 Task: Open Card Joint Ventures Review in Board Product Feature Testing to Workspace Brand Management and add a team member Softage.2@softage.net, a label Orange, a checklist Productivity, an attachment from your computer, a color Orange and finally, add a card description 'Develop and launch new customer loyalty program for social media engagement.' and a comment 'Given the complexity of this task, let us break it down into smaller, more manageable tasks to make progress.'. Add a start date 'Jan 04, 1900' with a due date 'Jan 11, 1900'. Open Card Event Promotion in Board Market Share Growth Strategy to Workspace Brand Management and add a team member Softage.3@softage.net, a label Purple, a checklist Nutrition, an attachment from your google drive, a color Purple and finally, add a card description 'Plan and execute company team-building activity' and a comment 'We should approach this task with a sense of community and teamwork'. Add a start date 'Jan 05, 1900' with a due date 'Jan 12, 1900'. Open Card Social Media Campaign Planning in Board Brand Style Guide Development and Implementation to Workspace Brand Management and add a team member Softage.3@softage.net, a label Blue, a checklist Data Visualization, an attachment from your computer, a color Blue and finally, add a card description 'Conduct customer research for new customer segmentation opportunities' and a comment 'Given the potential risks associated with this task, let us ensure that we have a solid risk management plan in place.'. Add a start date 'Jan 06, 1900' with a due date 'Jan 13, 1900'
Action: Mouse moved to (550, 305)
Screenshot: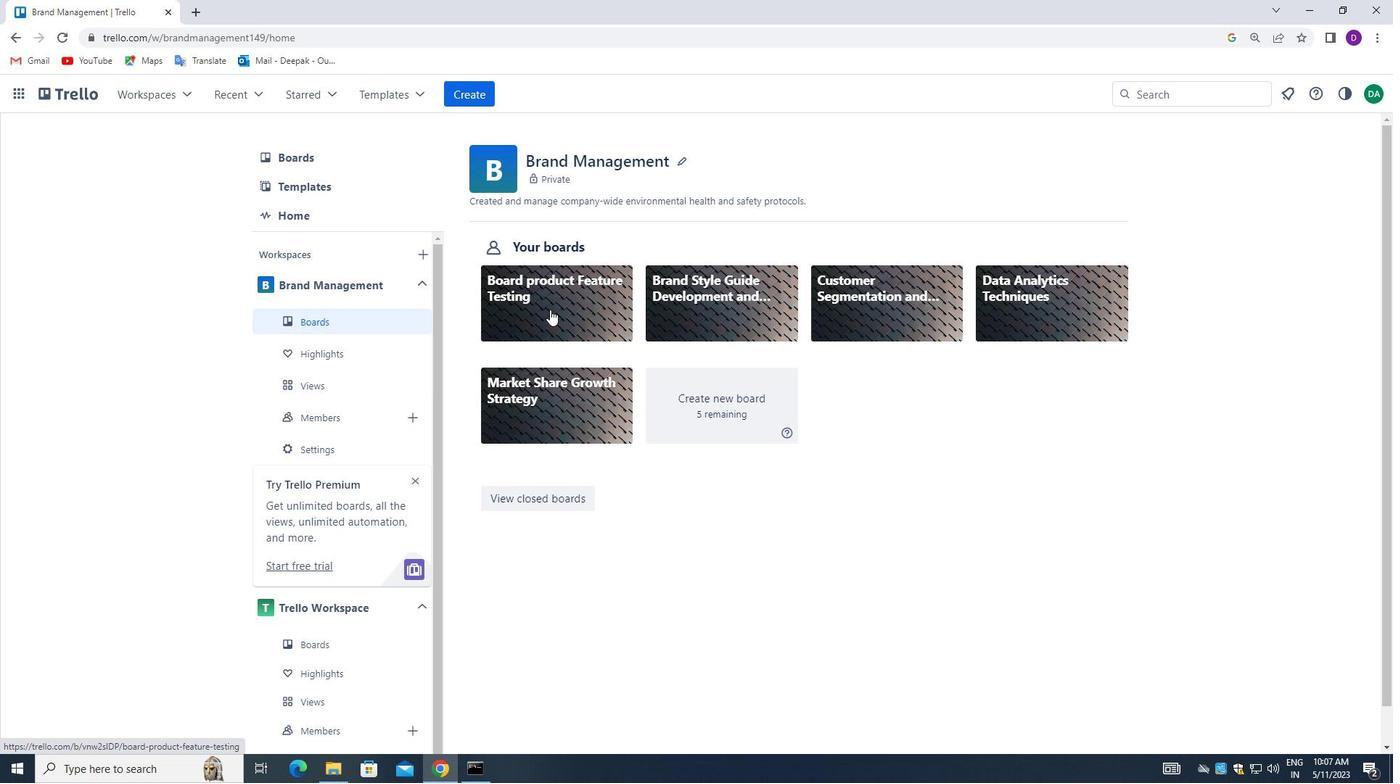 
Action: Mouse pressed left at (550, 305)
Screenshot: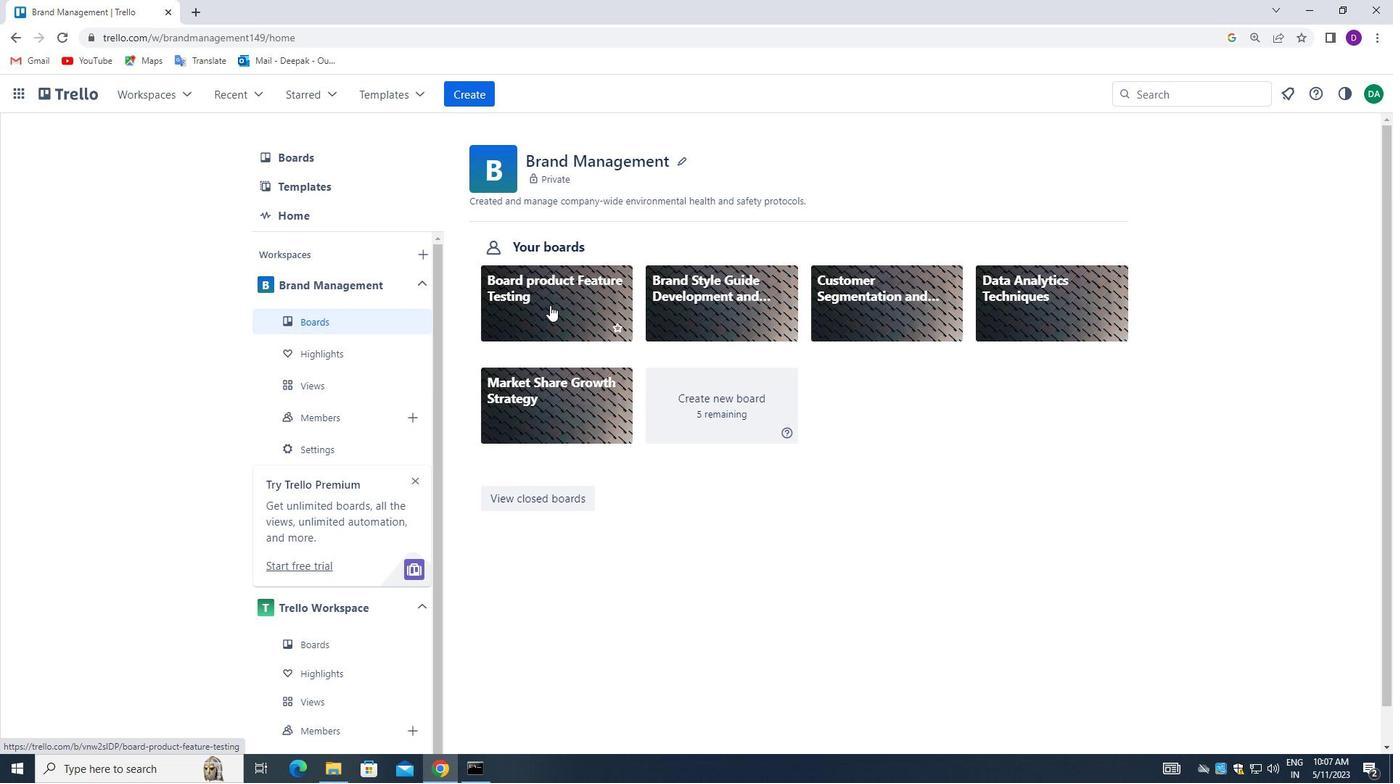 
Action: Mouse moved to (296, 216)
Screenshot: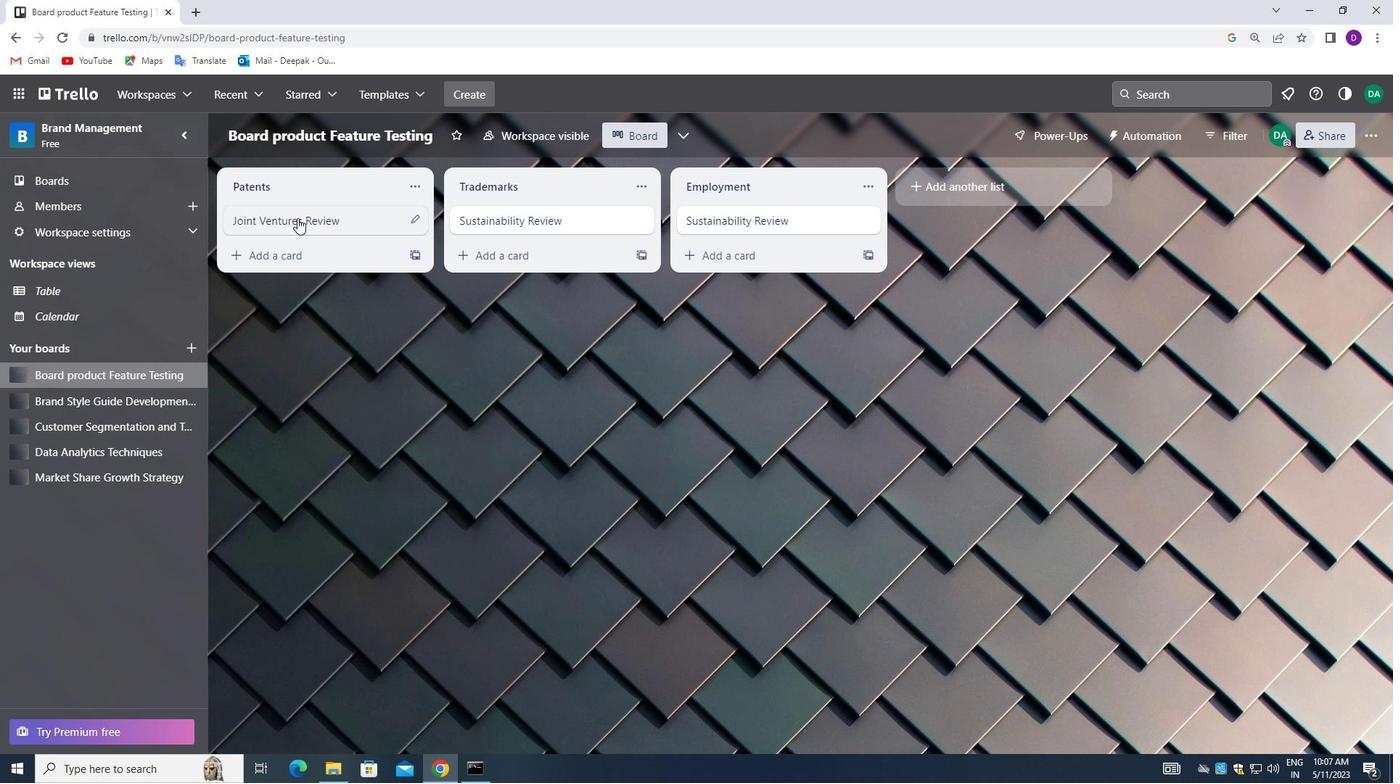 
Action: Mouse pressed left at (296, 216)
Screenshot: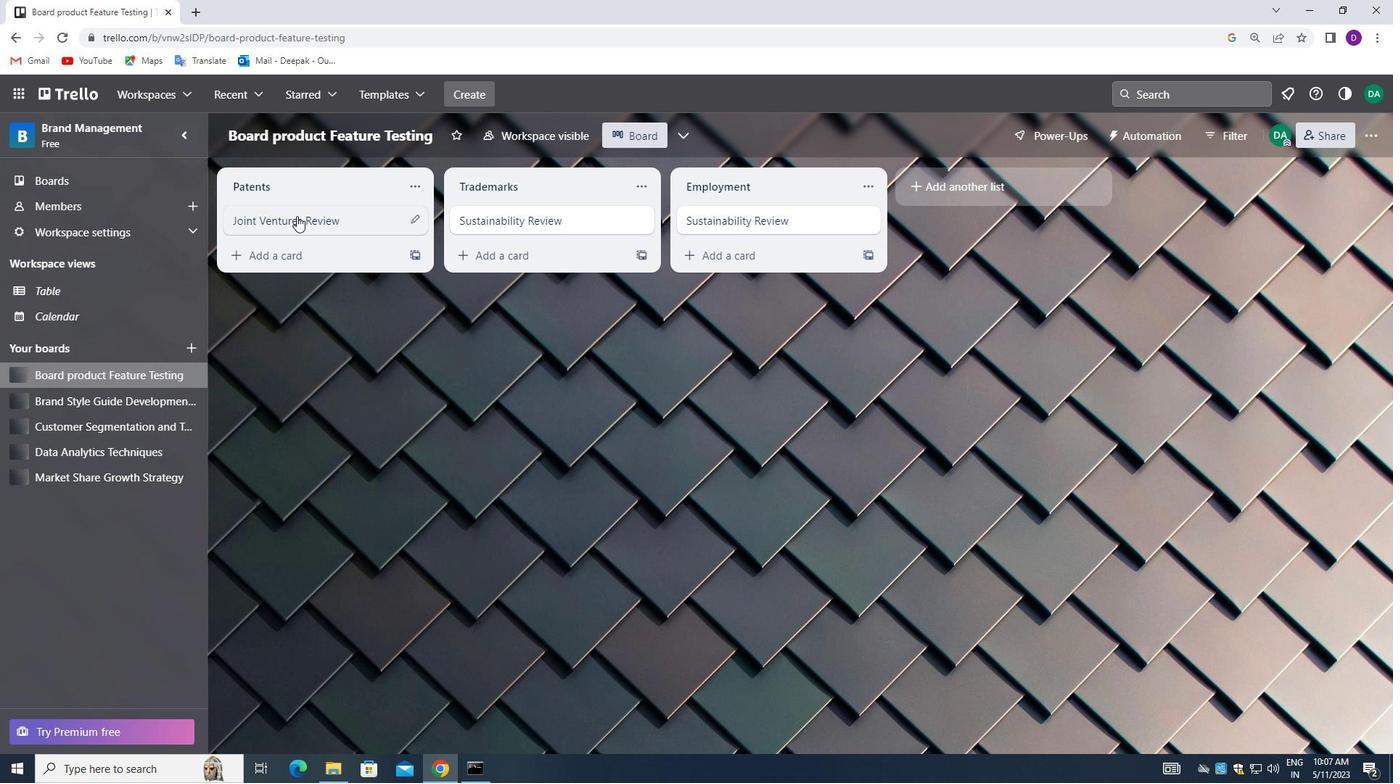 
Action: Mouse moved to (907, 213)
Screenshot: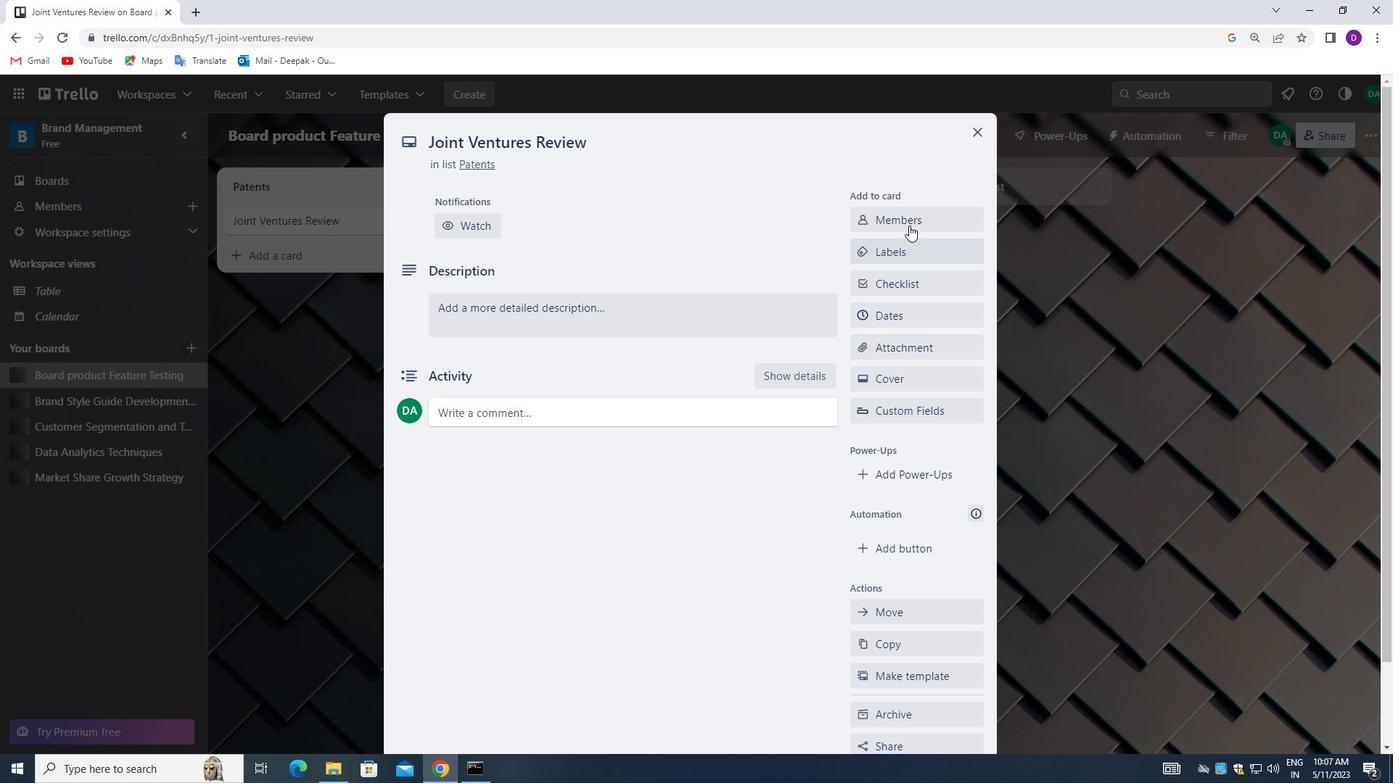
Action: Mouse pressed left at (907, 213)
Screenshot: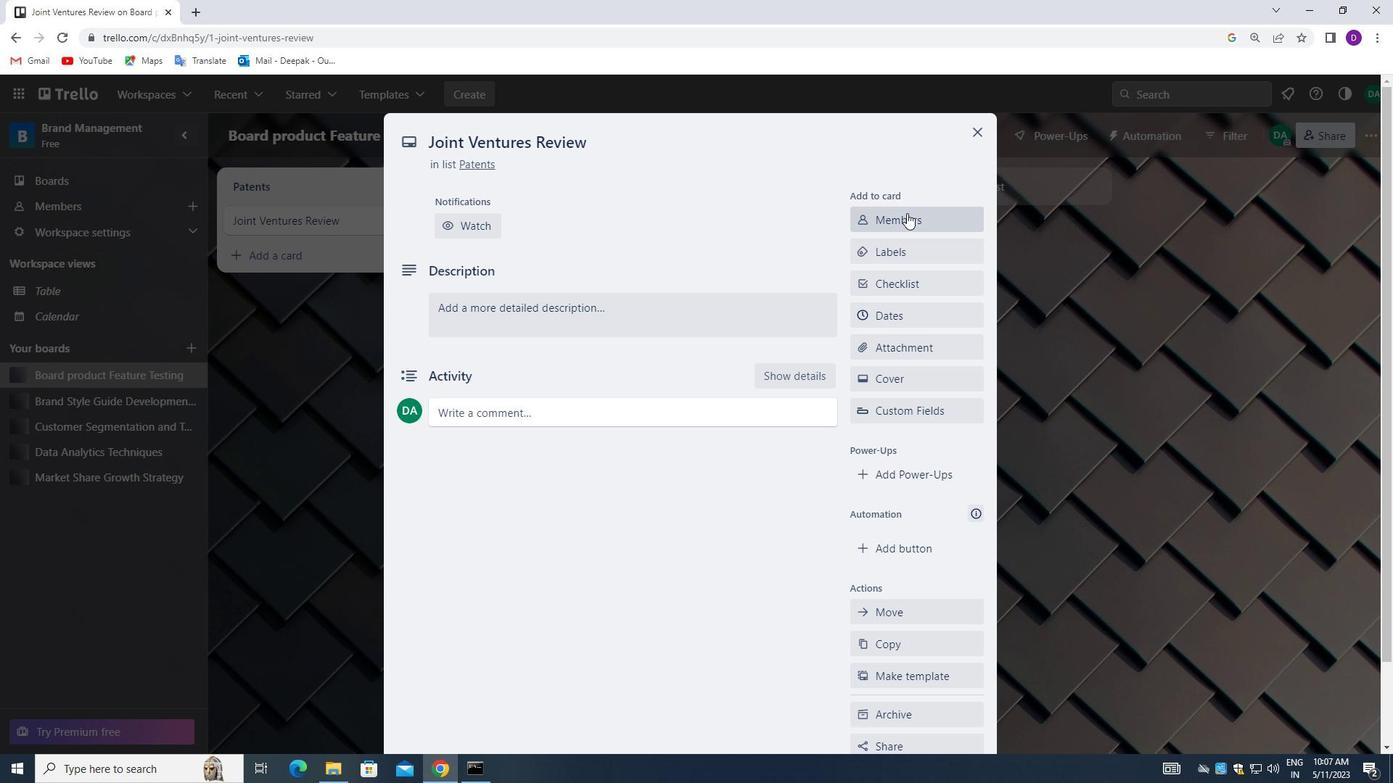 
Action: Mouse moved to (922, 296)
Screenshot: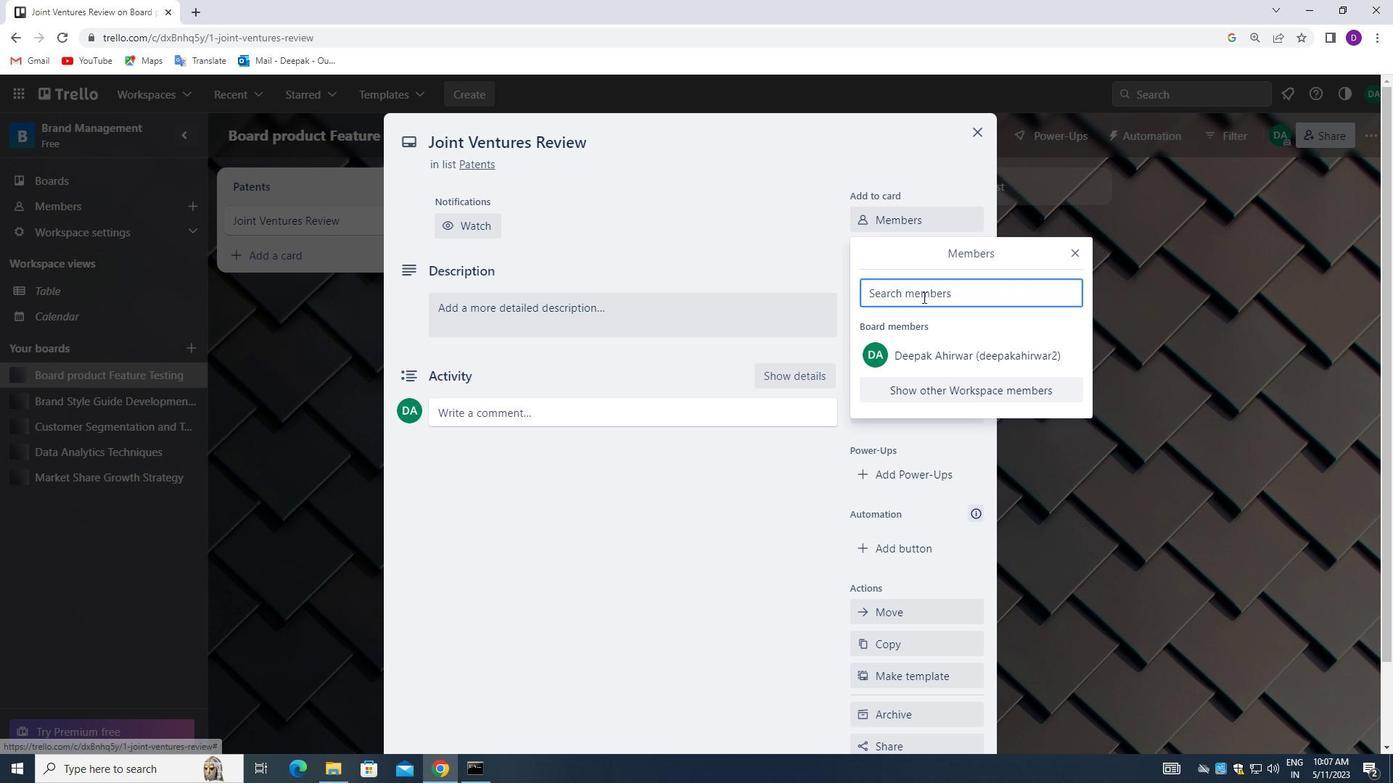 
Action: Mouse pressed left at (922, 296)
Screenshot: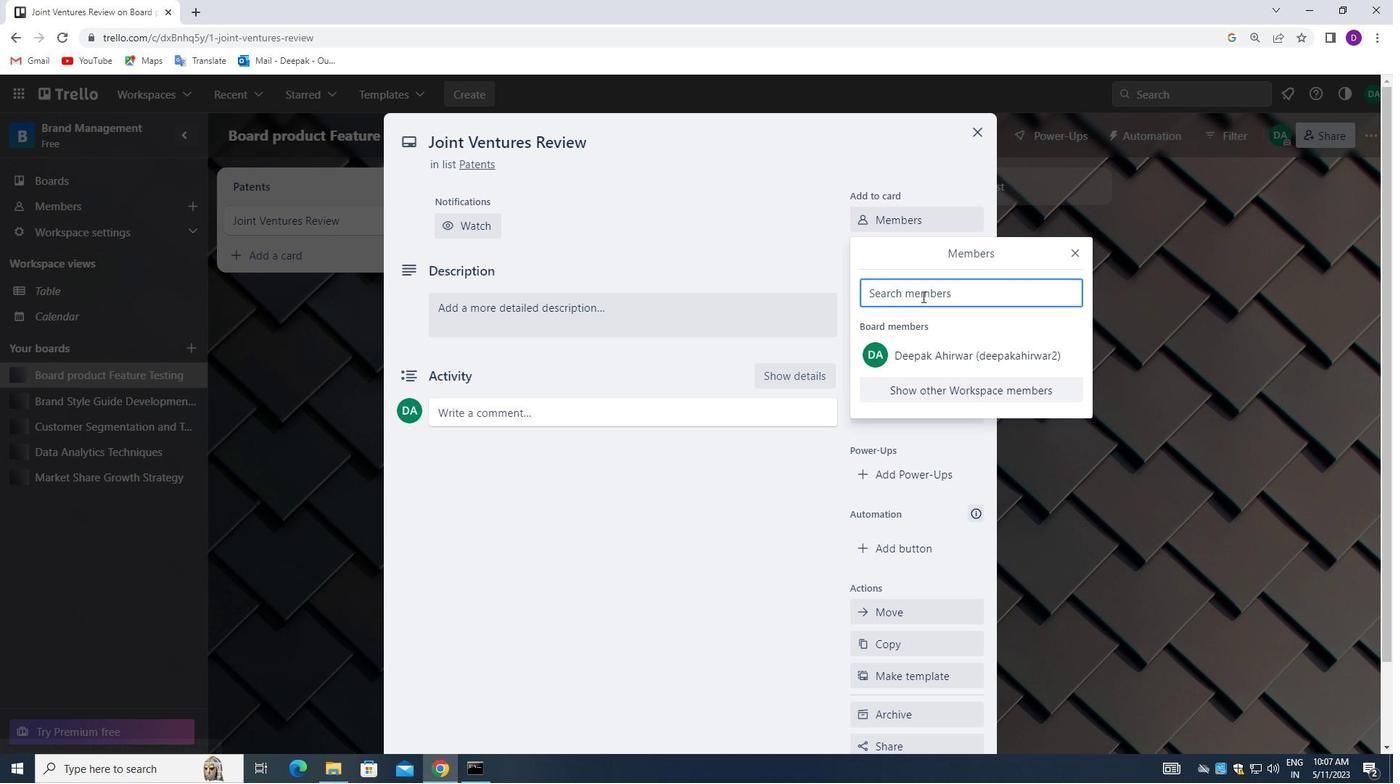 
Action: Key pressed softage.2<Key.shift>@SOFTAGE.NET
Screenshot: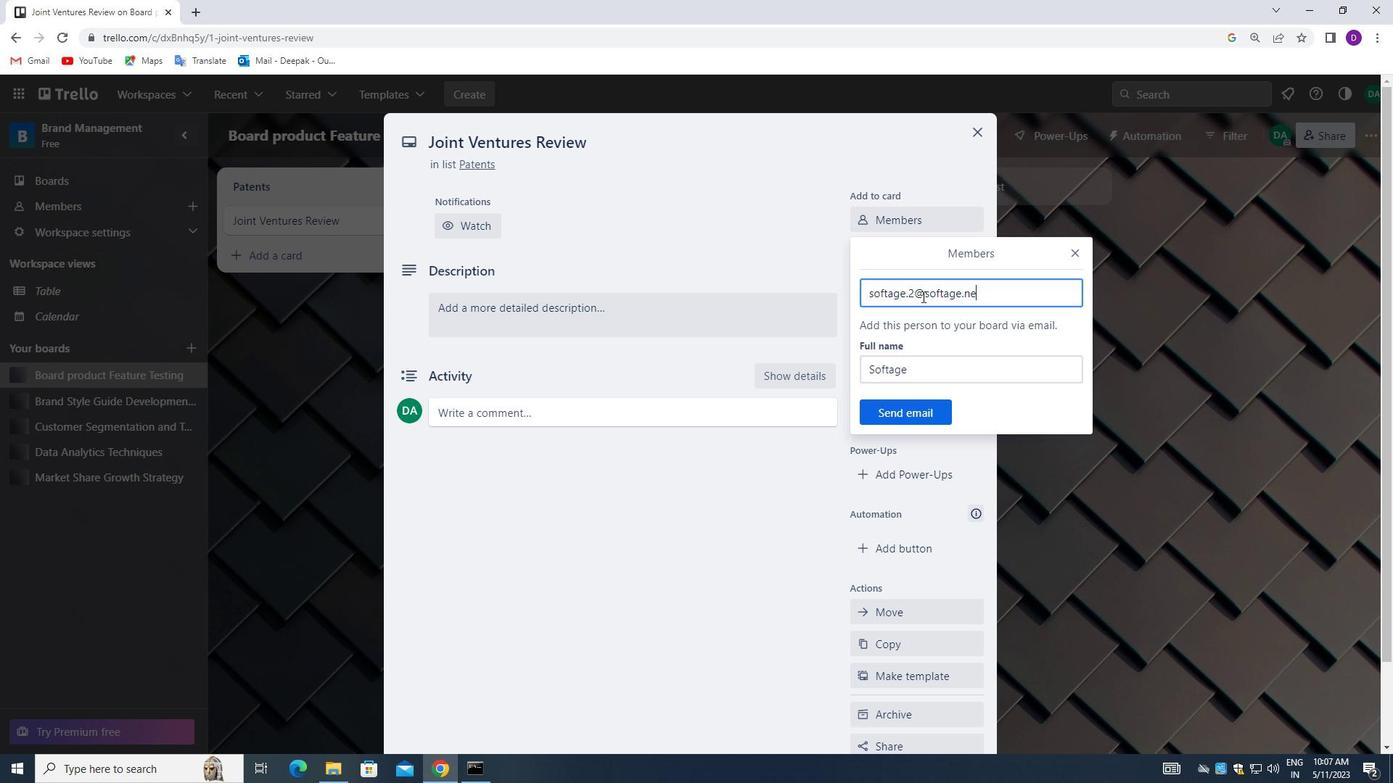 
Action: Mouse moved to (896, 412)
Screenshot: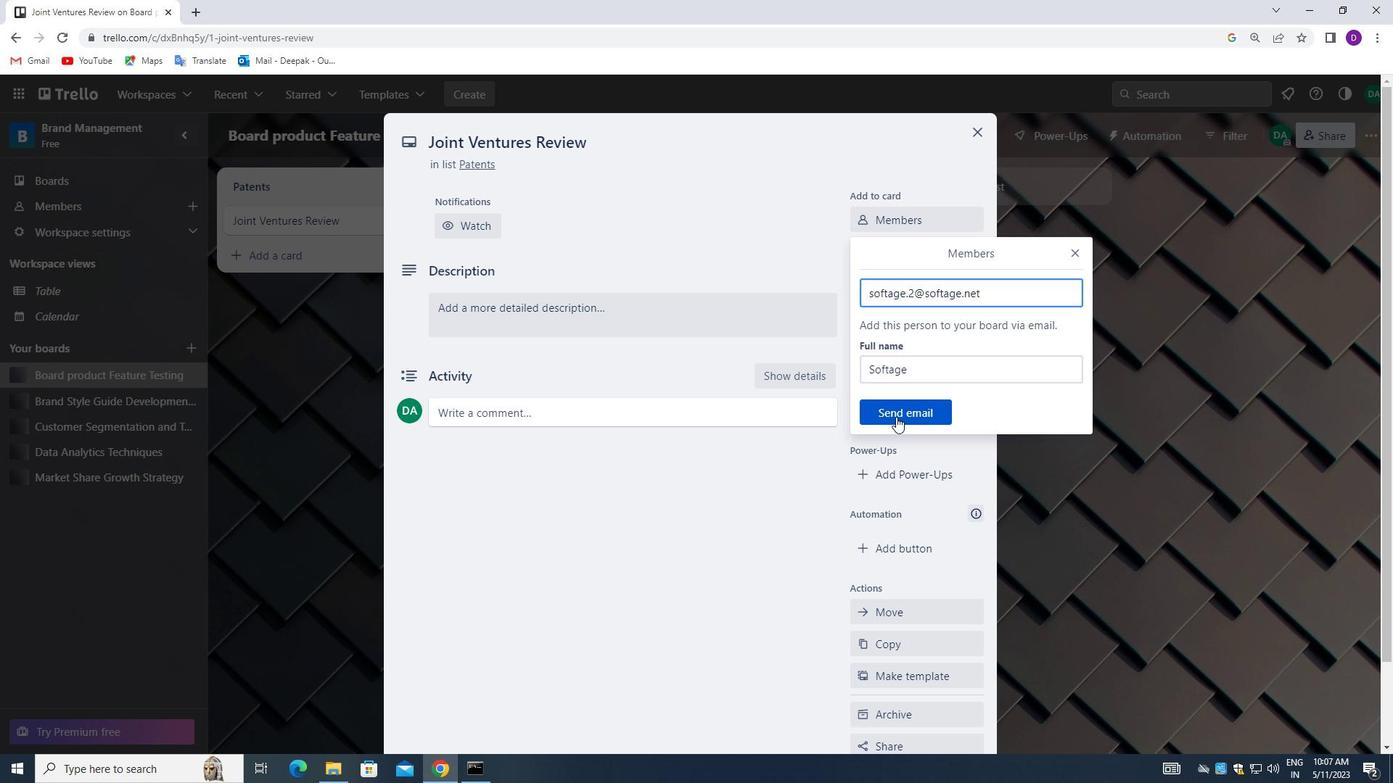 
Action: Mouse pressed left at (896, 412)
Screenshot: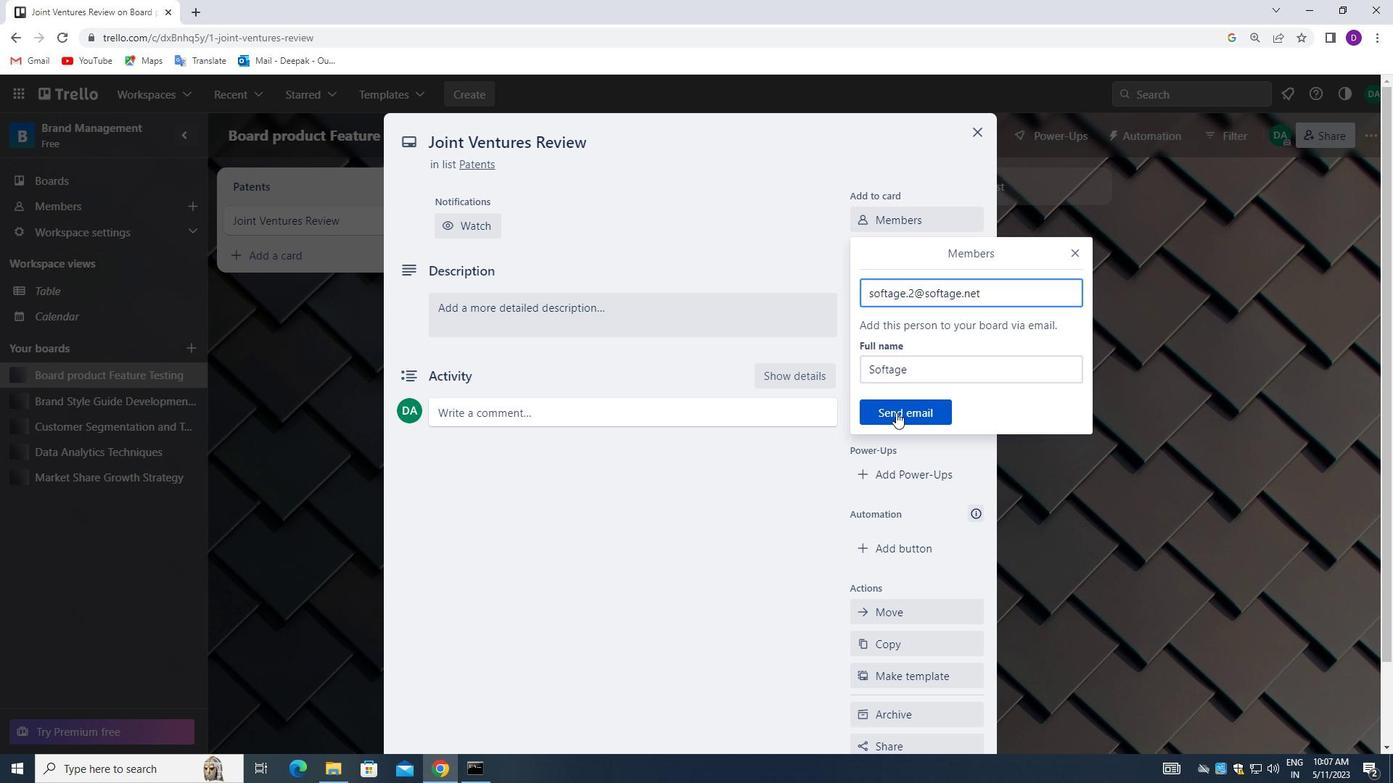 
Action: Mouse moved to (913, 304)
Screenshot: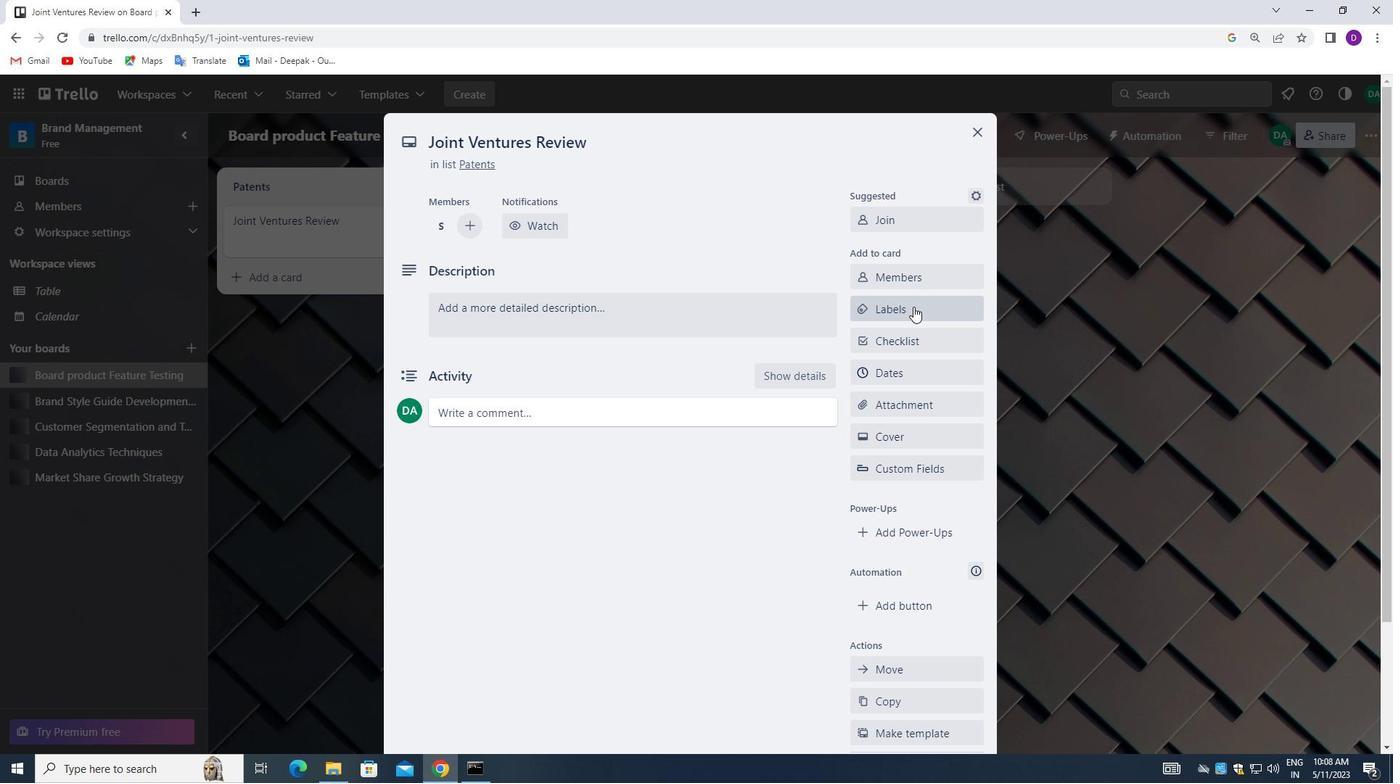 
Action: Mouse pressed left at (913, 304)
Screenshot: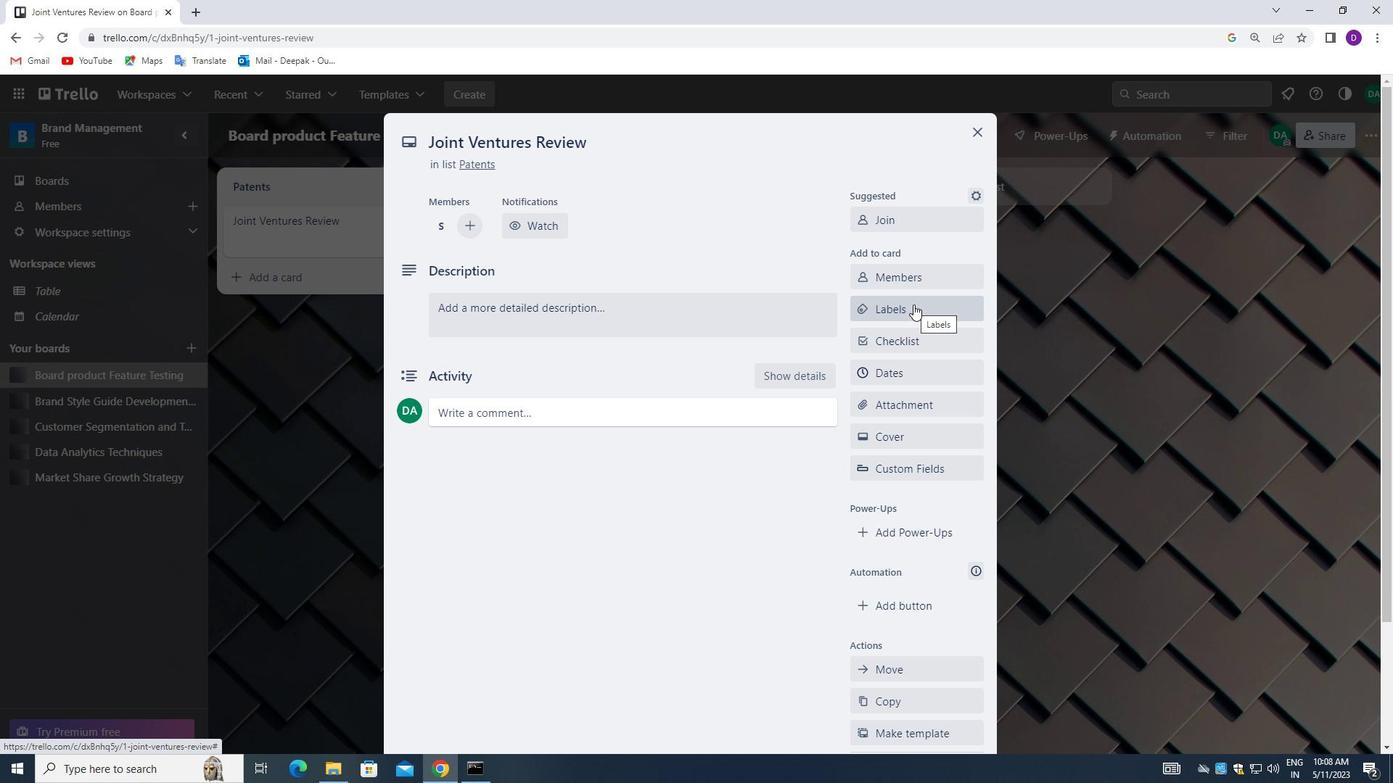
Action: Mouse moved to (949, 491)
Screenshot: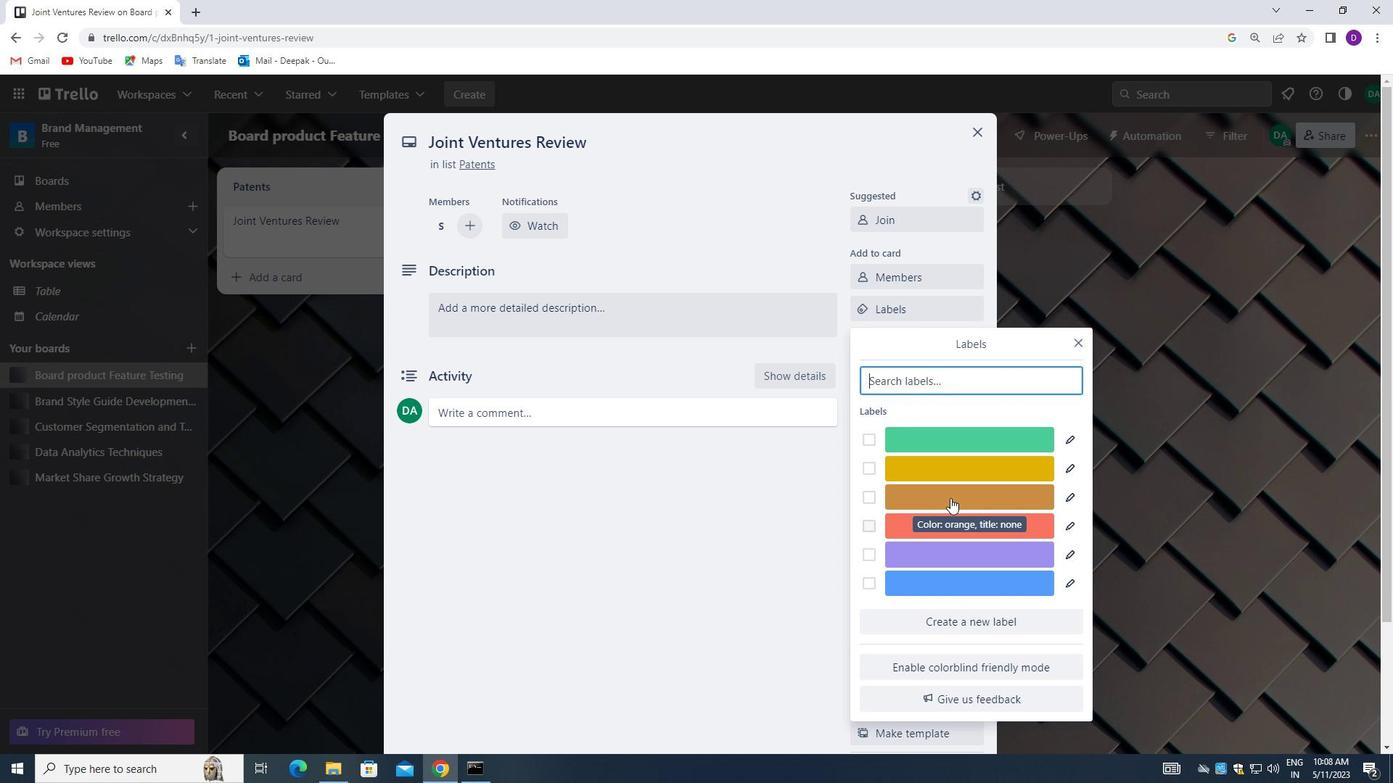 
Action: Mouse pressed left at (949, 491)
Screenshot: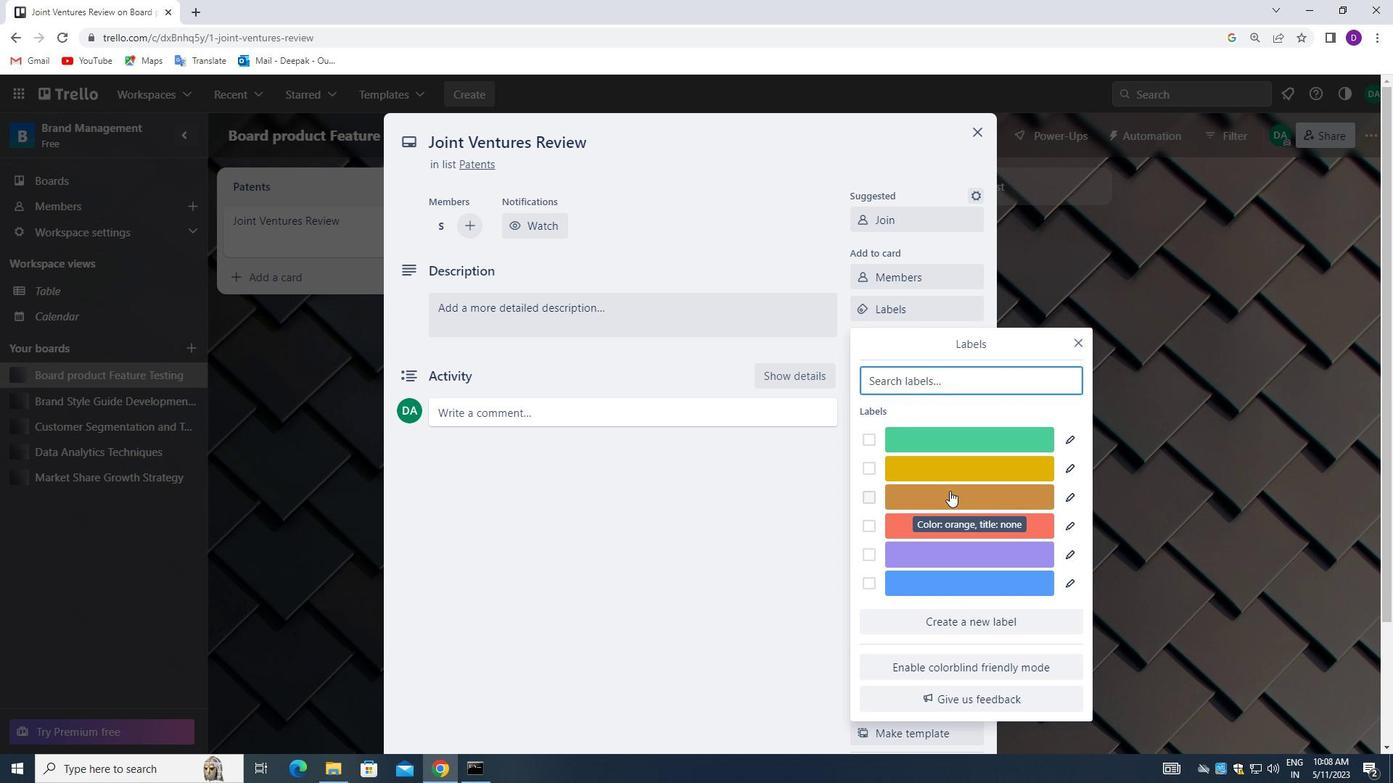 
Action: Mouse moved to (1079, 341)
Screenshot: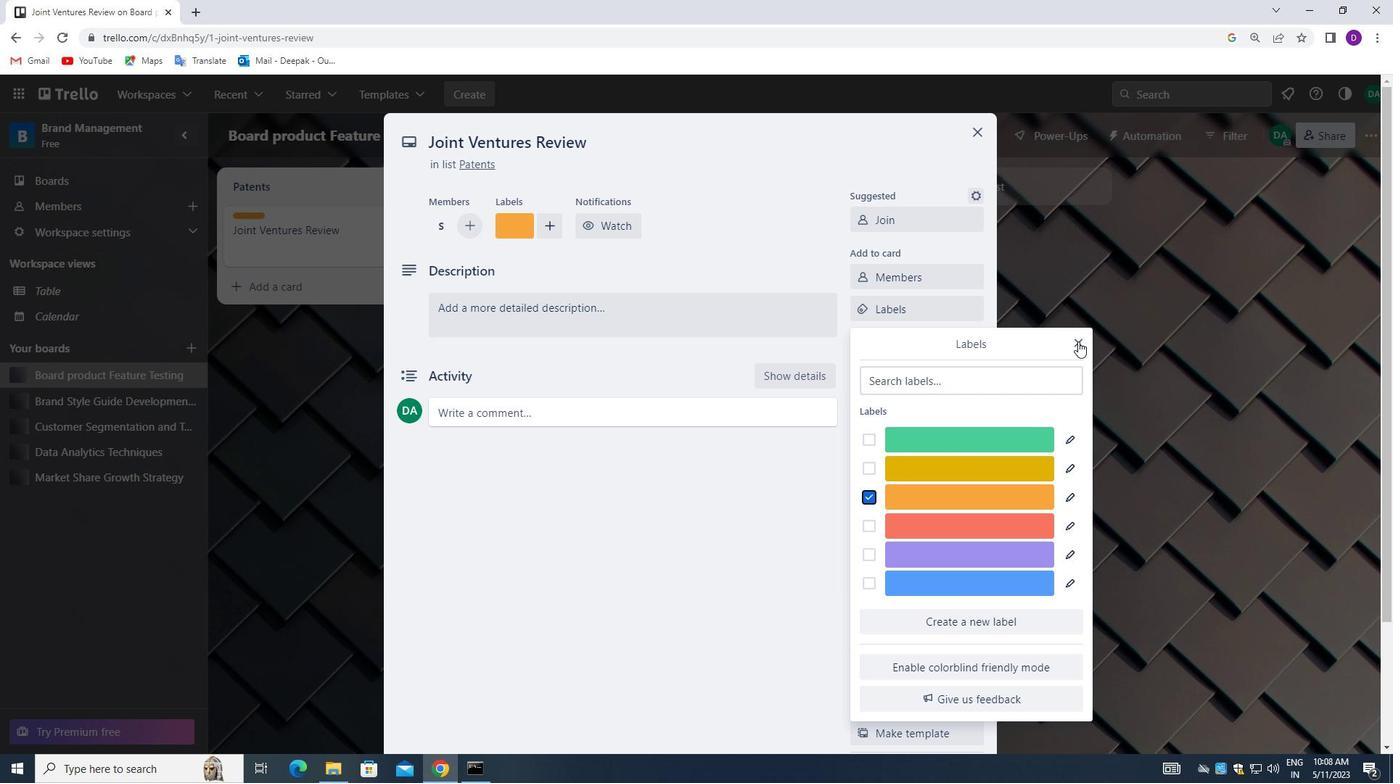
Action: Mouse pressed left at (1079, 341)
Screenshot: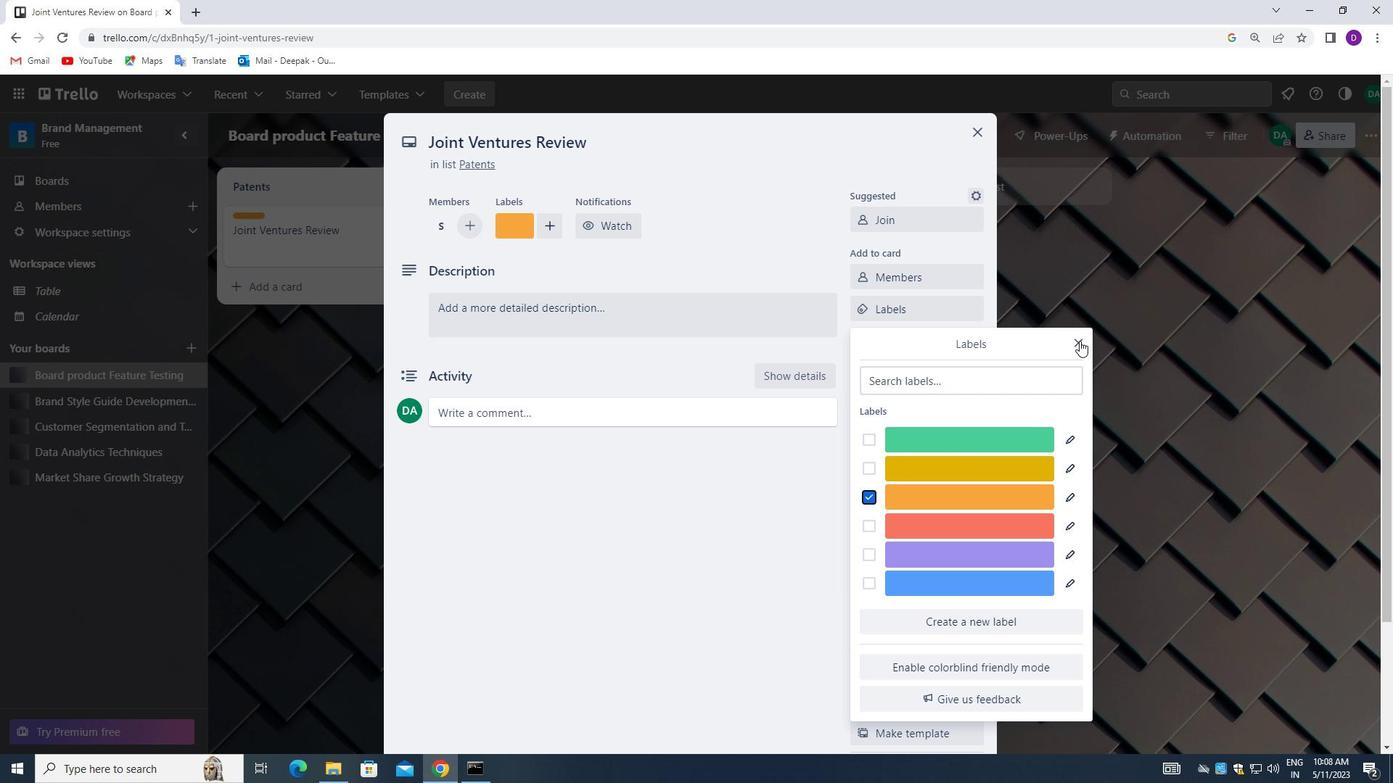 
Action: Mouse moved to (914, 349)
Screenshot: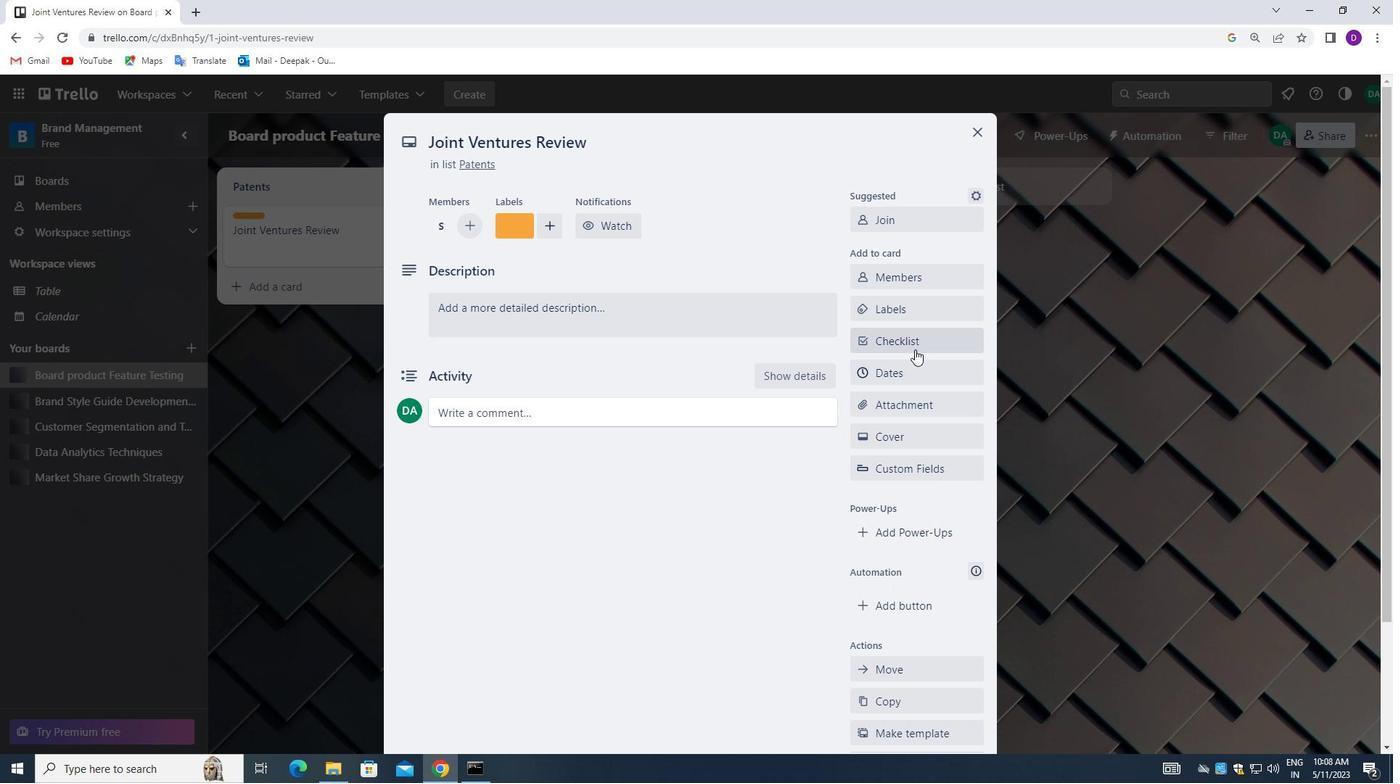 
Action: Mouse pressed left at (914, 349)
Screenshot: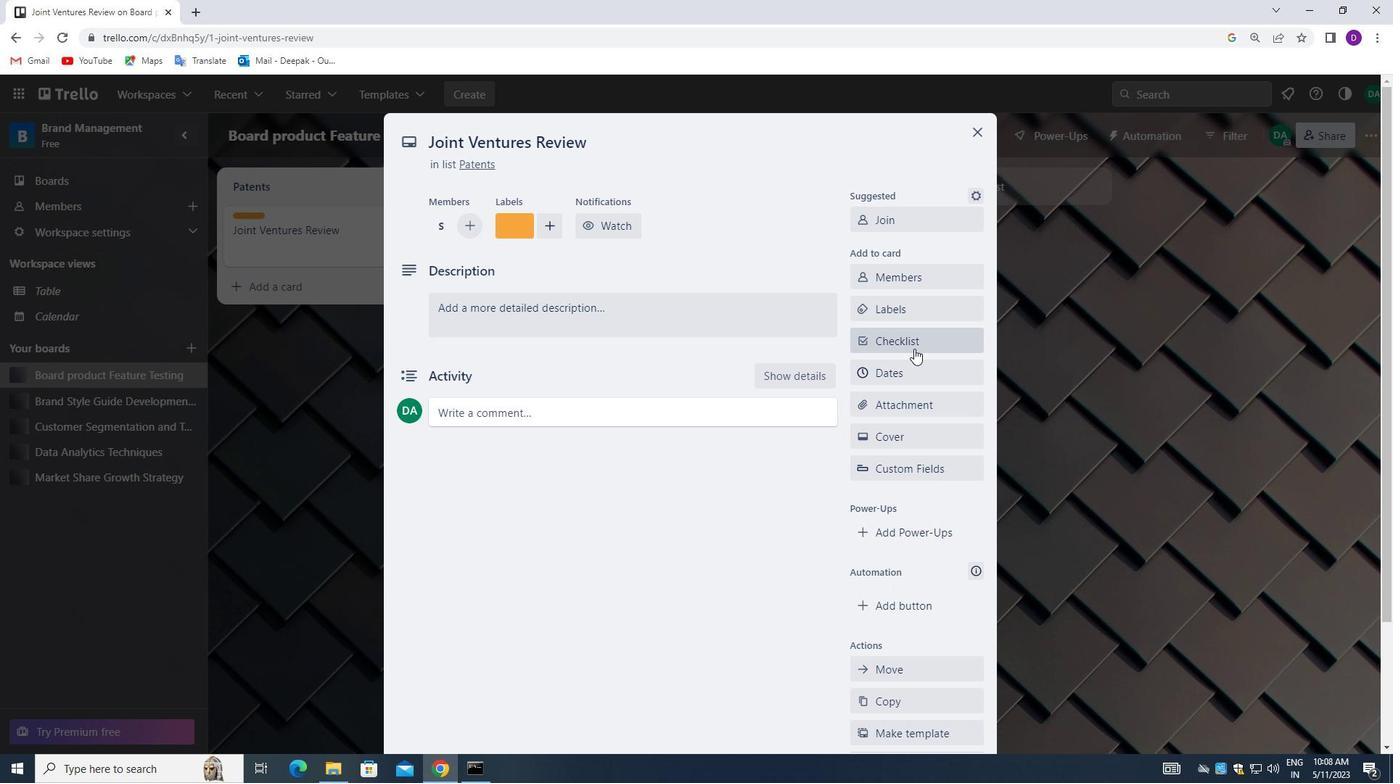 
Action: Mouse moved to (915, 435)
Screenshot: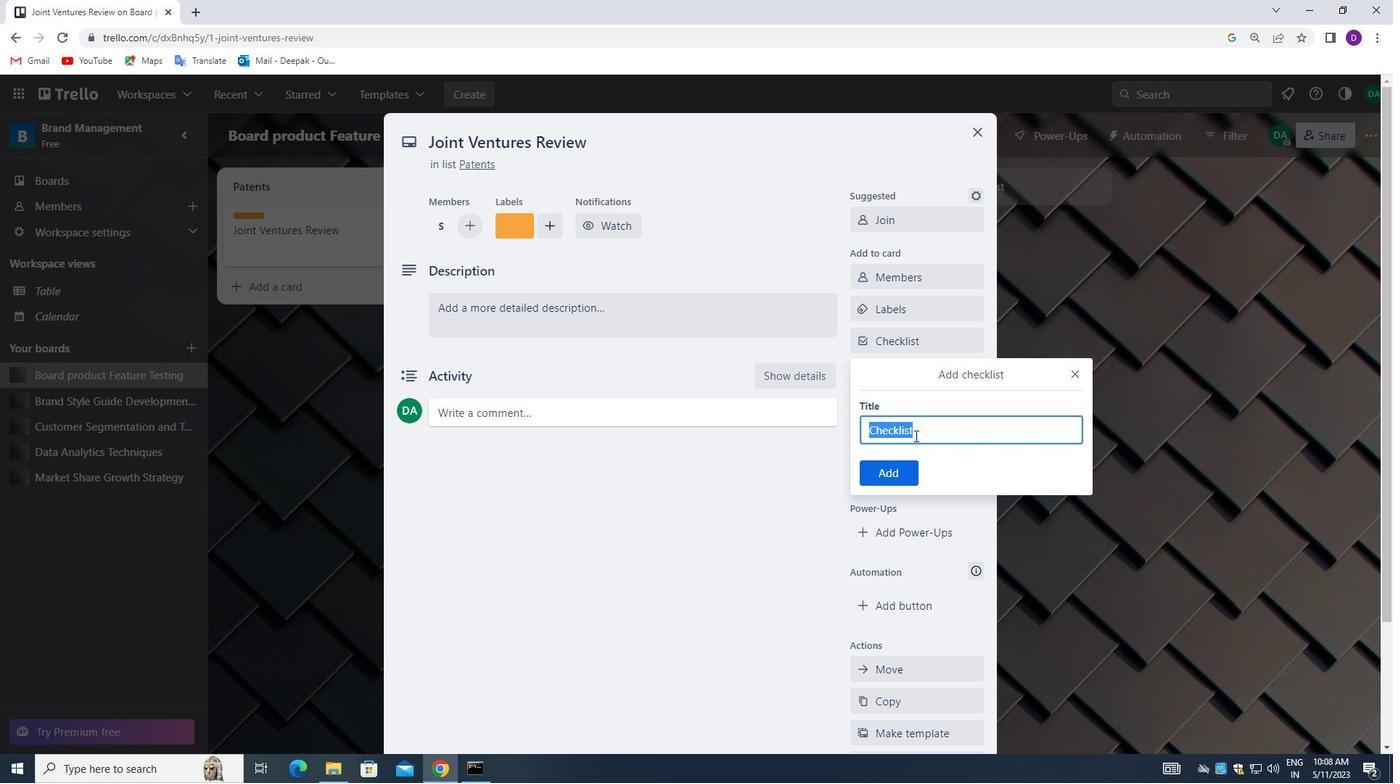 
Action: Key pressed <Key.backspace>PRODUCTIVITY
Screenshot: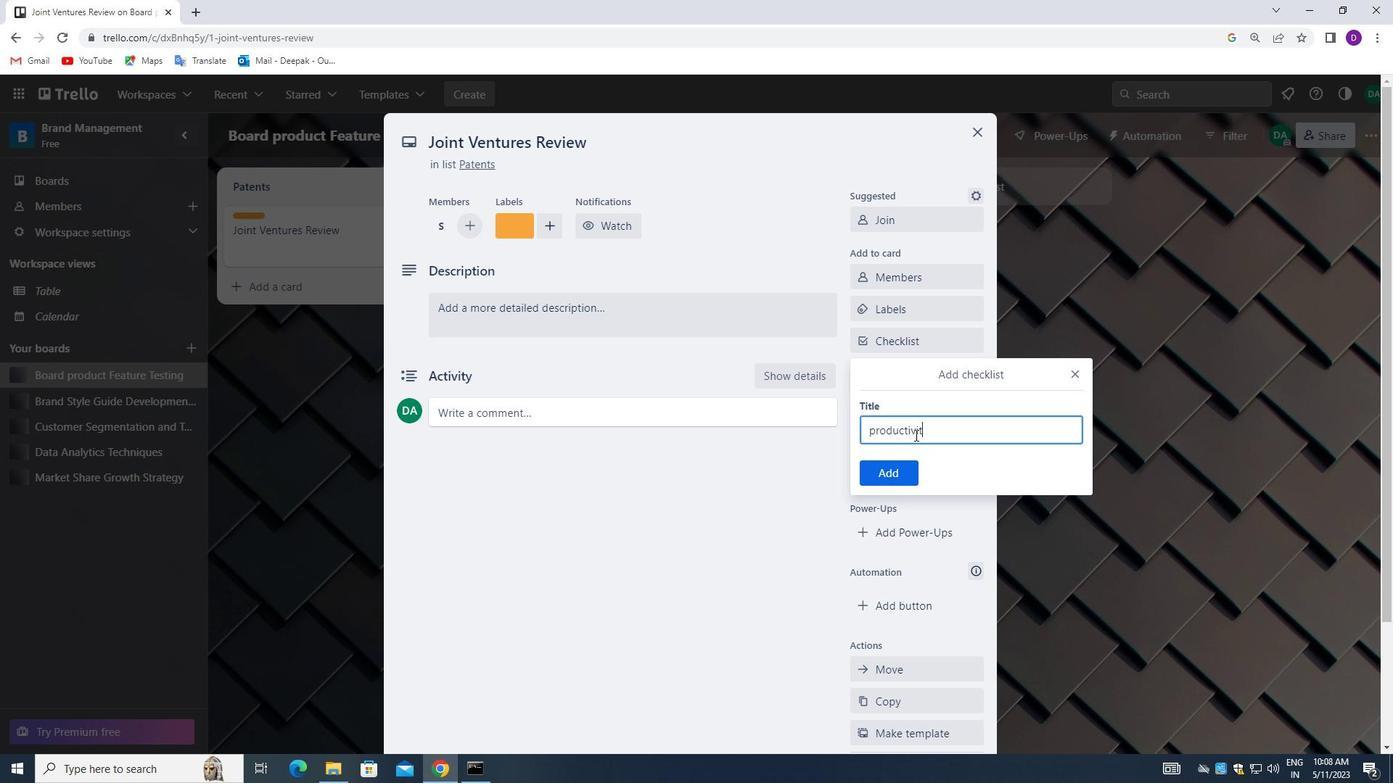 
Action: Mouse moved to (886, 473)
Screenshot: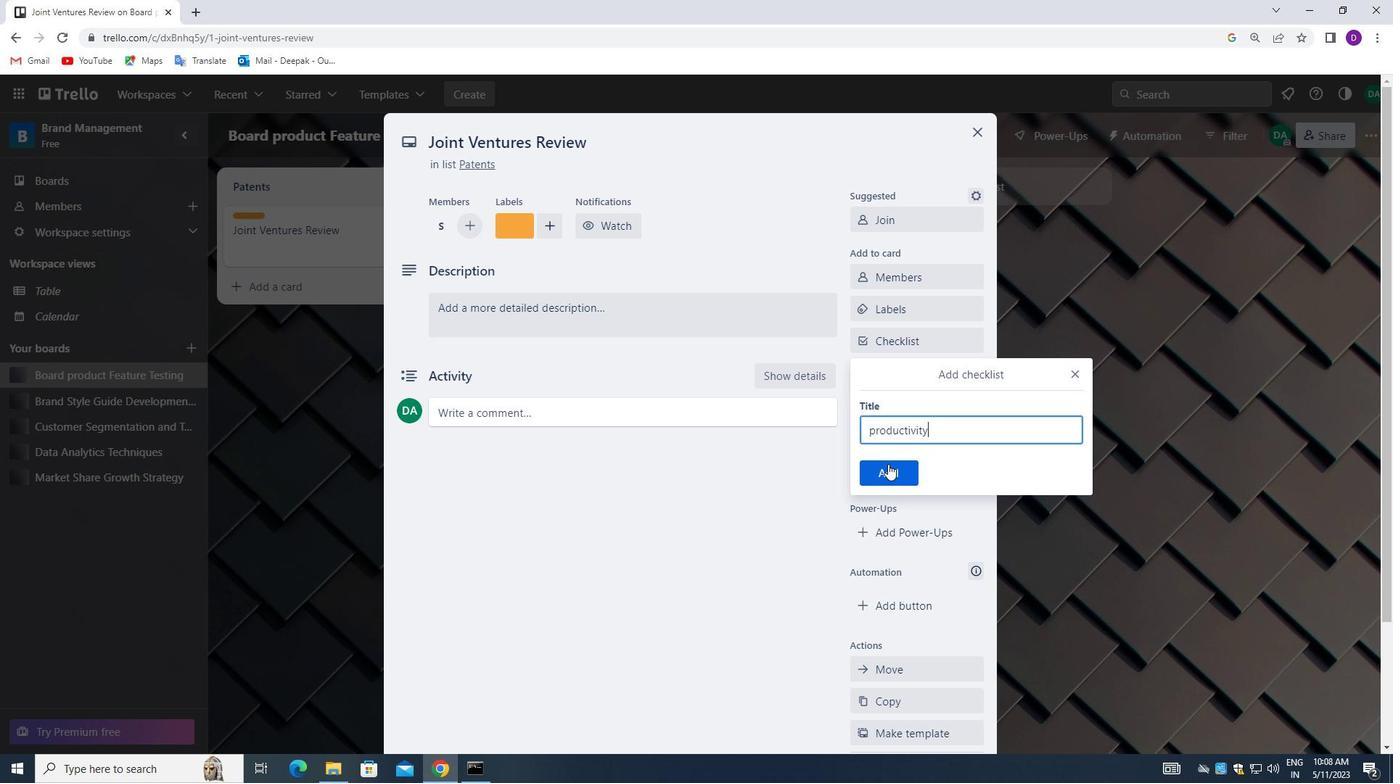 
Action: Mouse pressed left at (886, 473)
Screenshot: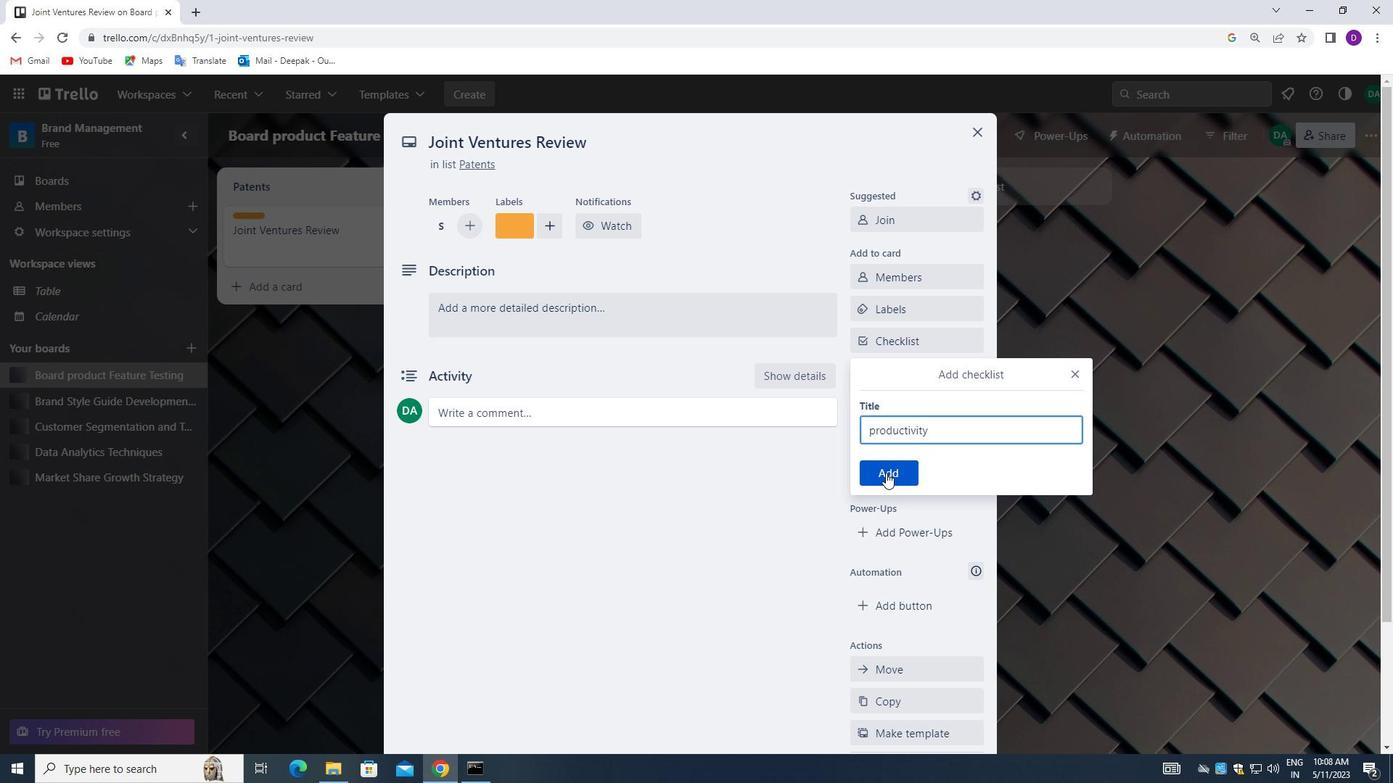 
Action: Mouse moved to (919, 408)
Screenshot: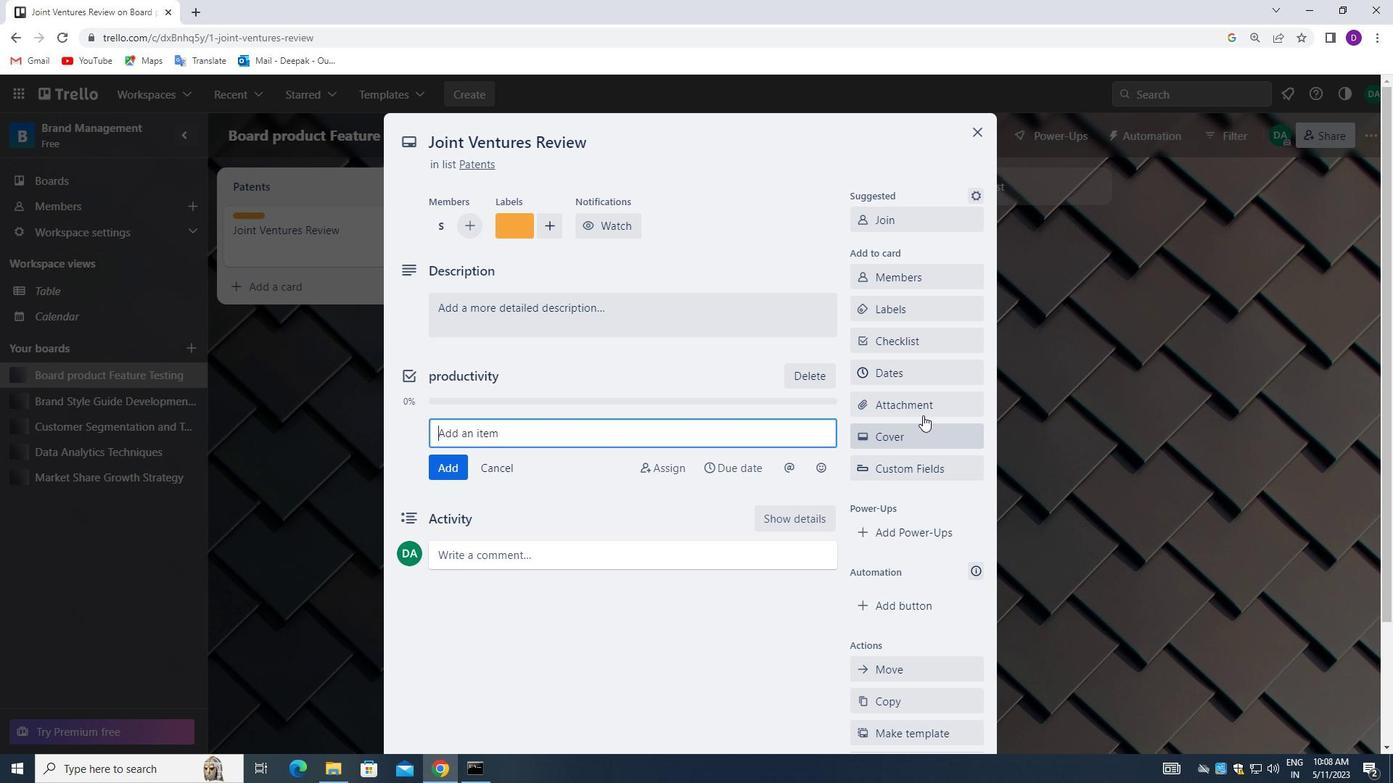 
Action: Mouse pressed left at (919, 408)
Screenshot: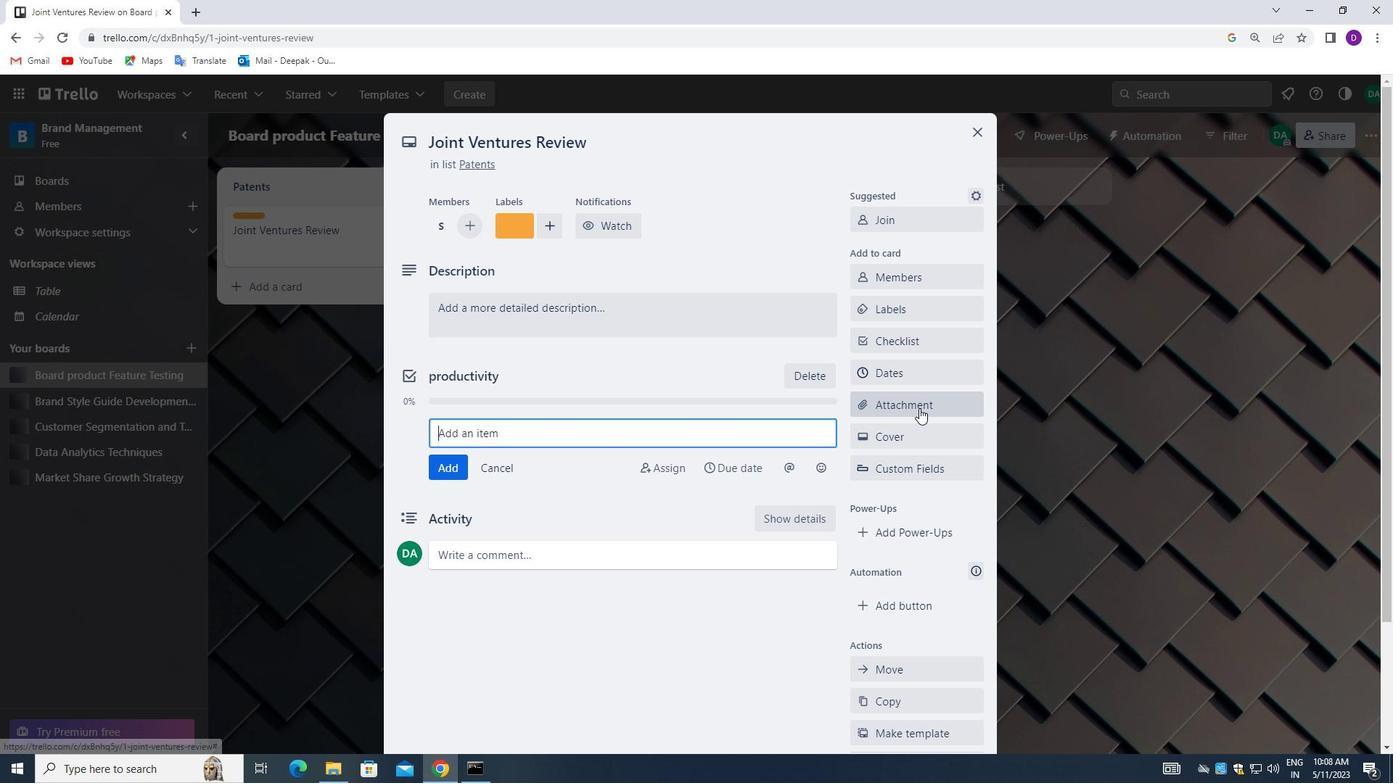 
Action: Mouse moved to (913, 161)
Screenshot: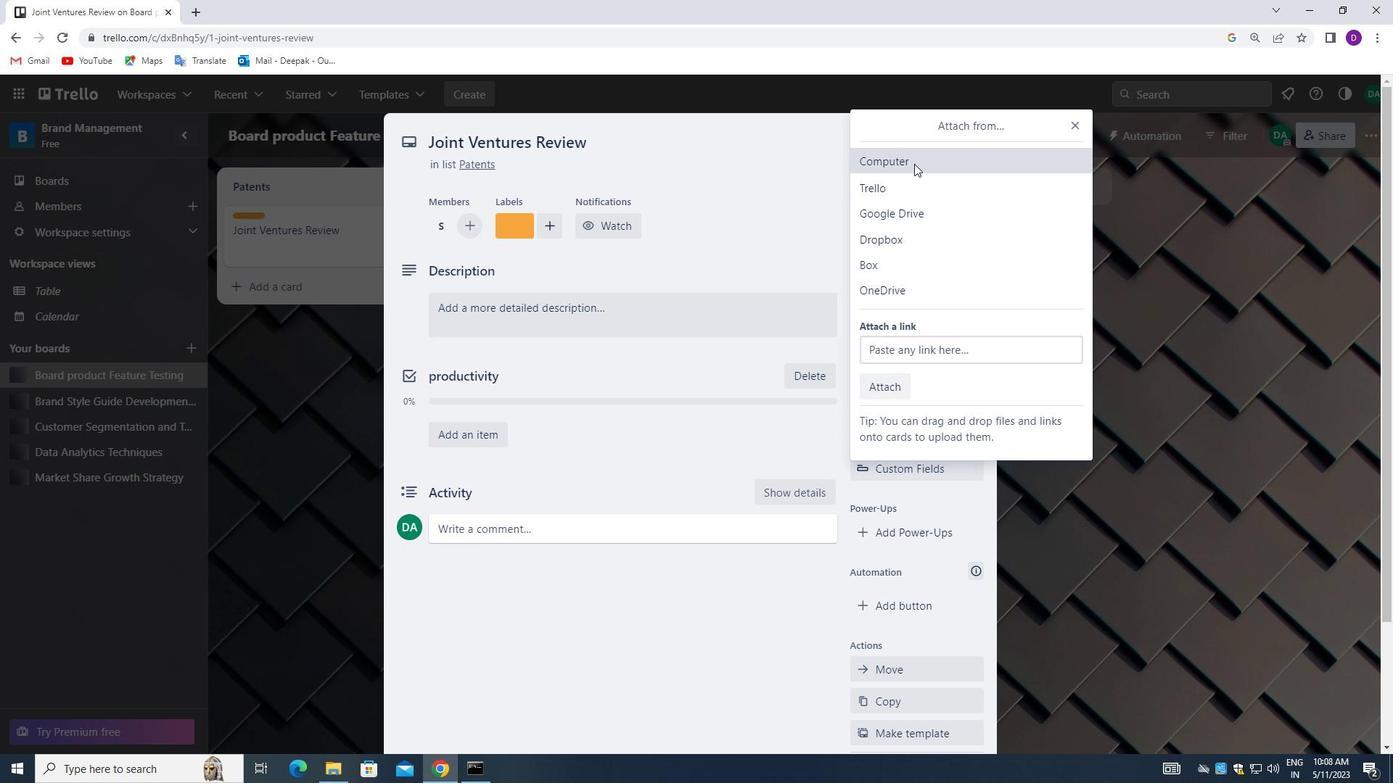 
Action: Mouse pressed left at (913, 161)
Screenshot: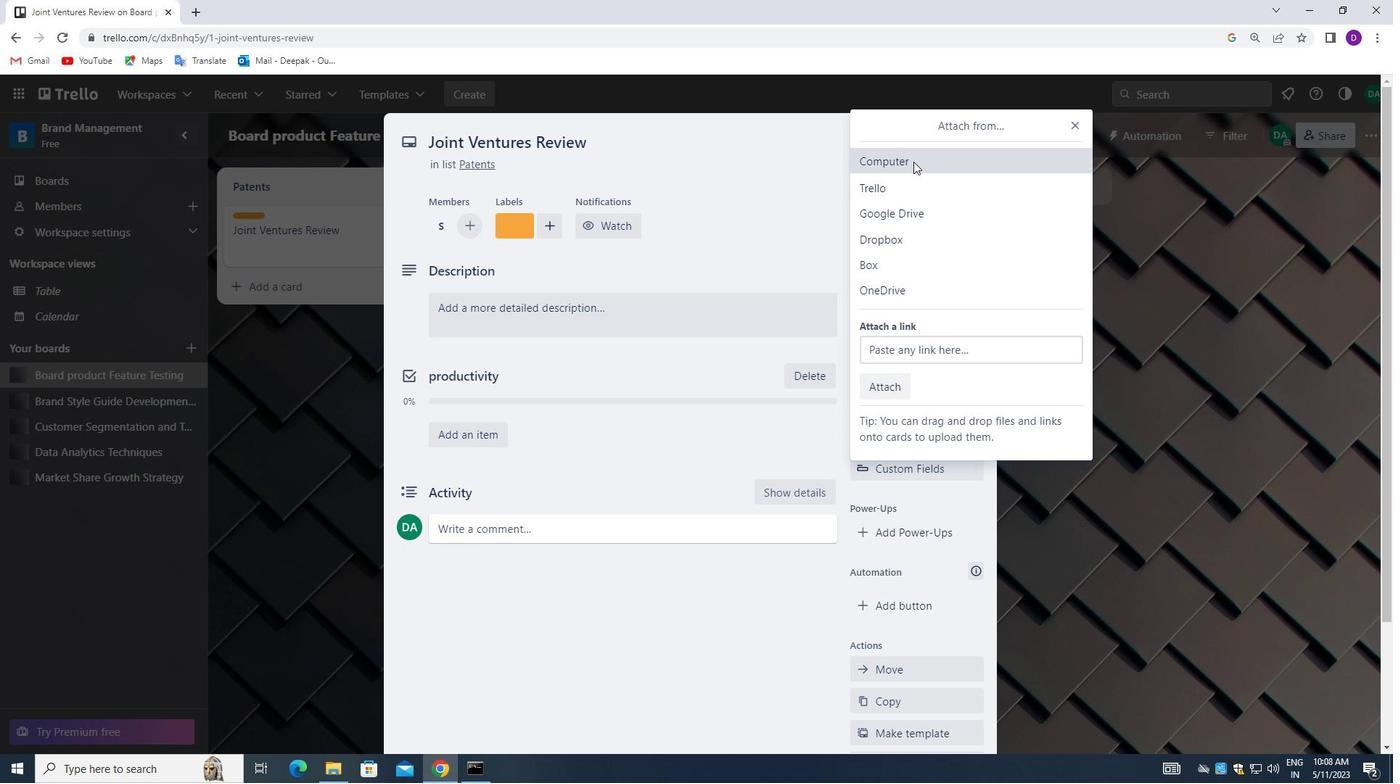 
Action: Mouse moved to (314, 216)
Screenshot: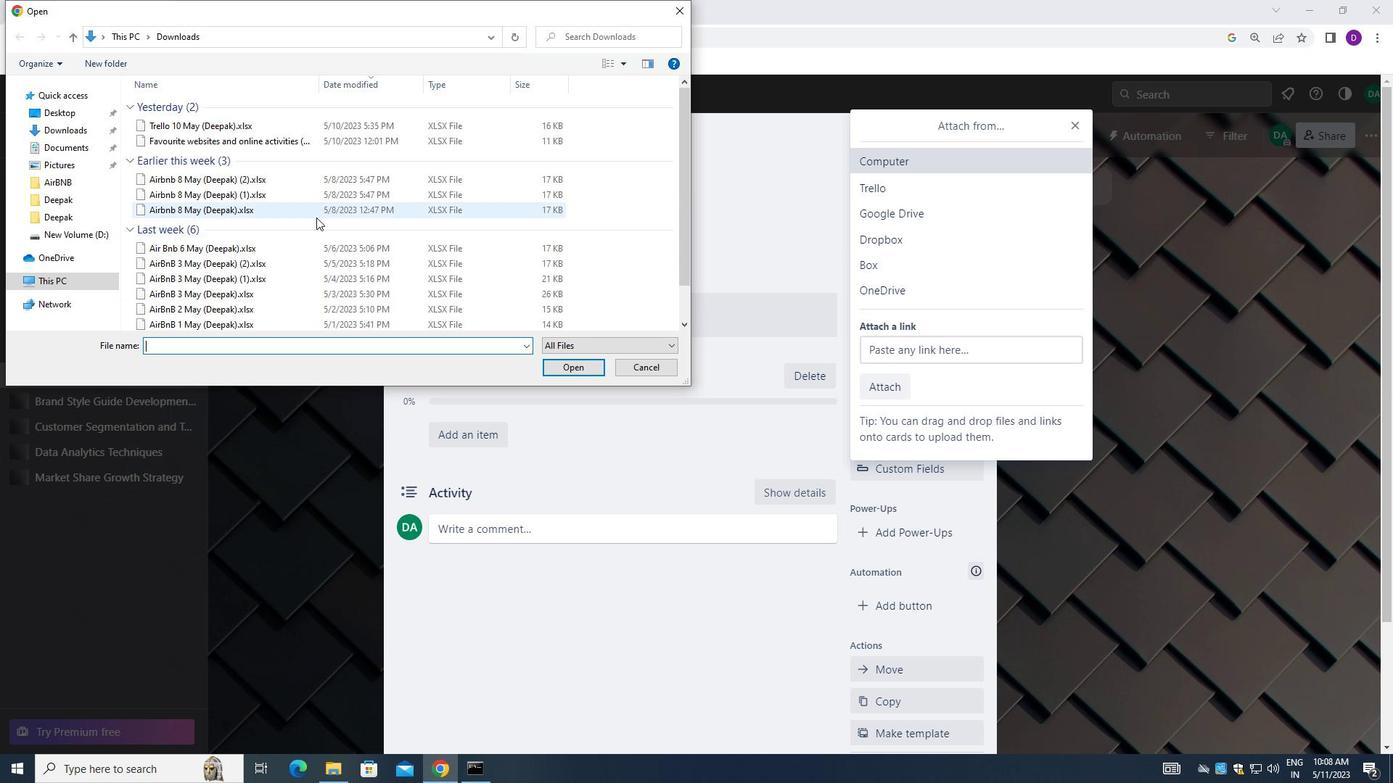 
Action: Mouse scrolled (314, 216) with delta (0, 0)
Screenshot: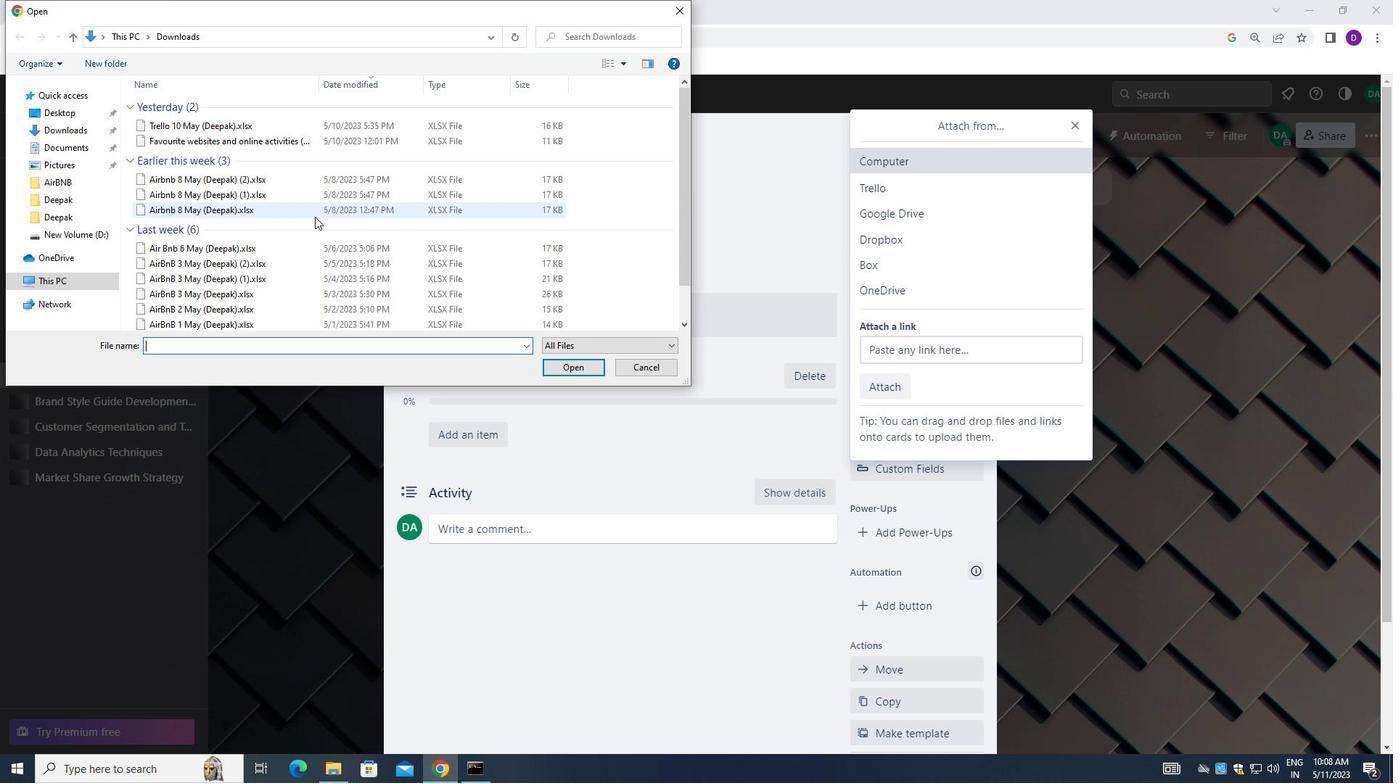 
Action: Mouse scrolled (314, 216) with delta (0, 0)
Screenshot: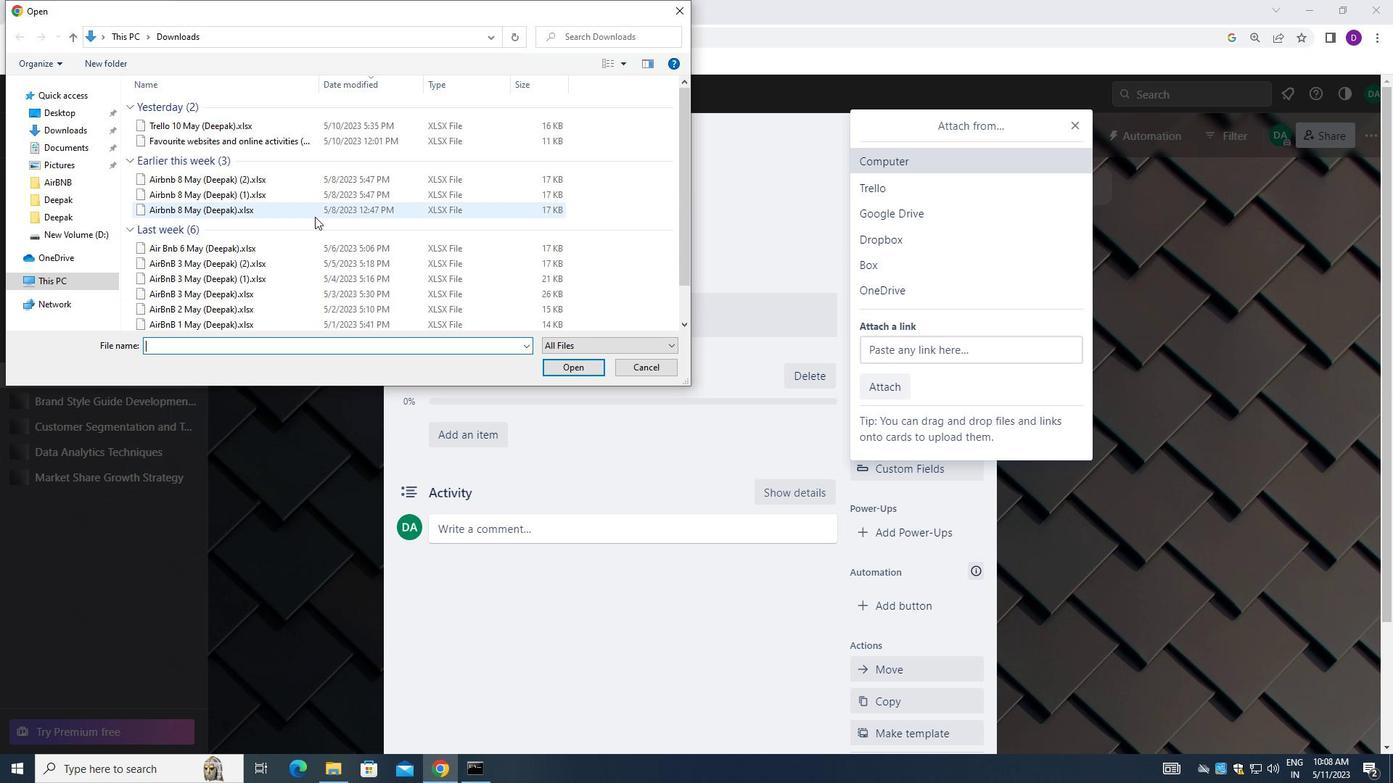 
Action: Mouse scrolled (314, 216) with delta (0, 0)
Screenshot: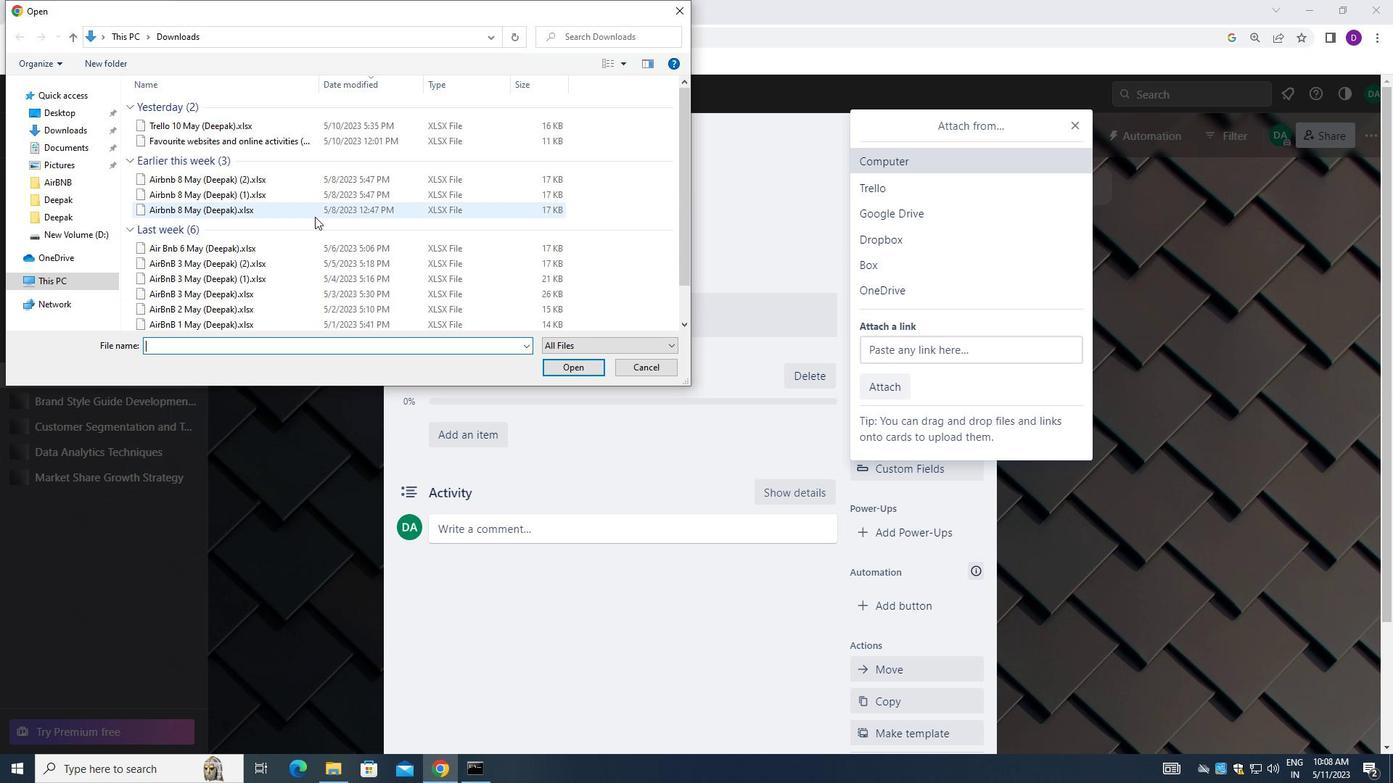 
Action: Mouse moved to (314, 214)
Screenshot: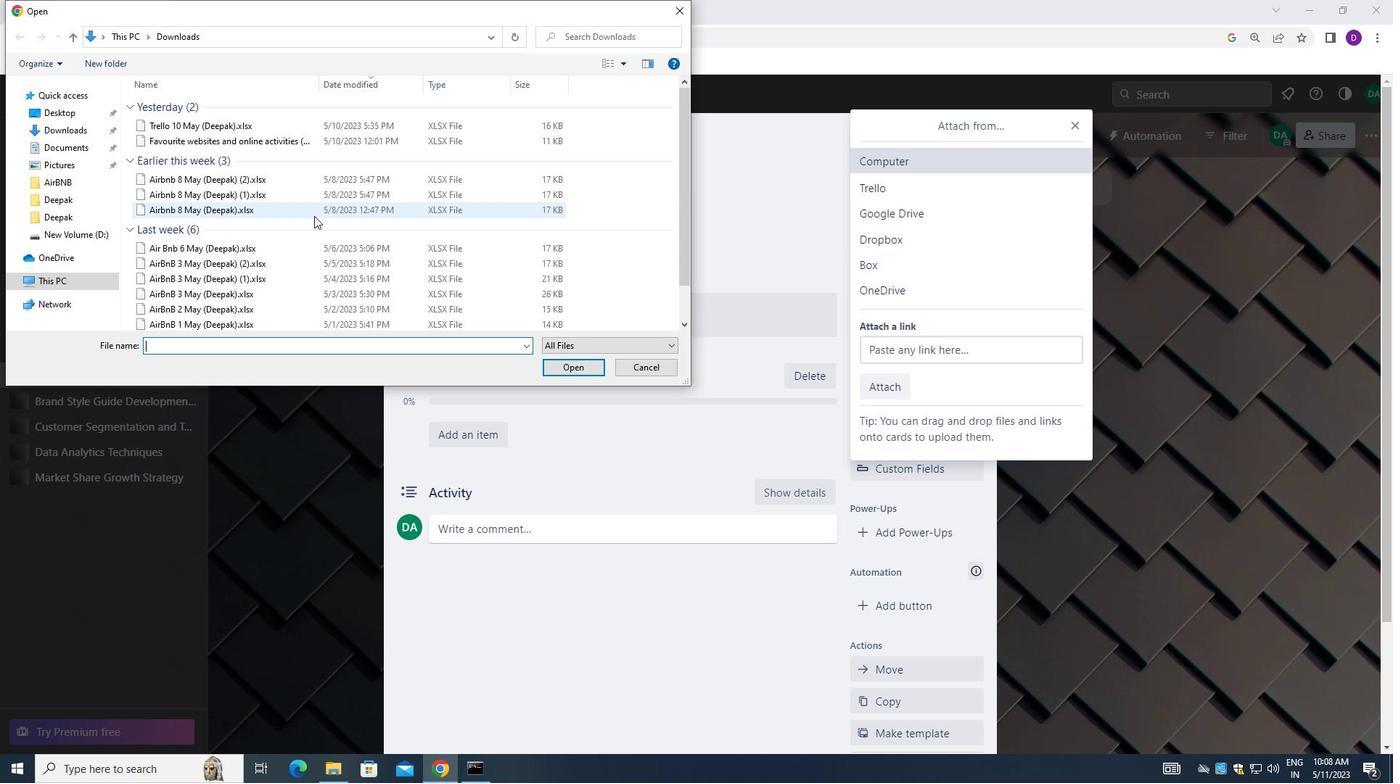 
Action: Mouse scrolled (314, 215) with delta (0, 0)
Screenshot: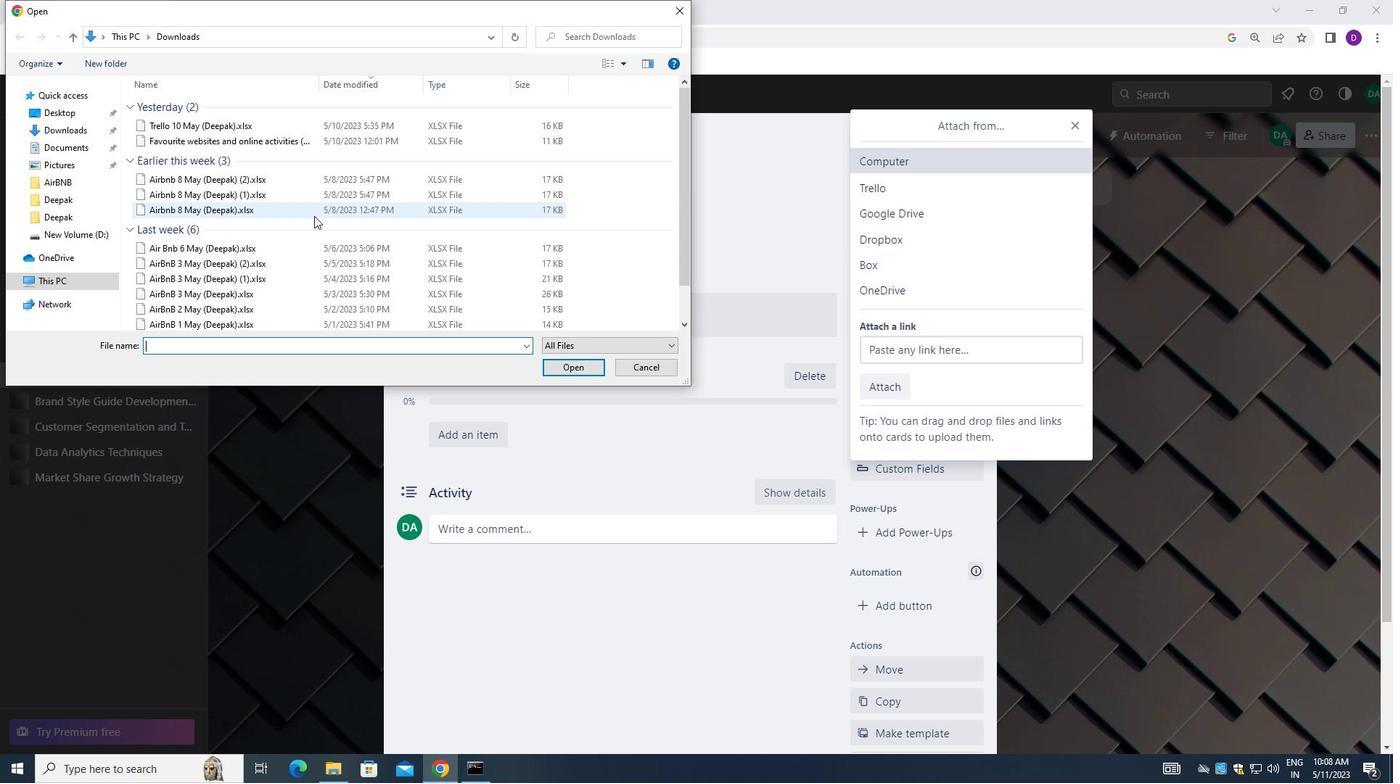 
Action: Mouse moved to (313, 212)
Screenshot: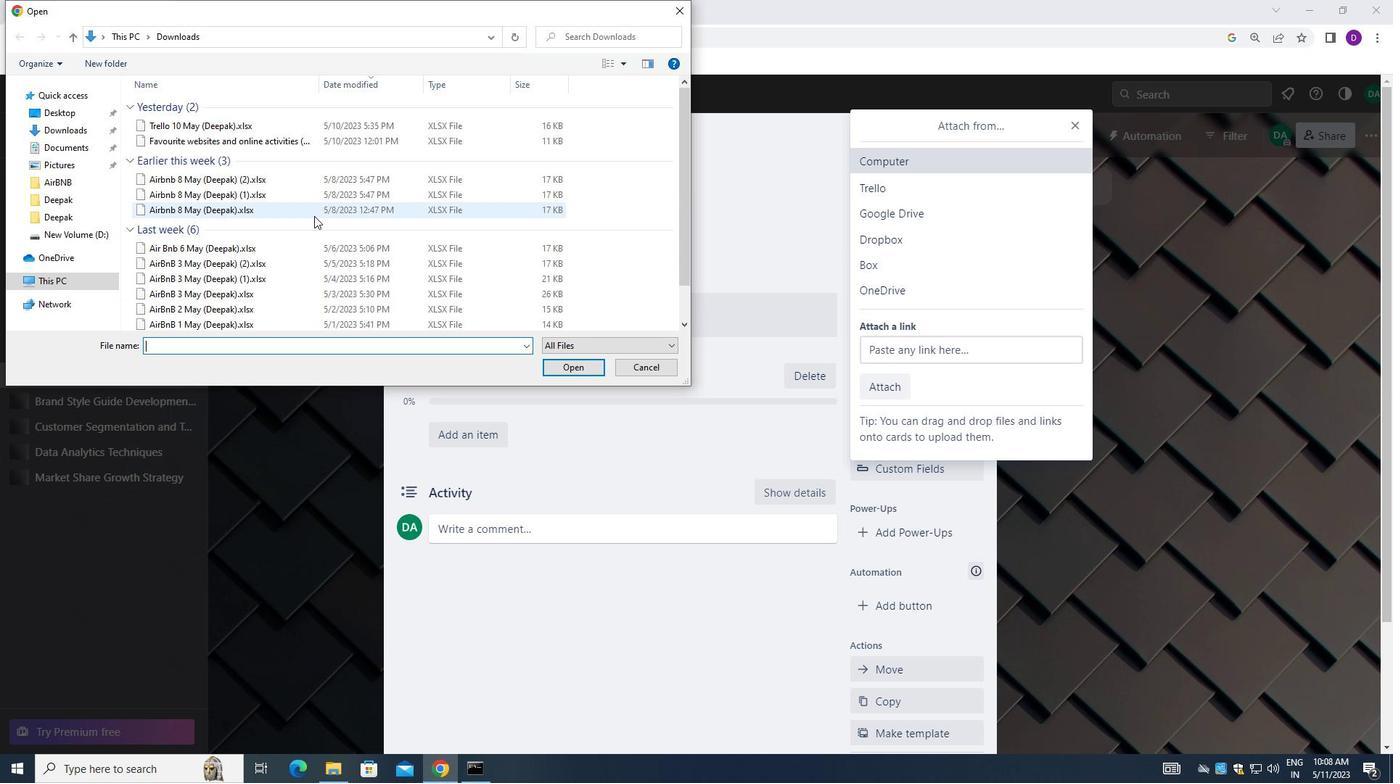 
Action: Mouse scrolled (313, 213) with delta (0, 0)
Screenshot: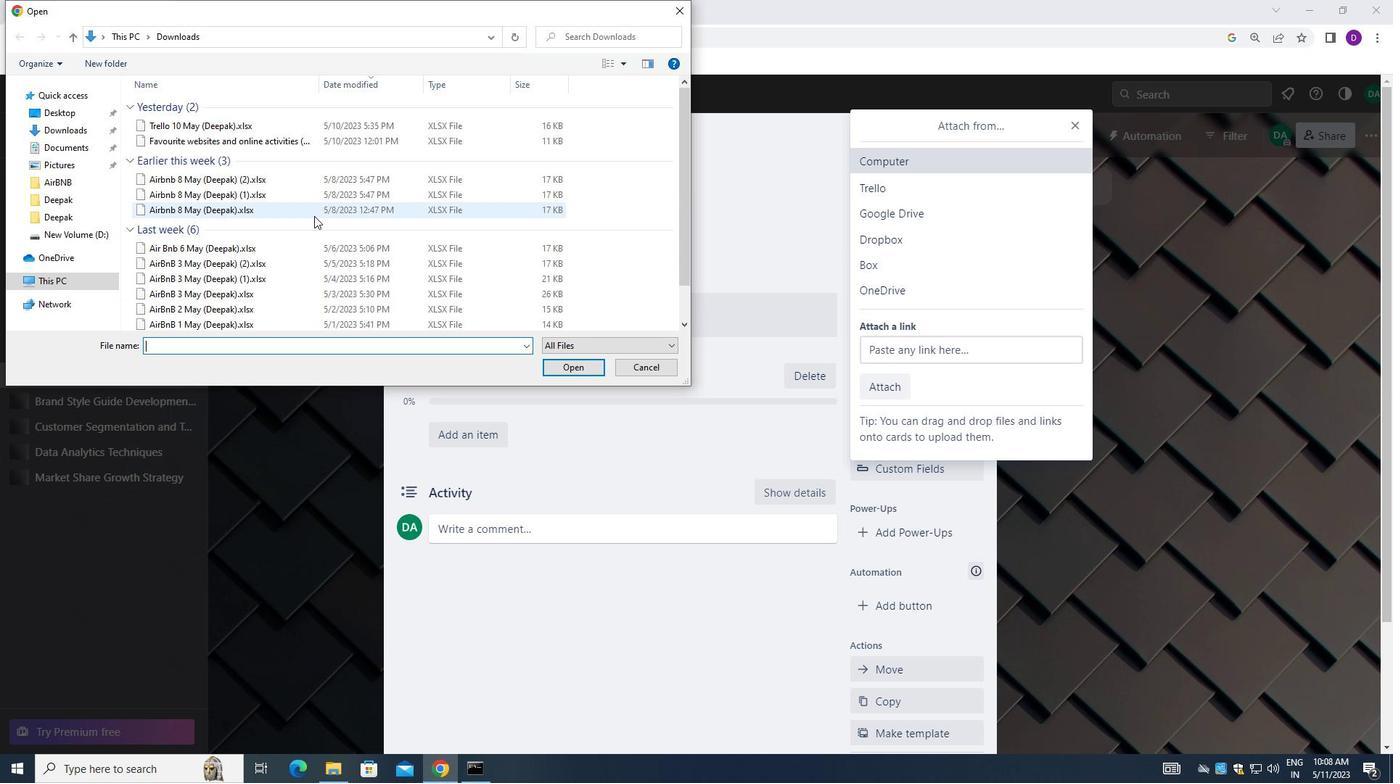 
Action: Mouse moved to (304, 217)
Screenshot: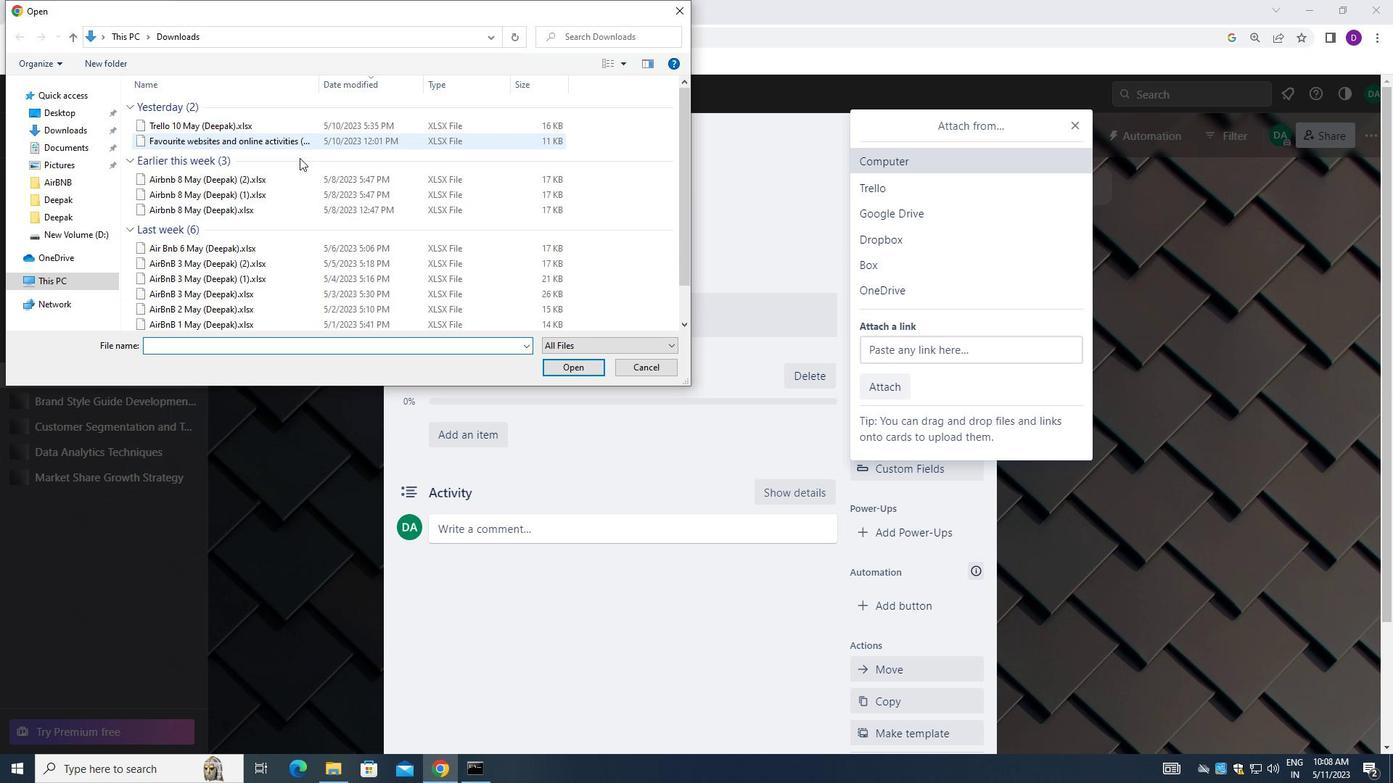 
Action: Mouse scrolled (304, 216) with delta (0, 0)
Screenshot: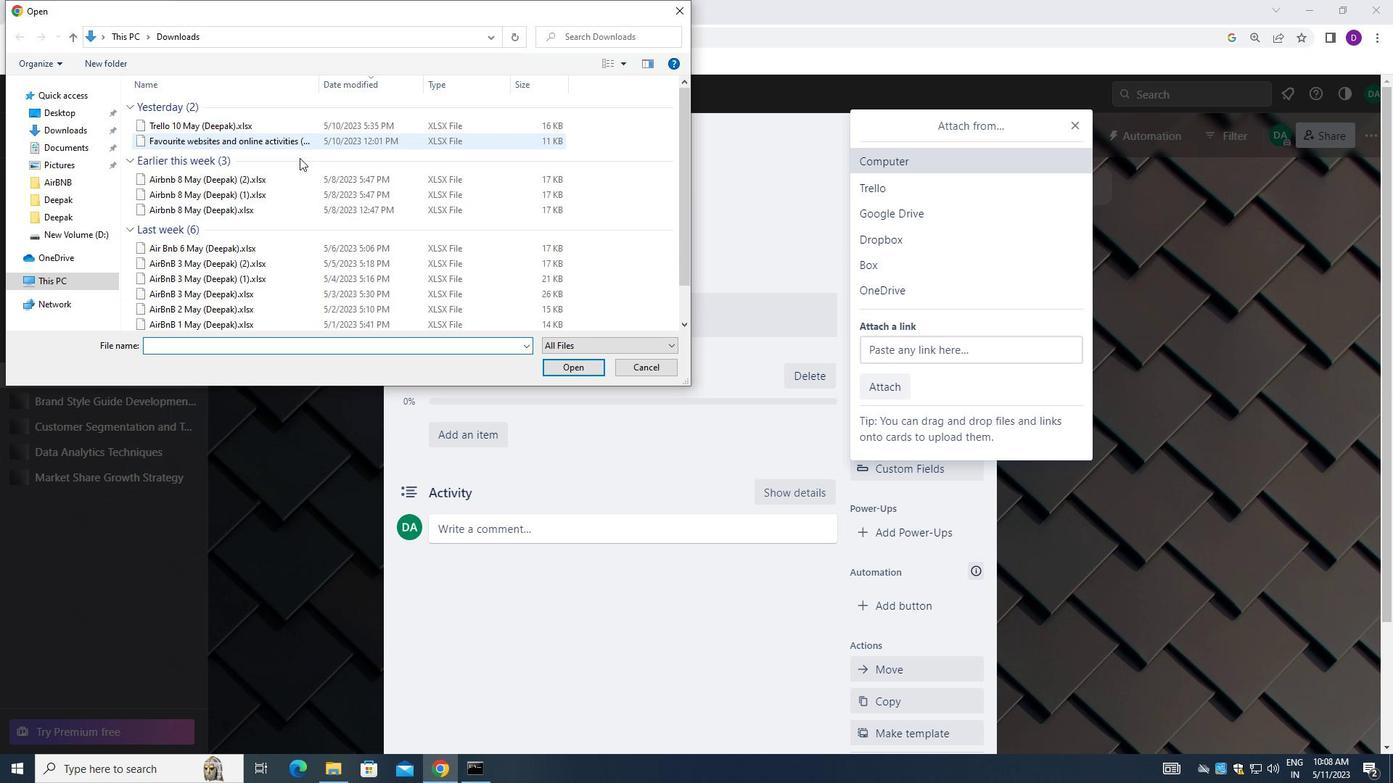 
Action: Mouse moved to (305, 245)
Screenshot: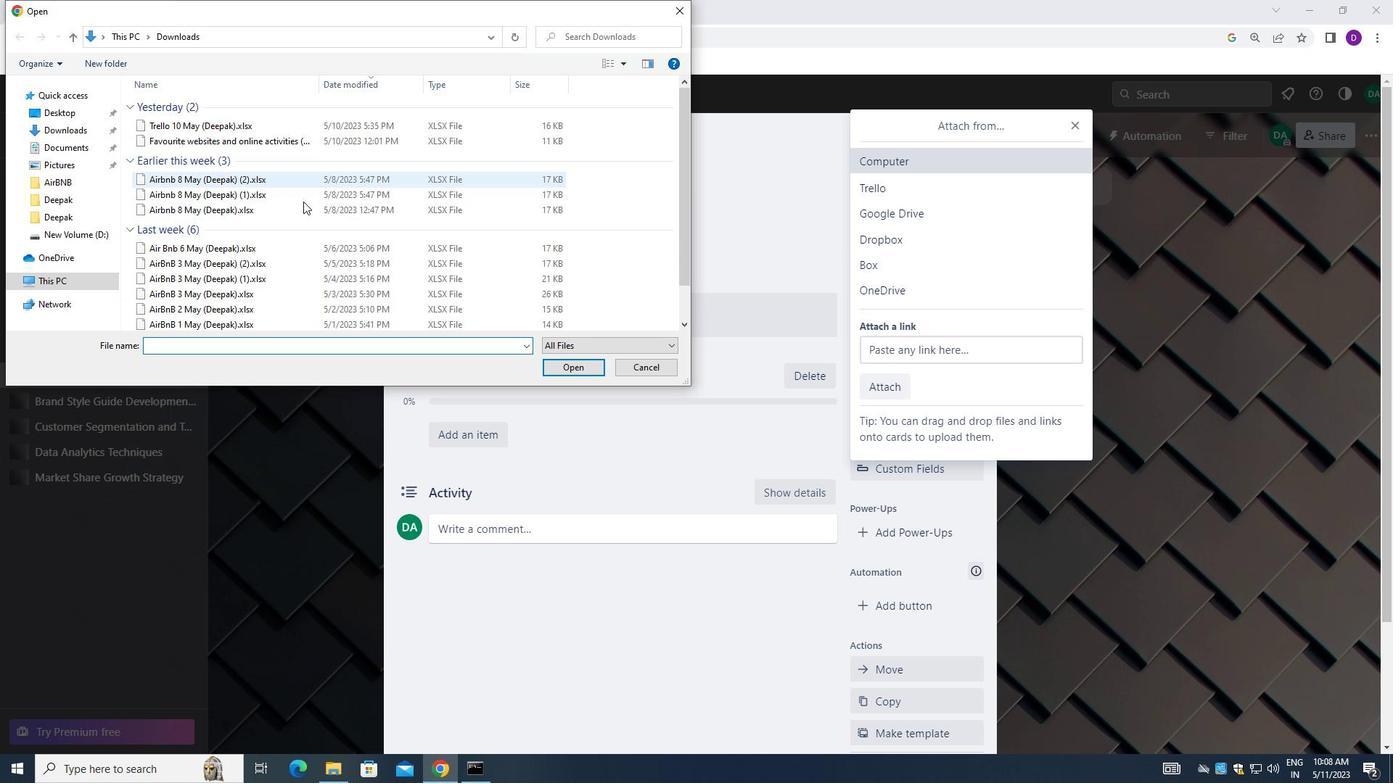 
Action: Mouse scrolled (305, 244) with delta (0, 0)
Screenshot: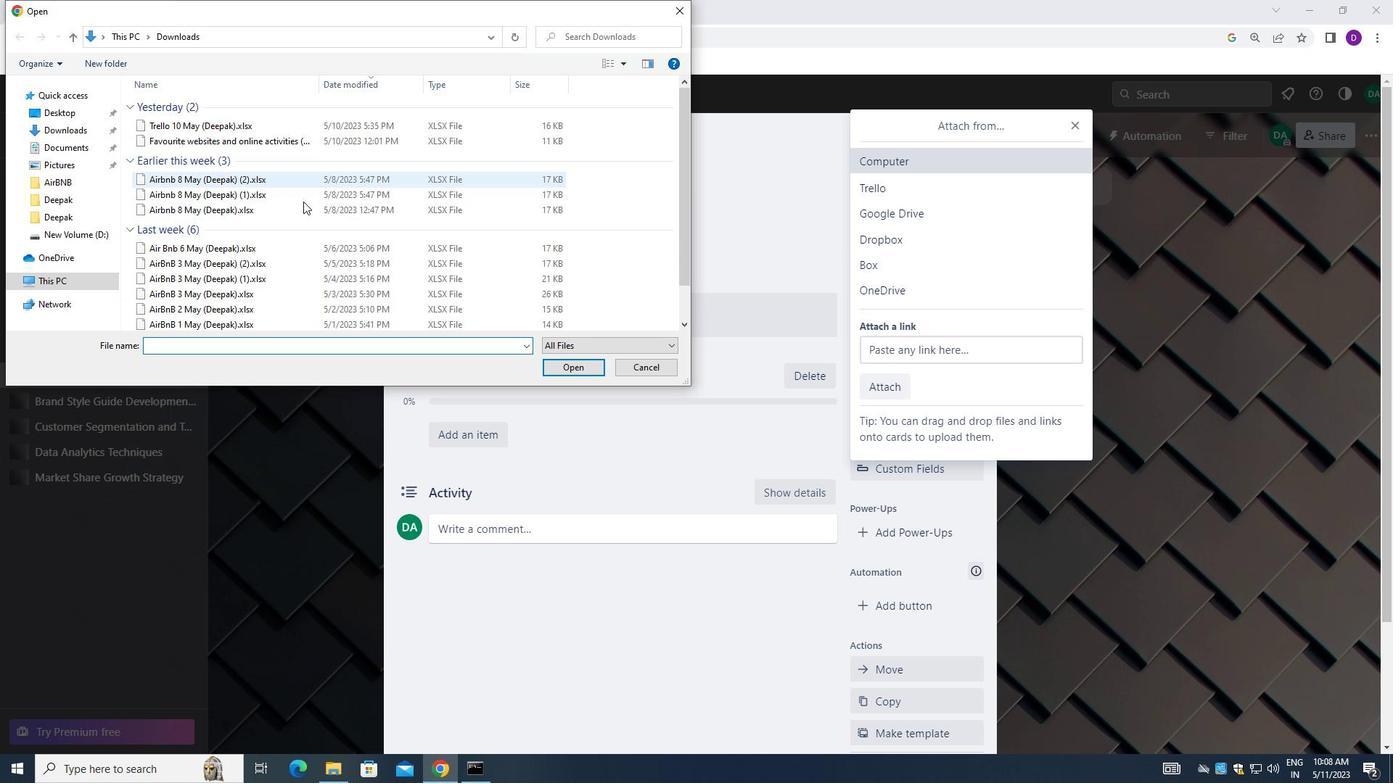 
Action: Mouse moved to (306, 256)
Screenshot: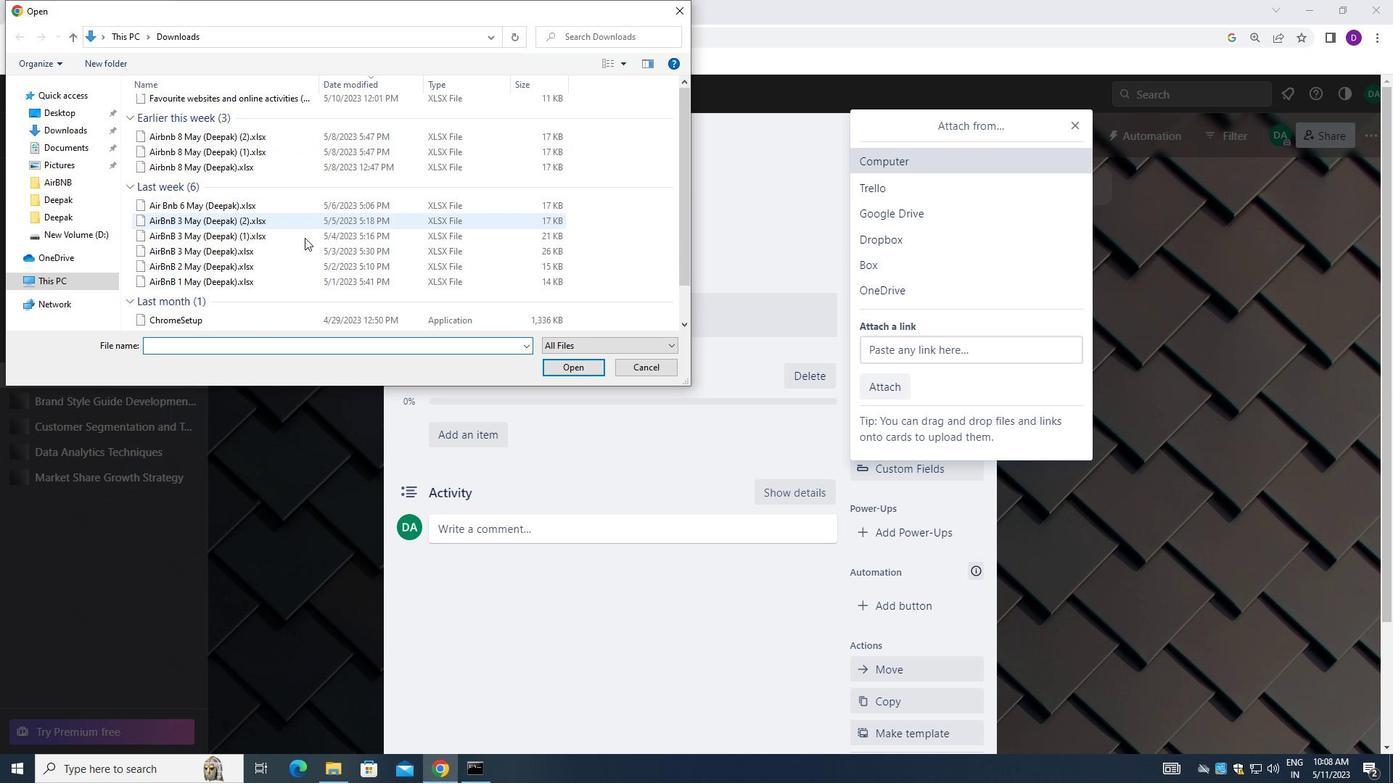 
Action: Mouse scrolled (306, 255) with delta (0, 0)
Screenshot: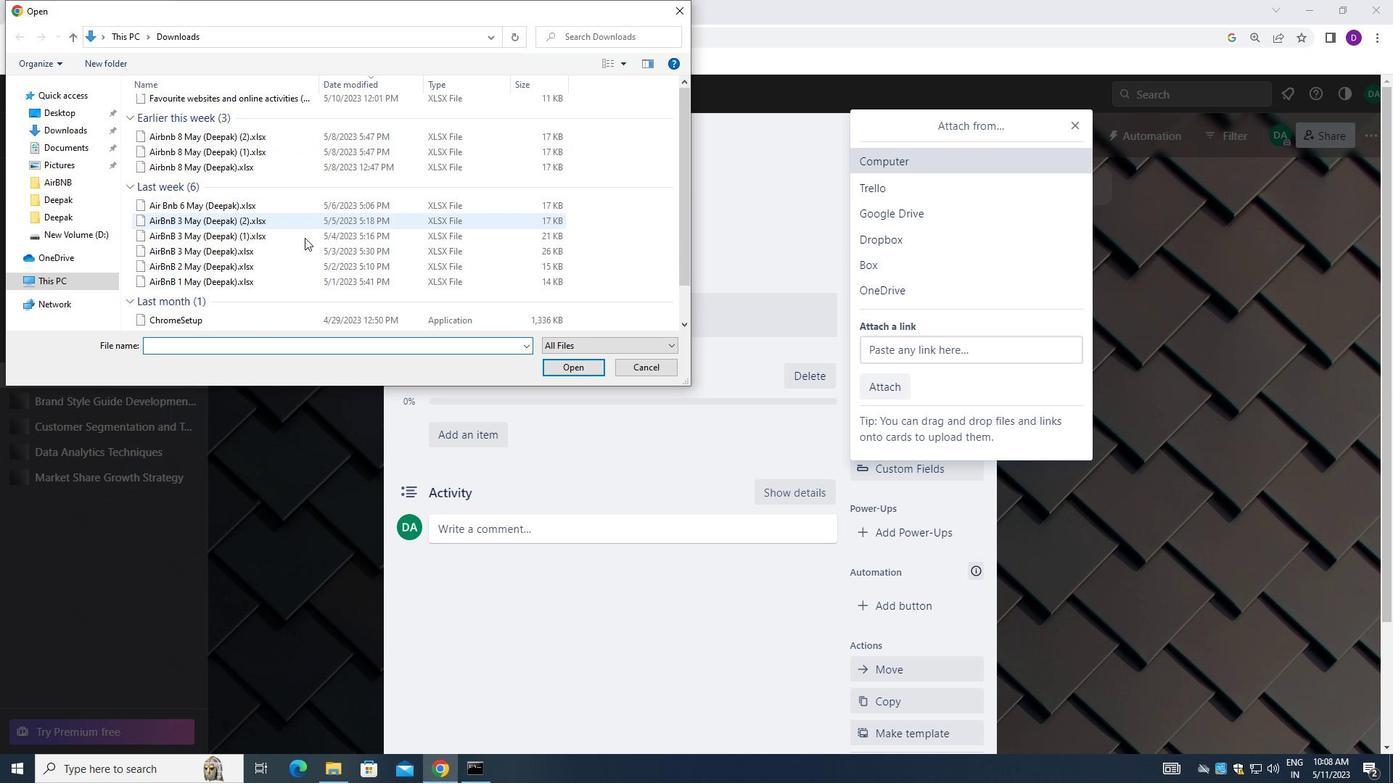 
Action: Mouse moved to (306, 259)
Screenshot: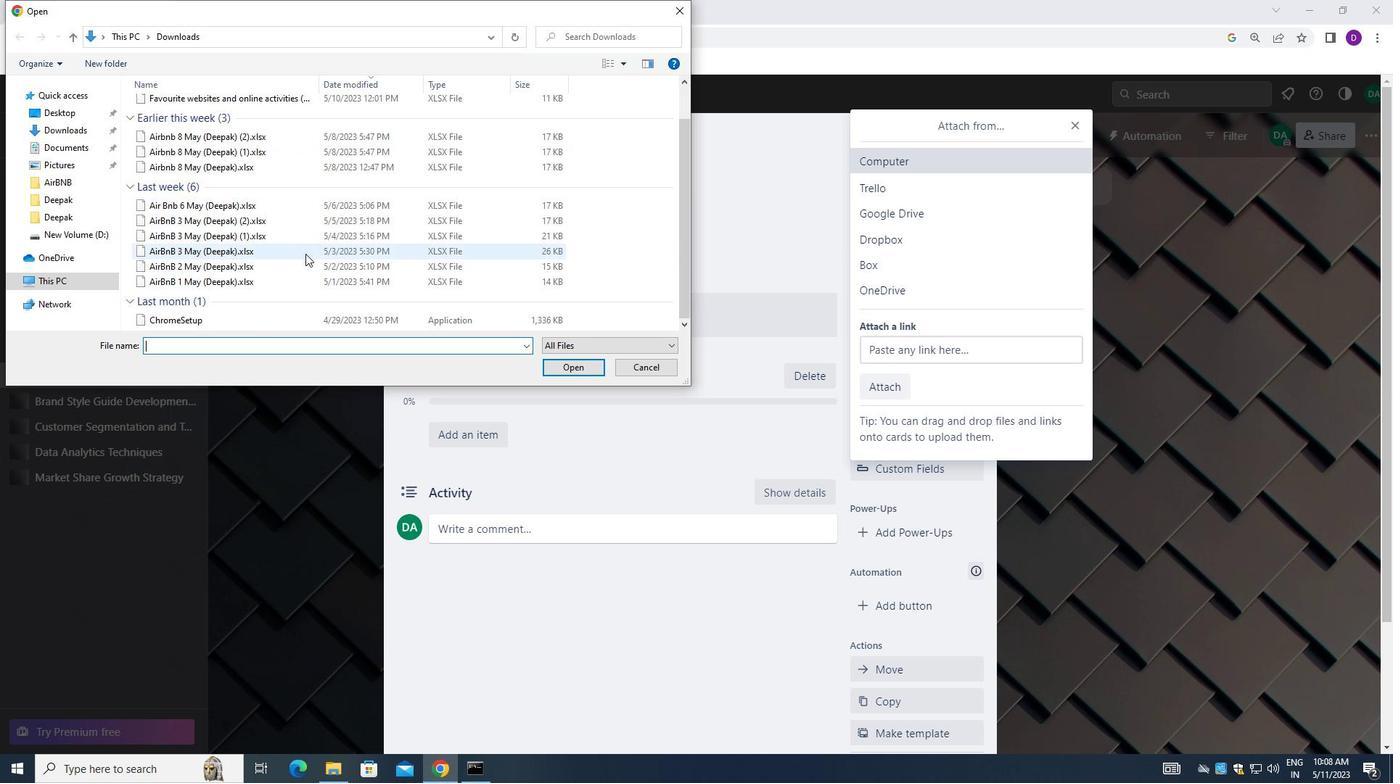 
Action: Mouse scrolled (306, 259) with delta (0, 0)
Screenshot: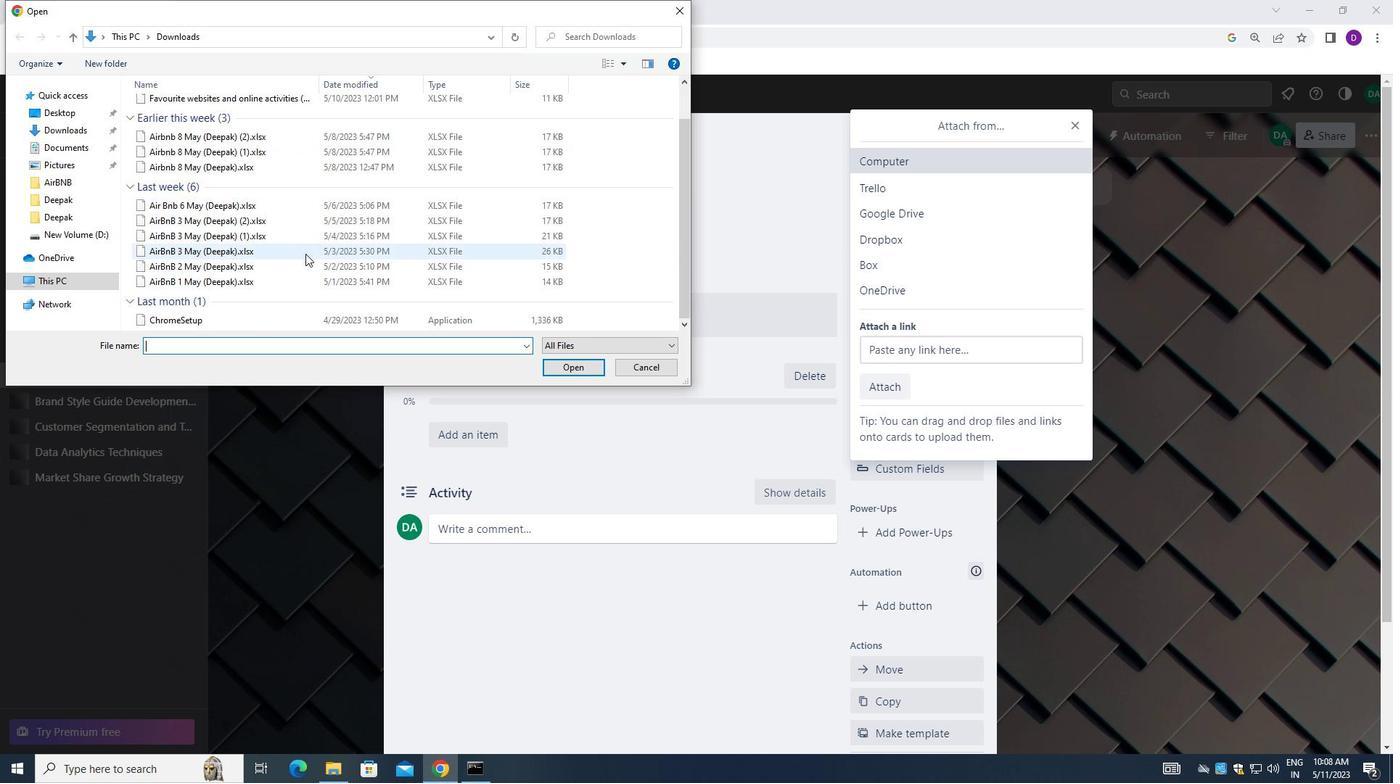 
Action: Mouse moved to (306, 261)
Screenshot: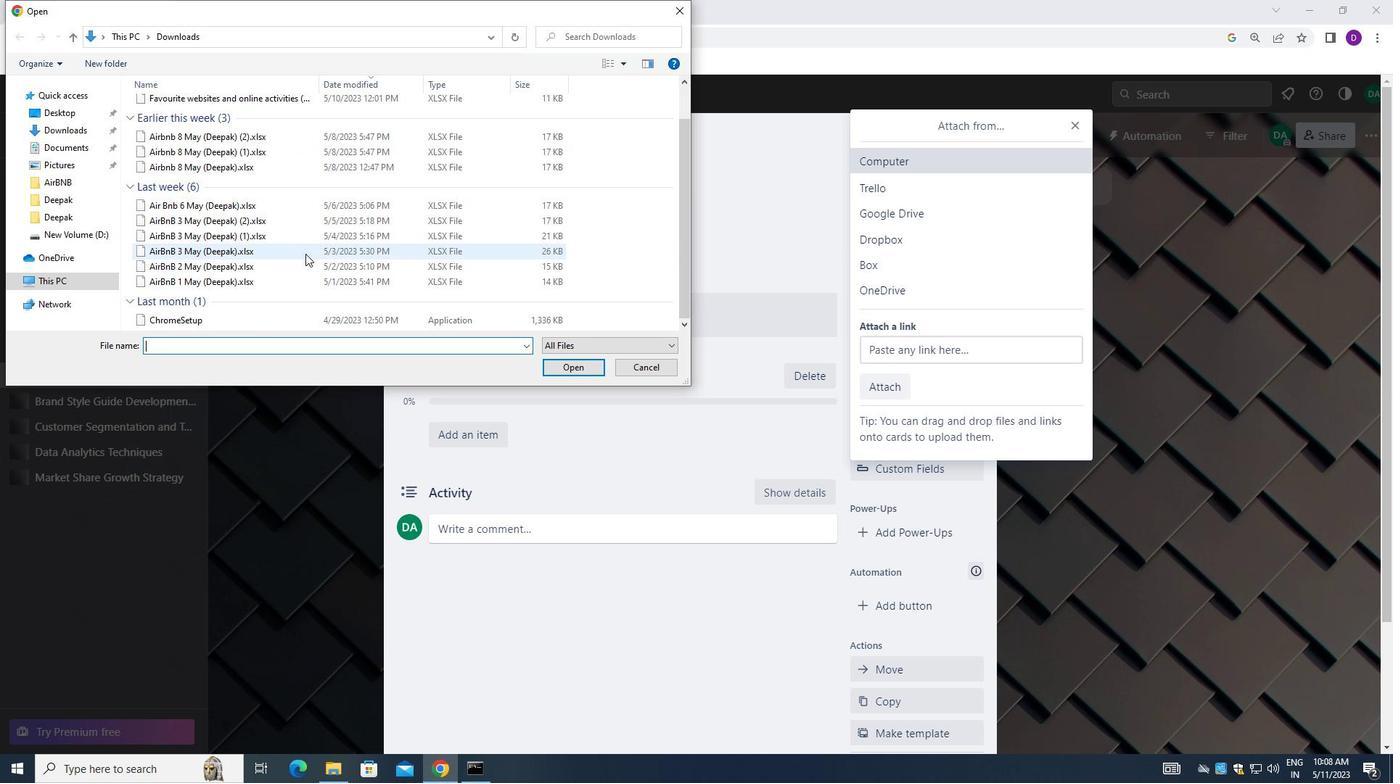 
Action: Mouse scrolled (306, 261) with delta (0, 0)
Screenshot: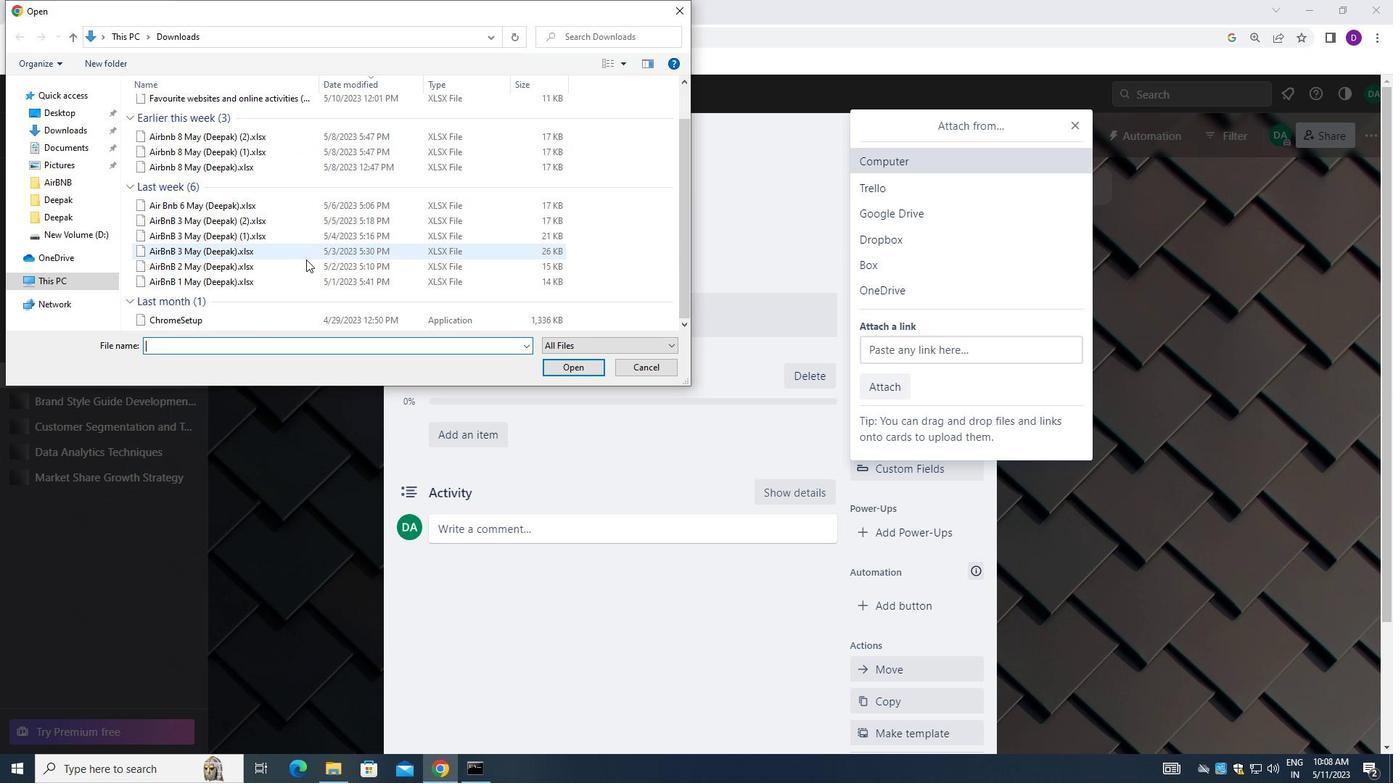 
Action: Mouse moved to (307, 273)
Screenshot: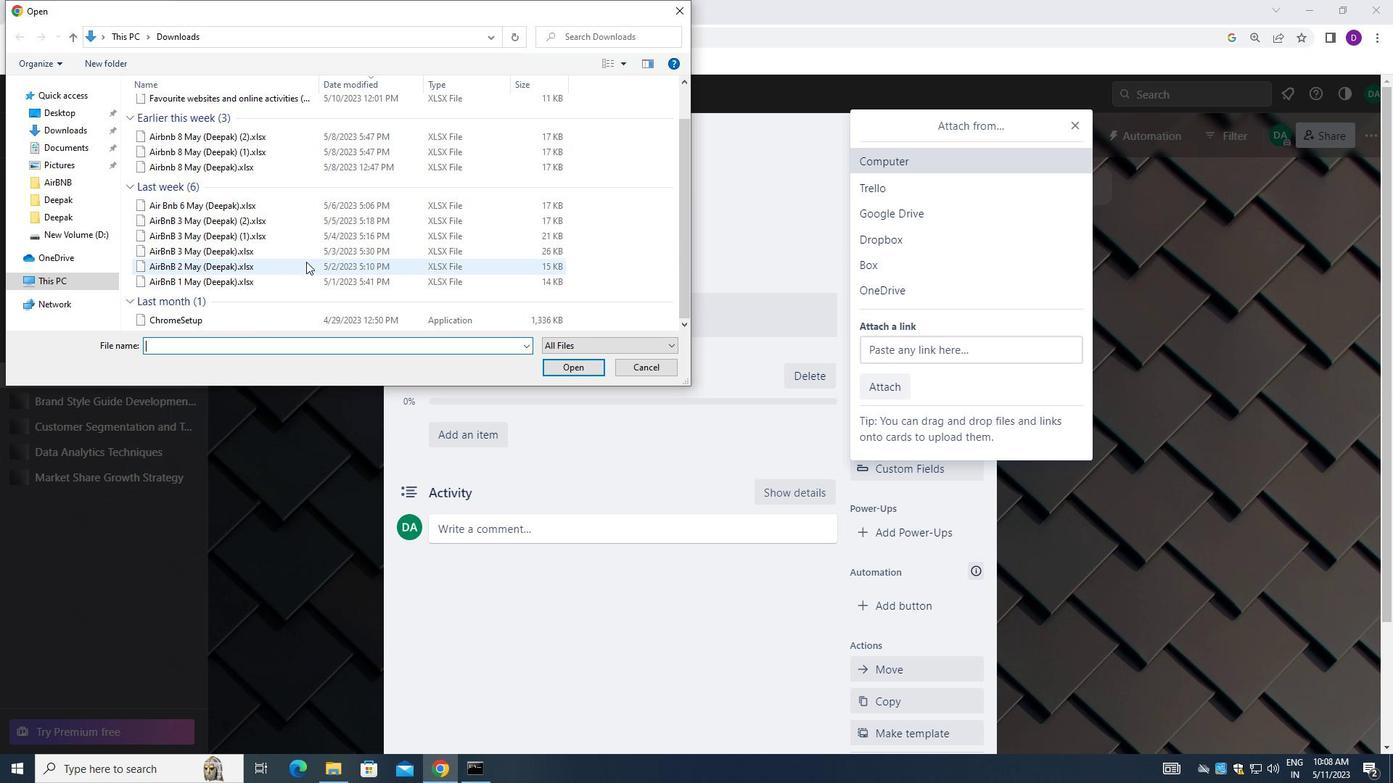
Action: Mouse scrolled (307, 272) with delta (0, 0)
Screenshot: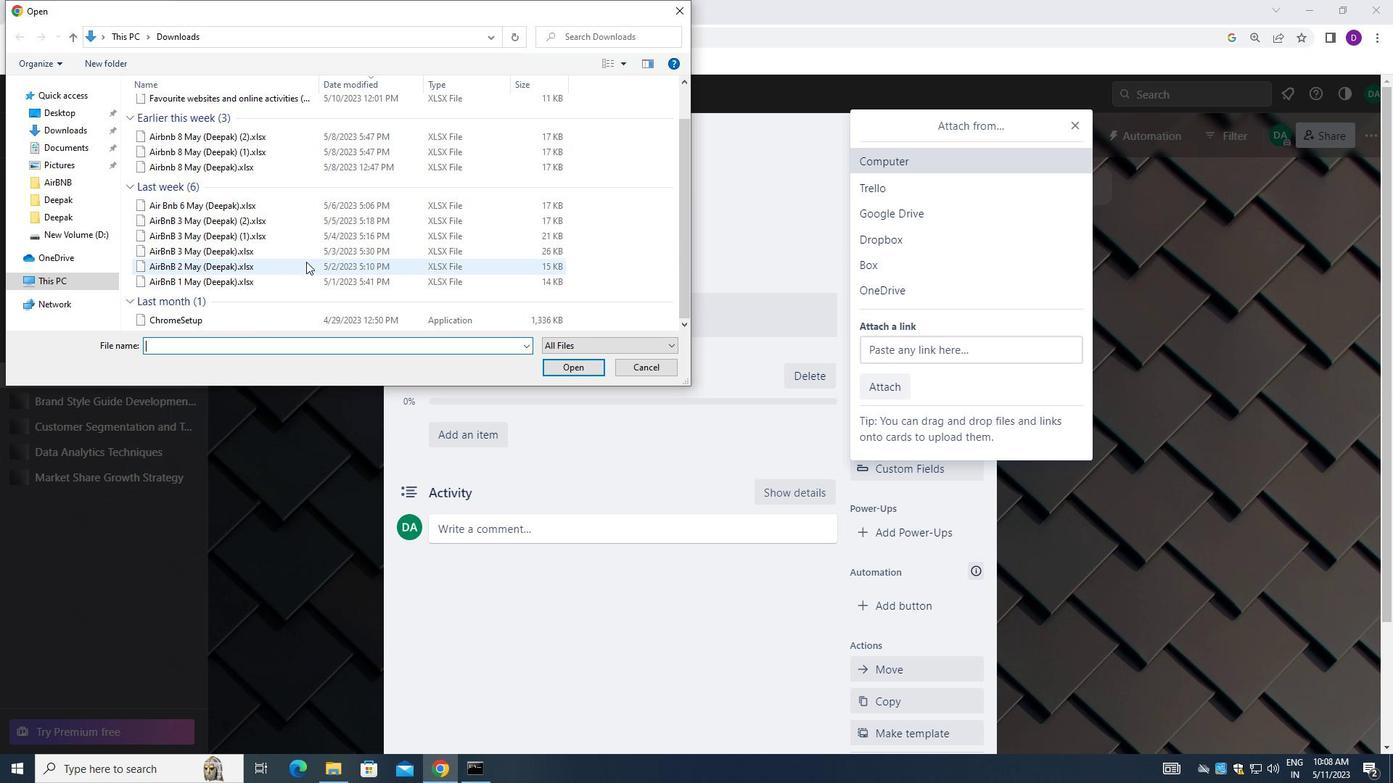 
Action: Mouse moved to (309, 277)
Screenshot: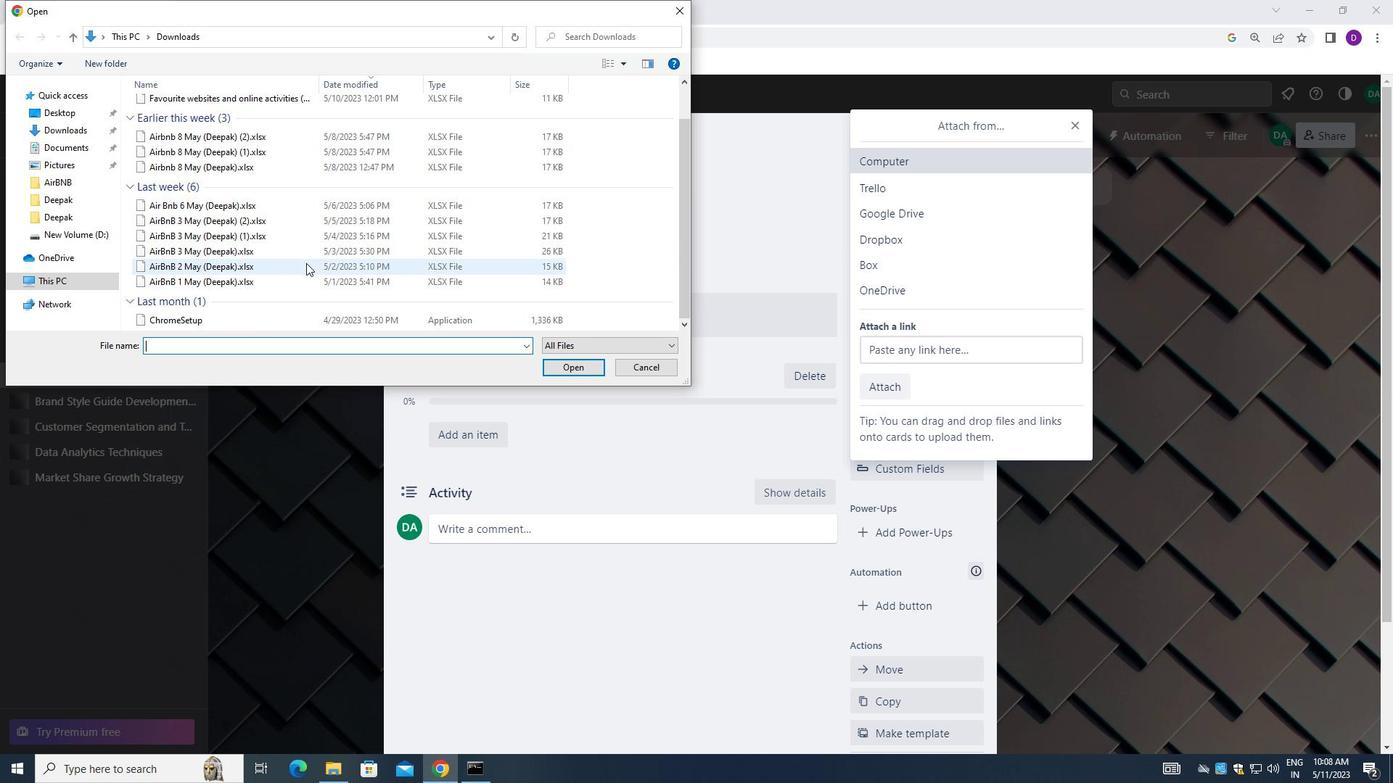 
Action: Mouse scrolled (309, 277) with delta (0, 0)
Screenshot: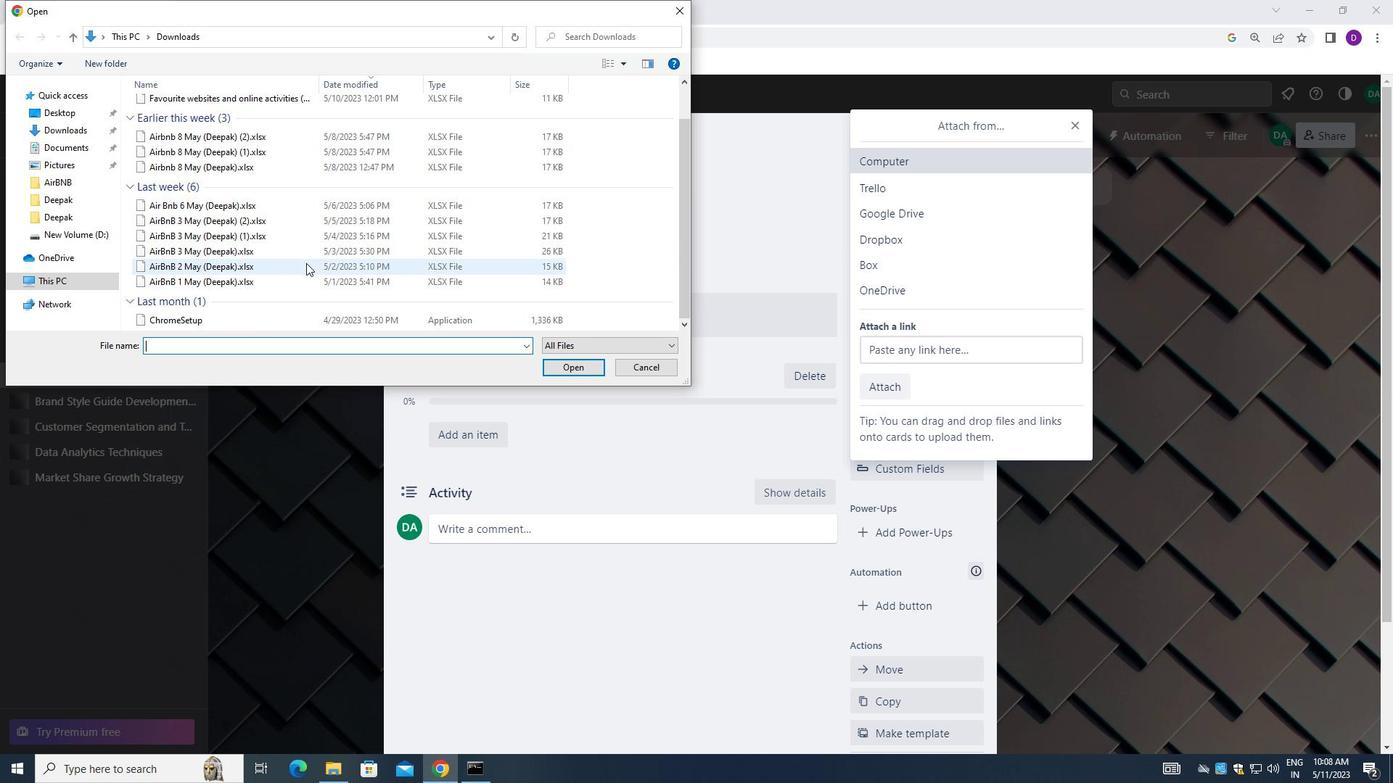 
Action: Mouse moved to (309, 285)
Screenshot: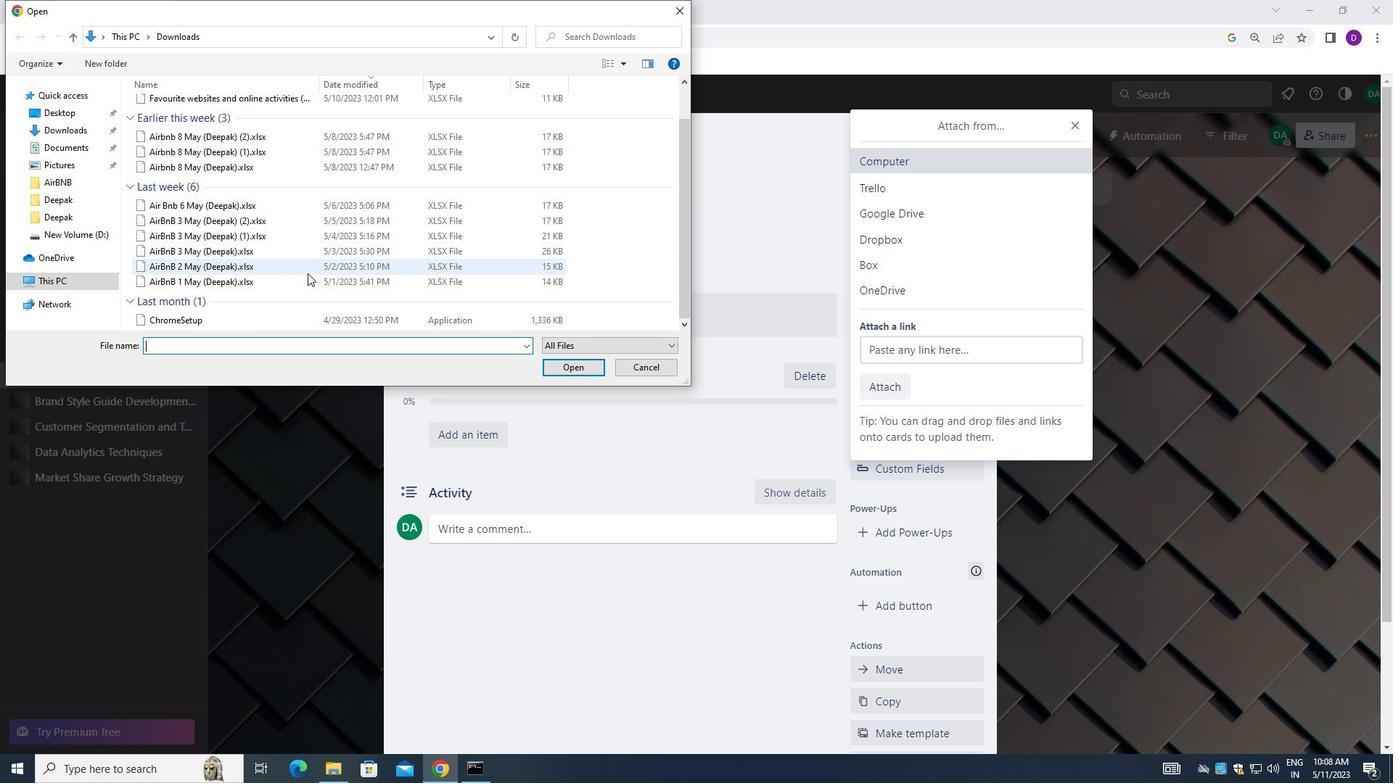 
Action: Mouse pressed left at (309, 285)
Screenshot: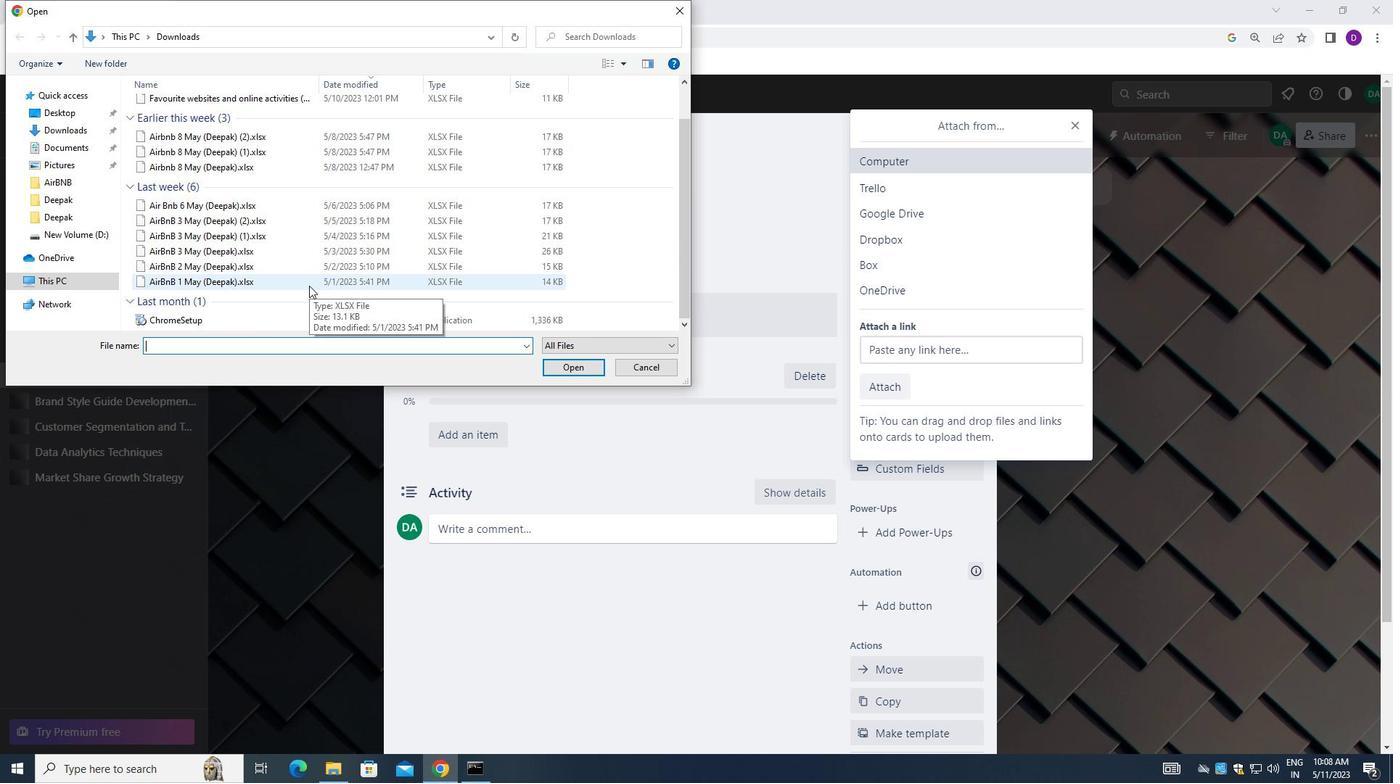 
Action: Mouse moved to (573, 369)
Screenshot: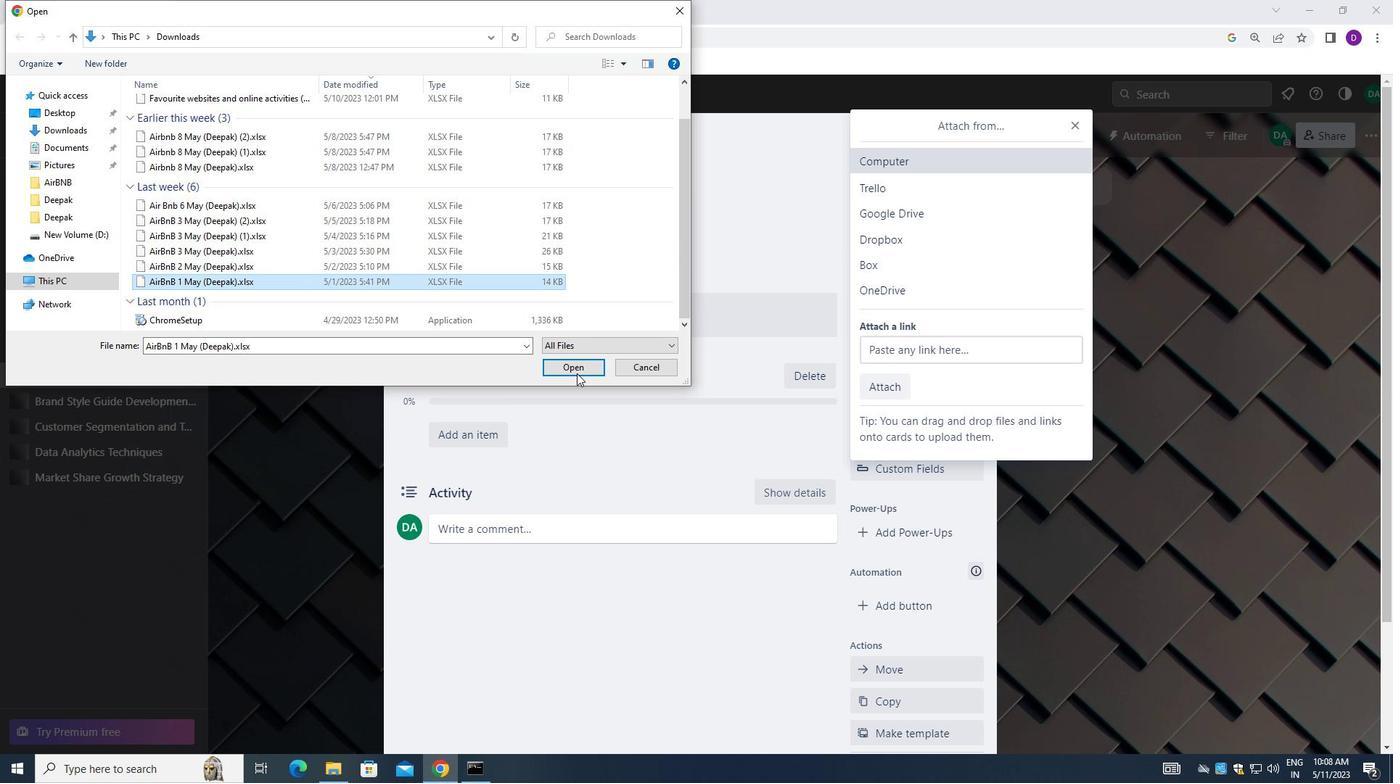 
Action: Mouse pressed left at (573, 369)
Screenshot: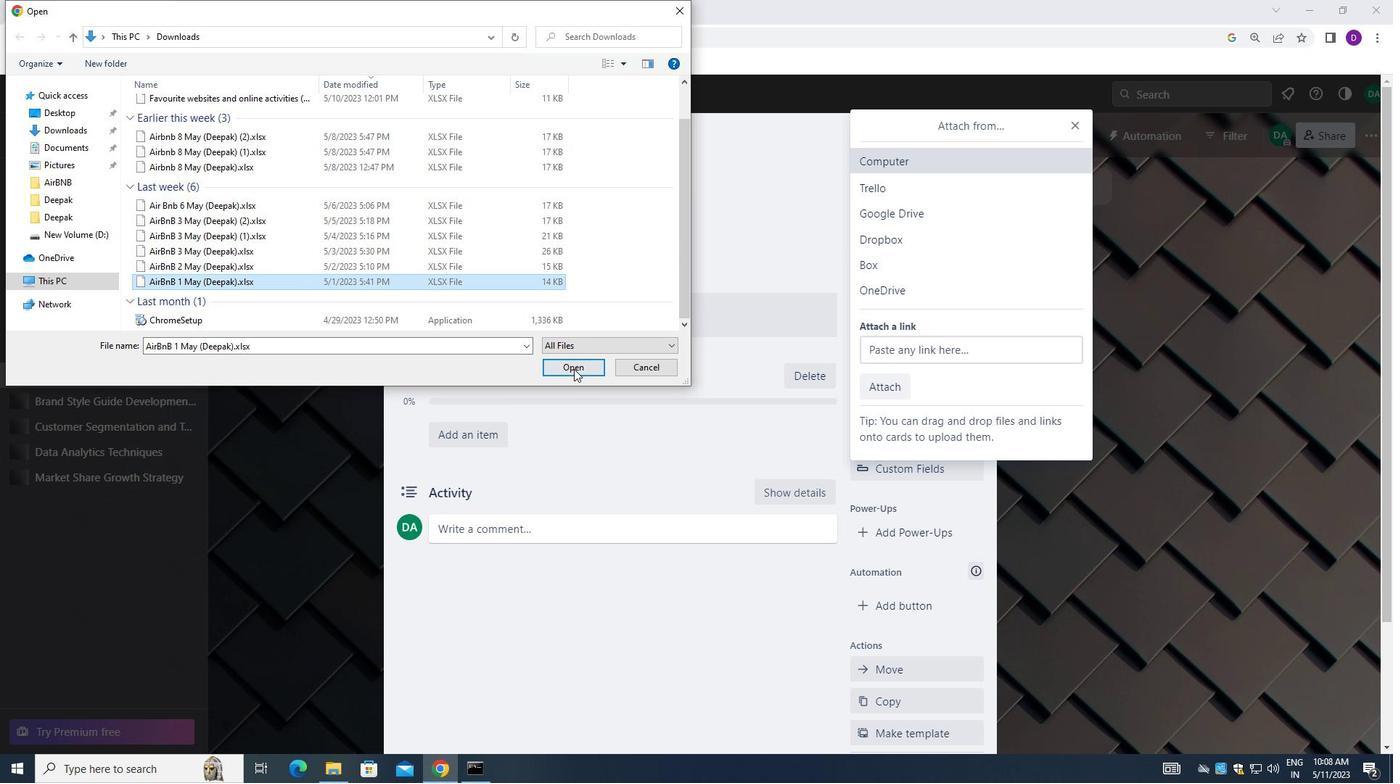 
Action: Mouse moved to (924, 431)
Screenshot: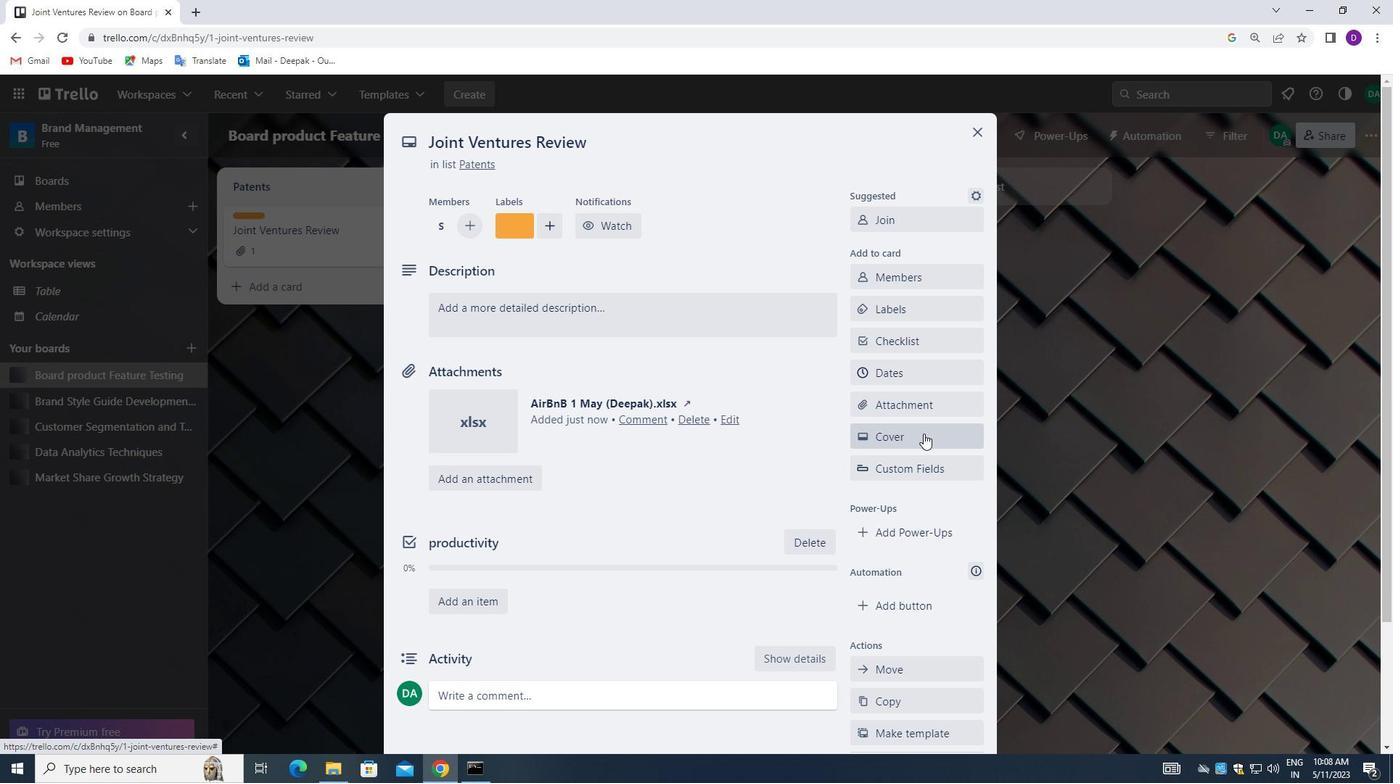 
Action: Mouse pressed left at (924, 431)
Screenshot: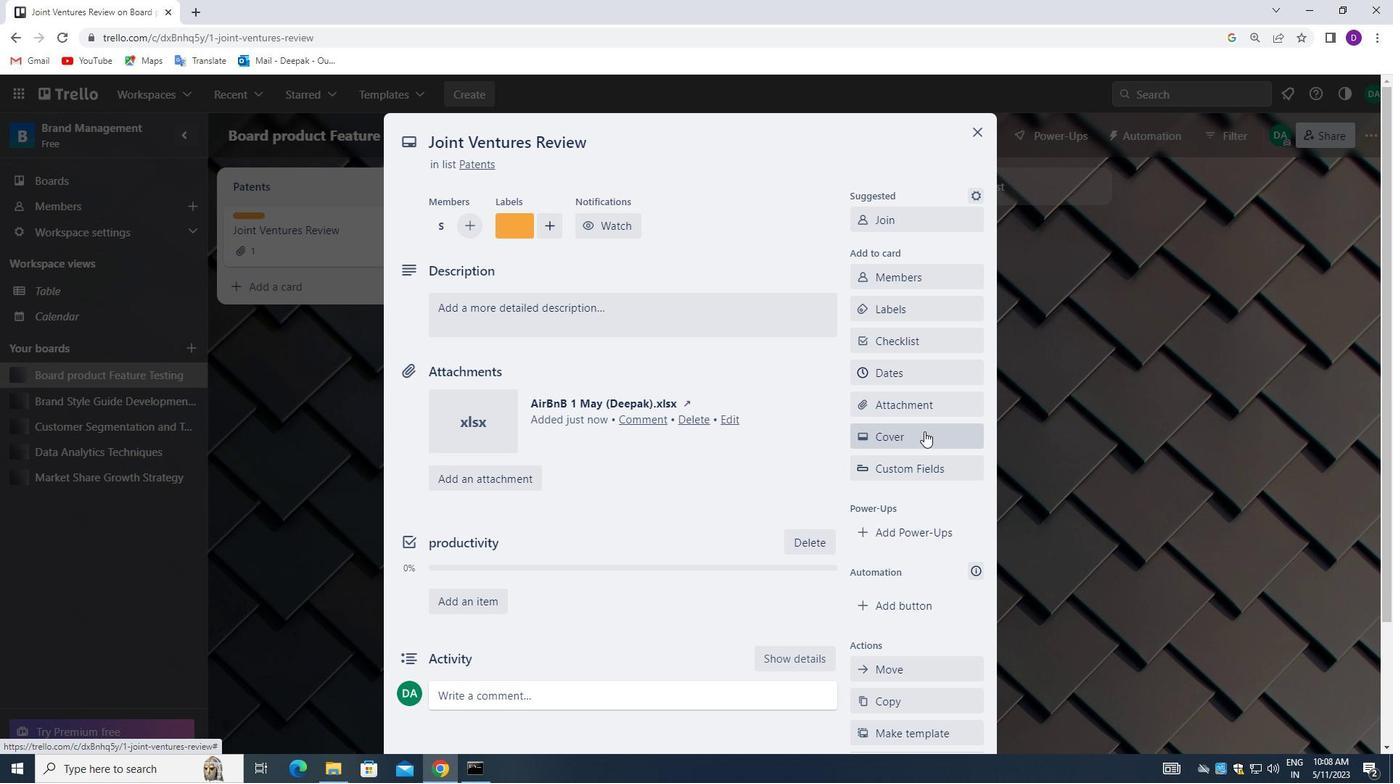 
Action: Mouse moved to (973, 429)
Screenshot: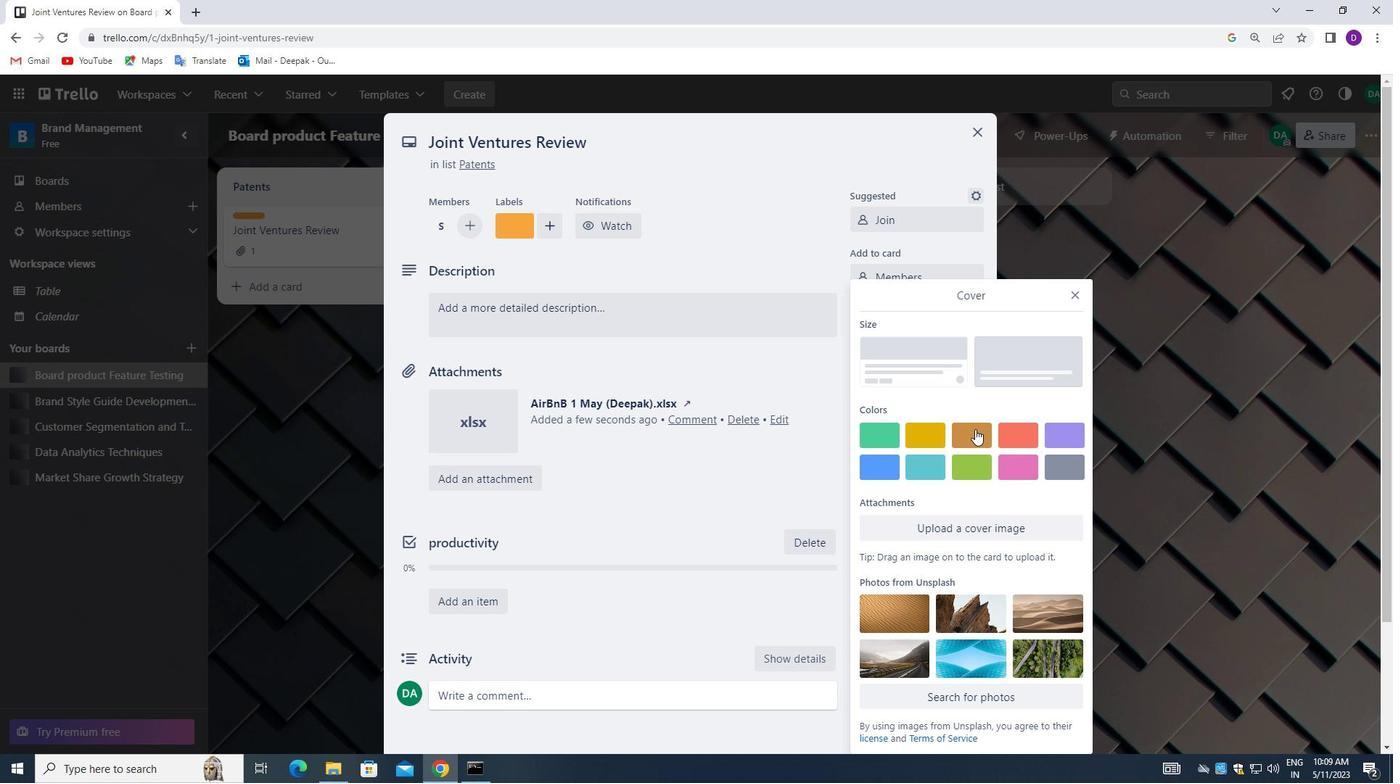 
Action: Mouse pressed left at (973, 429)
Screenshot: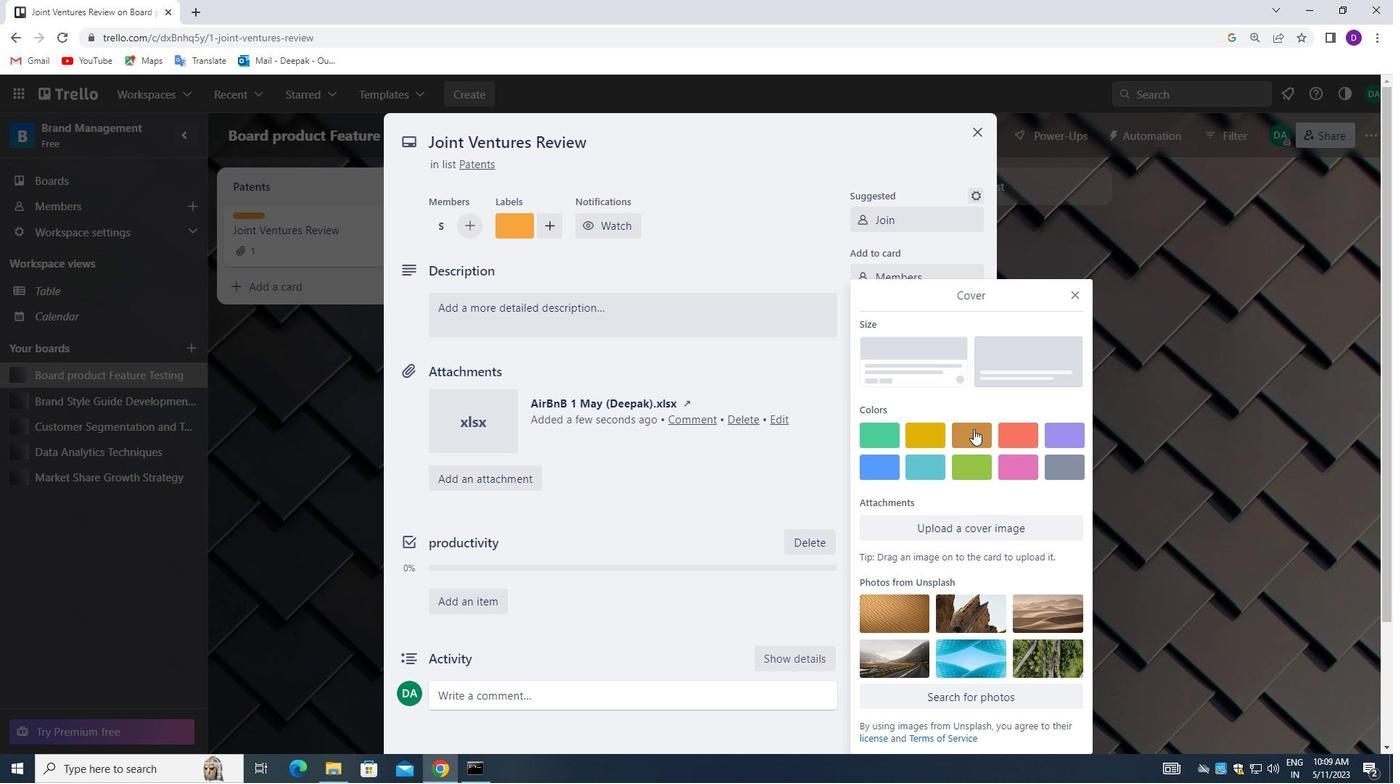 
Action: Mouse moved to (1063, 322)
Screenshot: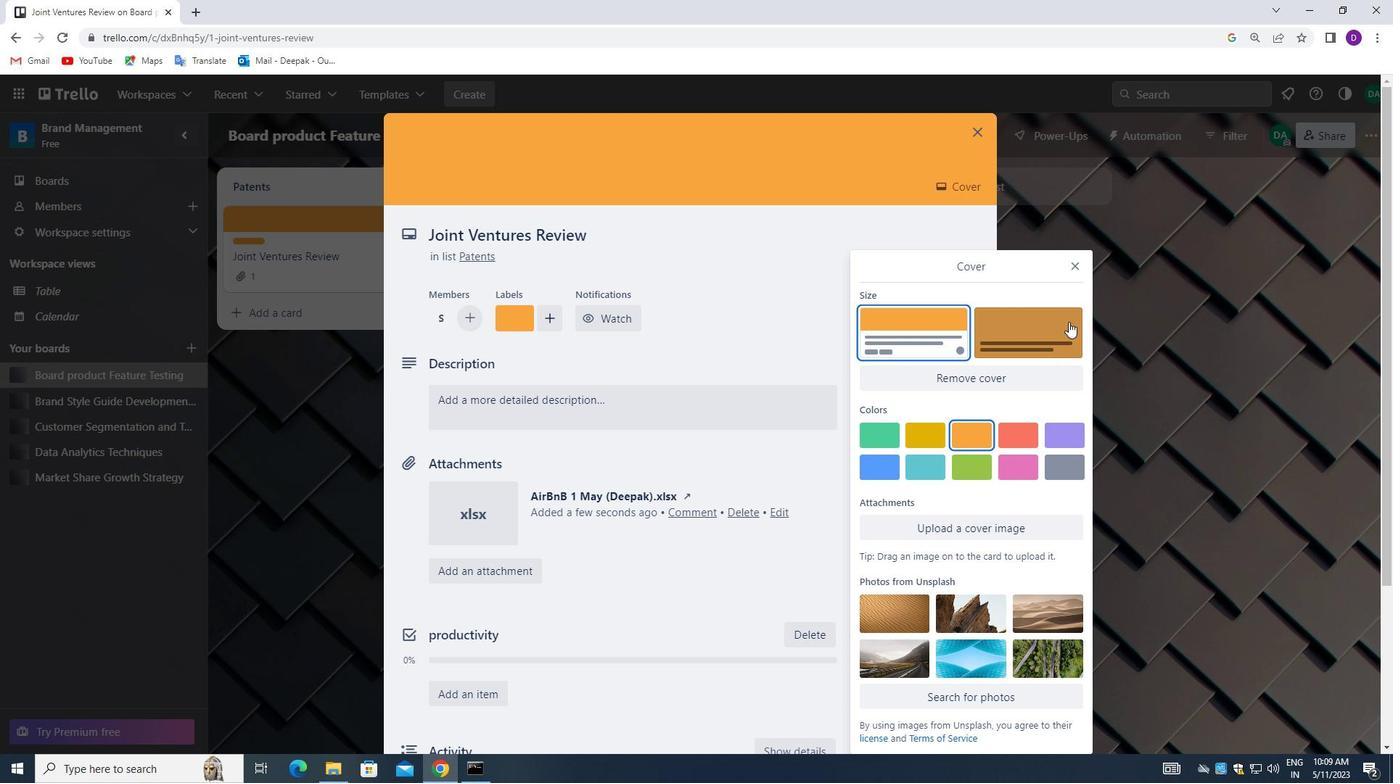 
Action: Mouse scrolled (1063, 321) with delta (0, 0)
Screenshot: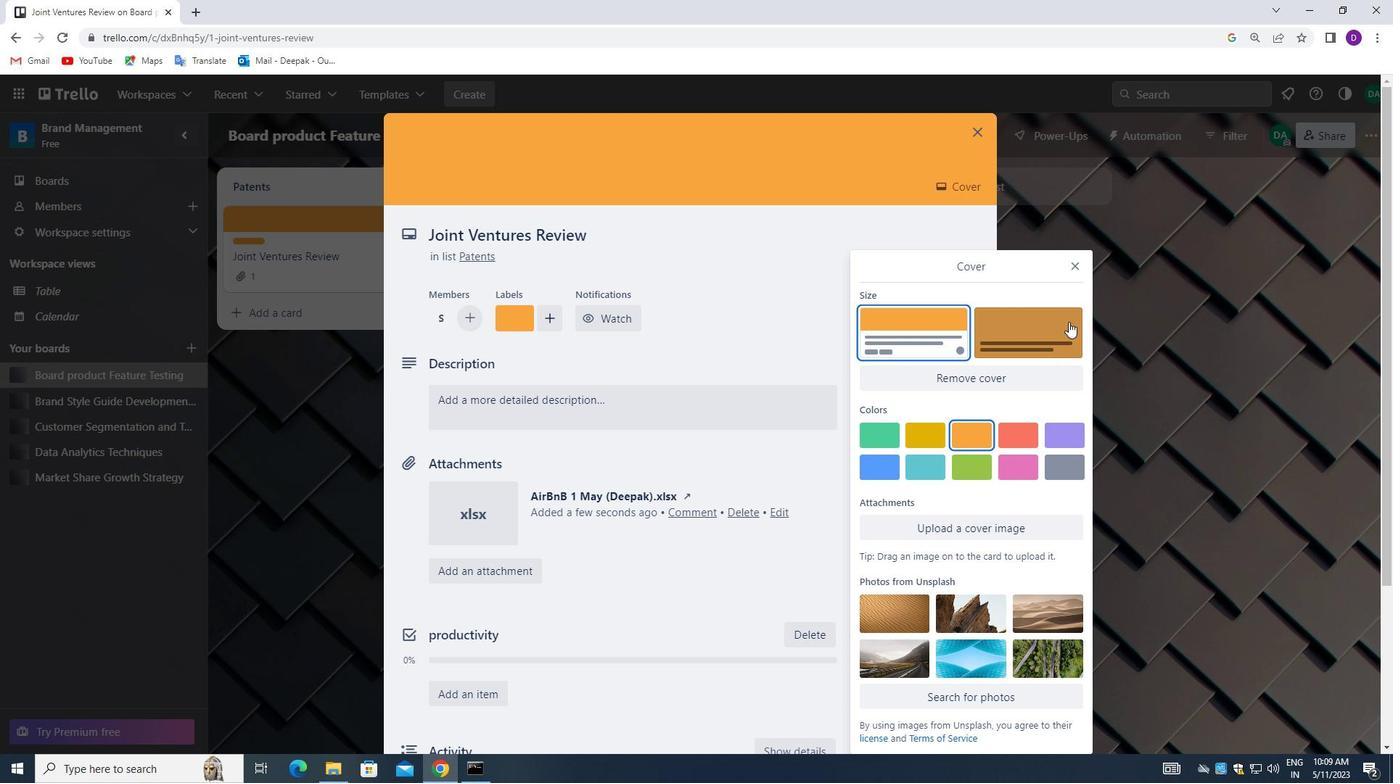 
Action: Mouse moved to (1033, 338)
Screenshot: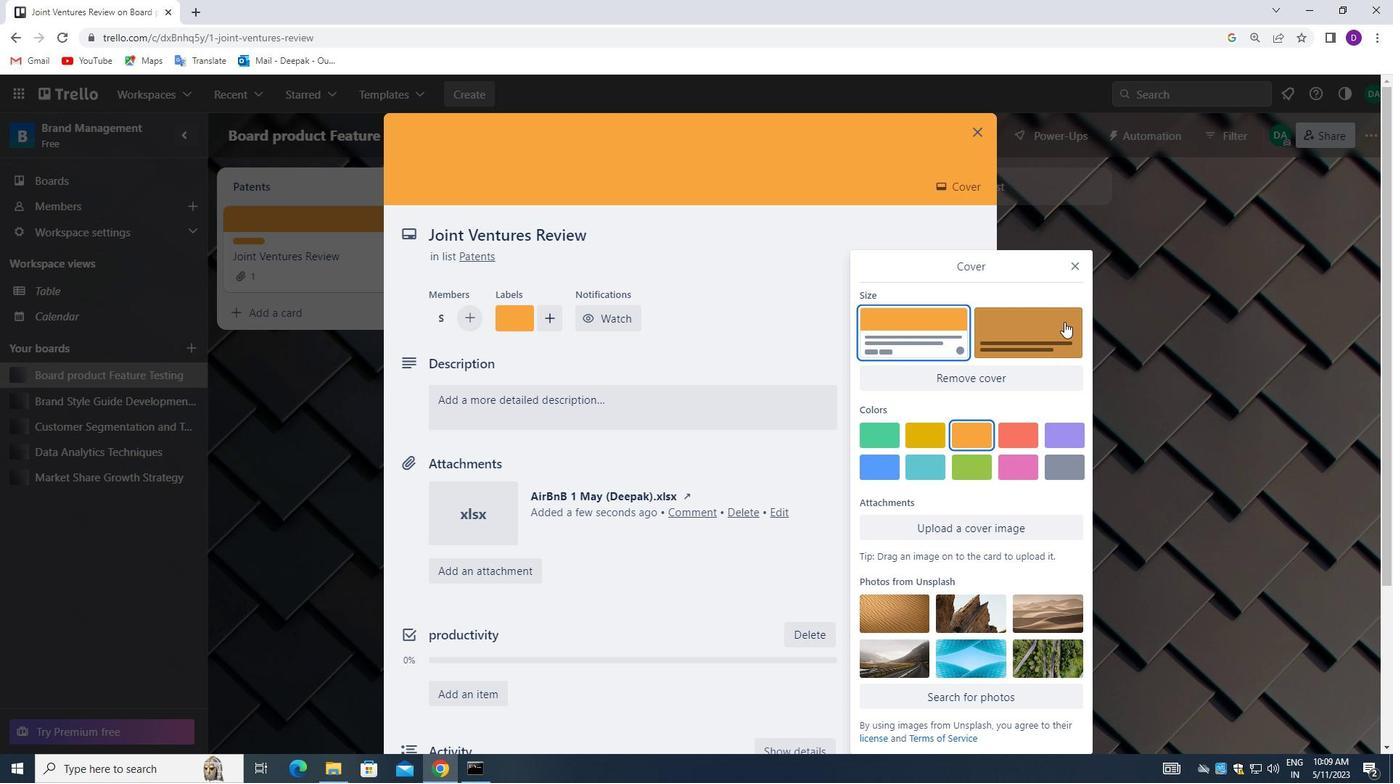 
Action: Mouse scrolled (1033, 338) with delta (0, 0)
Screenshot: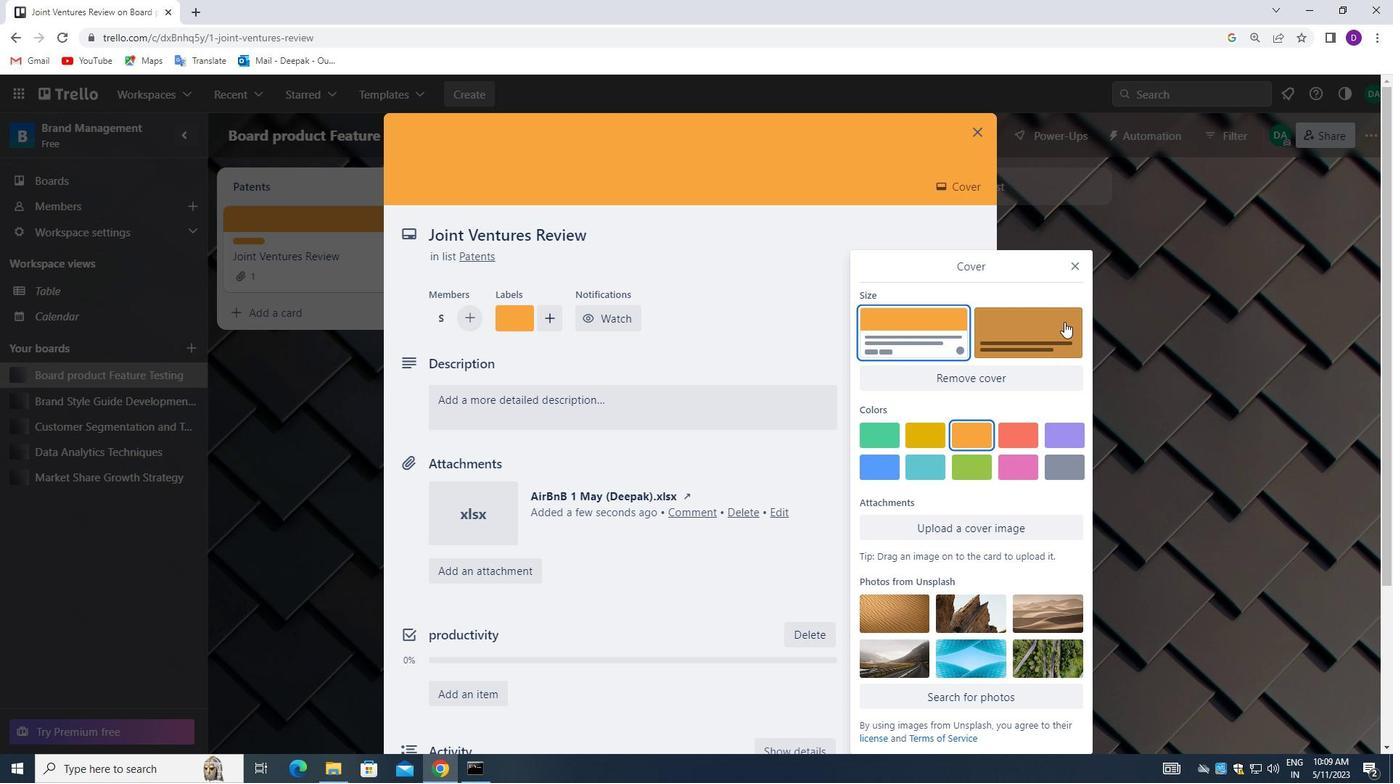 
Action: Mouse moved to (1021, 351)
Screenshot: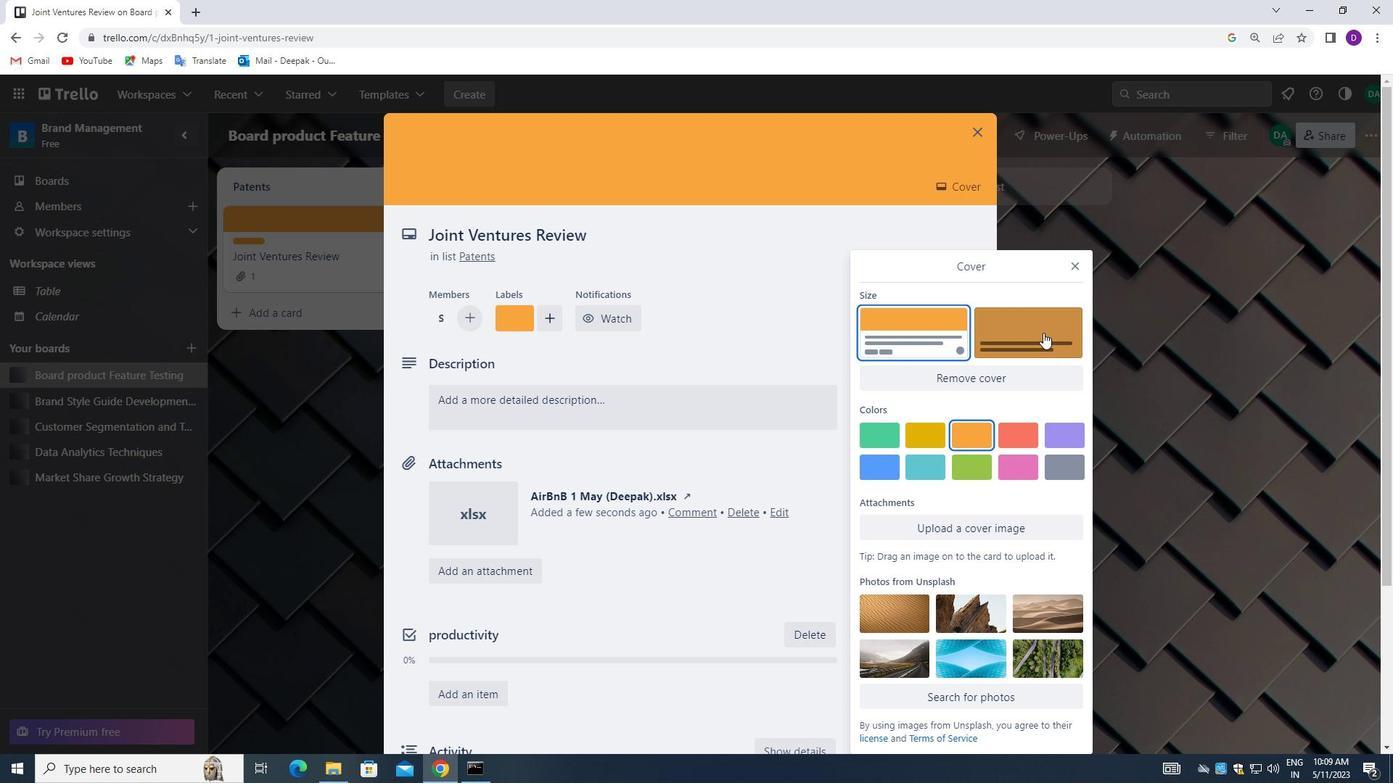 
Action: Mouse scrolled (1021, 351) with delta (0, 0)
Screenshot: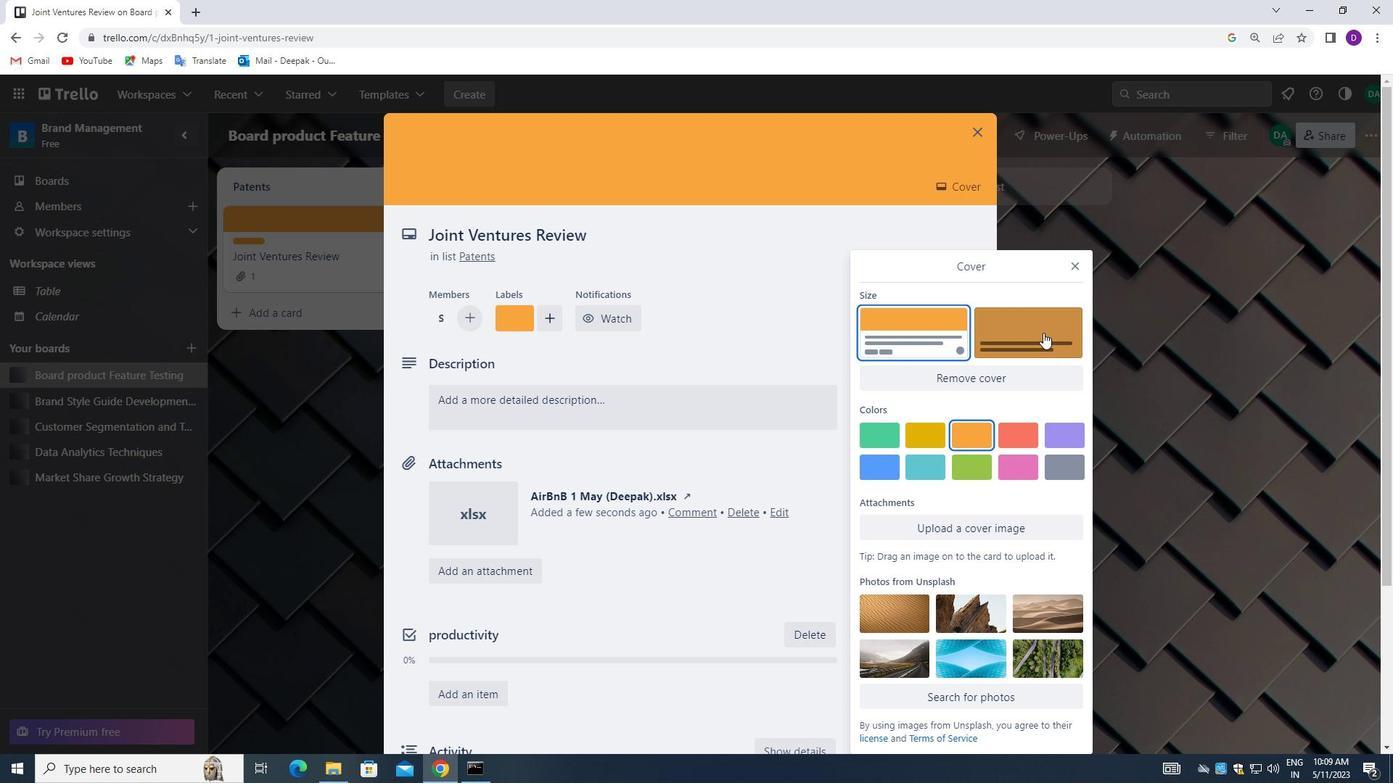 
Action: Mouse moved to (1020, 355)
Screenshot: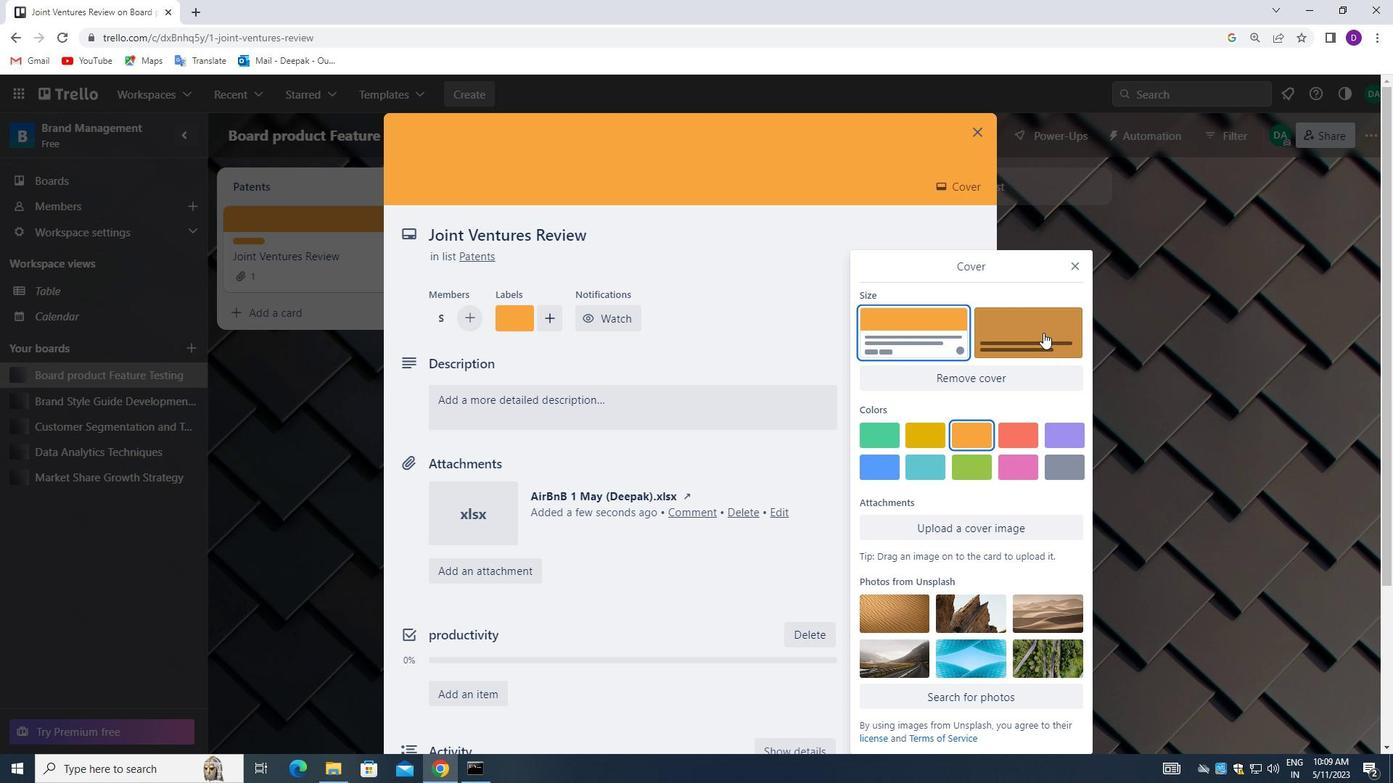 
Action: Mouse scrolled (1020, 354) with delta (0, 0)
Screenshot: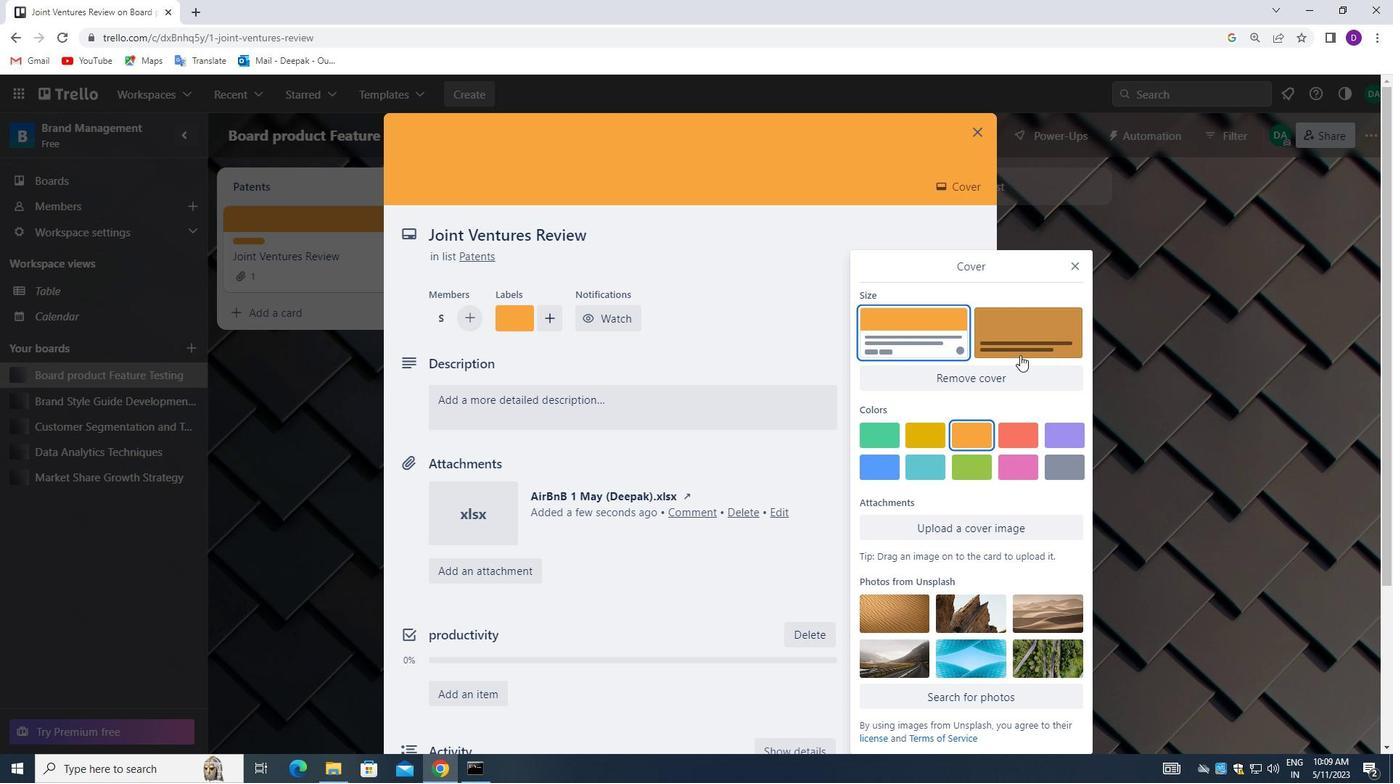 
Action: Mouse moved to (1072, 261)
Screenshot: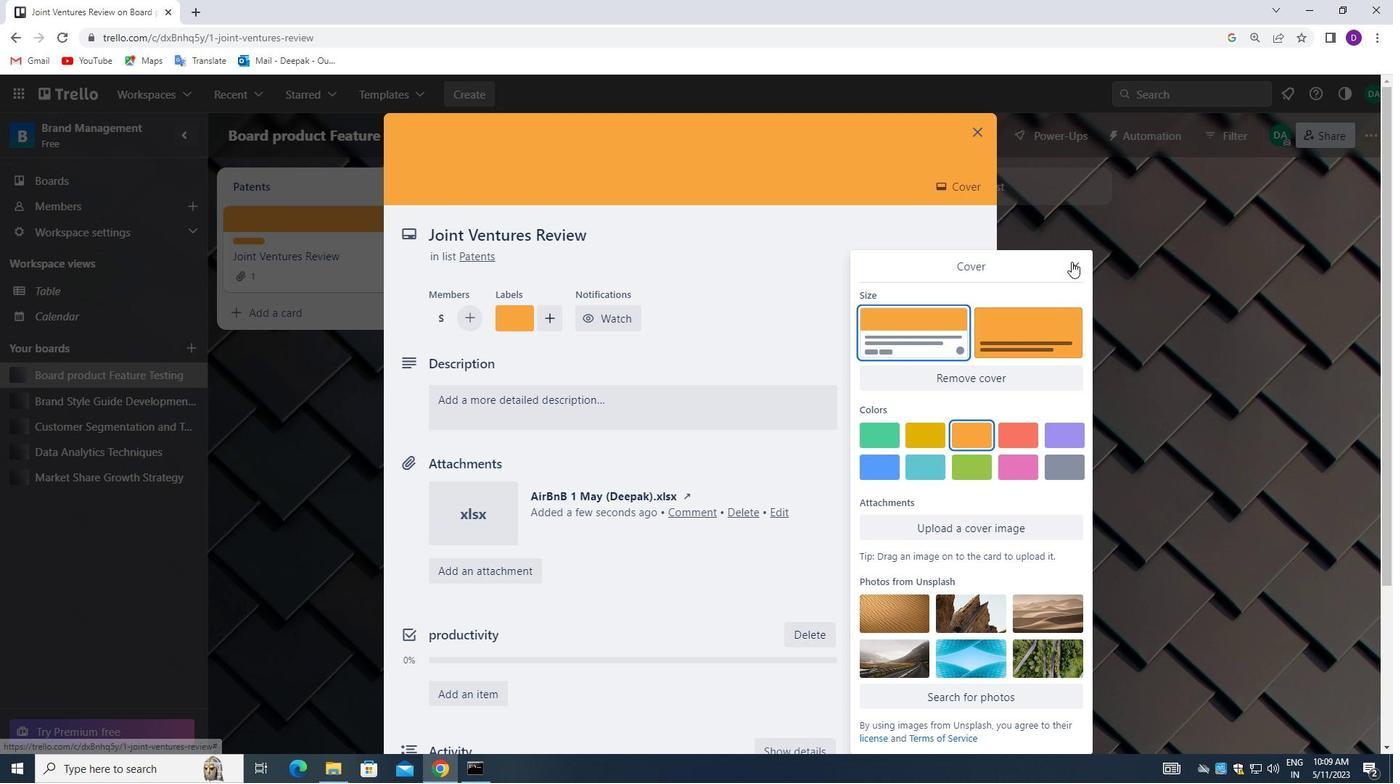 
Action: Mouse pressed left at (1072, 261)
Screenshot: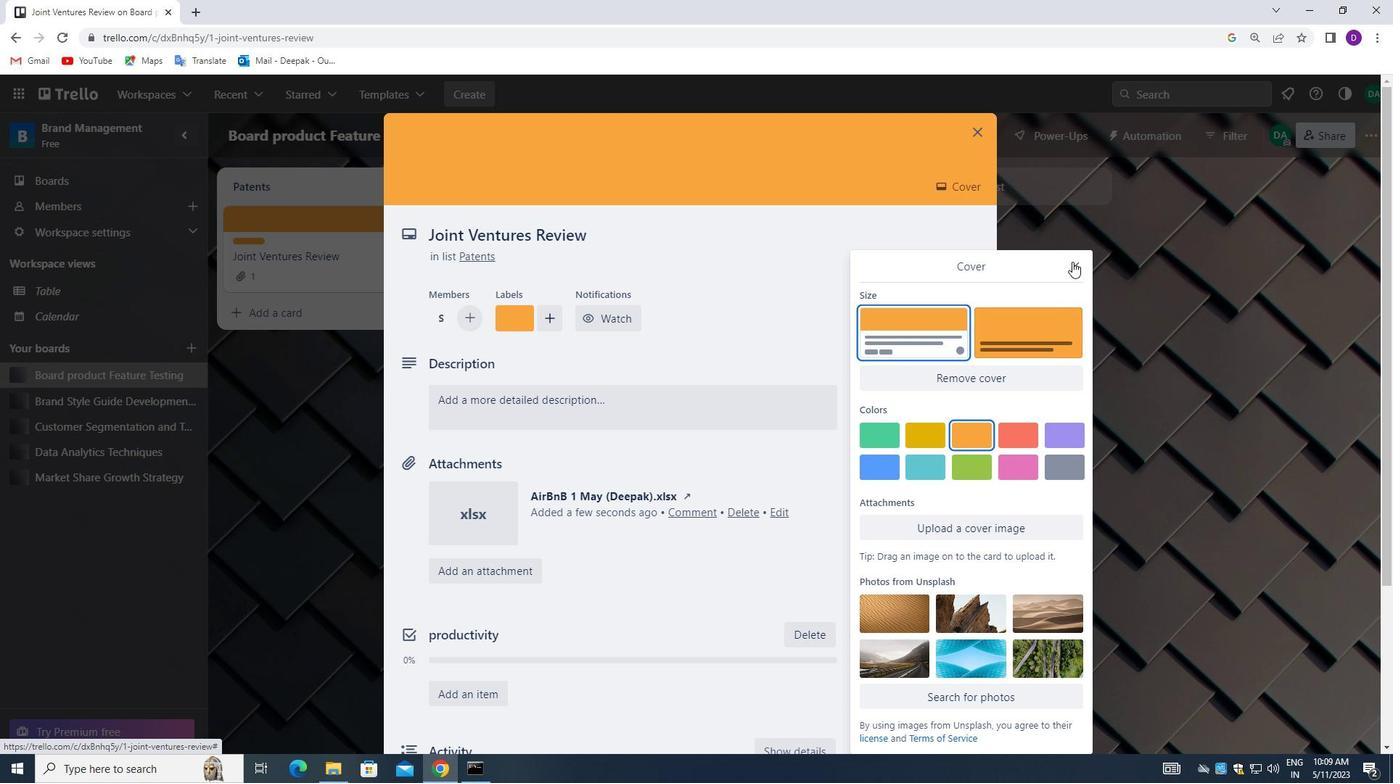 
Action: Mouse moved to (536, 399)
Screenshot: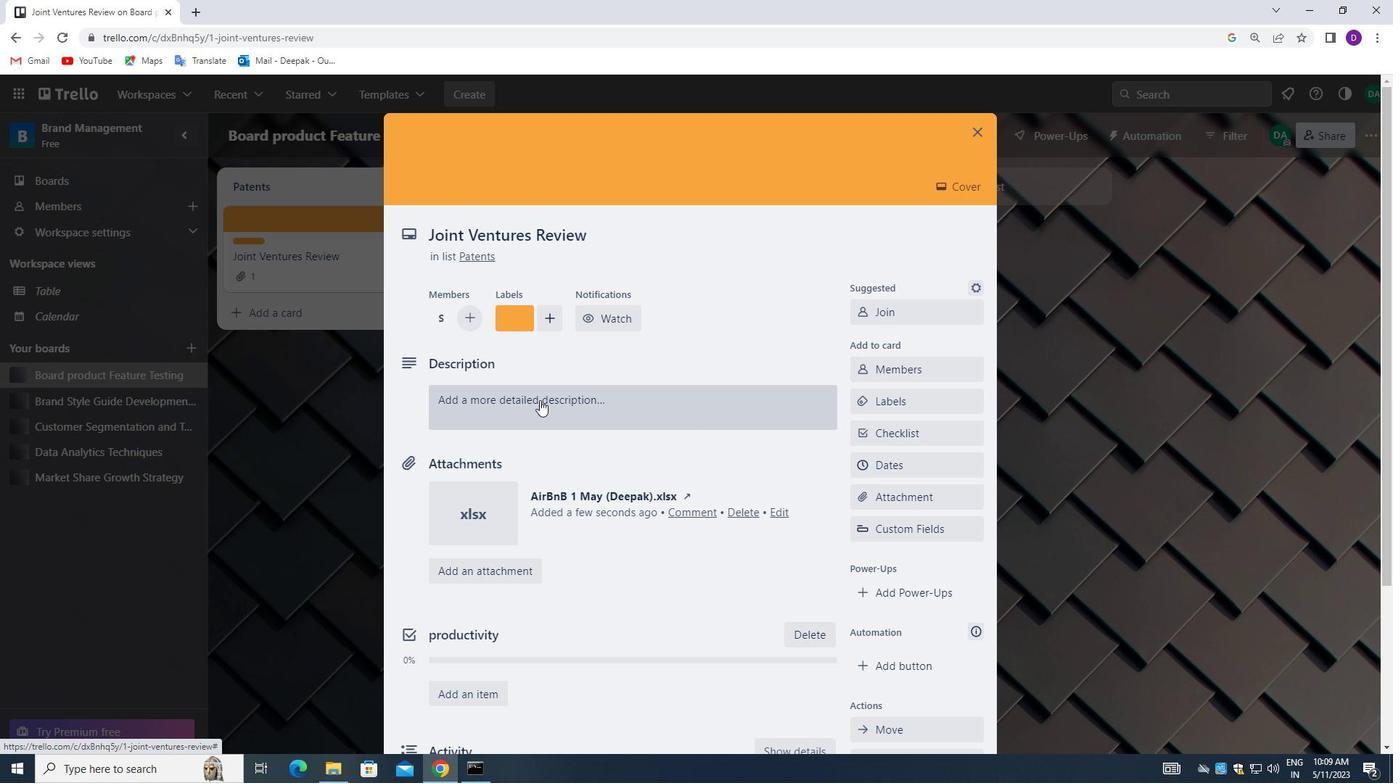 
Action: Mouse pressed left at (536, 399)
Screenshot: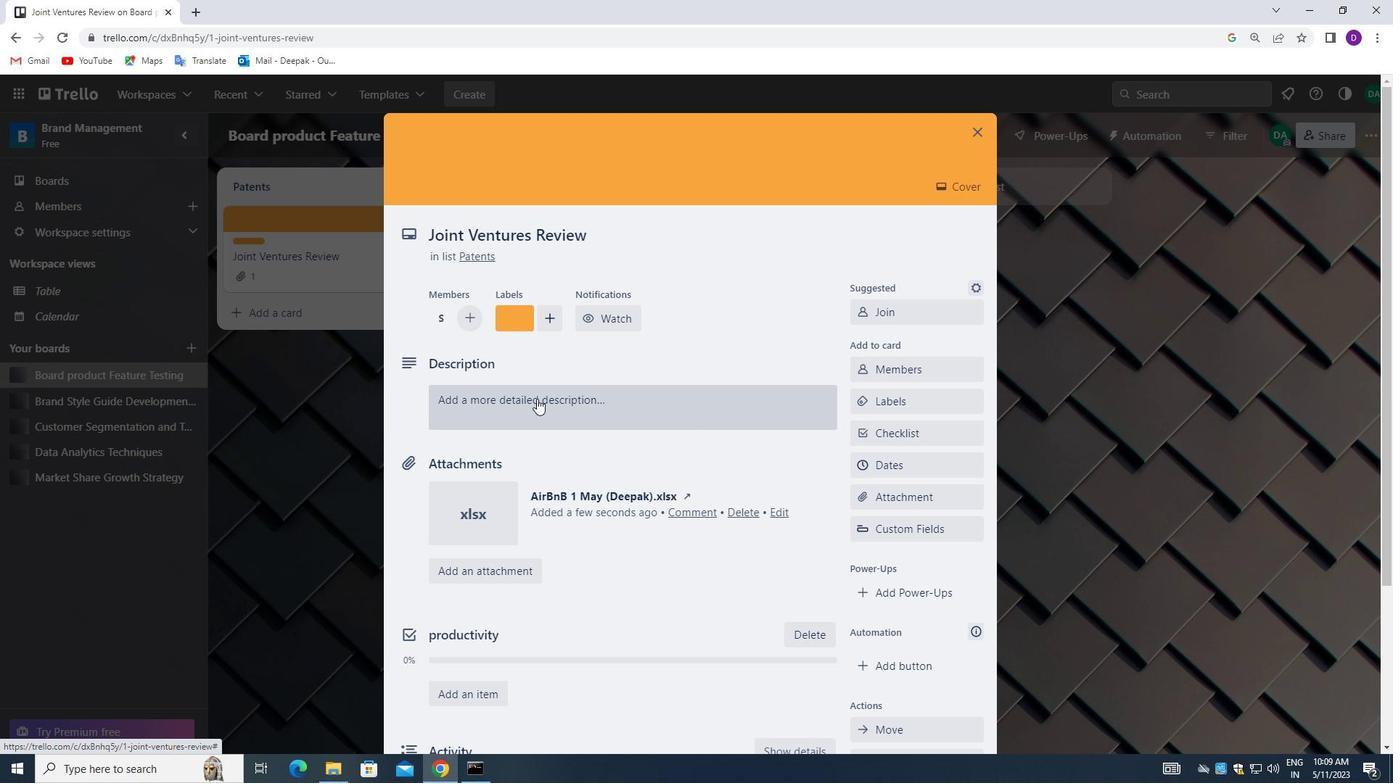 
Action: Key pressed '<Key.shift_r>DEVELOP<Key.space>AND<Key.space>;AUNCH<Key.space>NEW<Key.space>CU<Key.backspace><Key.backspace><Key.backspace><Key.backspace><Key.backspace><Key.backspace><Key.backspace><Key.backspace><Key.backspace><Key.backspace><Key.backspace><Key.backspace><Key.backspace>LAUNCH<Key.space>NEW<Key.space>CUSTOMER<Key.space>LOYALTY<Key.space>PROGRAM<Key.space>FOR<Key.space>SOCIAL<Key.space>MEDIA<Key.space>ENGAGENEN<Key.backspace><Key.backspace><Key.backspace>MENT<Key.space><Key.backspace>.
Screenshot: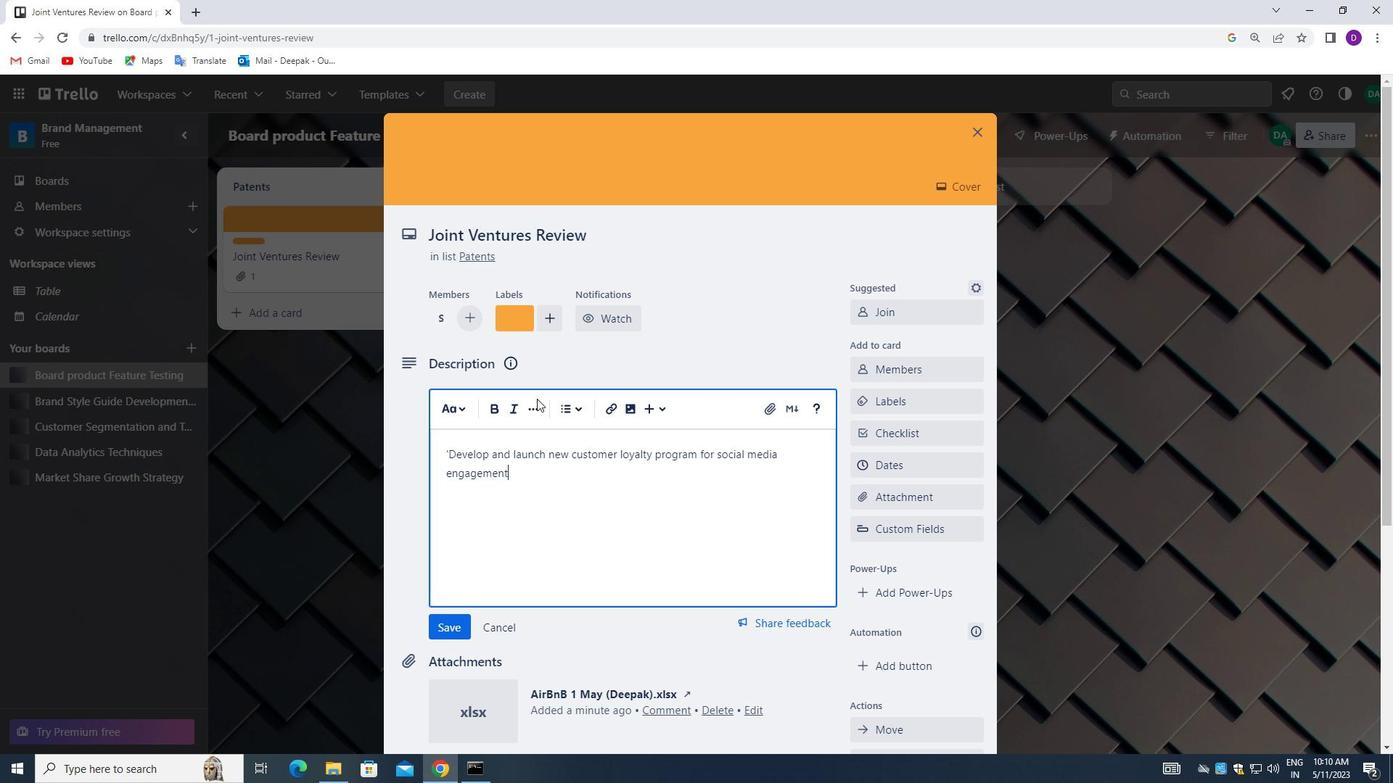 
Action: Mouse moved to (649, 482)
Screenshot: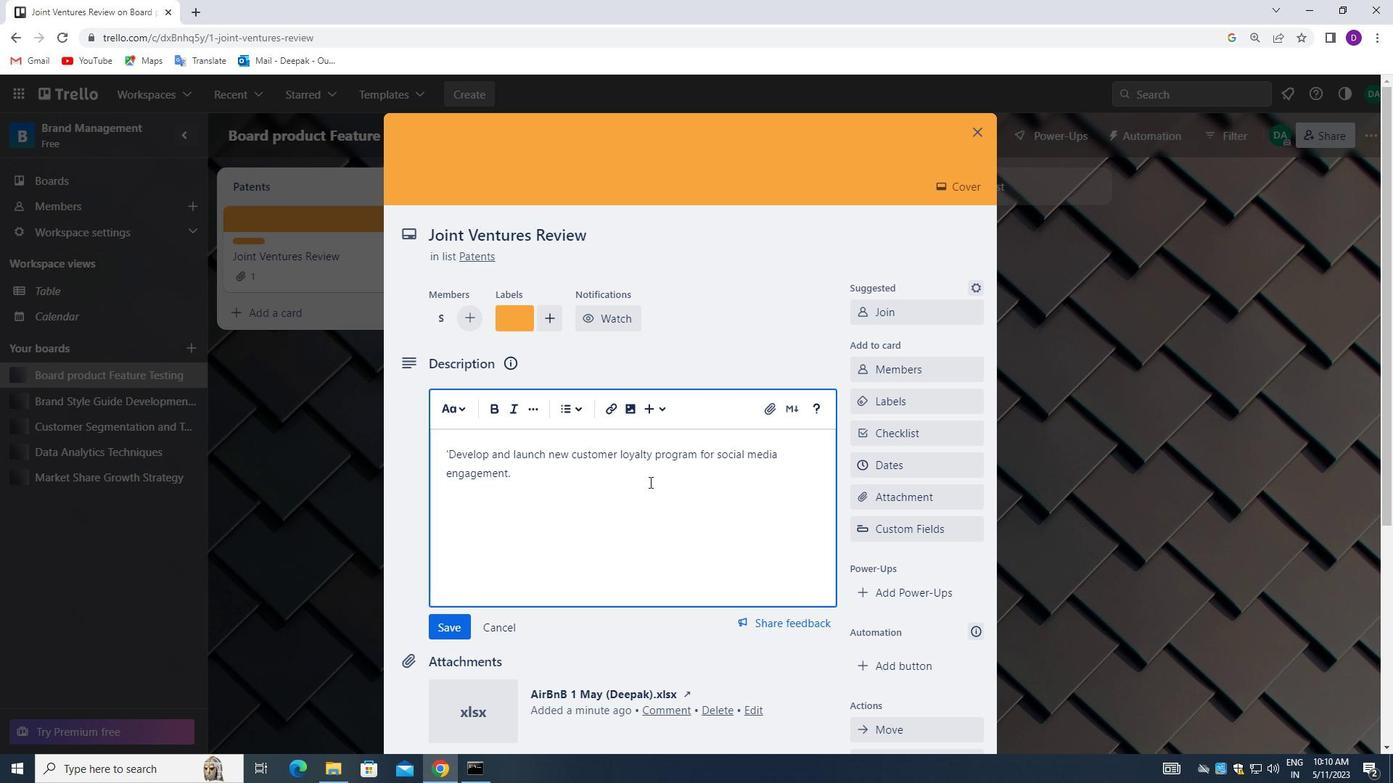 
Action: Mouse scrolled (649, 481) with delta (0, 0)
Screenshot: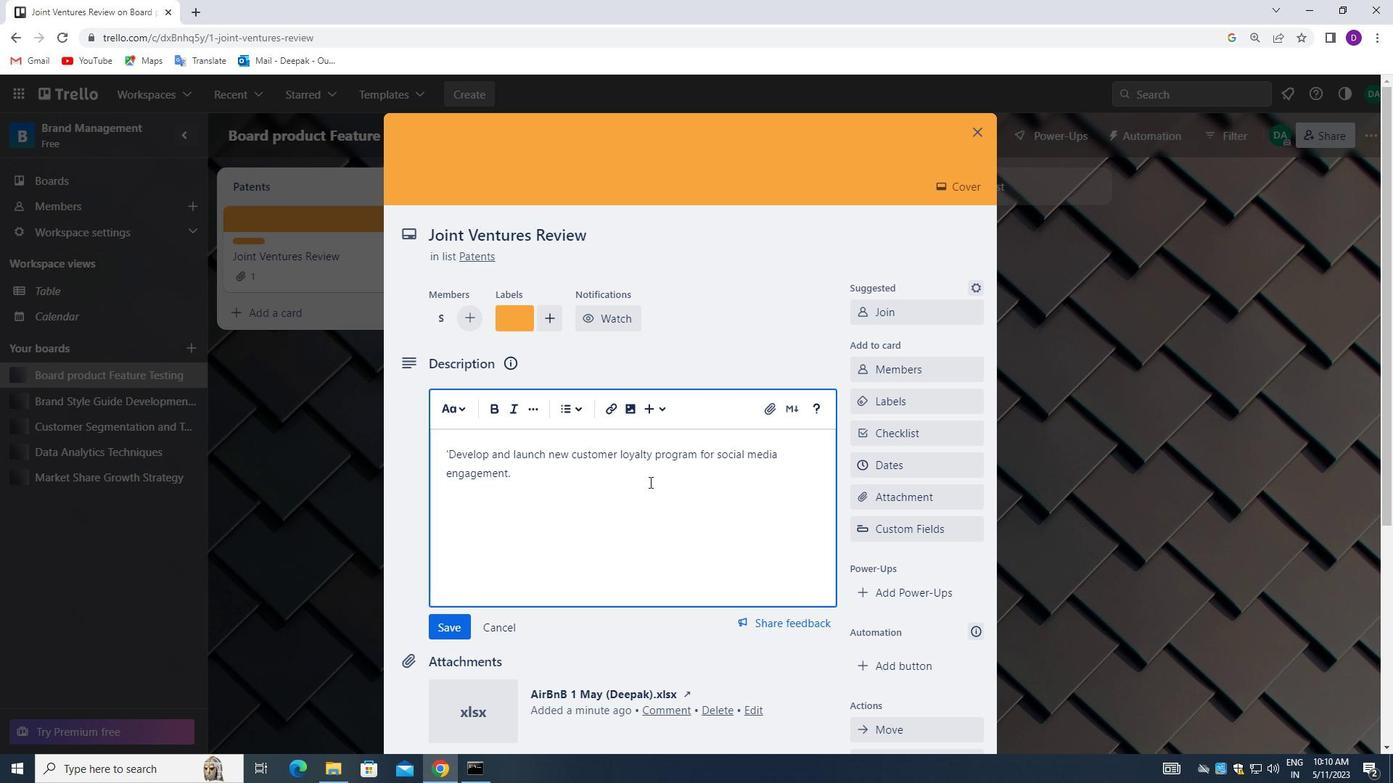 
Action: Mouse moved to (649, 484)
Screenshot: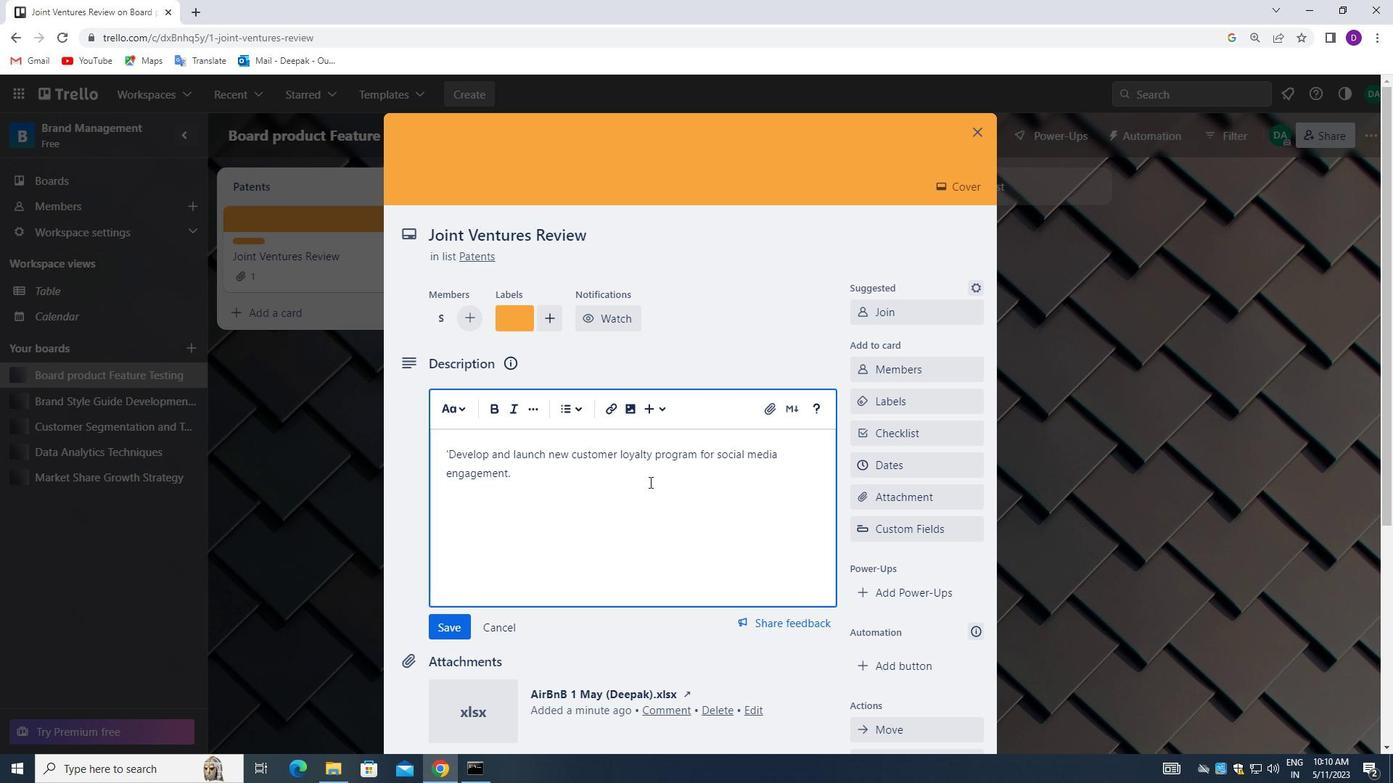 
Action: Mouse scrolled (649, 484) with delta (0, 0)
Screenshot: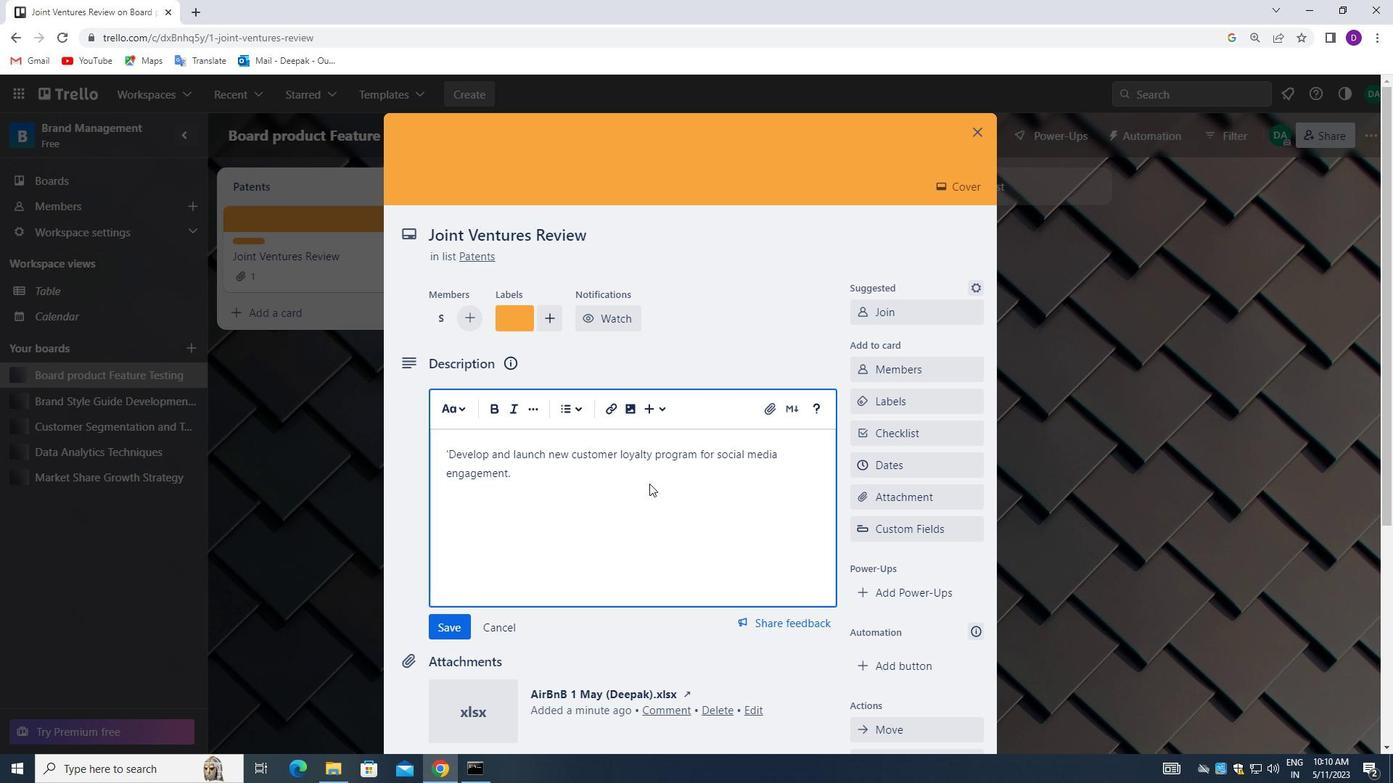 
Action: Mouse moved to (616, 505)
Screenshot: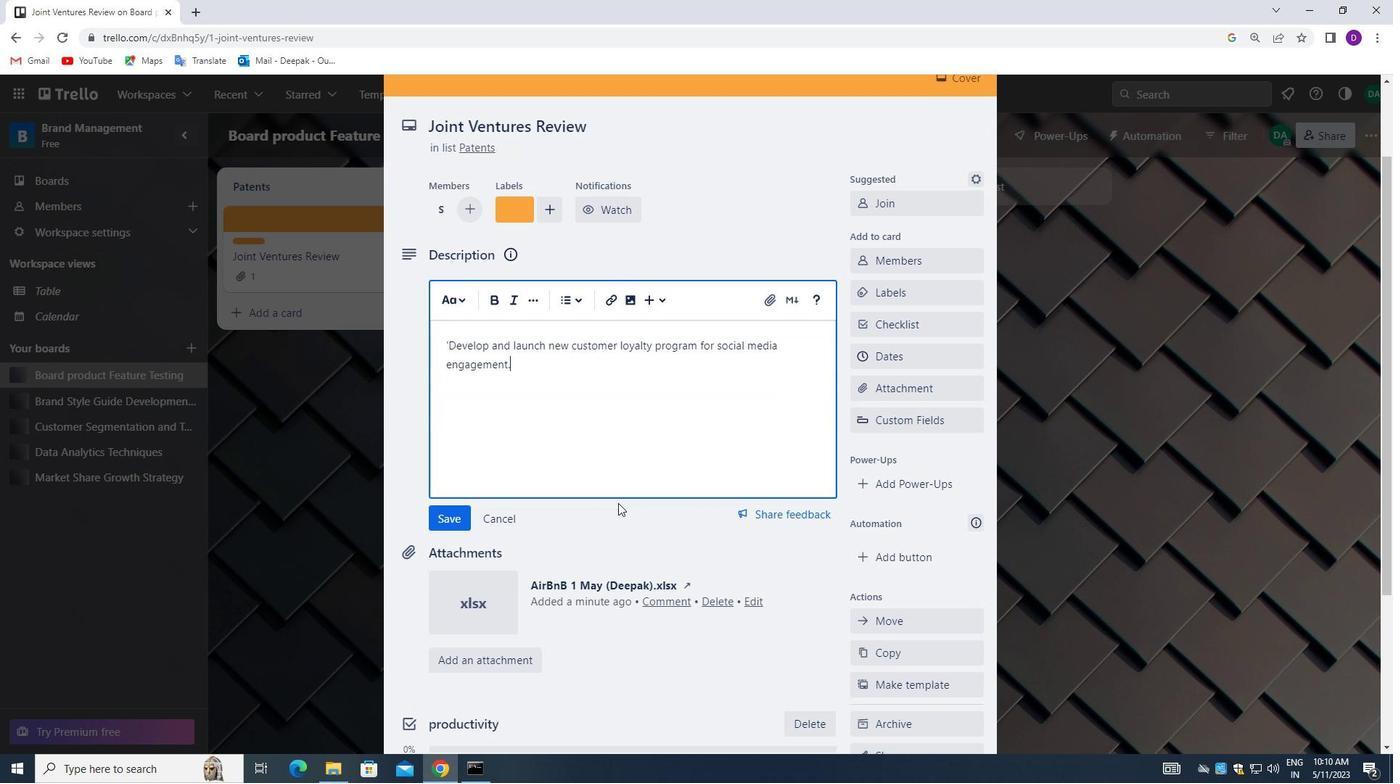 
Action: Mouse scrolled (616, 504) with delta (0, 0)
Screenshot: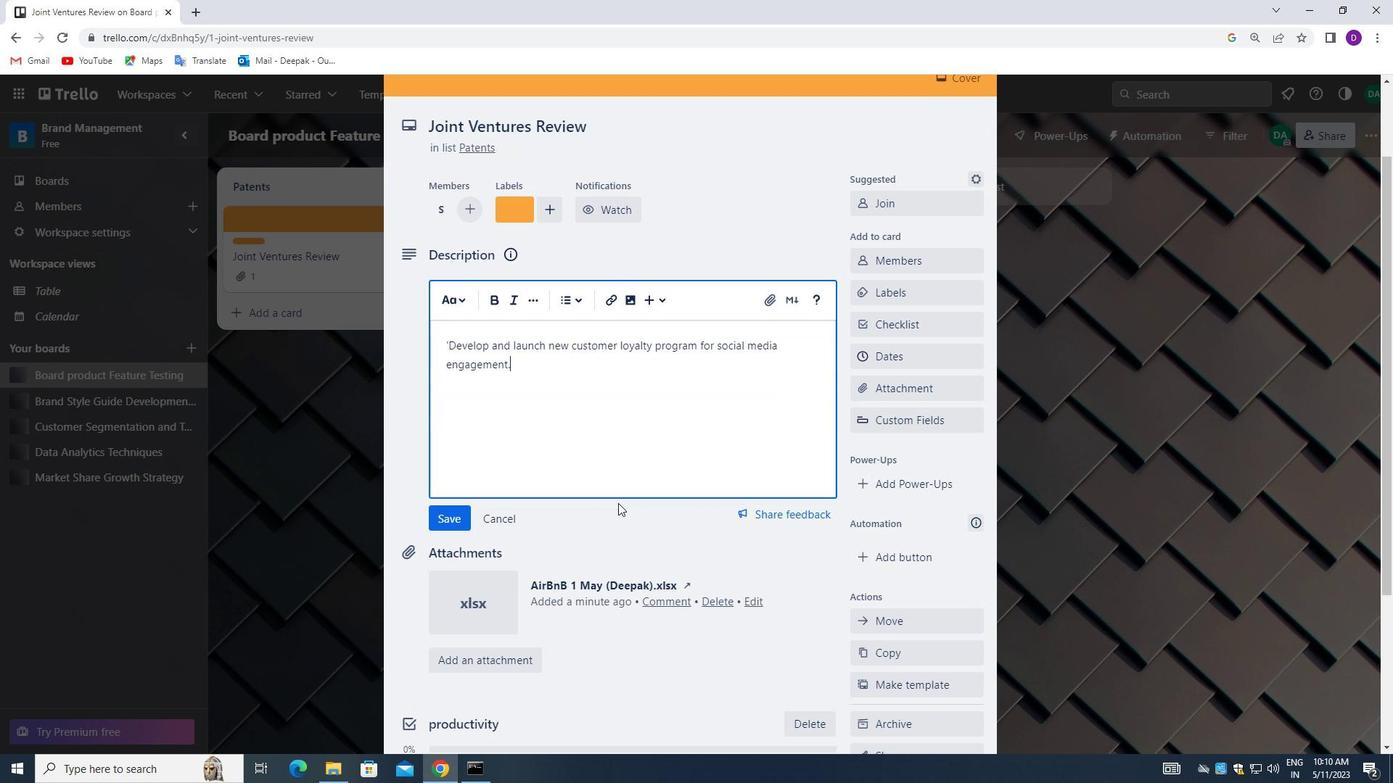 
Action: Mouse moved to (447, 412)
Screenshot: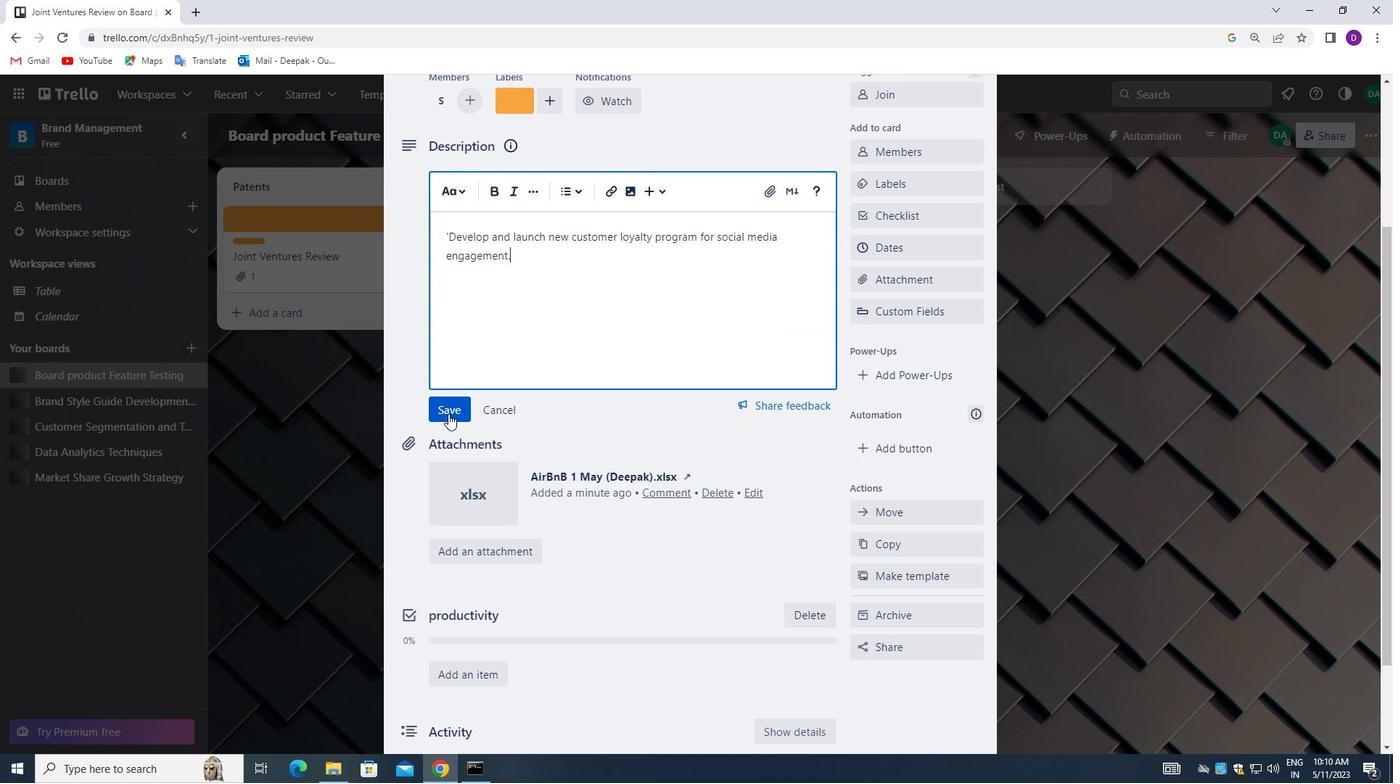
Action: Mouse pressed left at (447, 412)
Screenshot: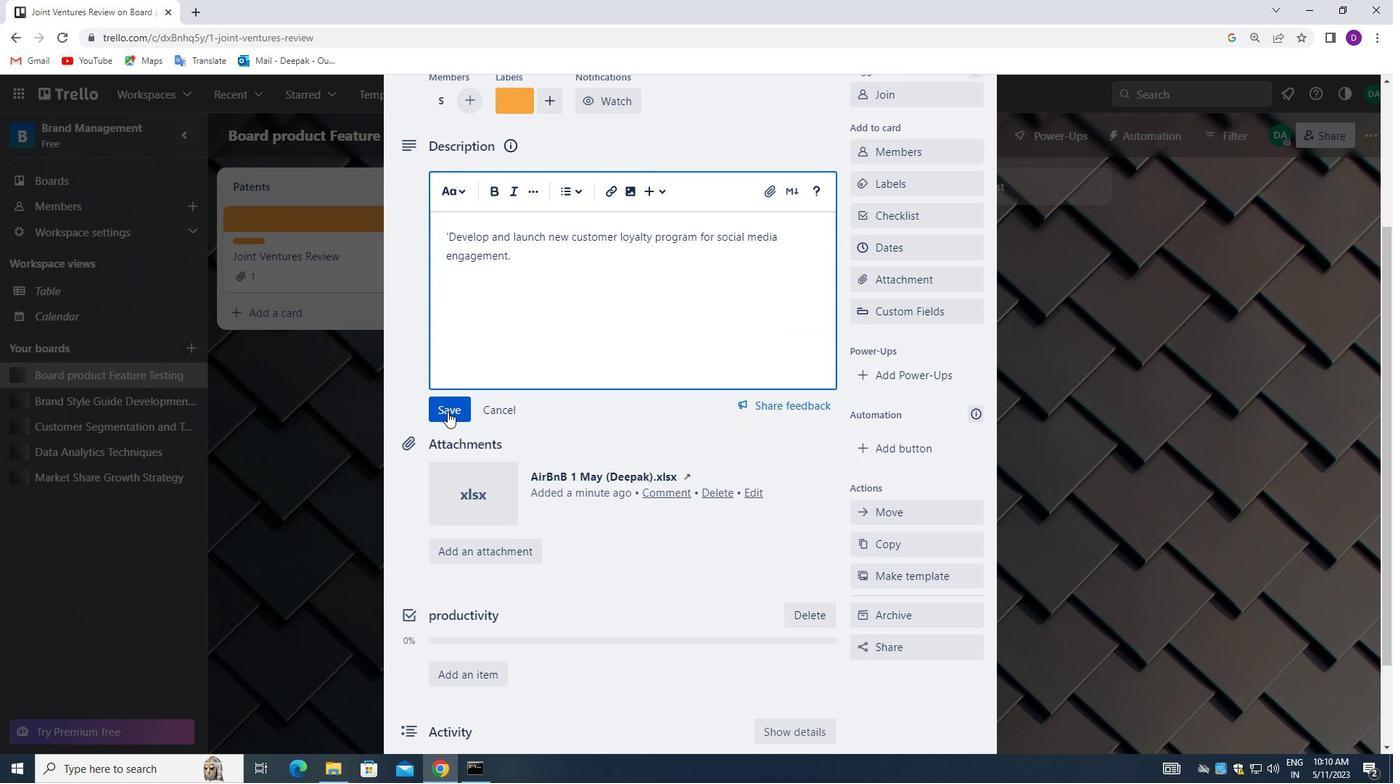
Action: Mouse moved to (561, 519)
Screenshot: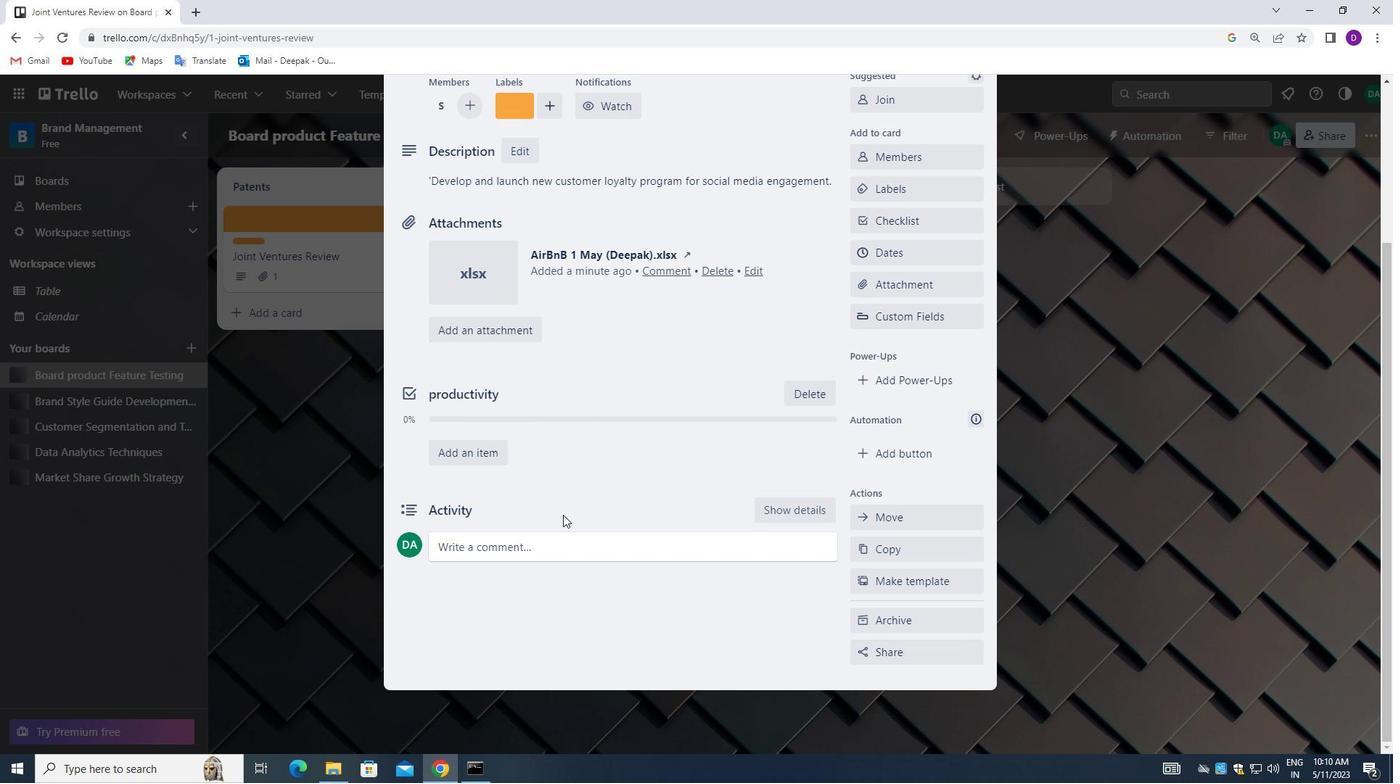 
Action: Mouse scrolled (561, 518) with delta (0, 0)
Screenshot: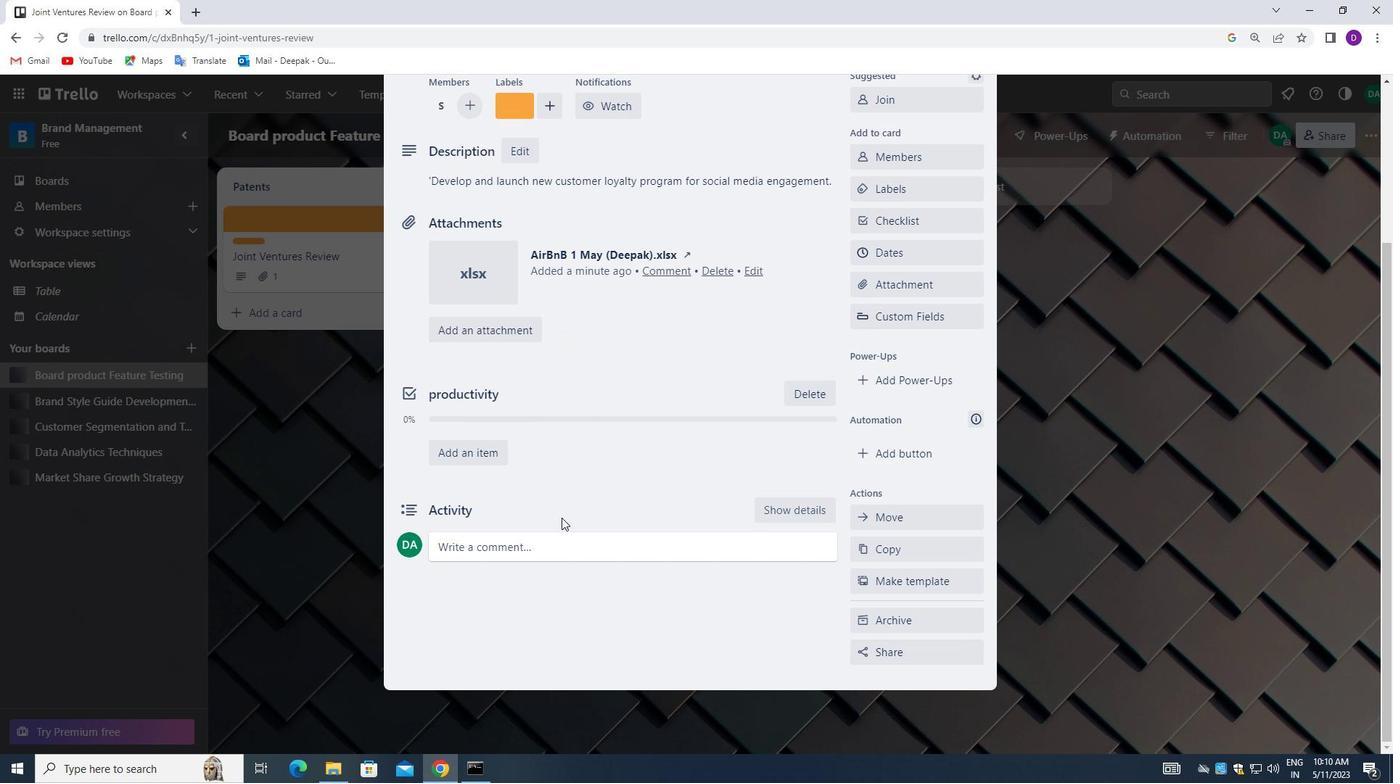 
Action: Mouse moved to (550, 543)
Screenshot: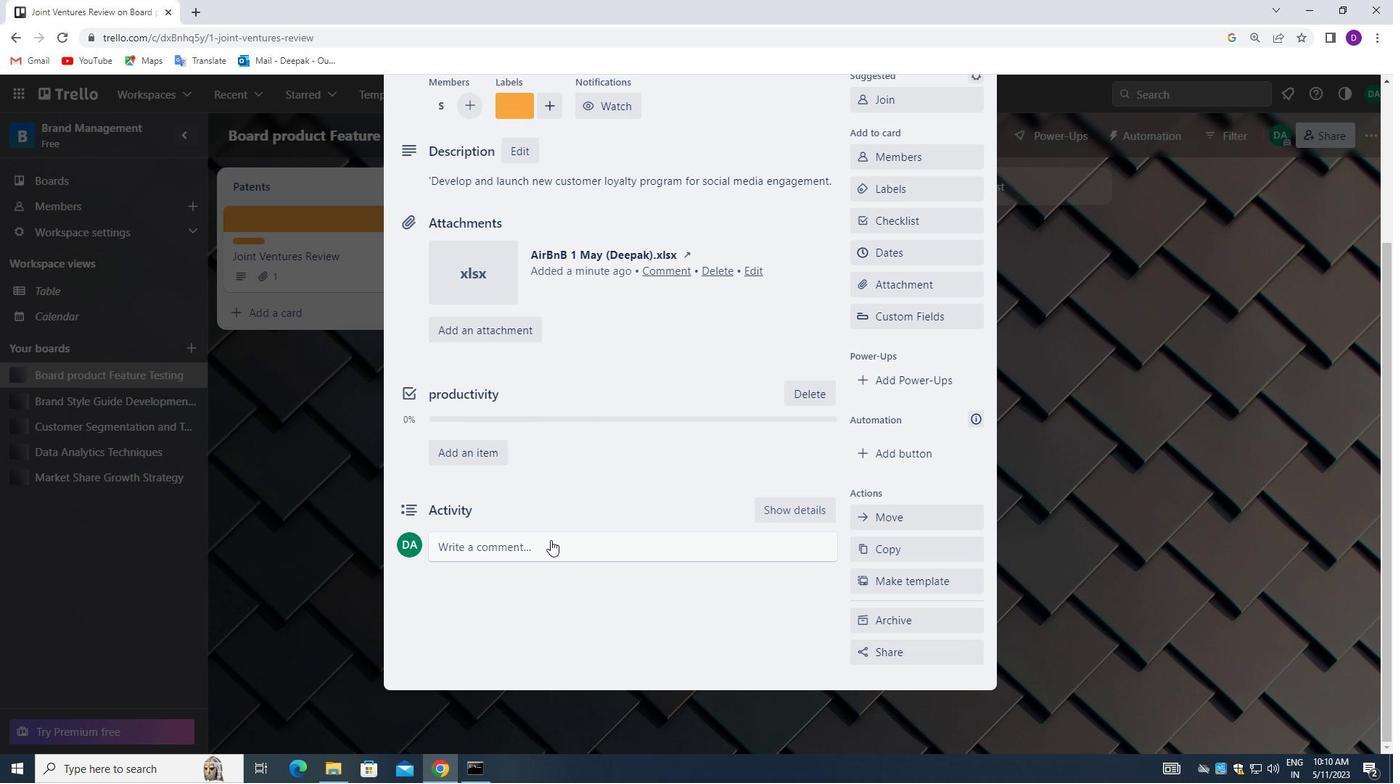 
Action: Mouse pressed left at (550, 543)
Screenshot: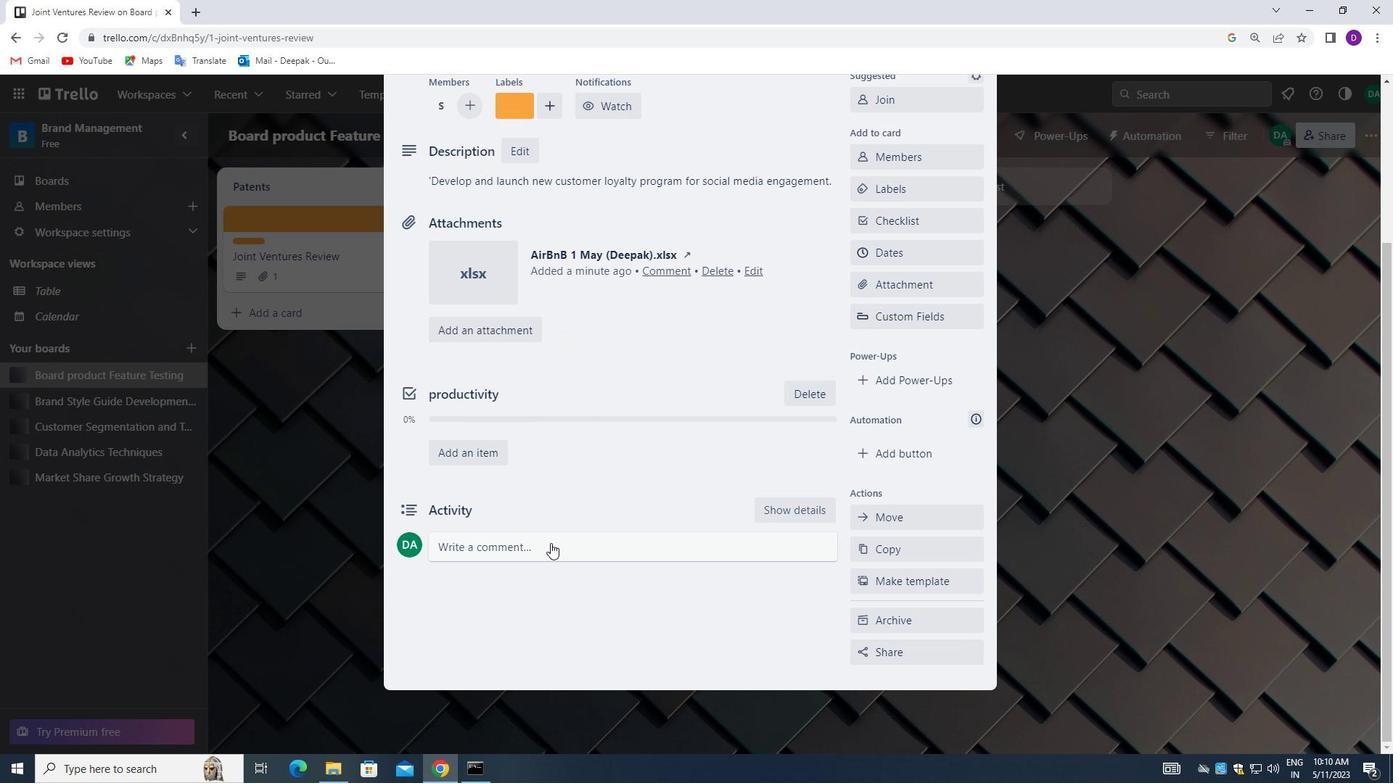 
Action: Key pressed <Key.shift_r>GIVEN<Key.space>THE<Key.space>COP<Key.backspace>MPLEXITY<Key.space>OF<Key.space>THIS<Key.space>TALK,<Key.space>LET<Key.space>US<Key.space>BRES<Key.backspace>AK<Key.space>IT<Key.space>DOWN<Key.space>IT<Key.backspace>NTO<Key.space>SMALLER,<Key.space>MORE<Key.space>MANAGEABLE<Key.space>TASKS<Key.space>TO<Key.space>MAKE<Key.space>PROGRESS.'.<Key.space>
Screenshot: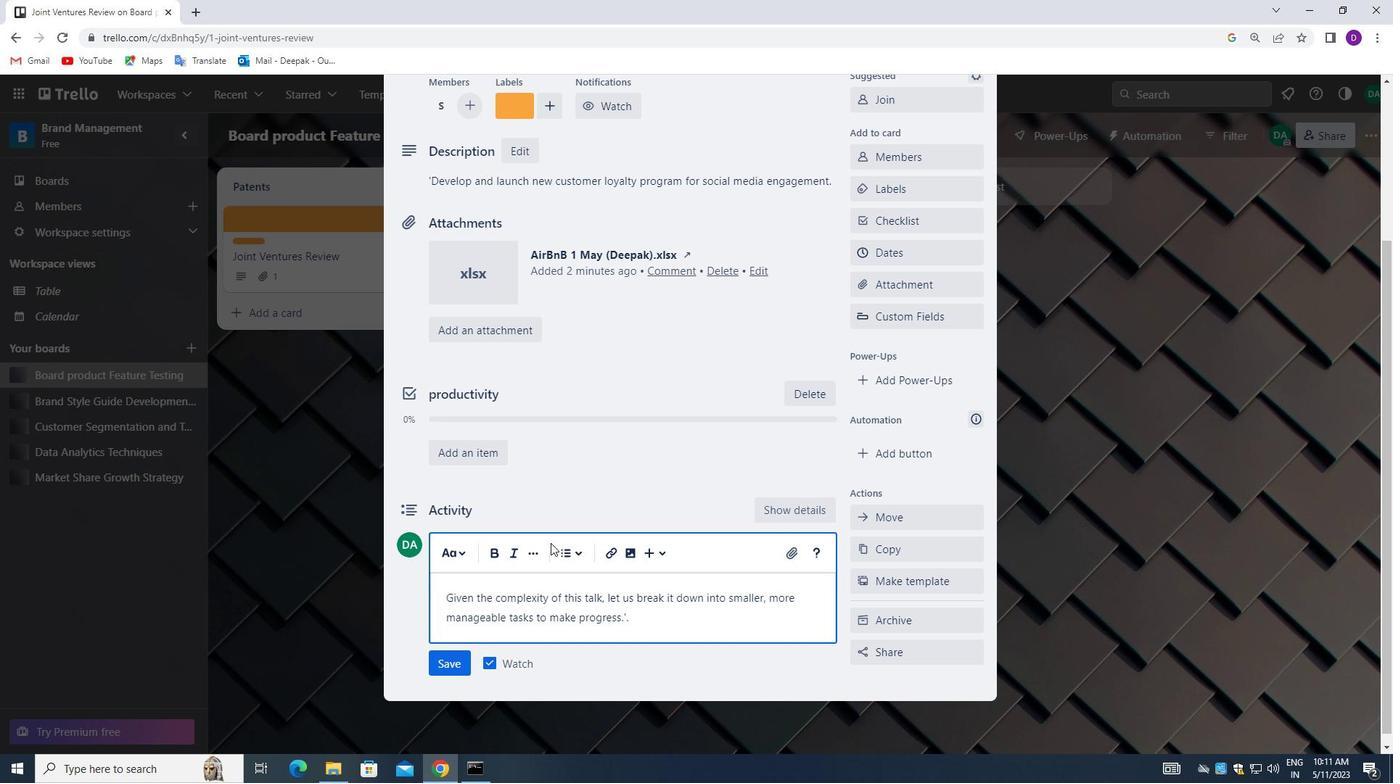 
Action: Mouse moved to (582, 587)
Screenshot: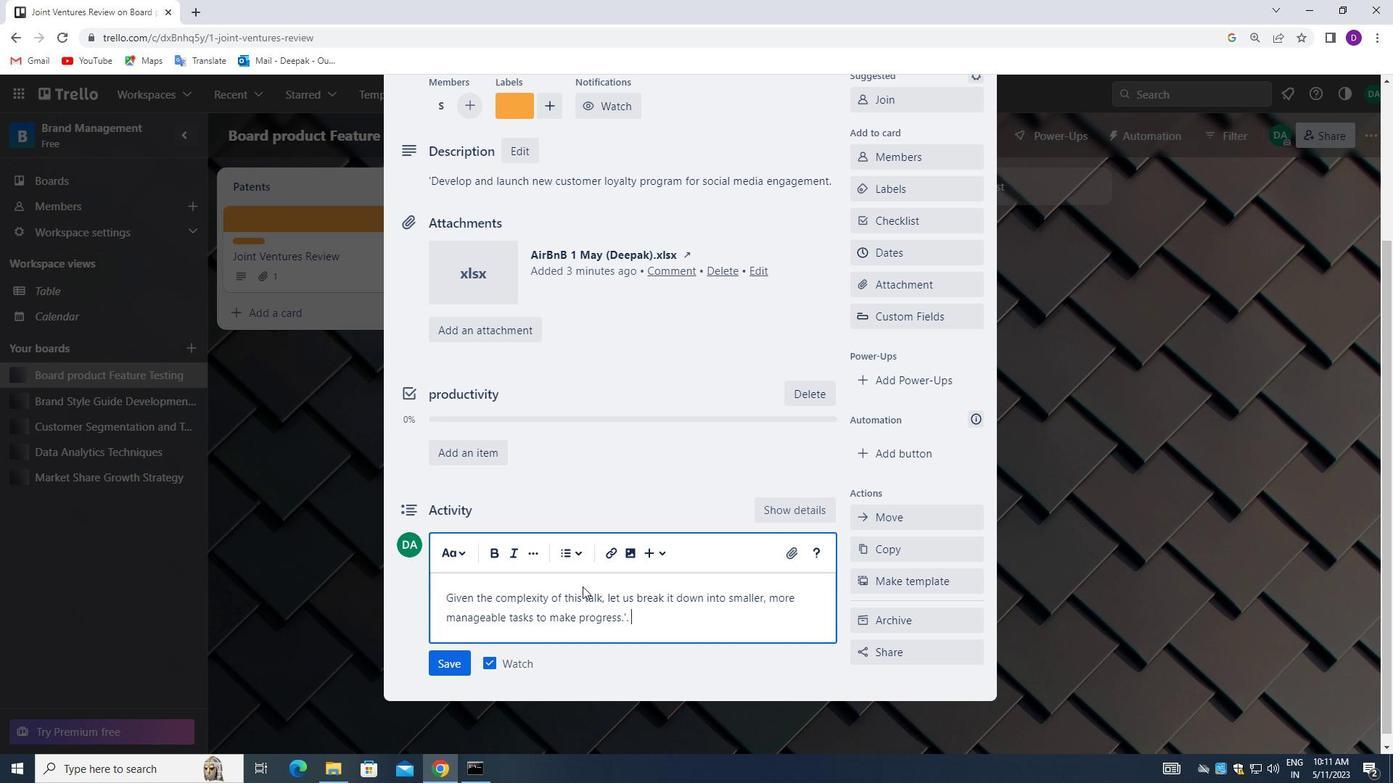
Action: Key pressed <Key.backspace><Key.backspace><Key.backspace>
Screenshot: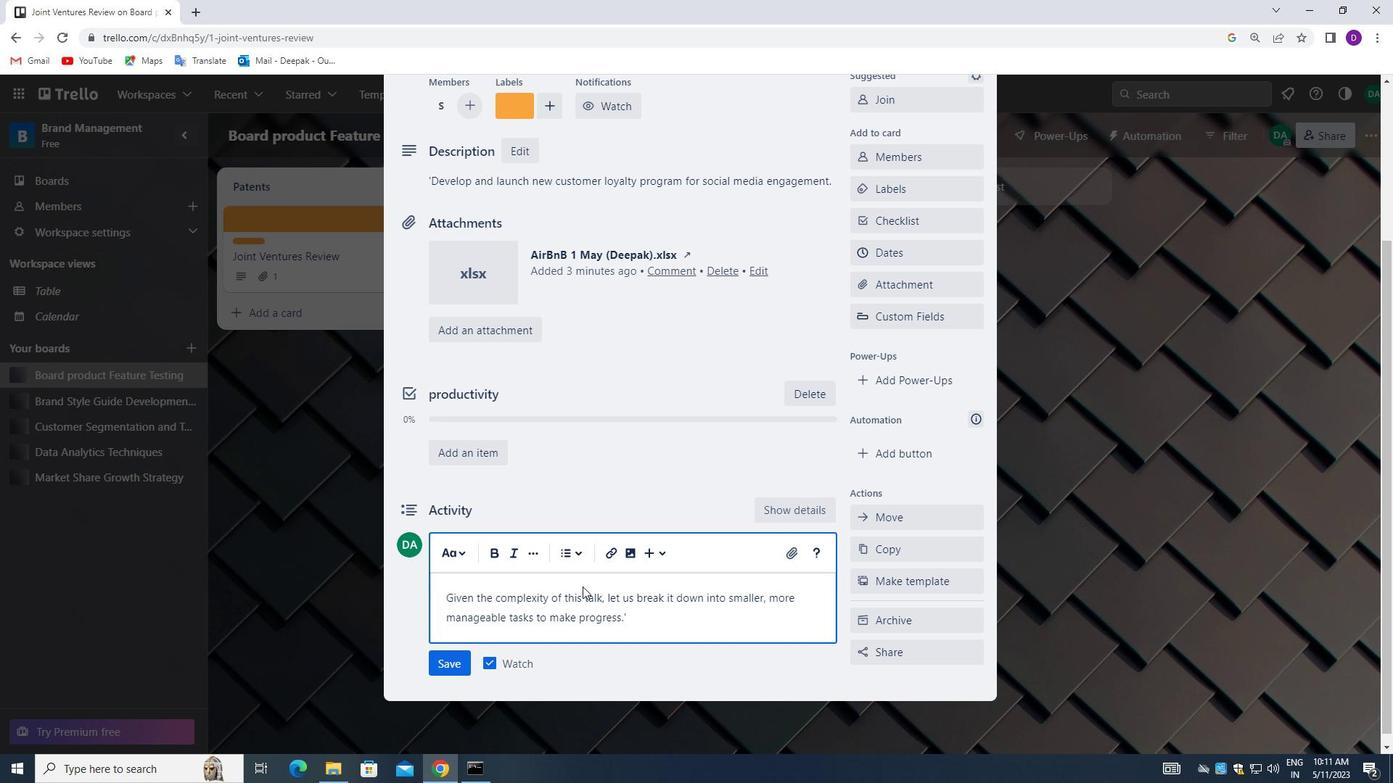 
Action: Mouse moved to (580, 581)
Screenshot: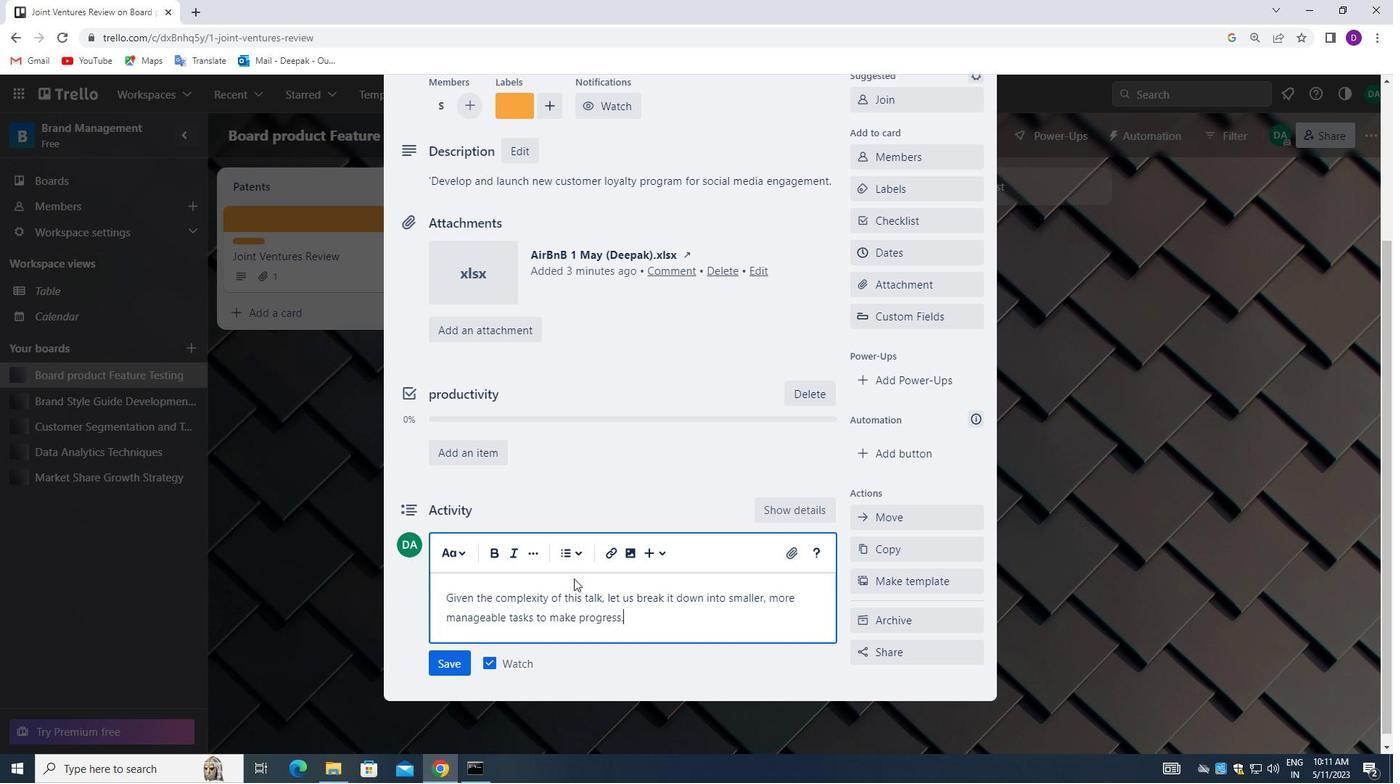 
Action: Mouse scrolled (580, 580) with delta (0, 0)
Screenshot: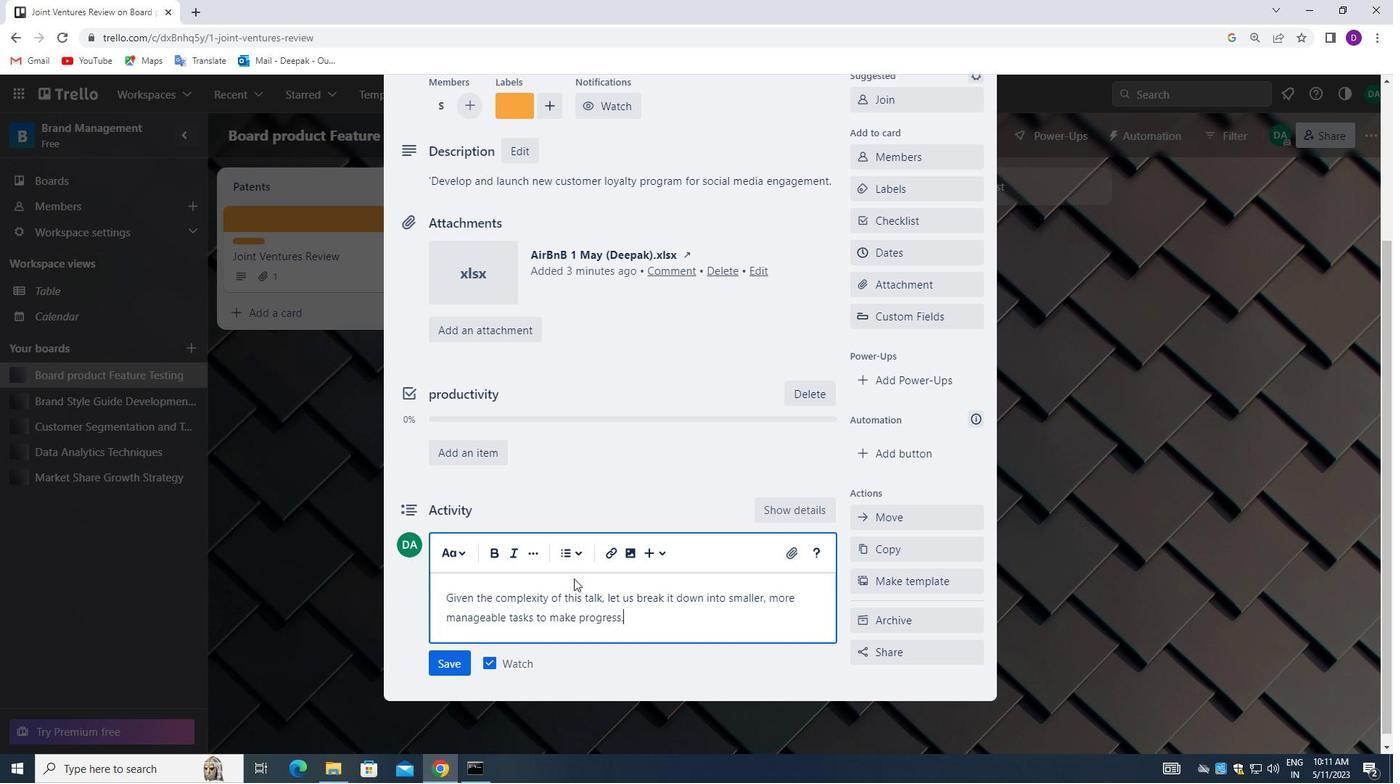
Action: Mouse moved to (437, 655)
Screenshot: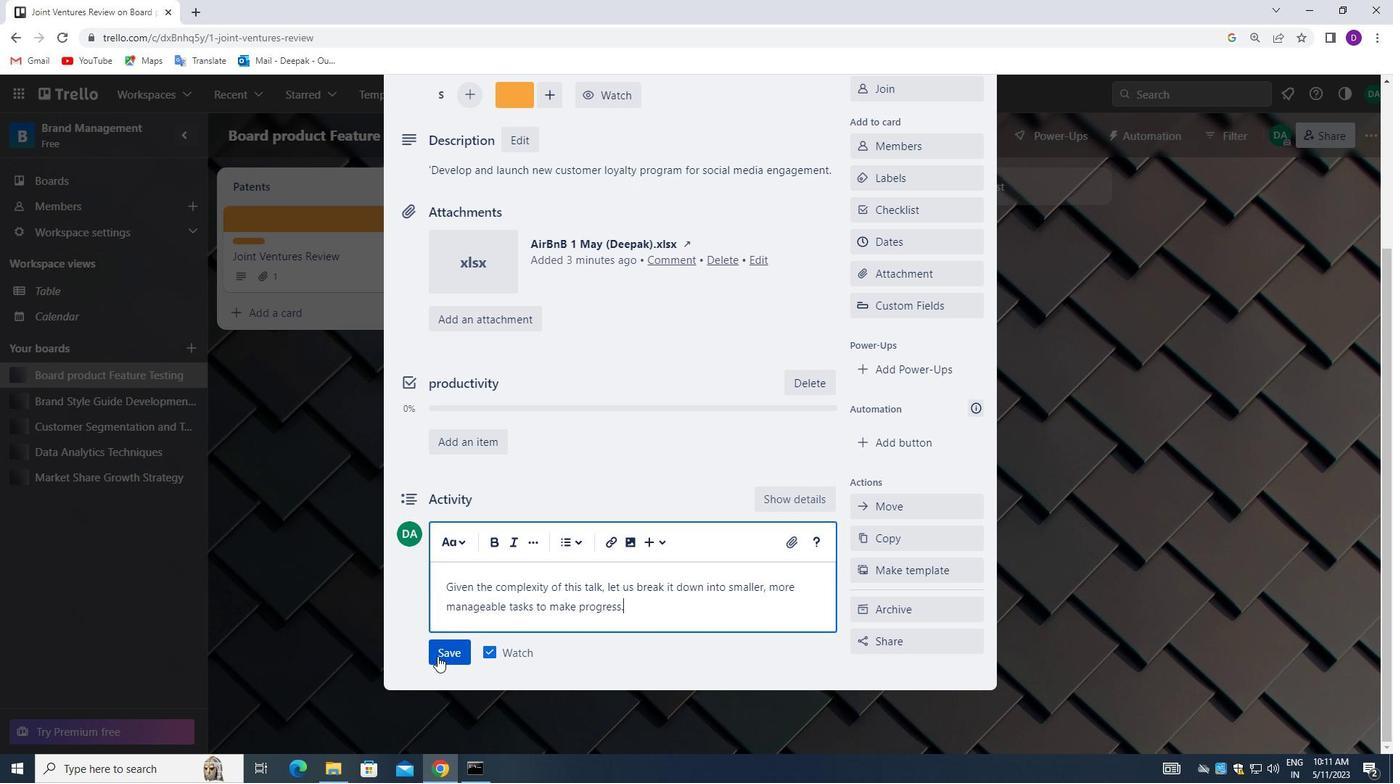 
Action: Mouse pressed left at (437, 655)
Screenshot: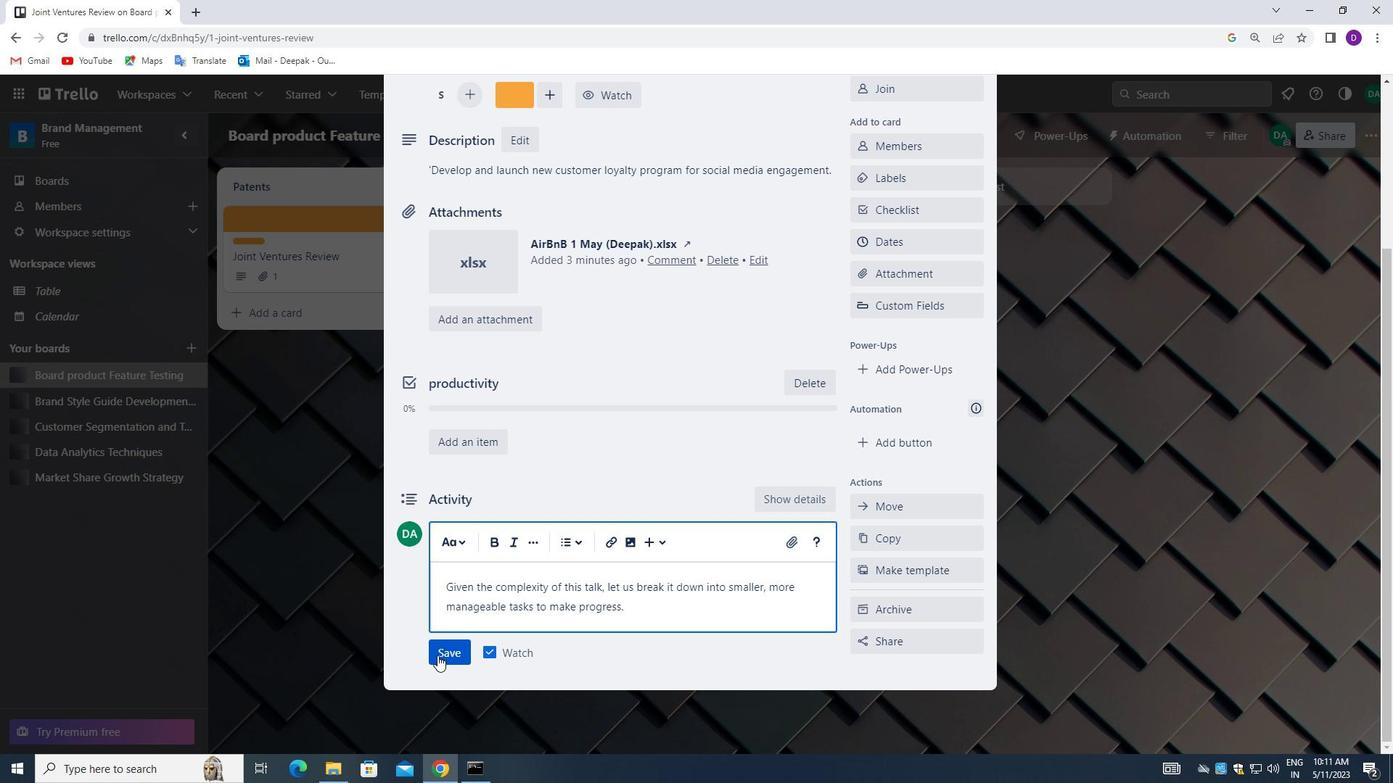 
Action: Mouse moved to (907, 257)
Screenshot: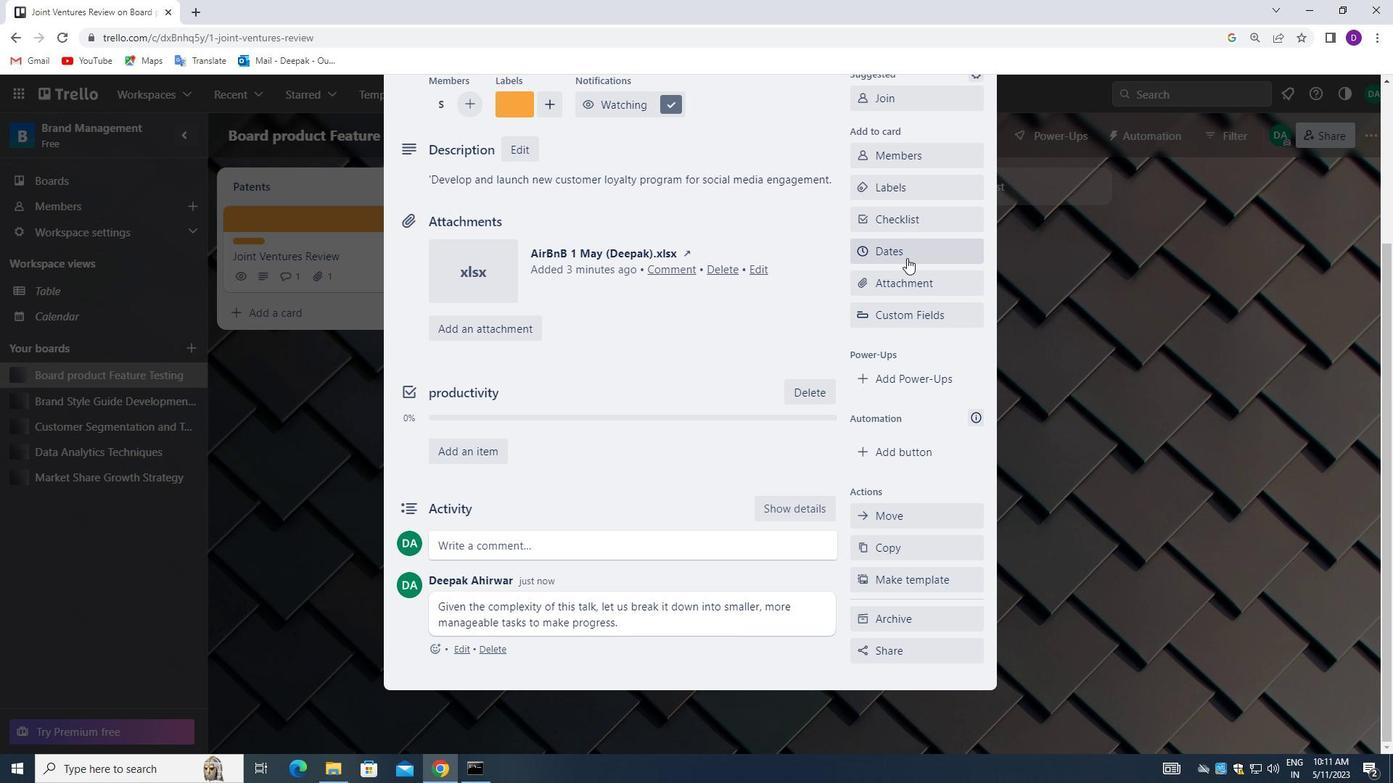 
Action: Mouse pressed left at (907, 257)
Screenshot: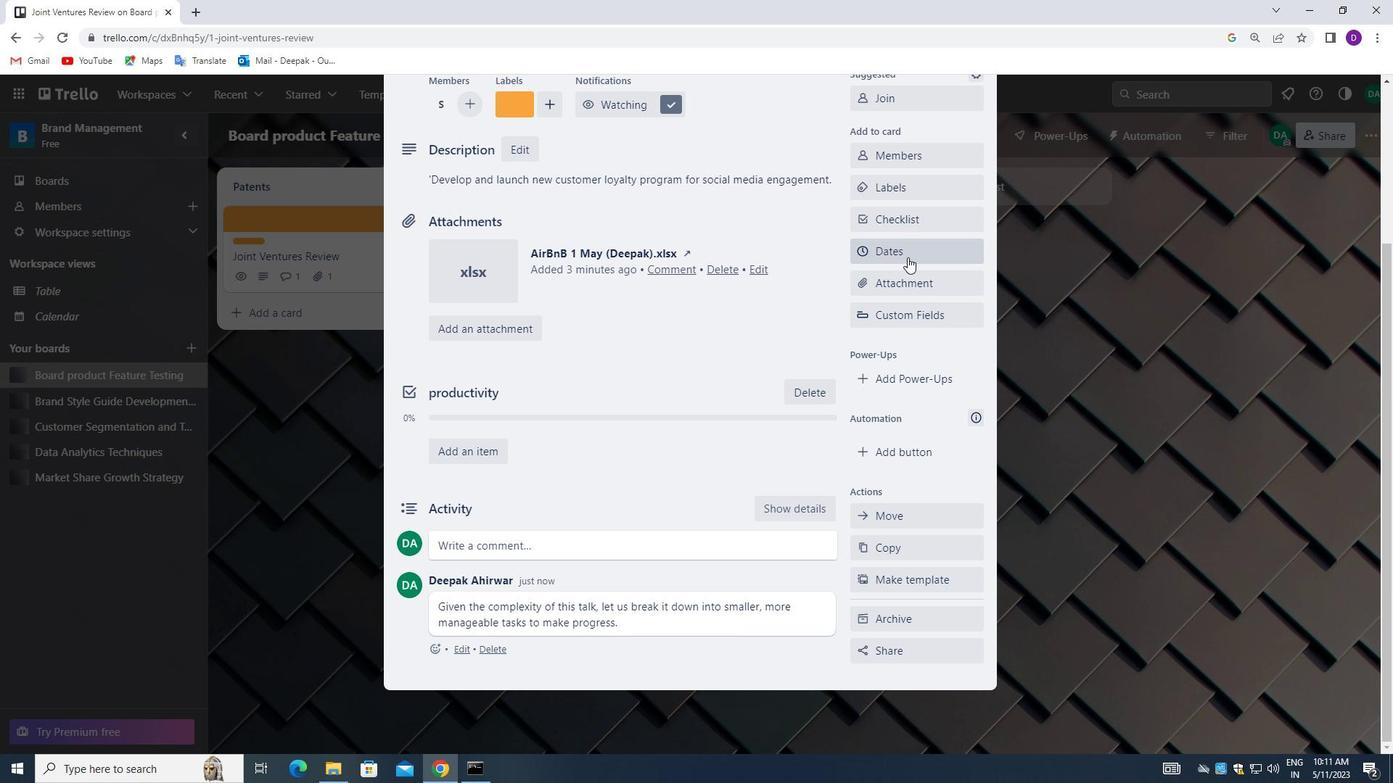 
Action: Mouse moved to (864, 423)
Screenshot: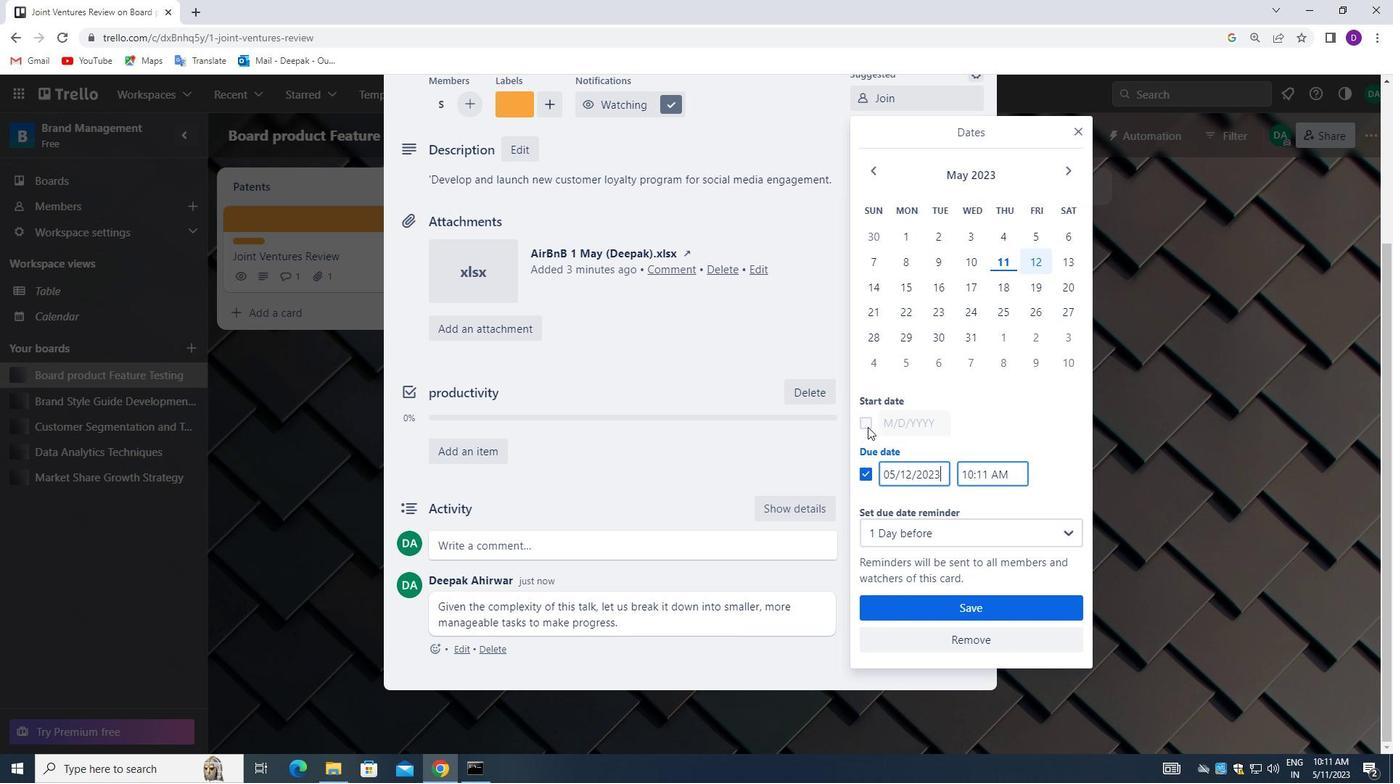 
Action: Mouse pressed left at (864, 423)
Screenshot: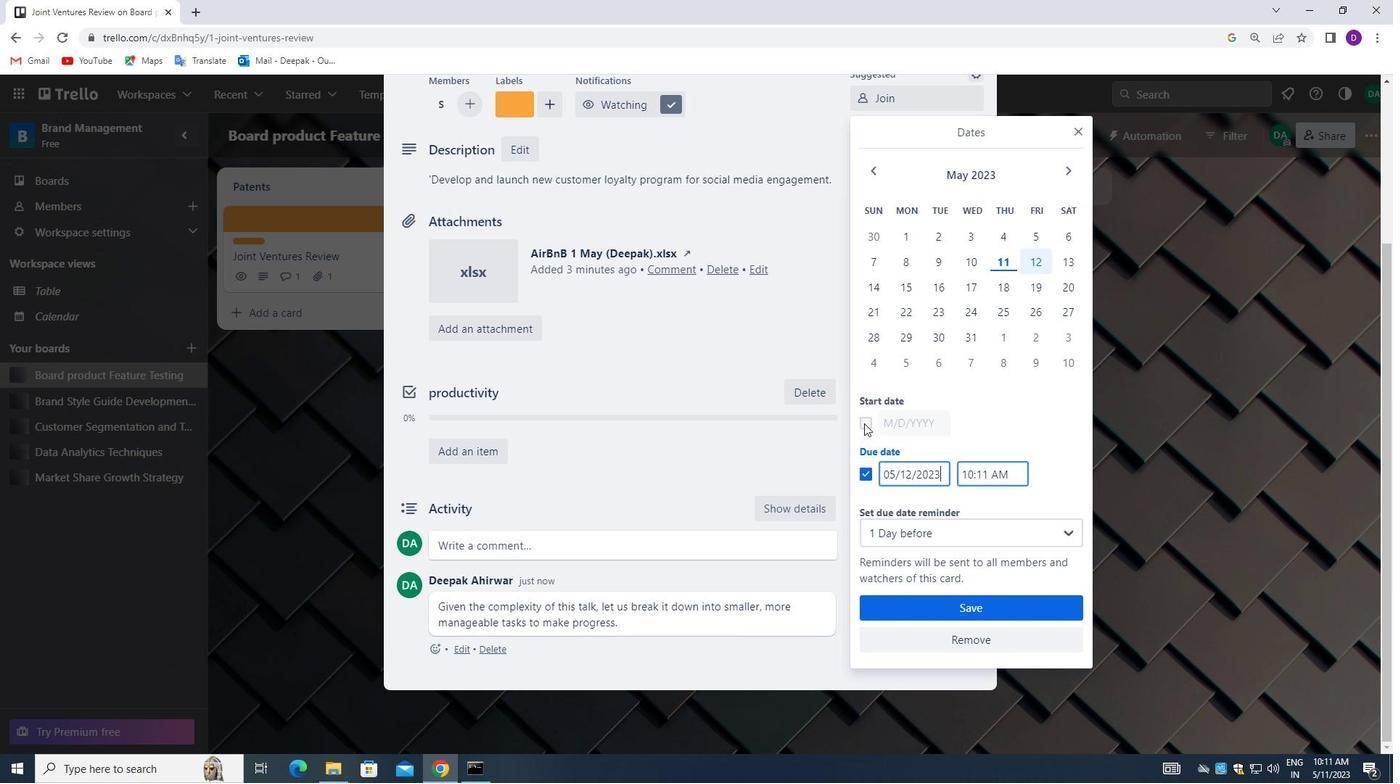 
Action: Mouse moved to (943, 423)
Screenshot: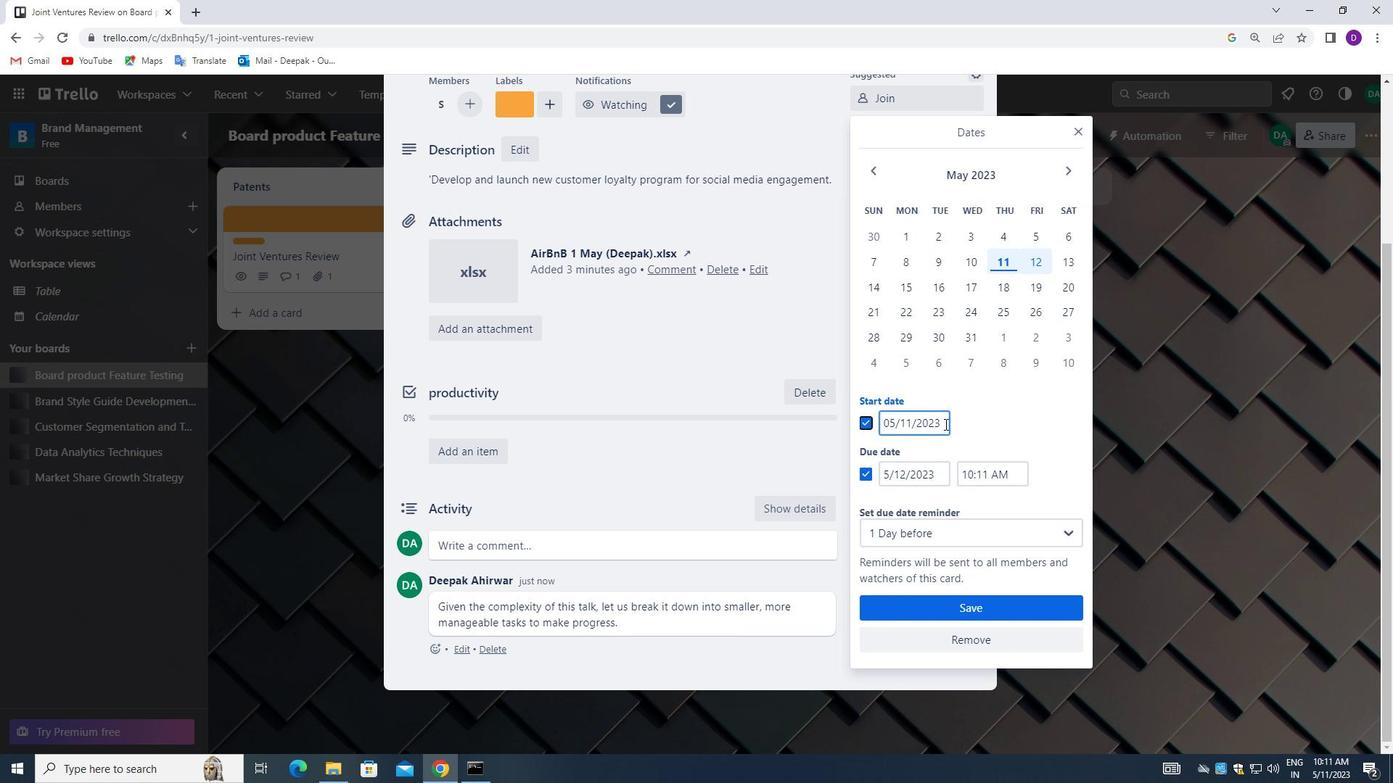 
Action: Mouse pressed left at (943, 423)
Screenshot: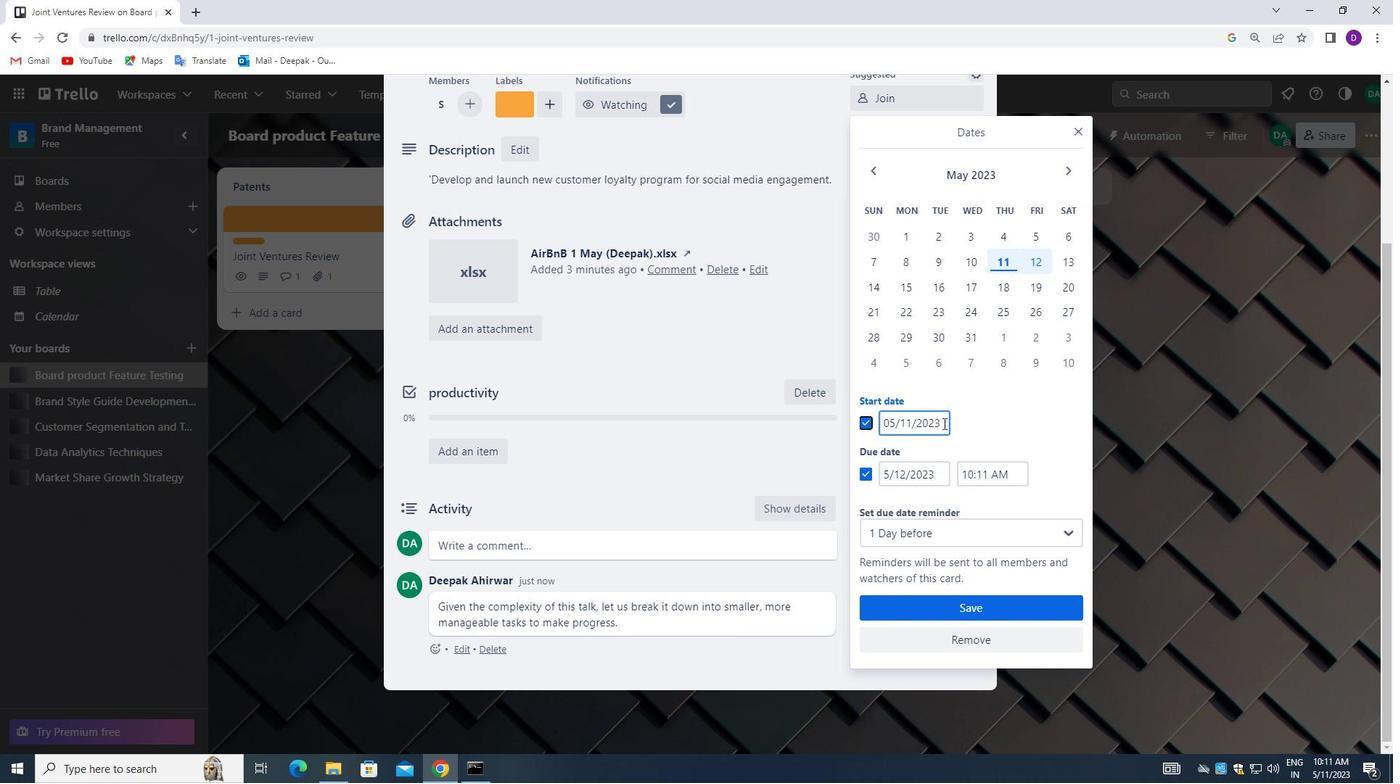 
Action: Mouse moved to (917, 407)
Screenshot: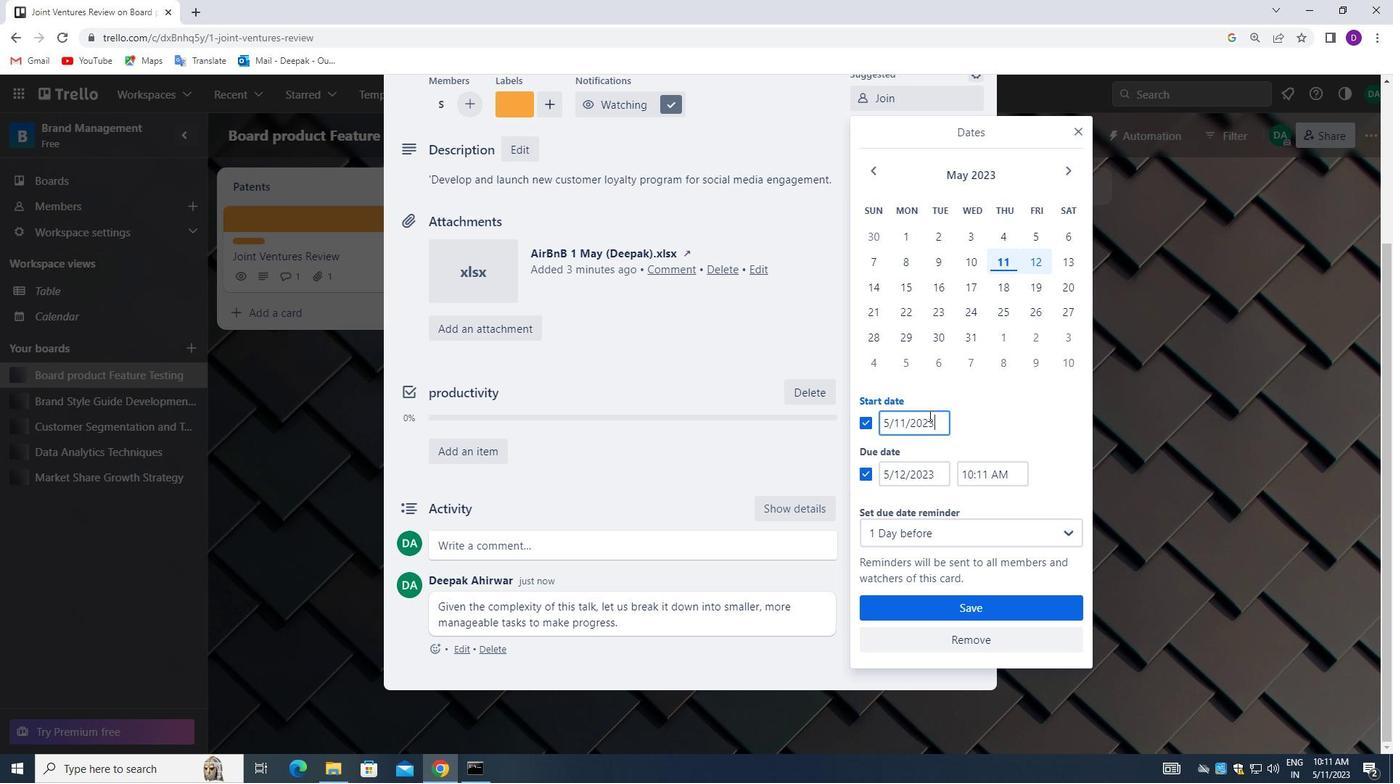 
Action: Key pressed <Key.backspace><Key.backspace><Key.backspace><Key.backspace><Key.backspace><Key.backspace><Key.backspace><Key.backspace><Key.backspace><Key.backspace><Key.backspace><Key.backspace><Key.backspace><Key.backspace><Key.backspace><Key.backspace><Key.backspace><Key.backspace>04/011999<Key.backspace><Key.backspace><Key.backspace><Key.backspace>/1900
Screenshot: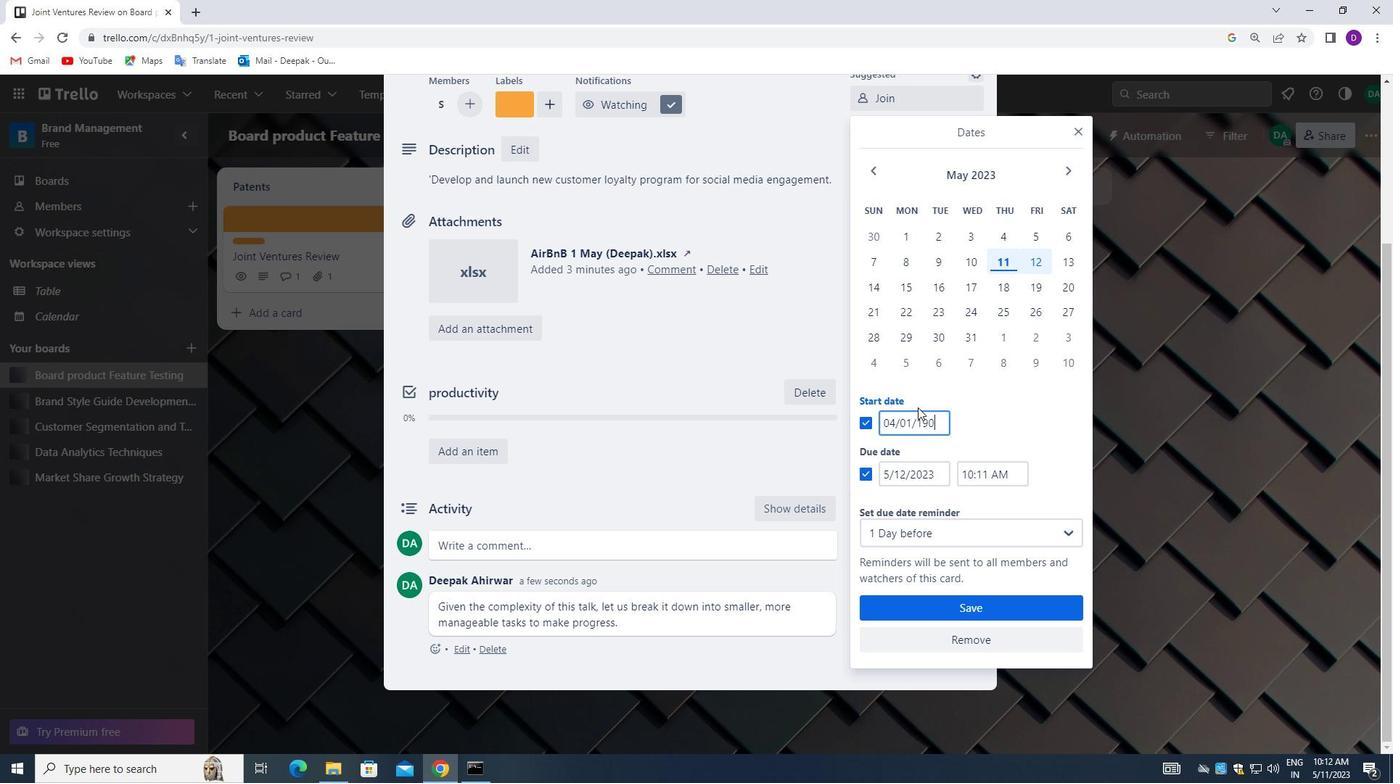 
Action: Mouse moved to (935, 476)
Screenshot: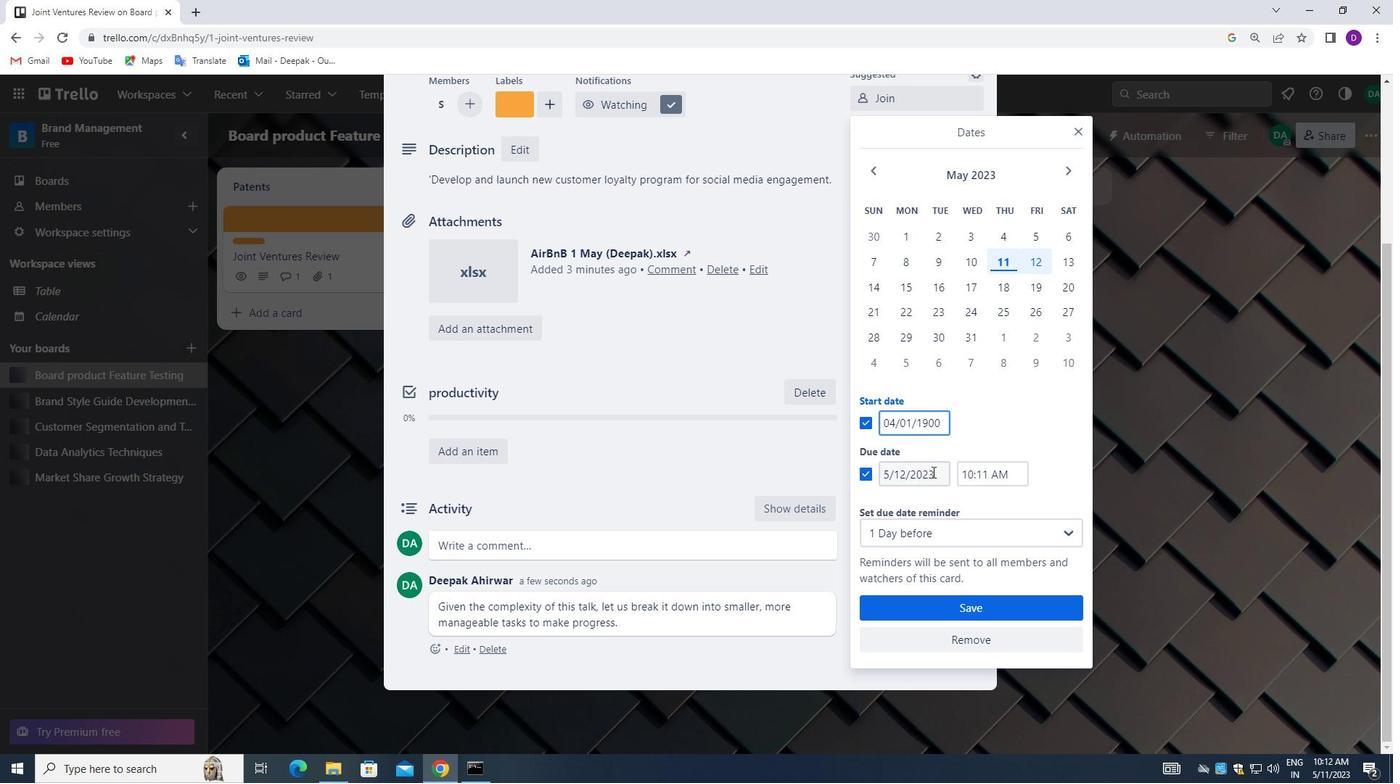 
Action: Mouse pressed left at (935, 476)
Screenshot: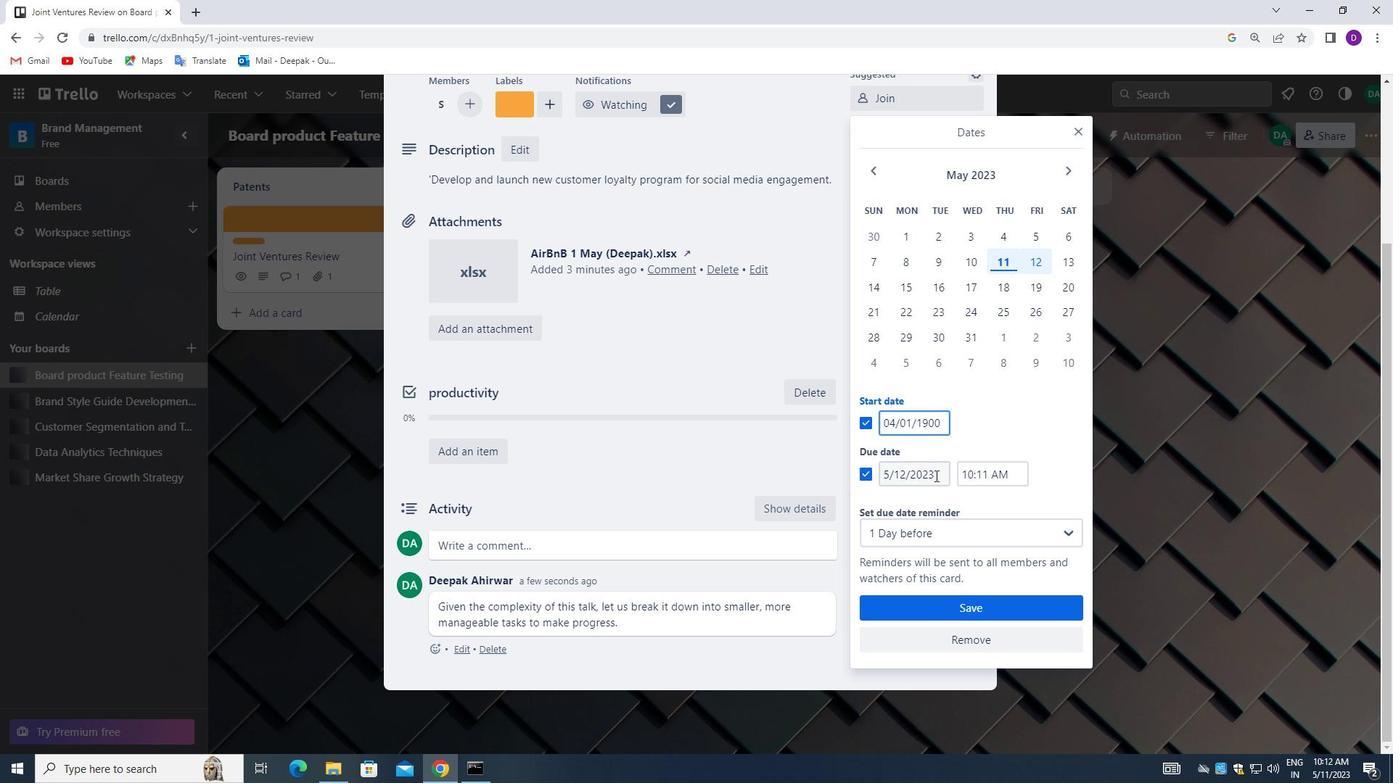 
Action: Mouse moved to (909, 438)
Screenshot: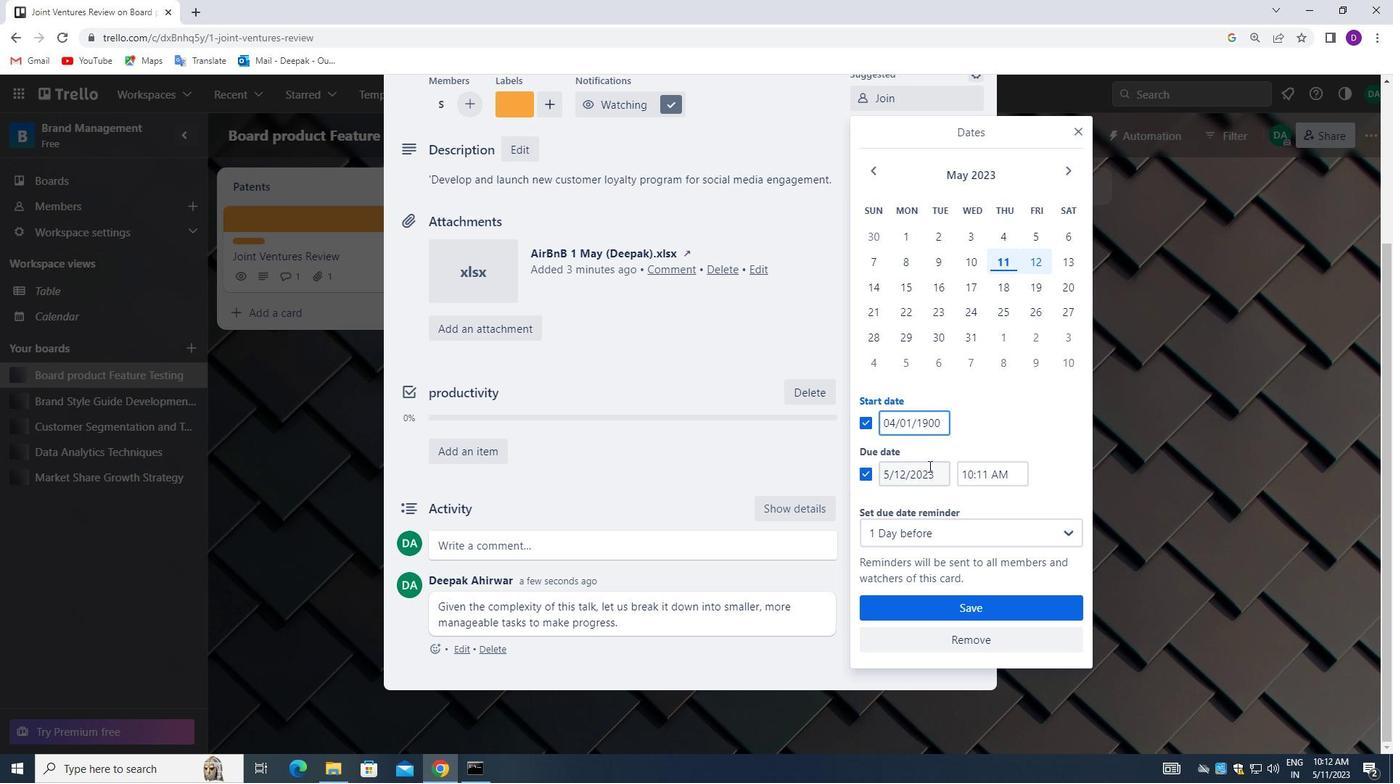 
Action: Key pressed <Key.backspace><Key.backspace><Key.backspace><Key.backspace><Key.backspace><Key.backspace><Key.backspace><Key.backspace><Key.backspace><Key.backspace><Key.backspace><Key.backspace><Key.backspace><Key.backspace>11/01.<Key.backspace>/1900
Screenshot: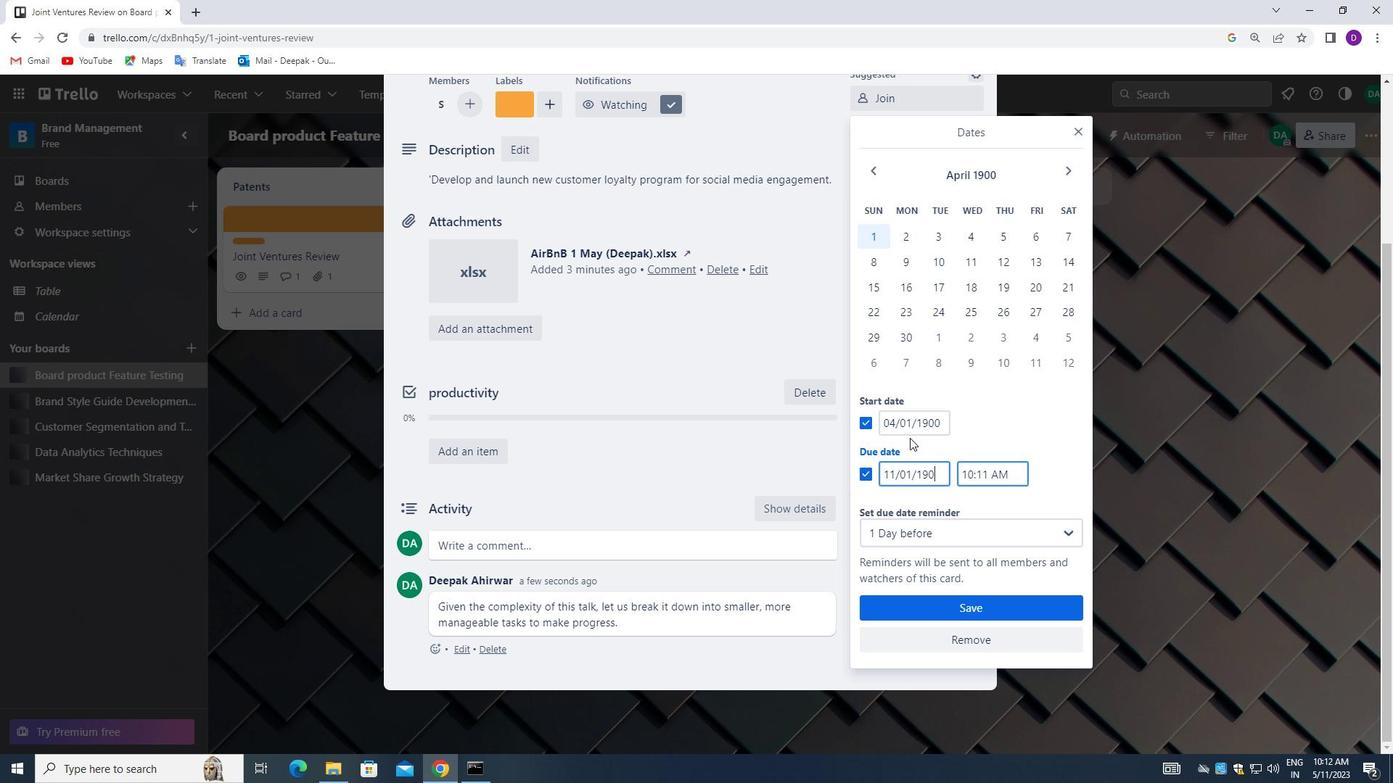 
Action: Mouse moved to (970, 502)
Screenshot: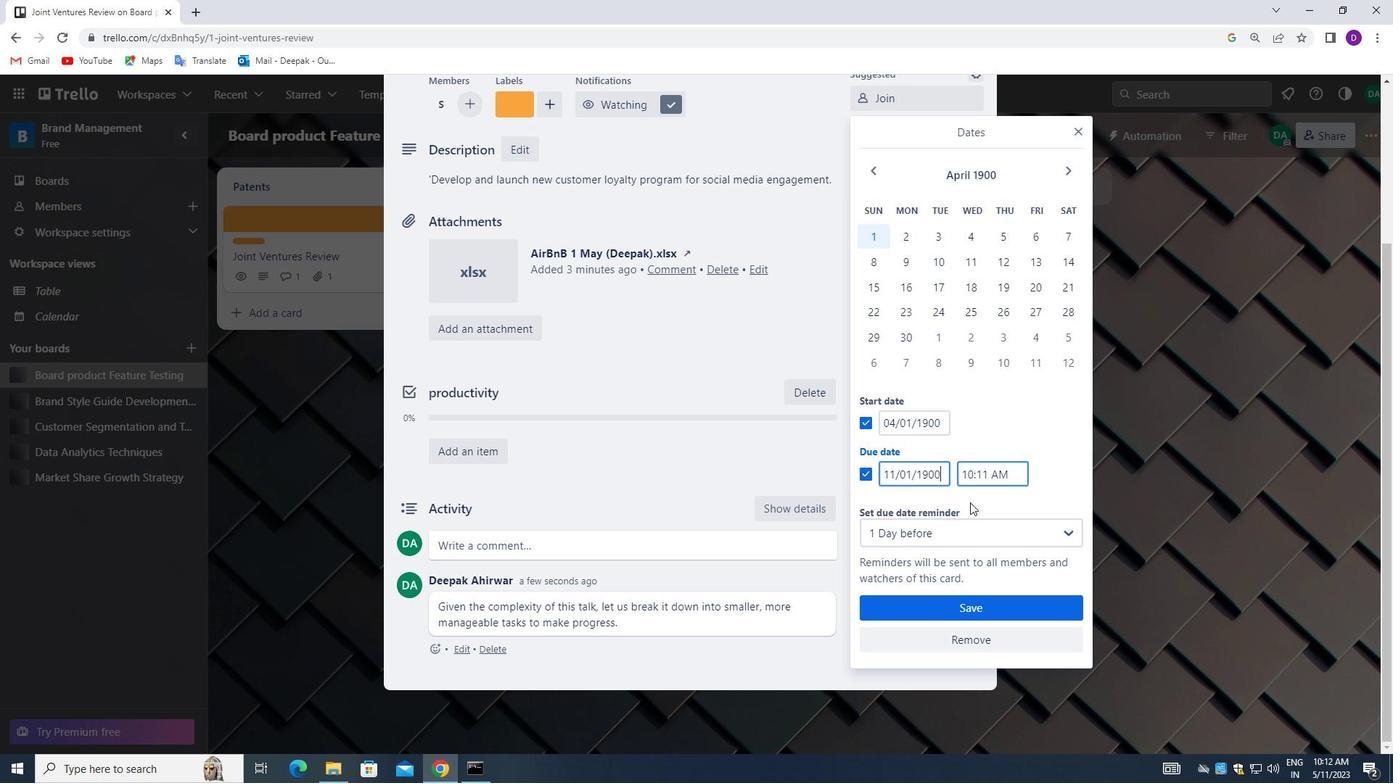
Action: Mouse scrolled (970, 502) with delta (0, 0)
Screenshot: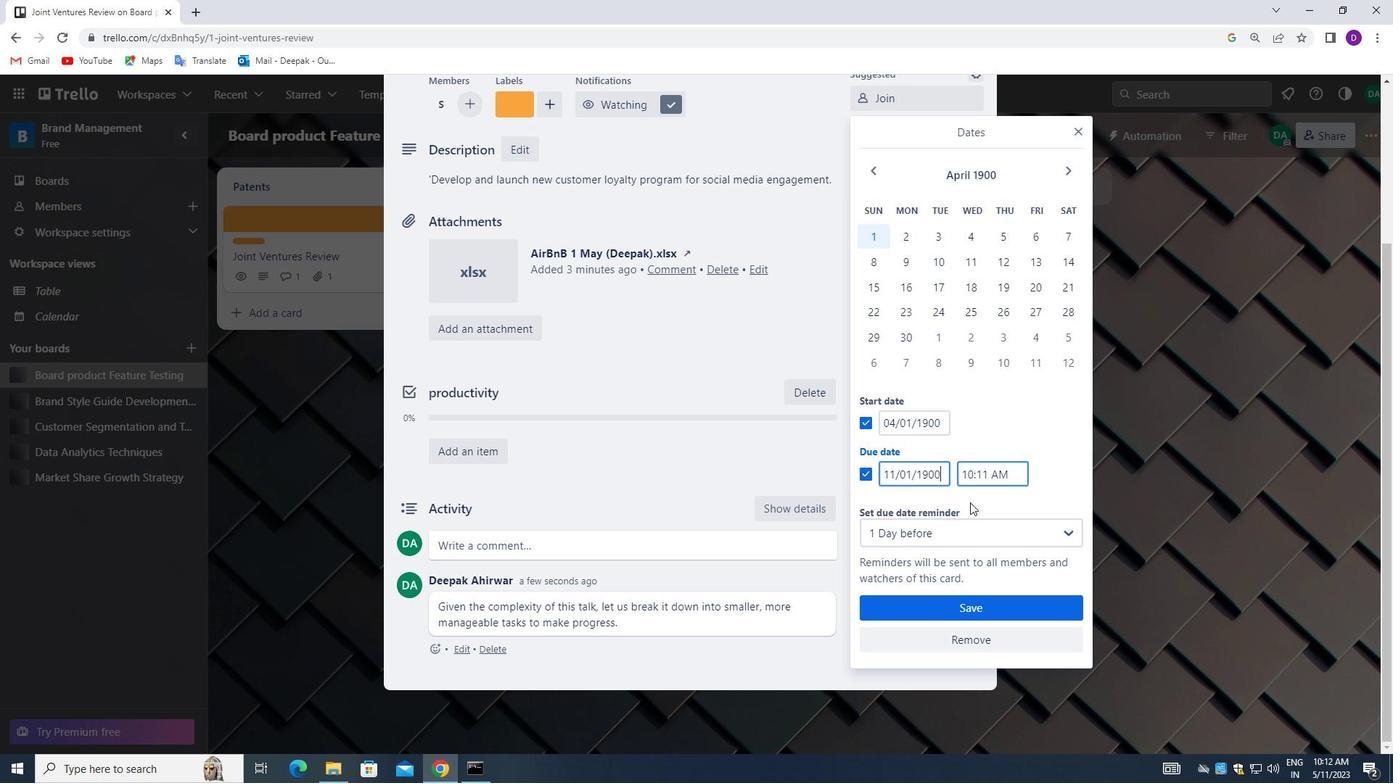 
Action: Mouse moved to (970, 503)
Screenshot: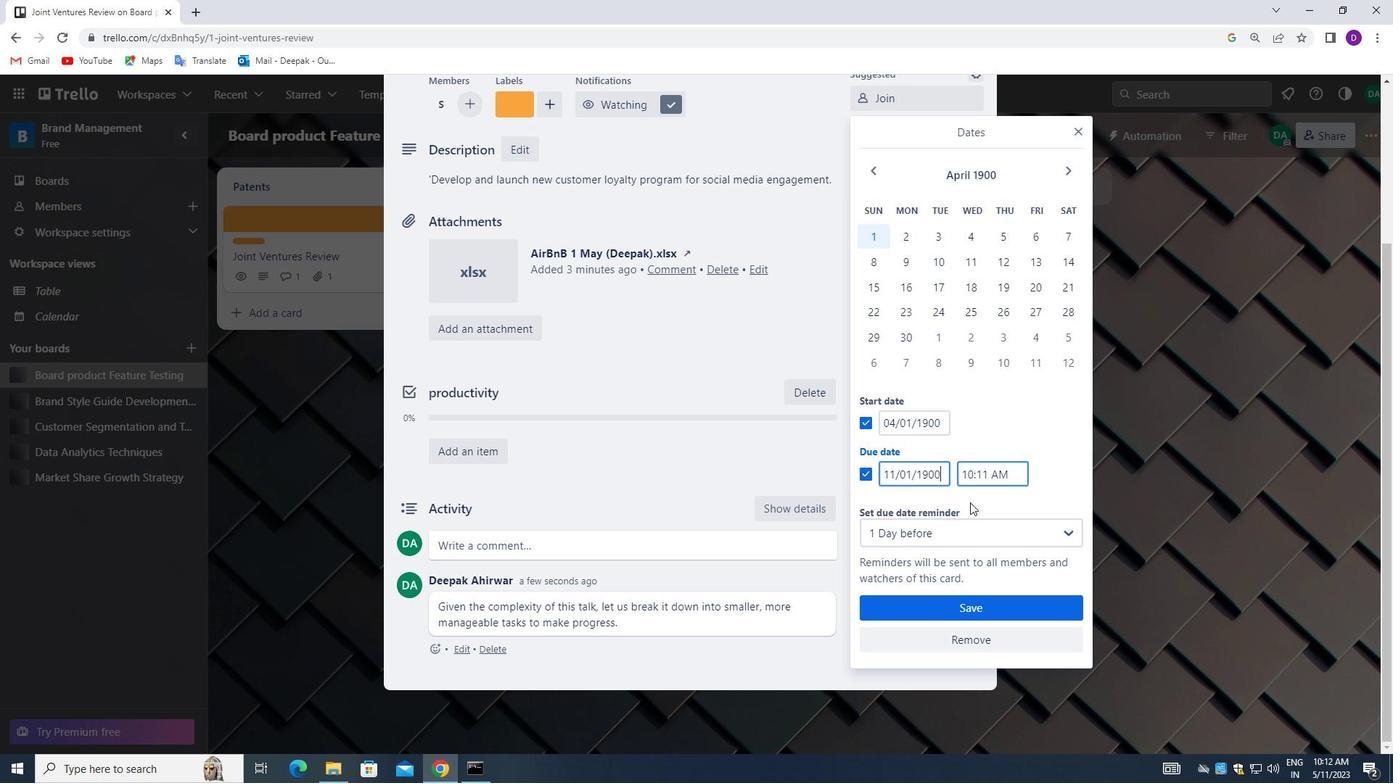 
Action: Mouse scrolled (970, 502) with delta (0, 0)
Screenshot: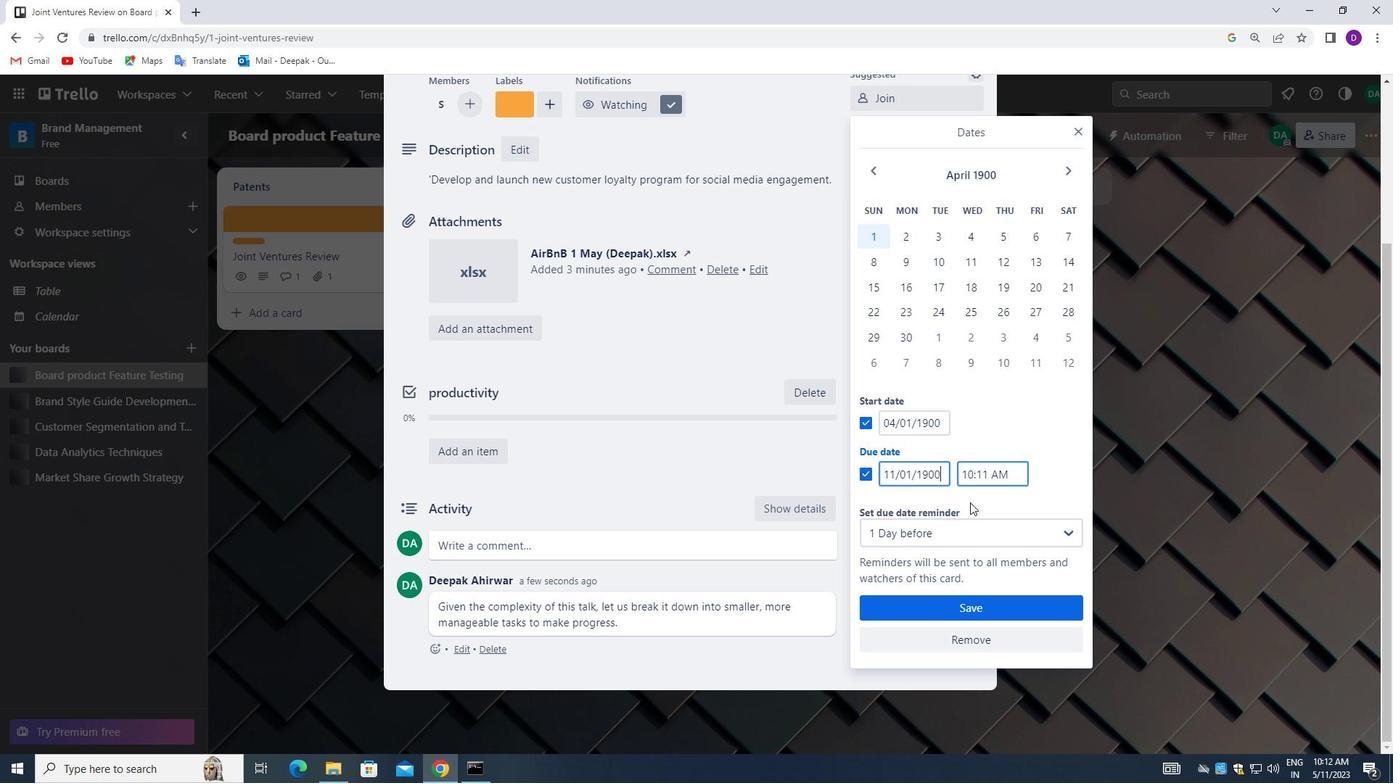 
Action: Mouse scrolled (970, 502) with delta (0, 0)
Screenshot: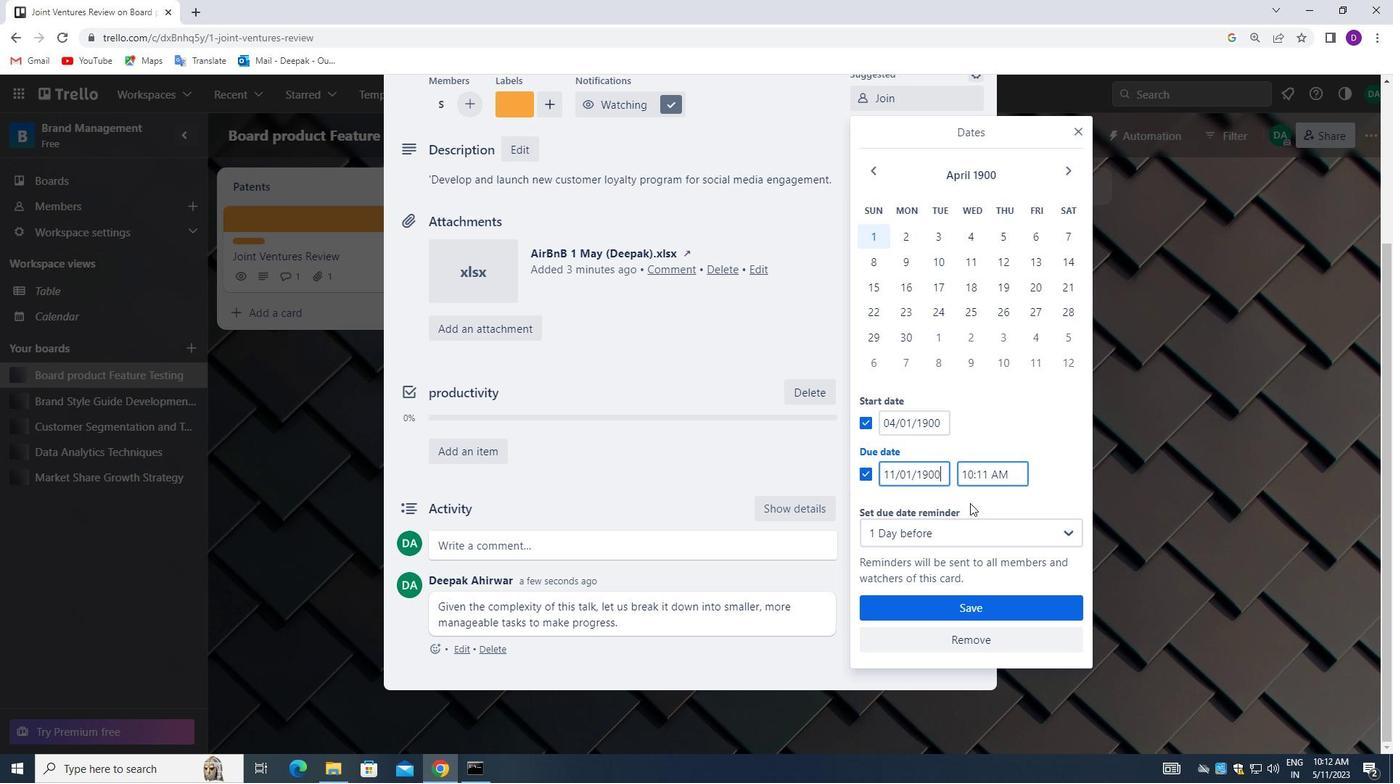 
Action: Mouse moved to (980, 601)
Screenshot: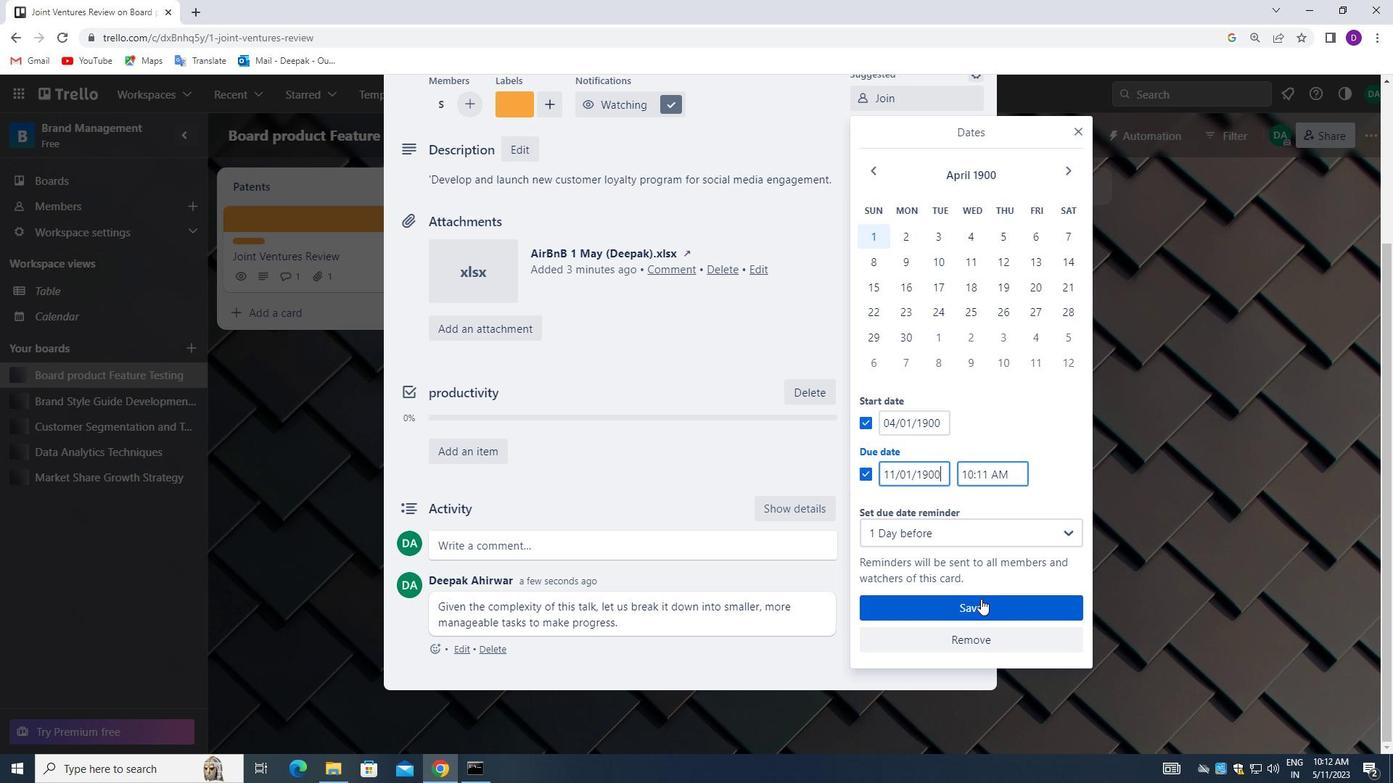 
Action: Mouse pressed left at (980, 601)
Screenshot: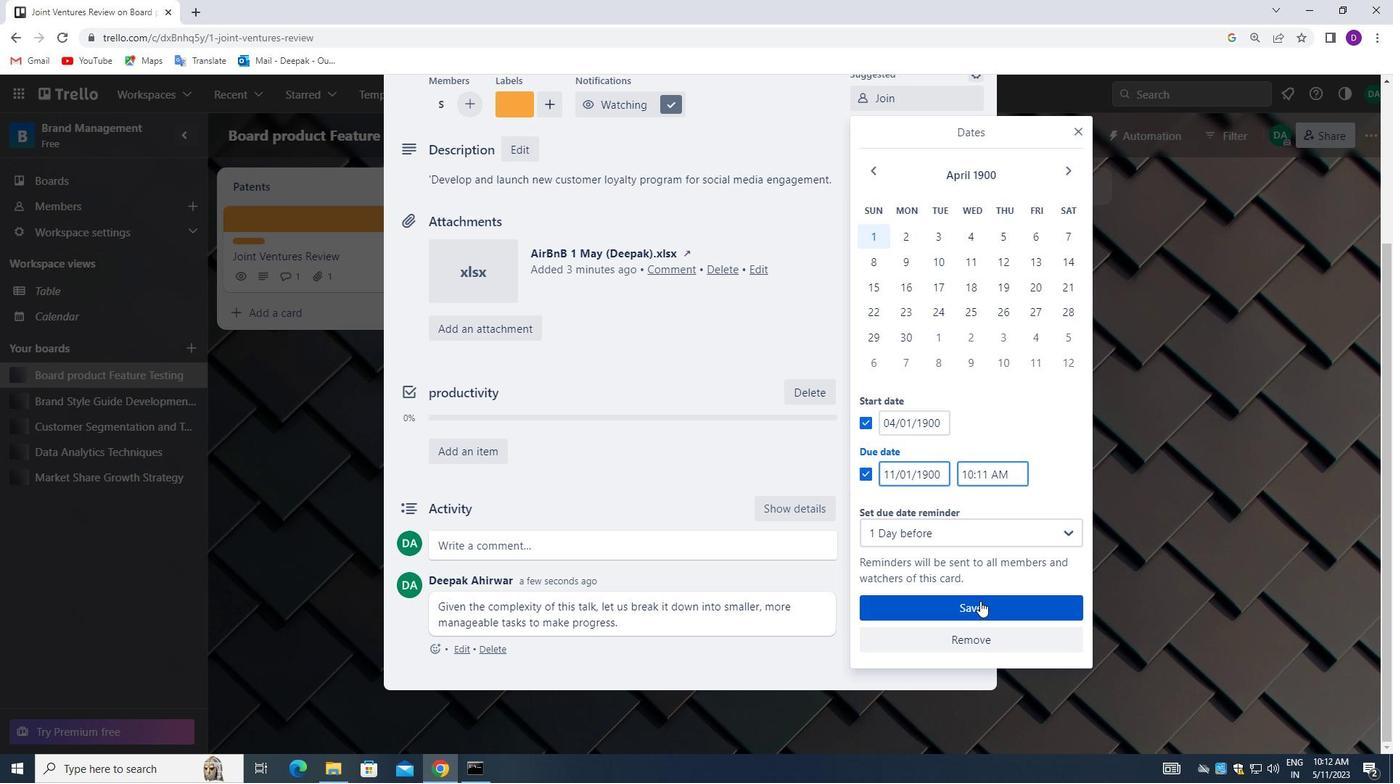 
Action: Mouse moved to (771, 415)
Screenshot: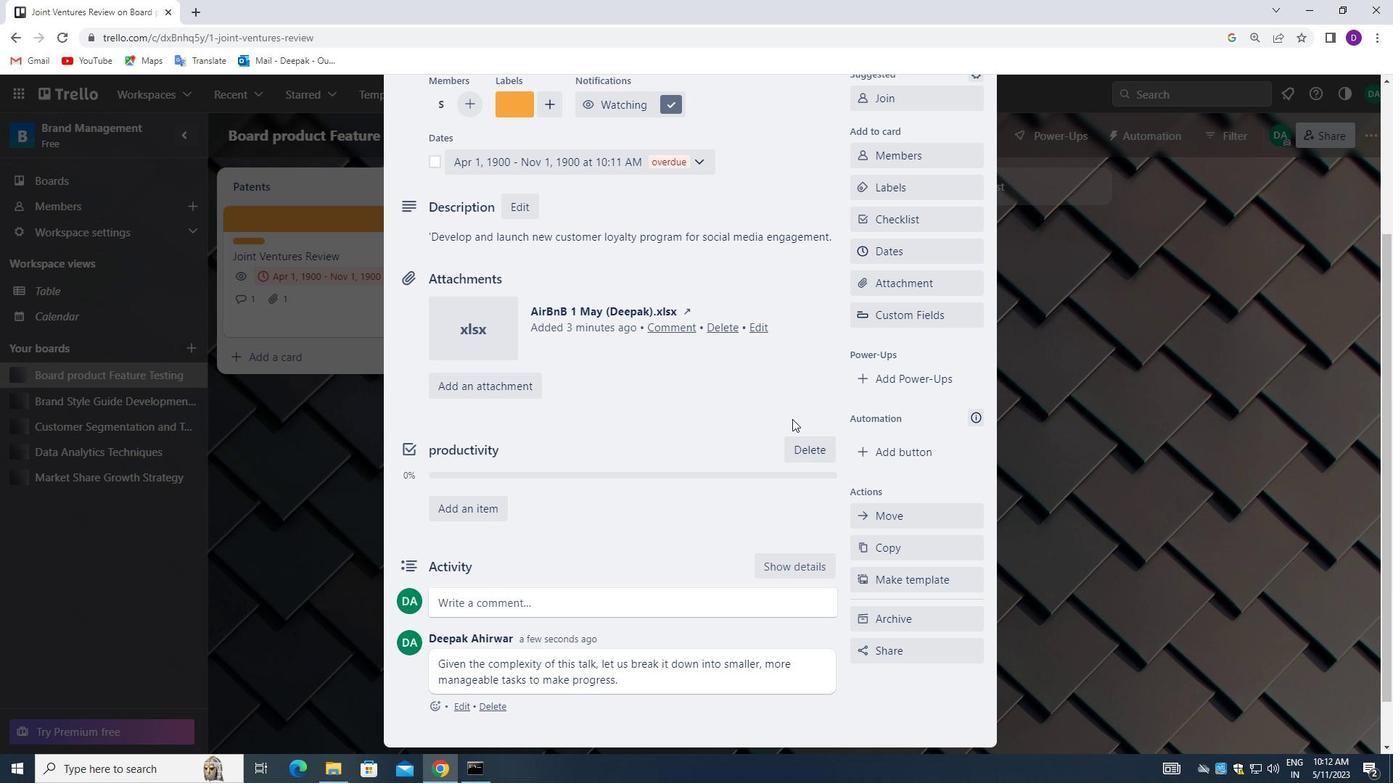 
Action: Mouse scrolled (771, 415) with delta (0, 0)
Screenshot: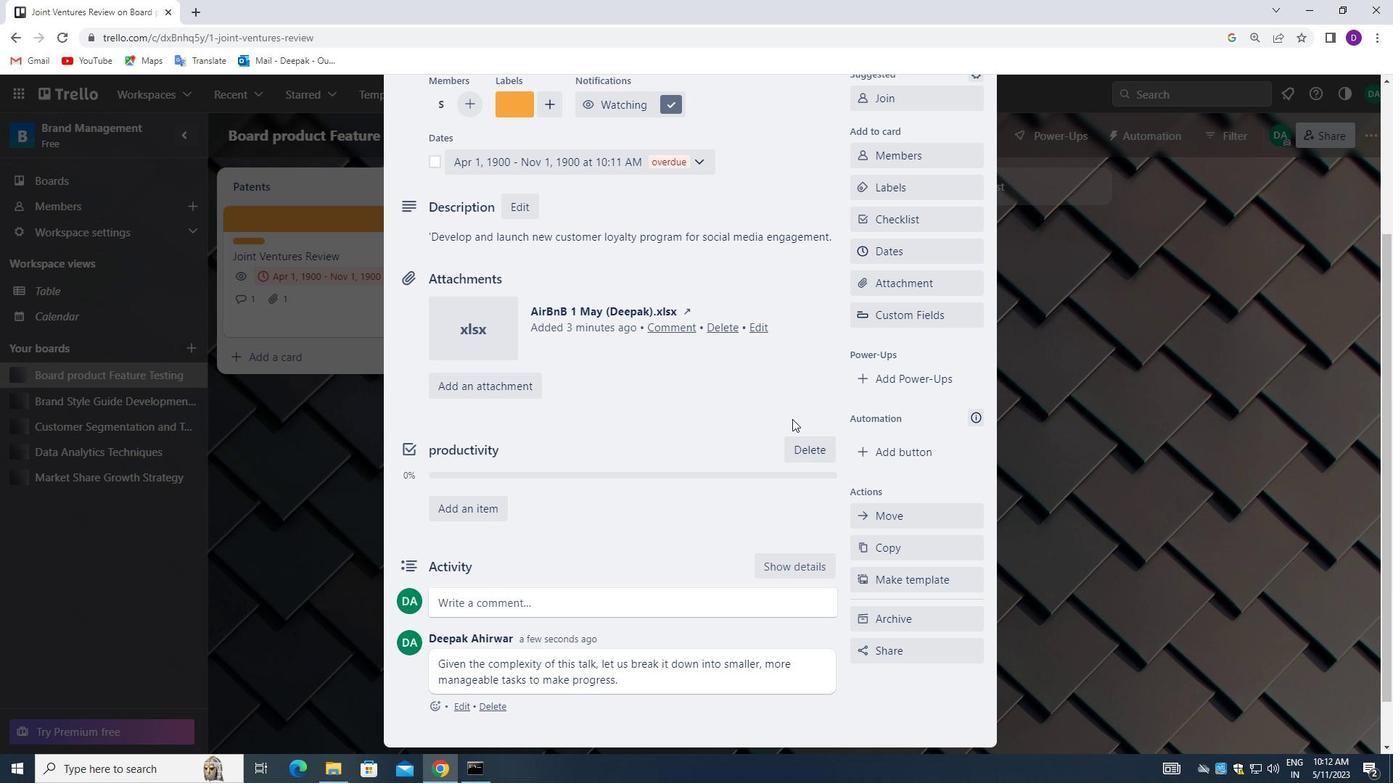 
Action: Mouse moved to (763, 415)
Screenshot: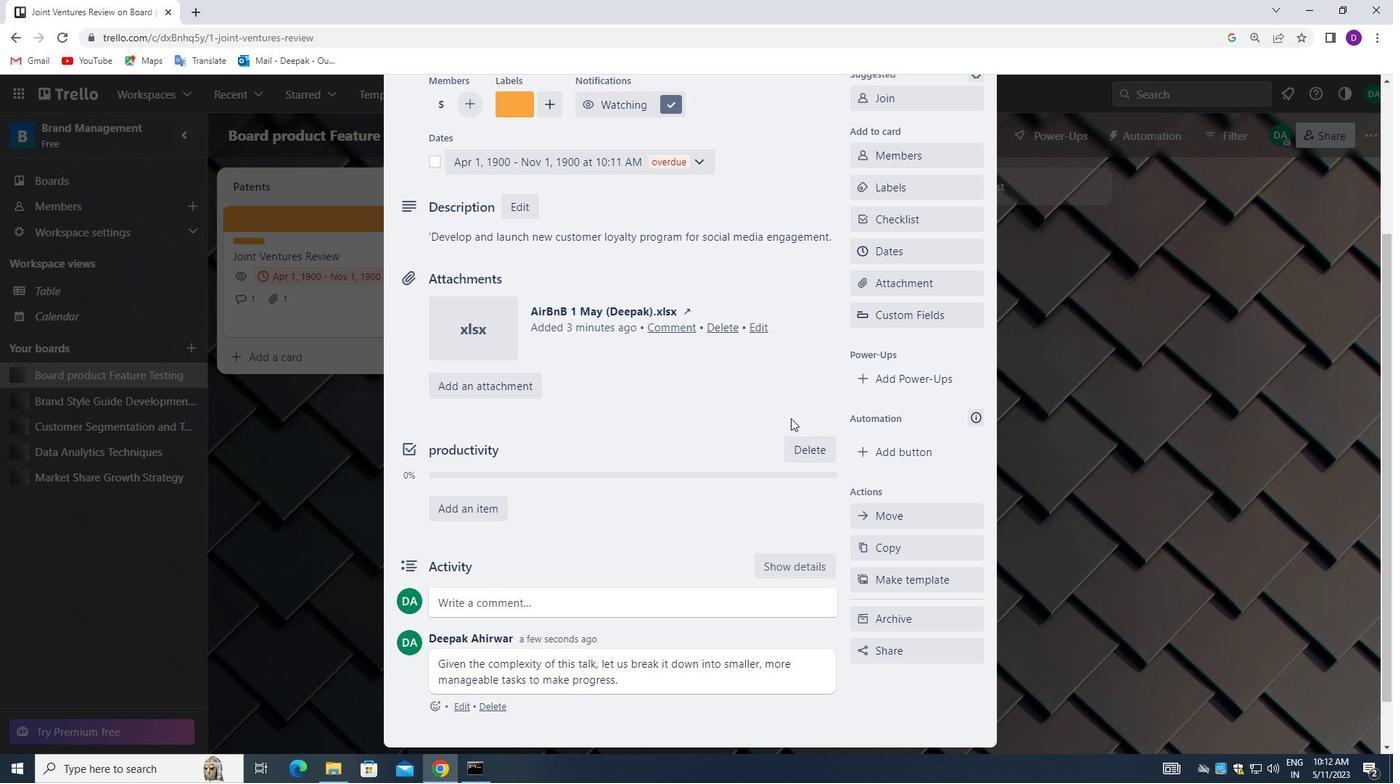 
Action: Mouse scrolled (763, 415) with delta (0, 0)
Screenshot: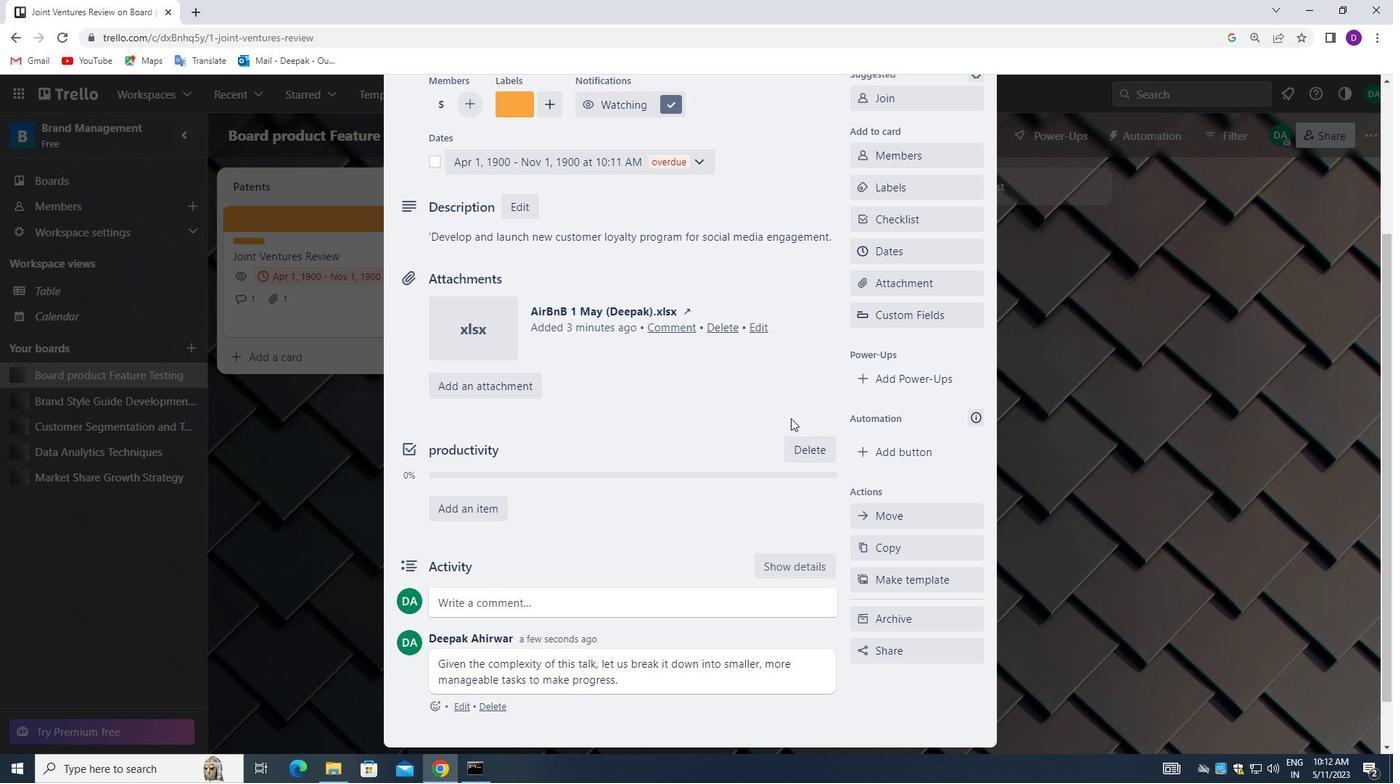
Action: Mouse moved to (751, 425)
Screenshot: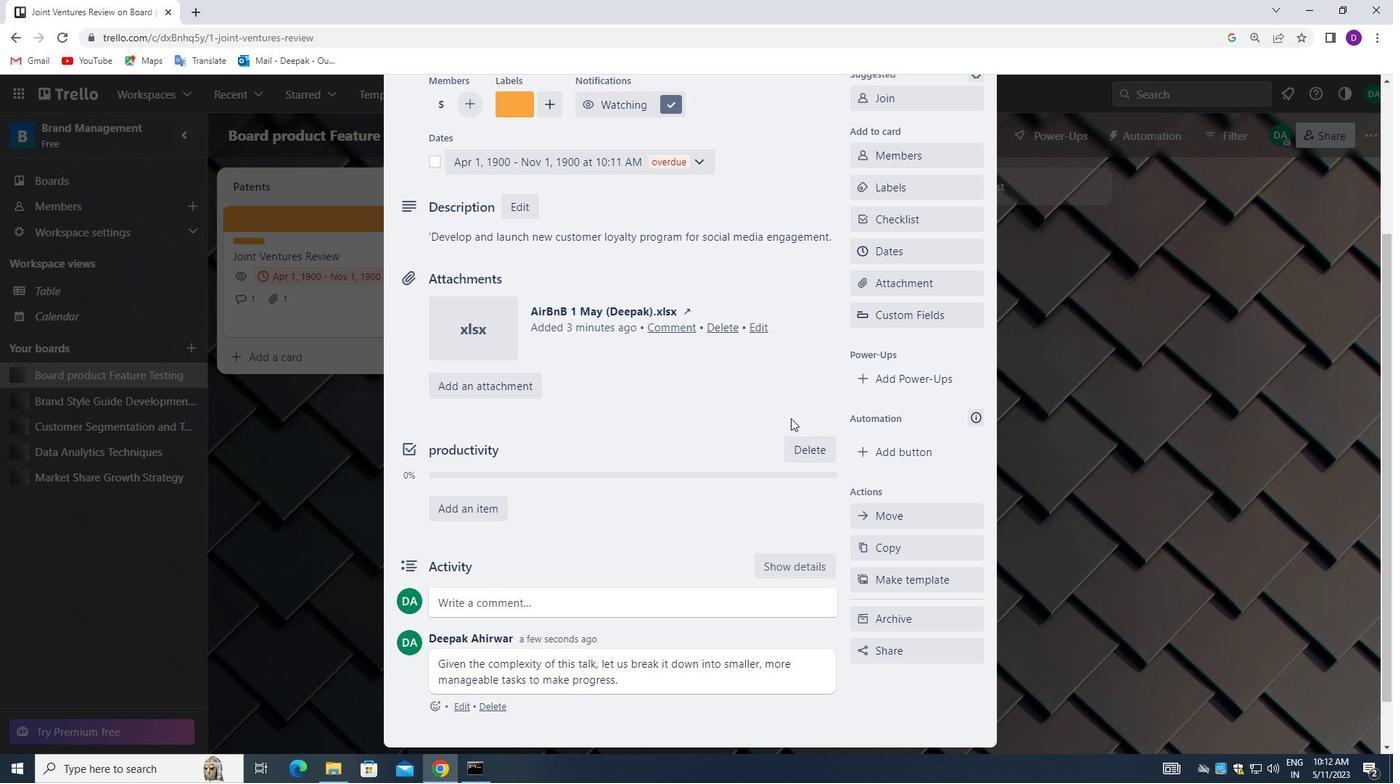 
Action: Mouse scrolled (751, 425) with delta (0, 0)
Screenshot: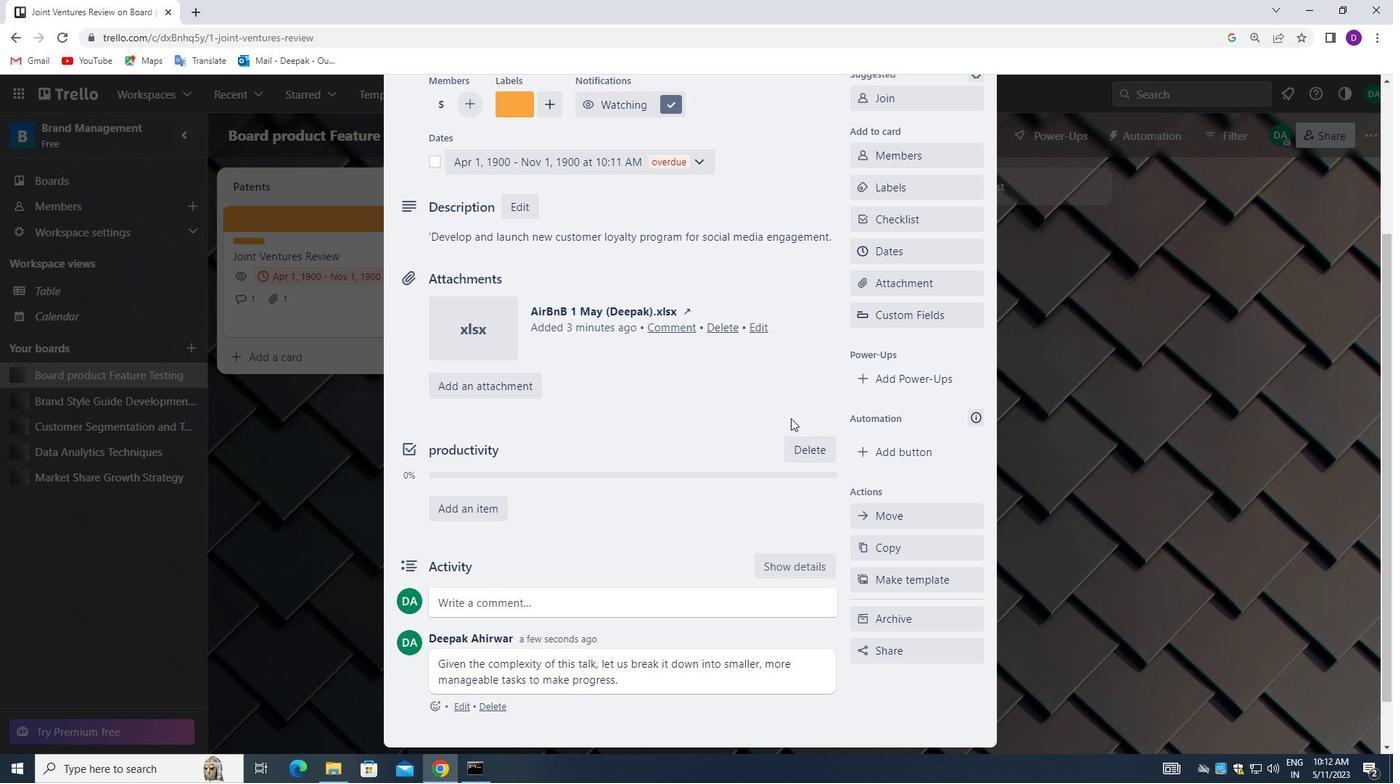 
Action: Mouse moved to (739, 437)
Screenshot: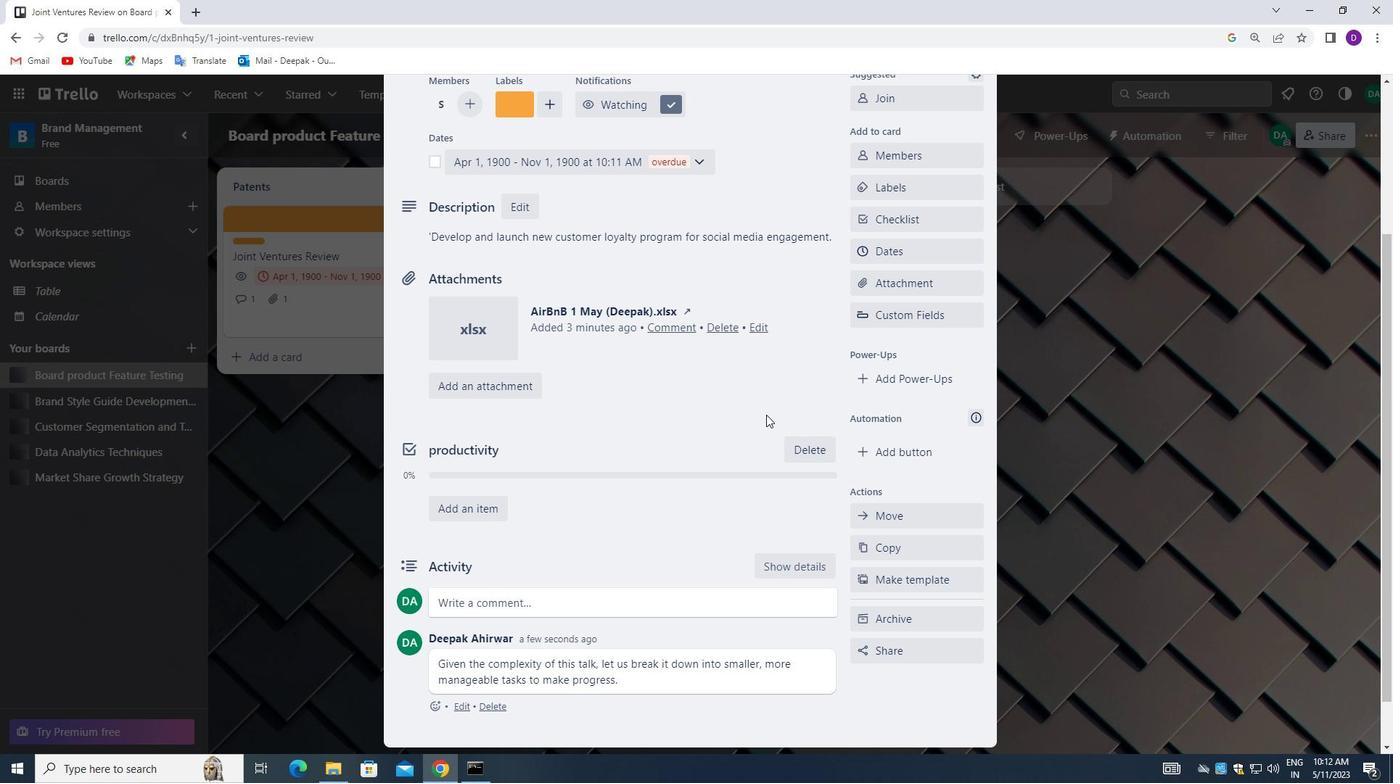 
Action: Mouse scrolled (739, 436) with delta (0, 0)
Screenshot: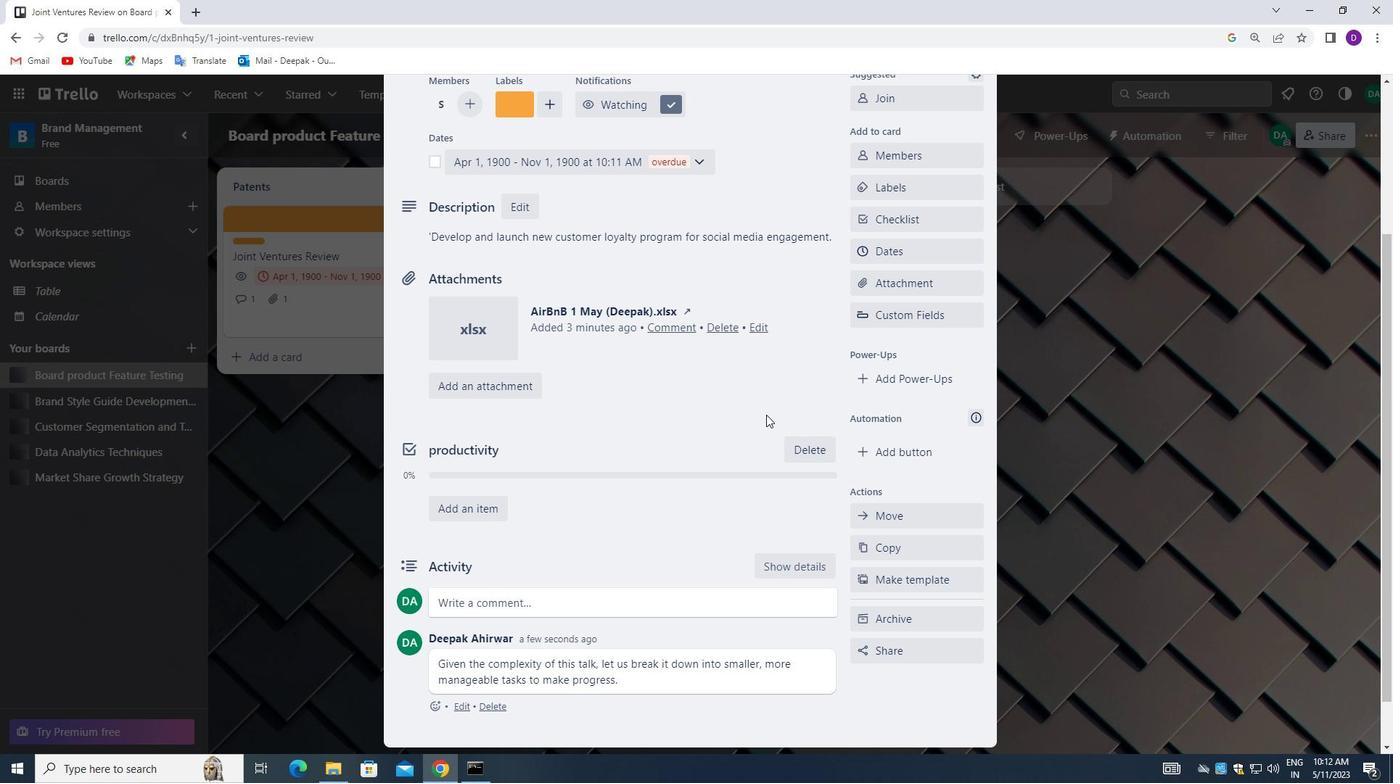 
Action: Mouse moved to (713, 465)
Screenshot: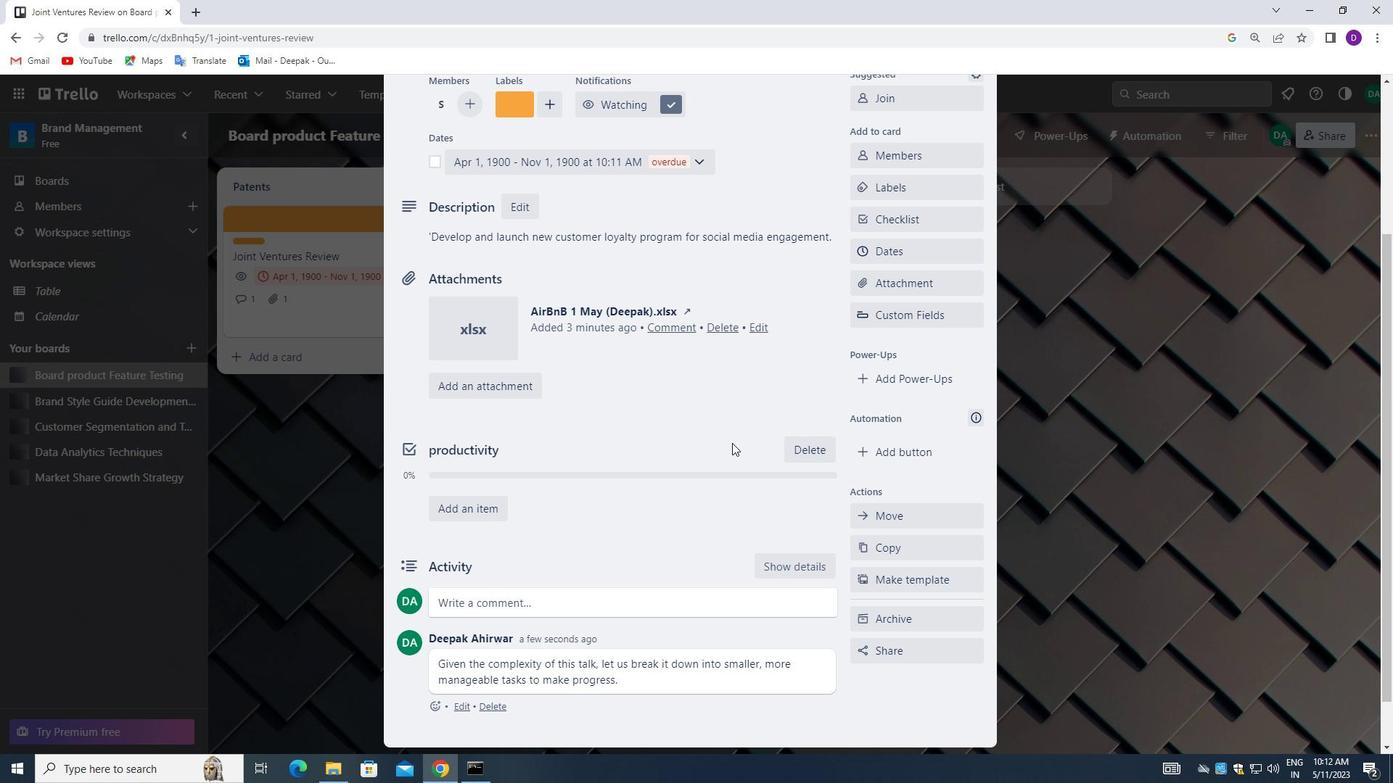 
Action: Mouse scrolled (713, 465) with delta (0, 0)
Screenshot: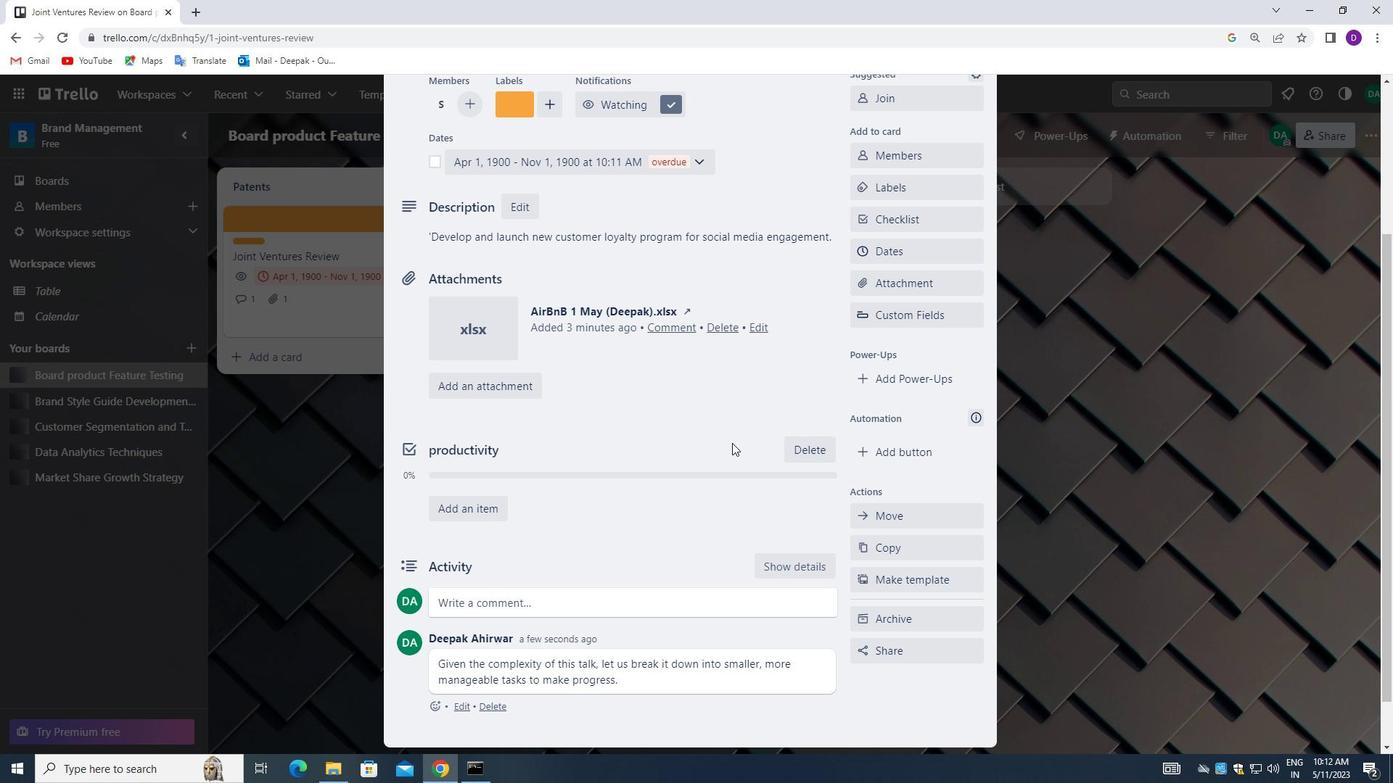 
Action: Mouse moved to (707, 473)
Screenshot: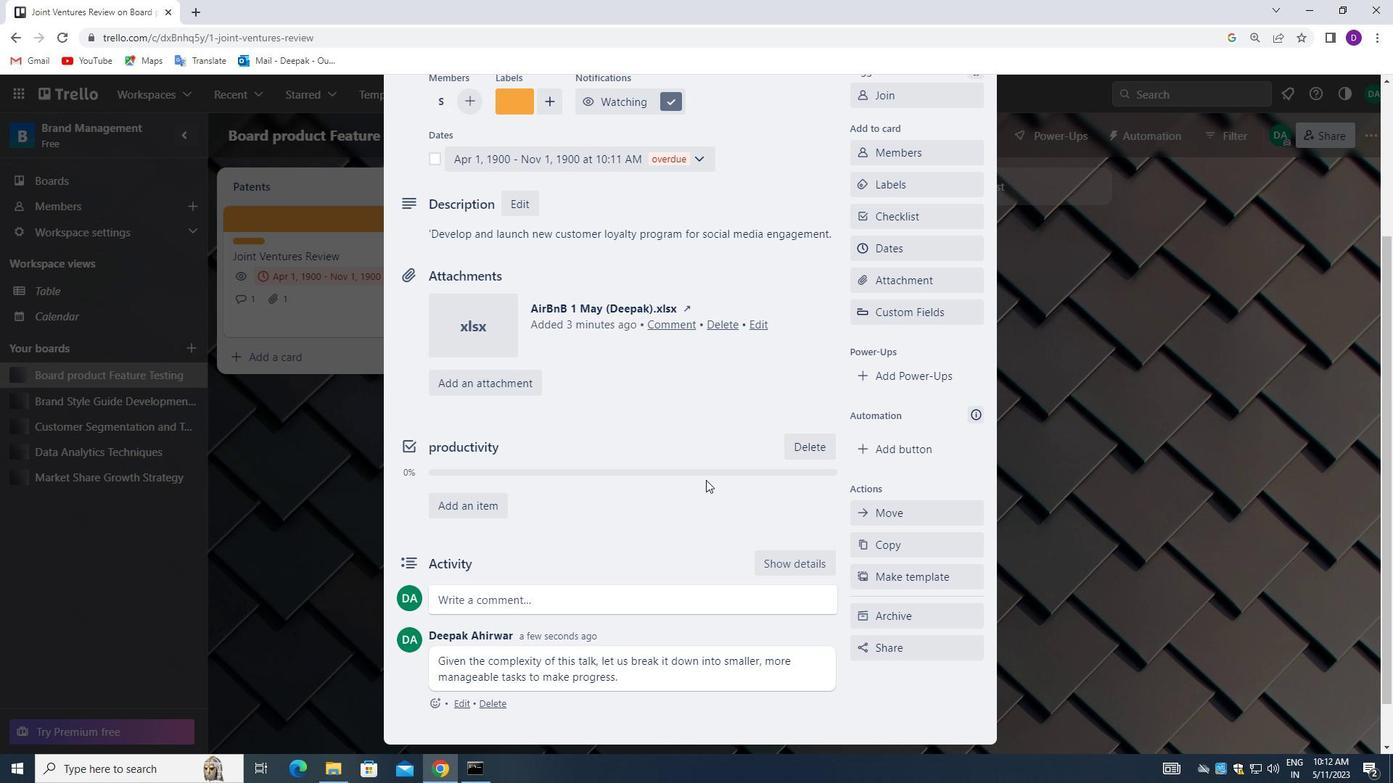 
Action: Mouse scrolled (707, 473) with delta (0, 0)
Screenshot: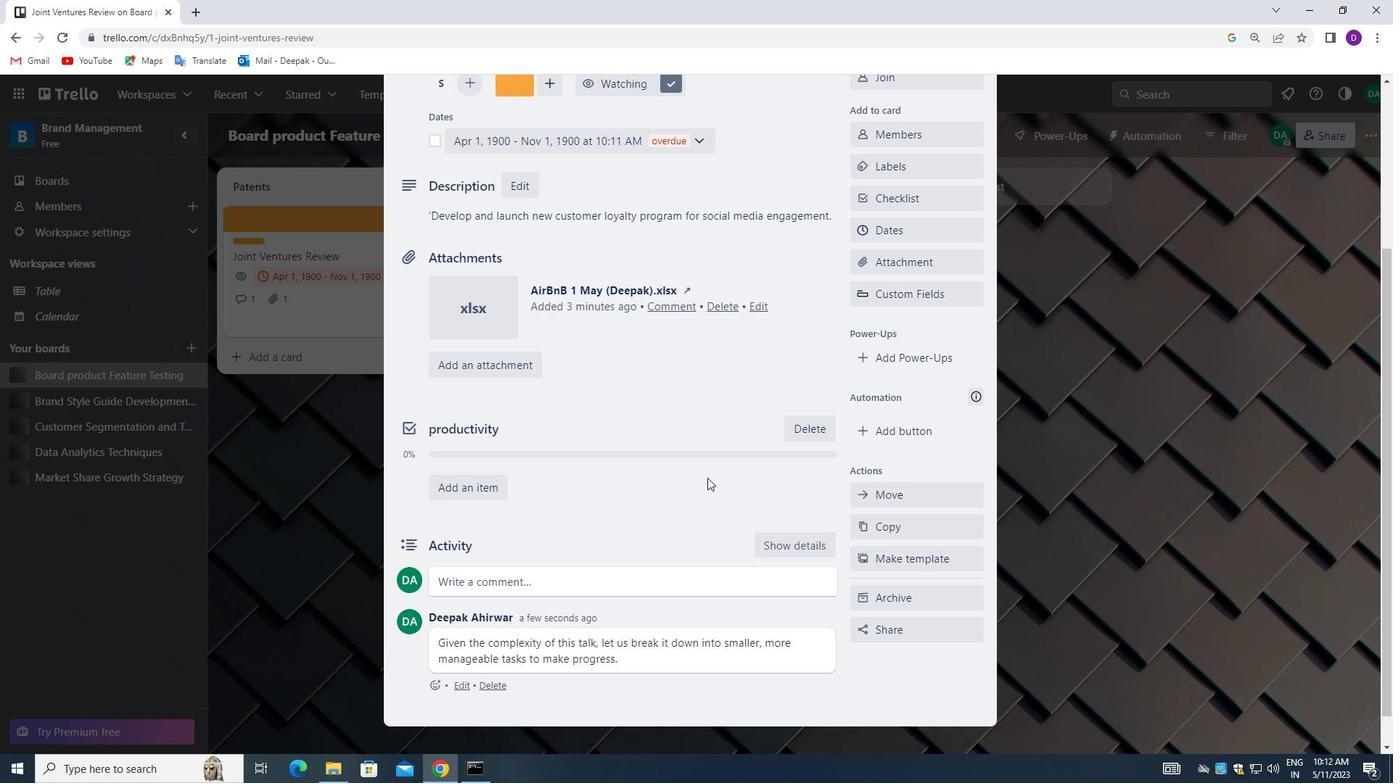 
Action: Mouse moved to (708, 470)
Screenshot: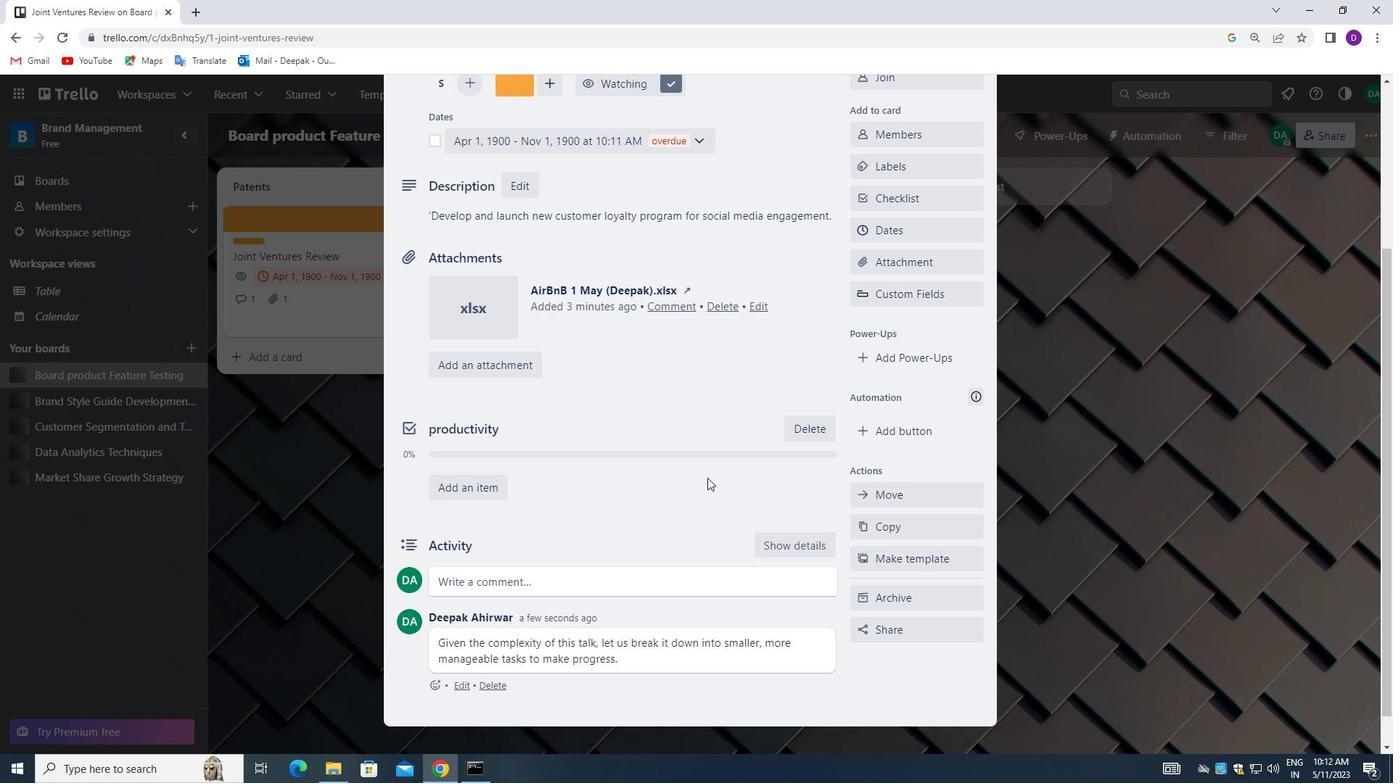 
Action: Mouse scrolled (708, 470) with delta (0, 0)
Screenshot: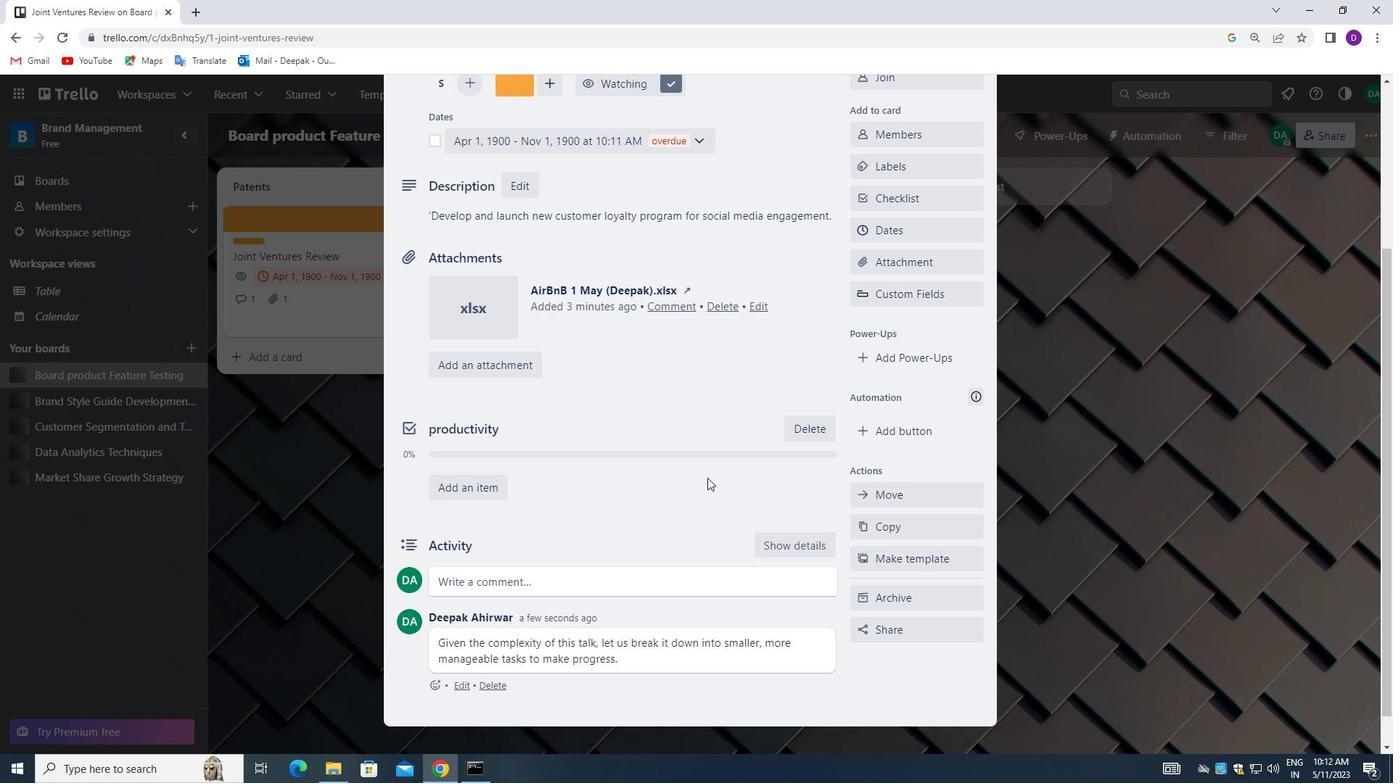 
Action: Mouse moved to (708, 468)
Screenshot: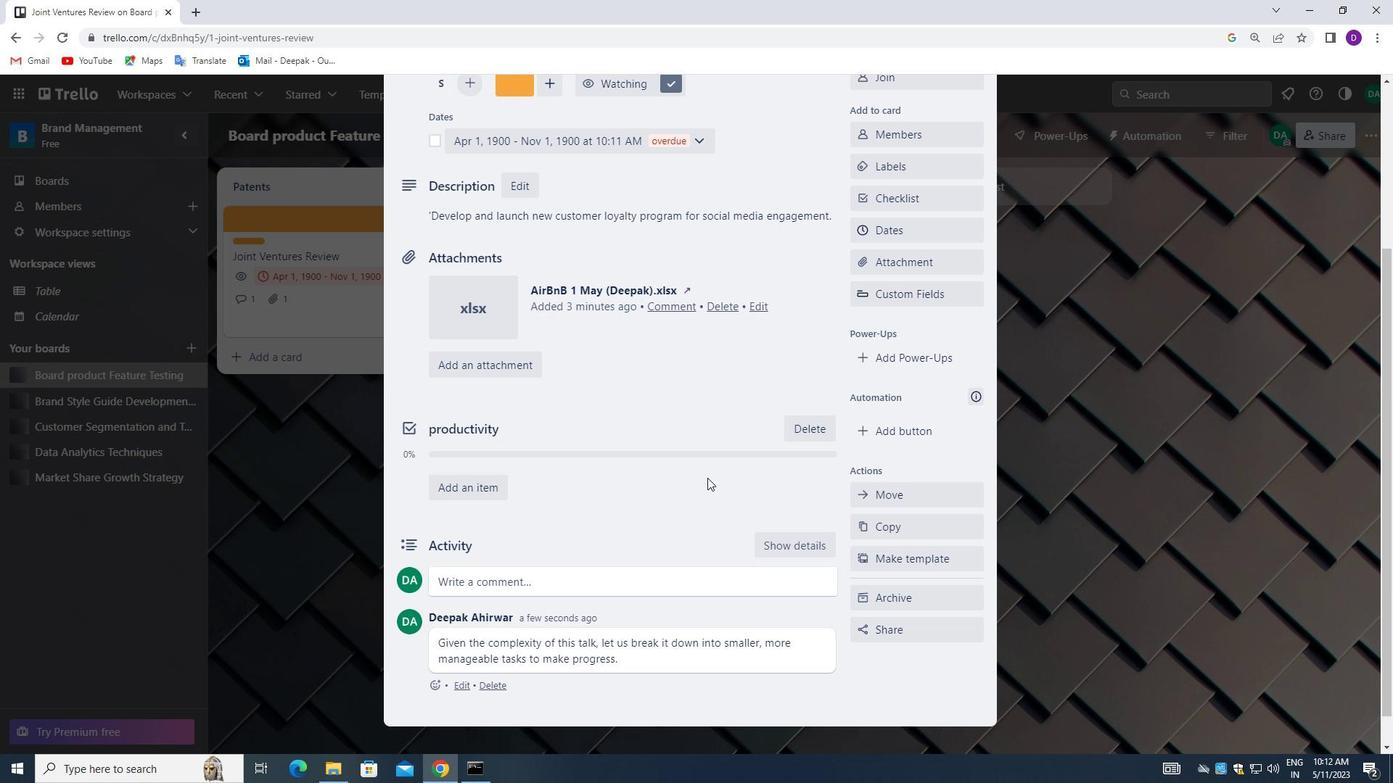 
Action: Mouse scrolled (708, 469) with delta (0, 0)
Screenshot: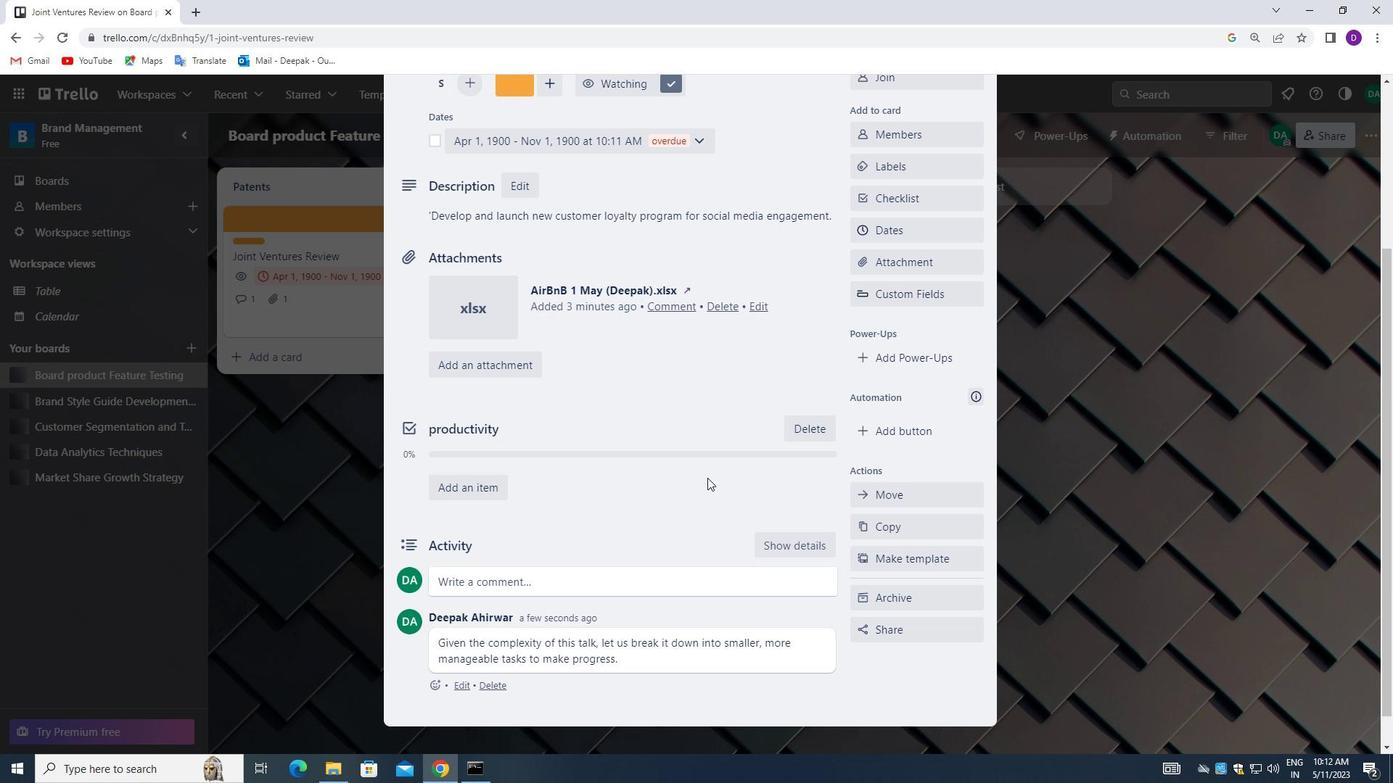 
Action: Mouse moved to (709, 466)
Screenshot: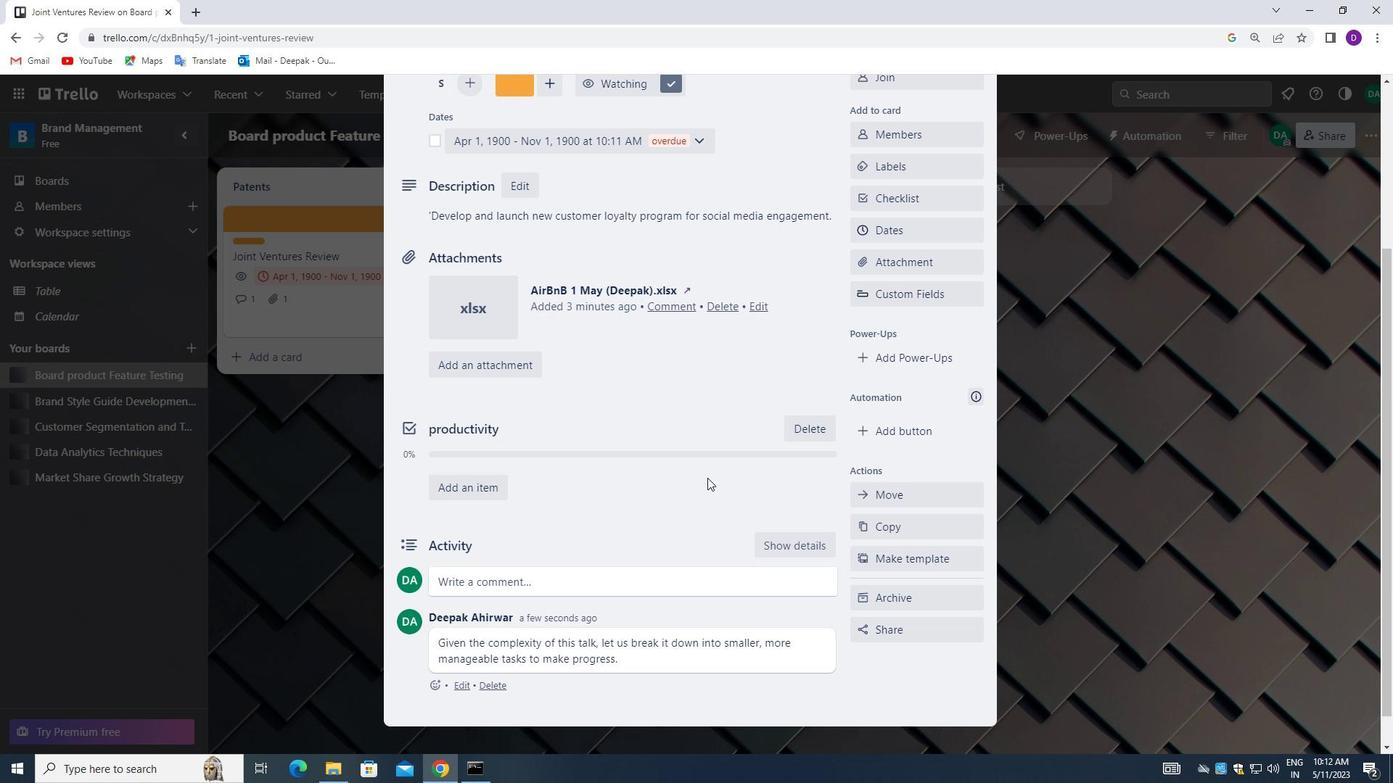 
Action: Mouse scrolled (709, 467) with delta (0, 0)
Screenshot: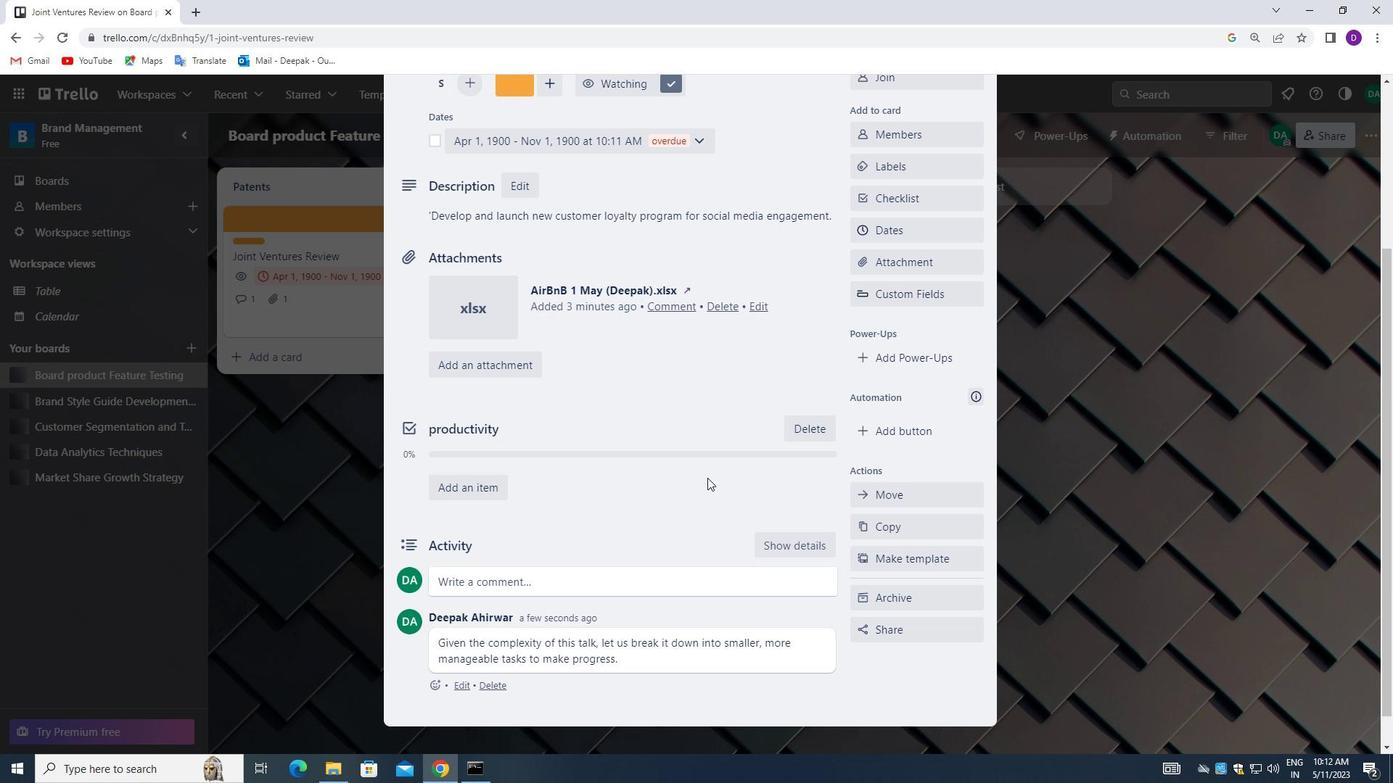 
Action: Mouse moved to (710, 463)
Screenshot: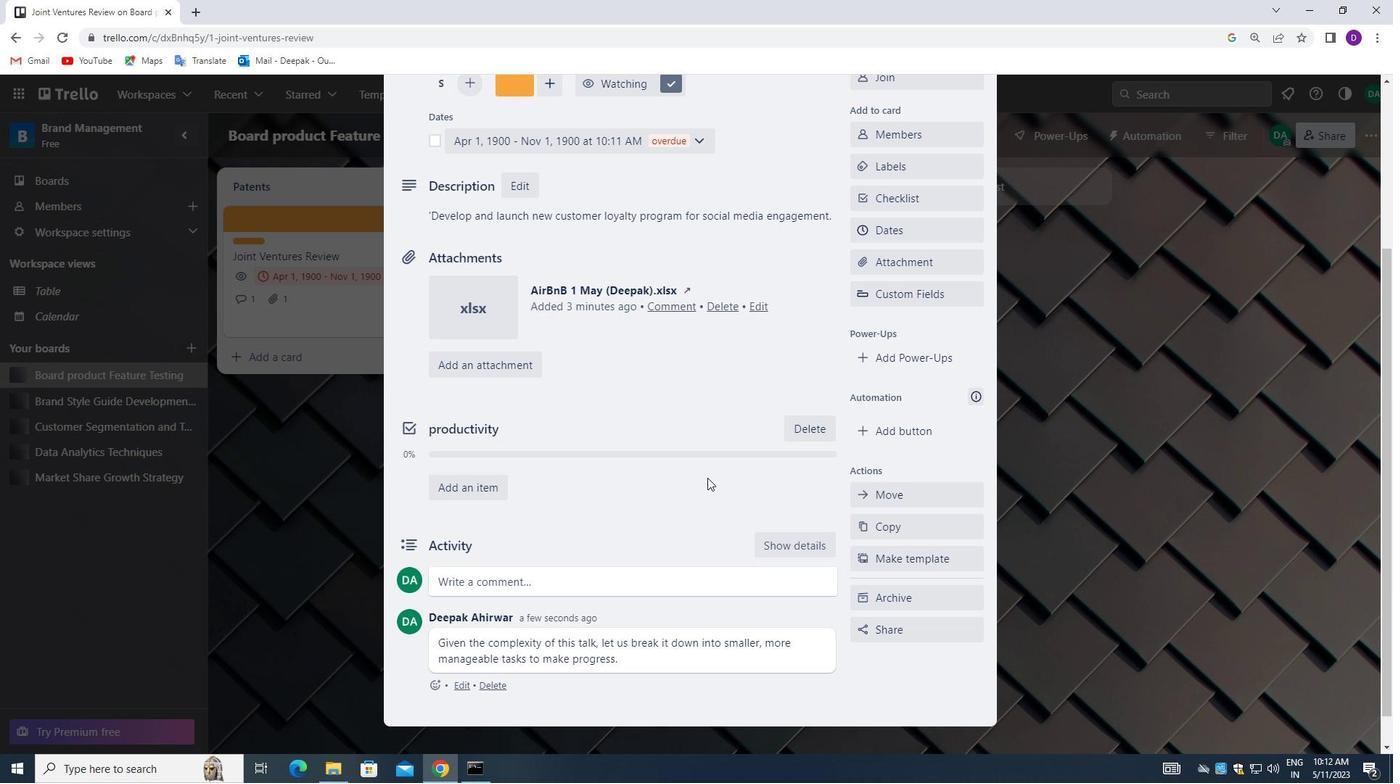 
Action: Mouse scrolled (710, 464) with delta (0, 0)
Screenshot: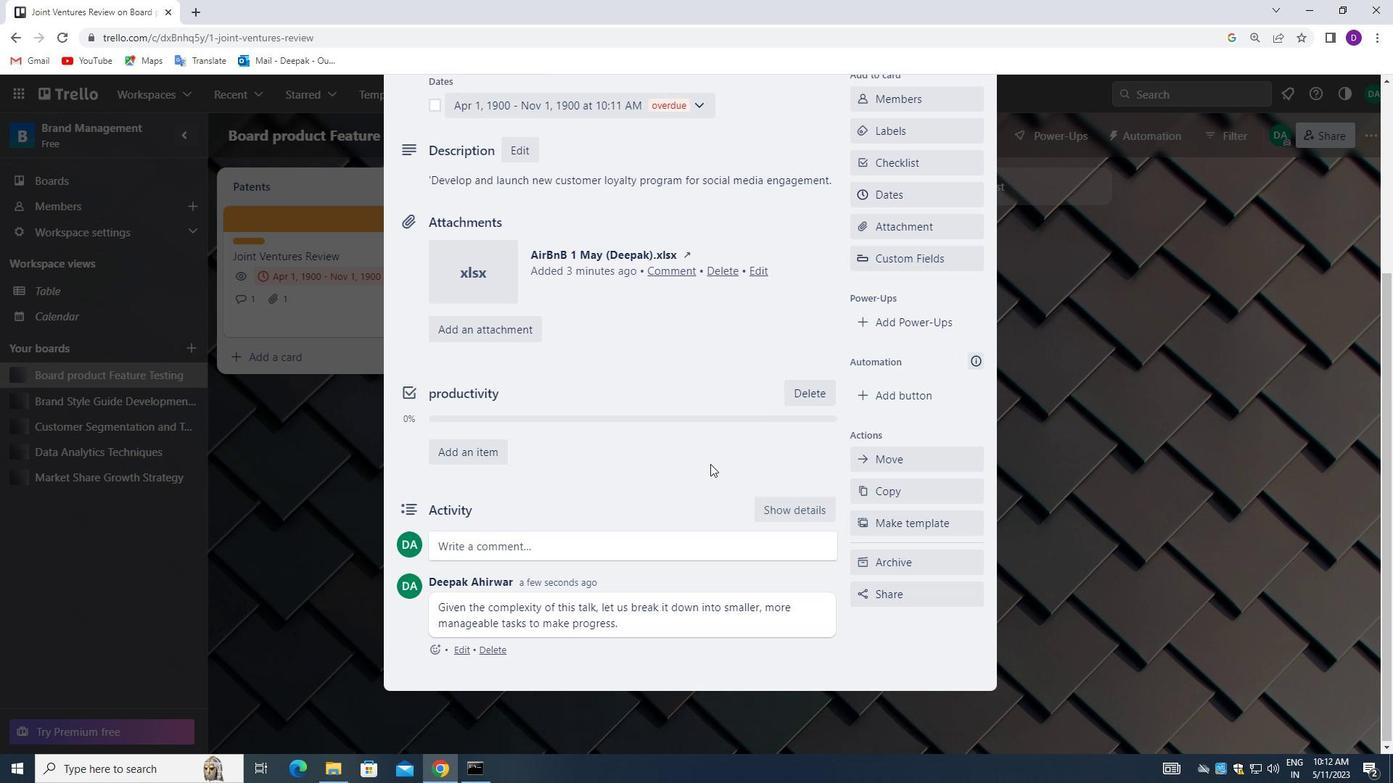 
Action: Mouse moved to (710, 457)
Screenshot: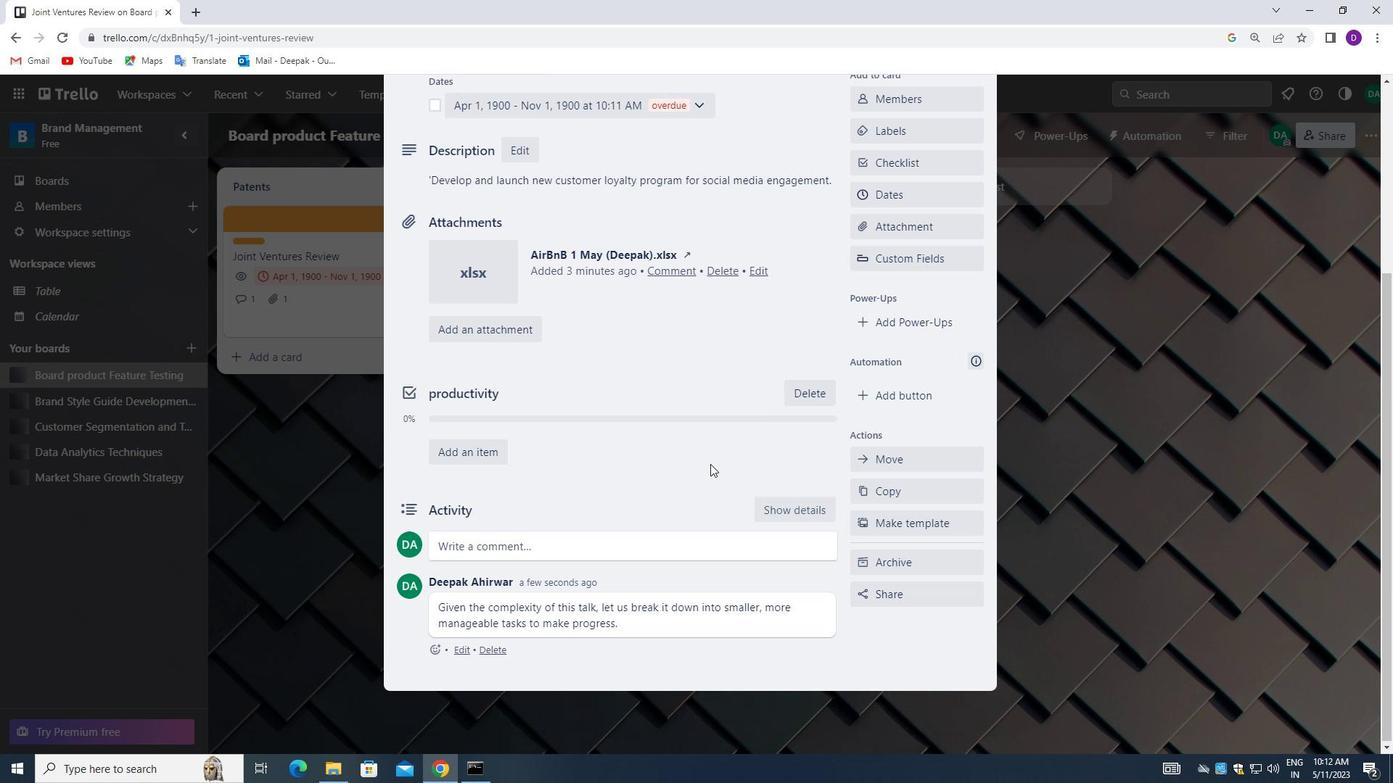 
Action: Mouse scrolled (710, 458) with delta (0, 0)
Screenshot: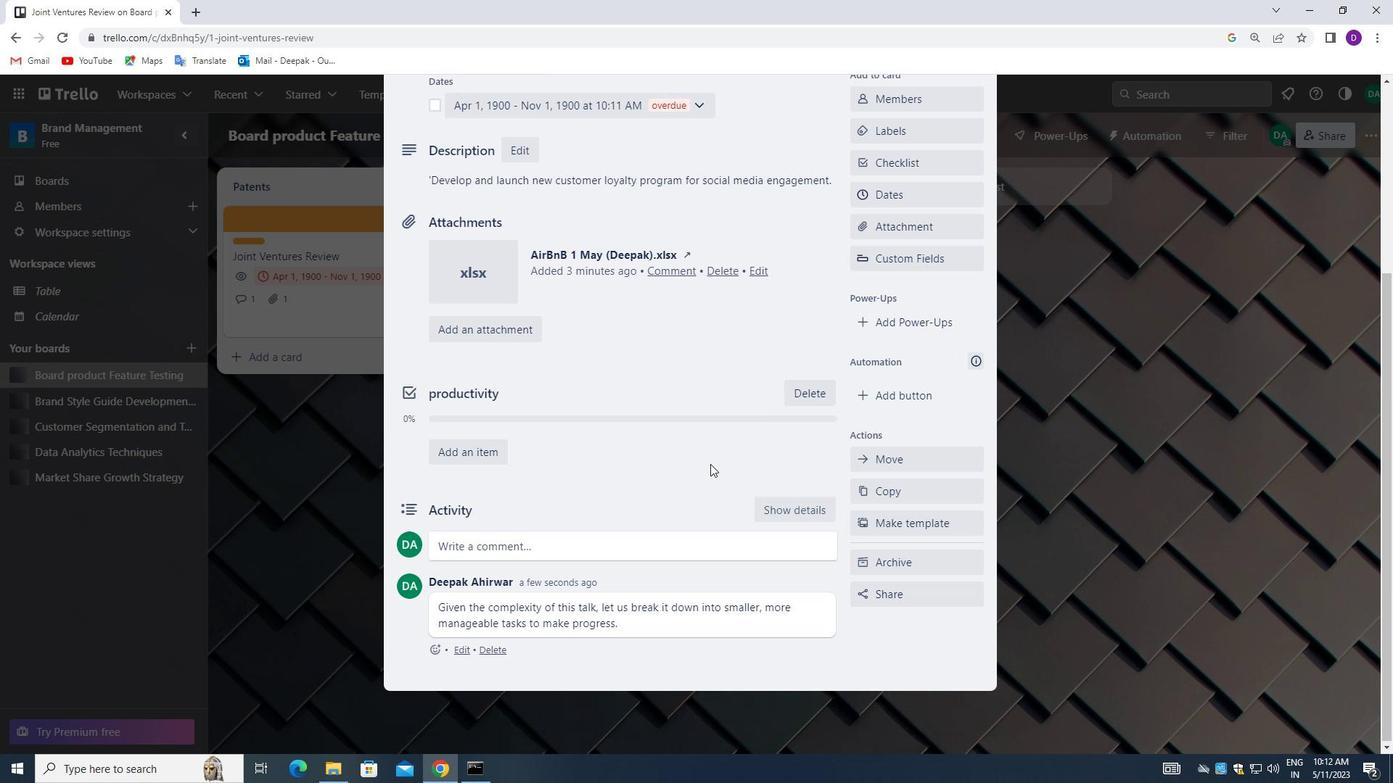
Action: Mouse moved to (716, 412)
Screenshot: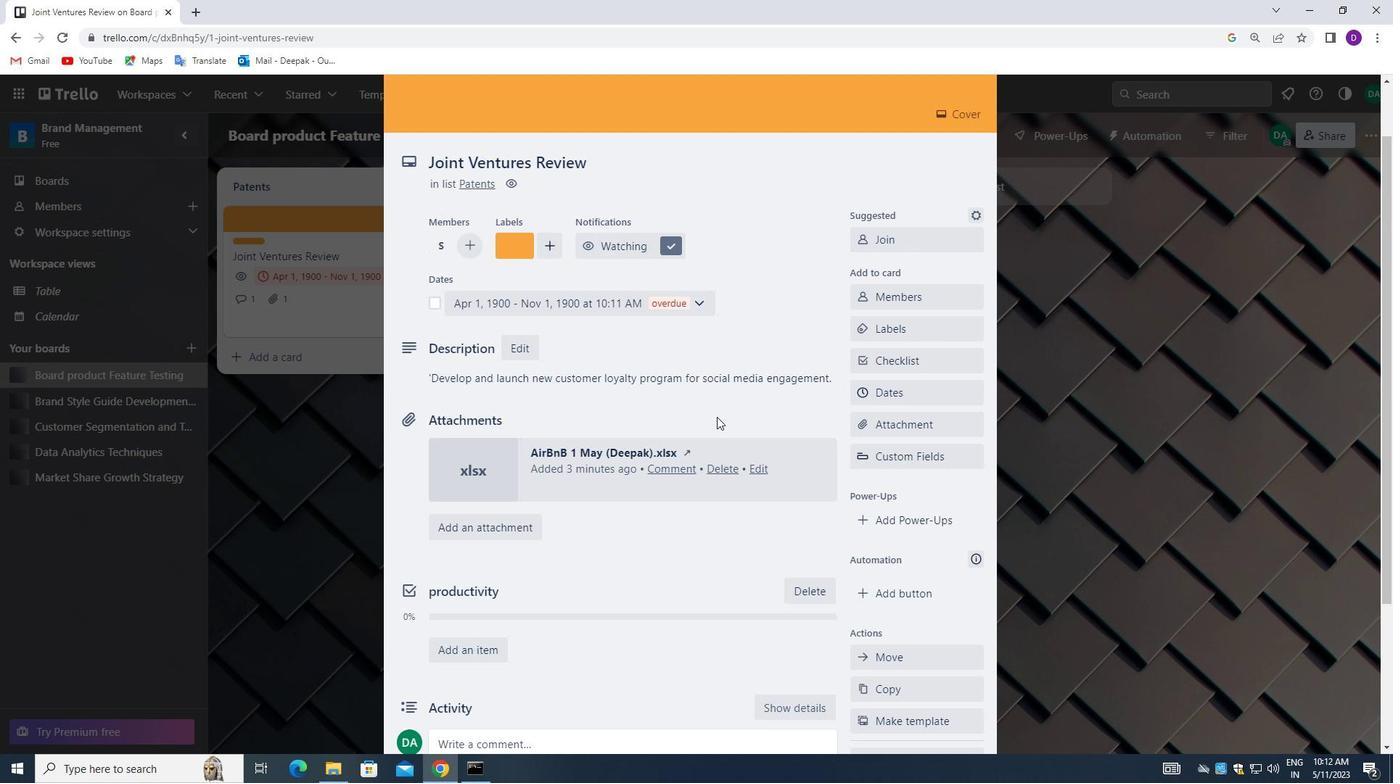 
Action: Mouse scrolled (716, 412) with delta (0, 0)
Screenshot: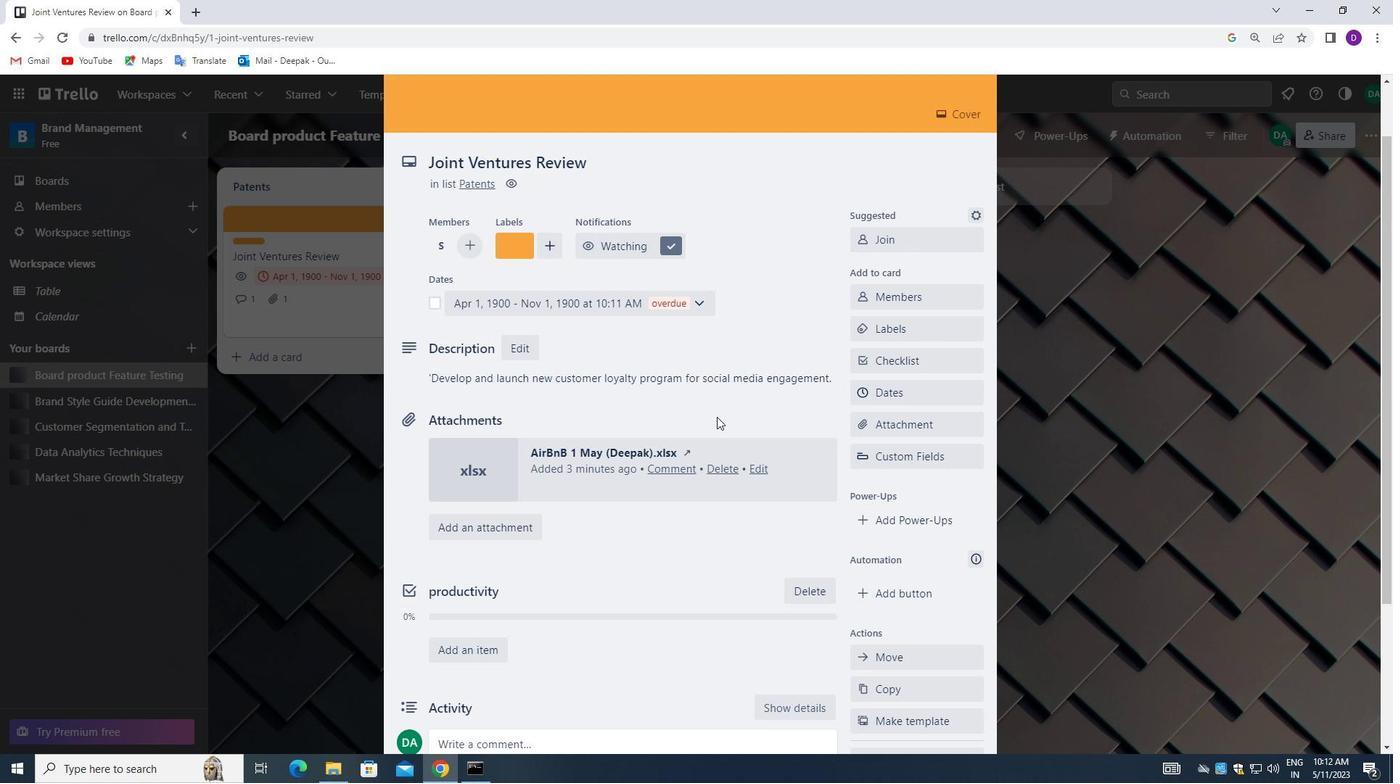 
Action: Mouse moved to (717, 410)
Screenshot: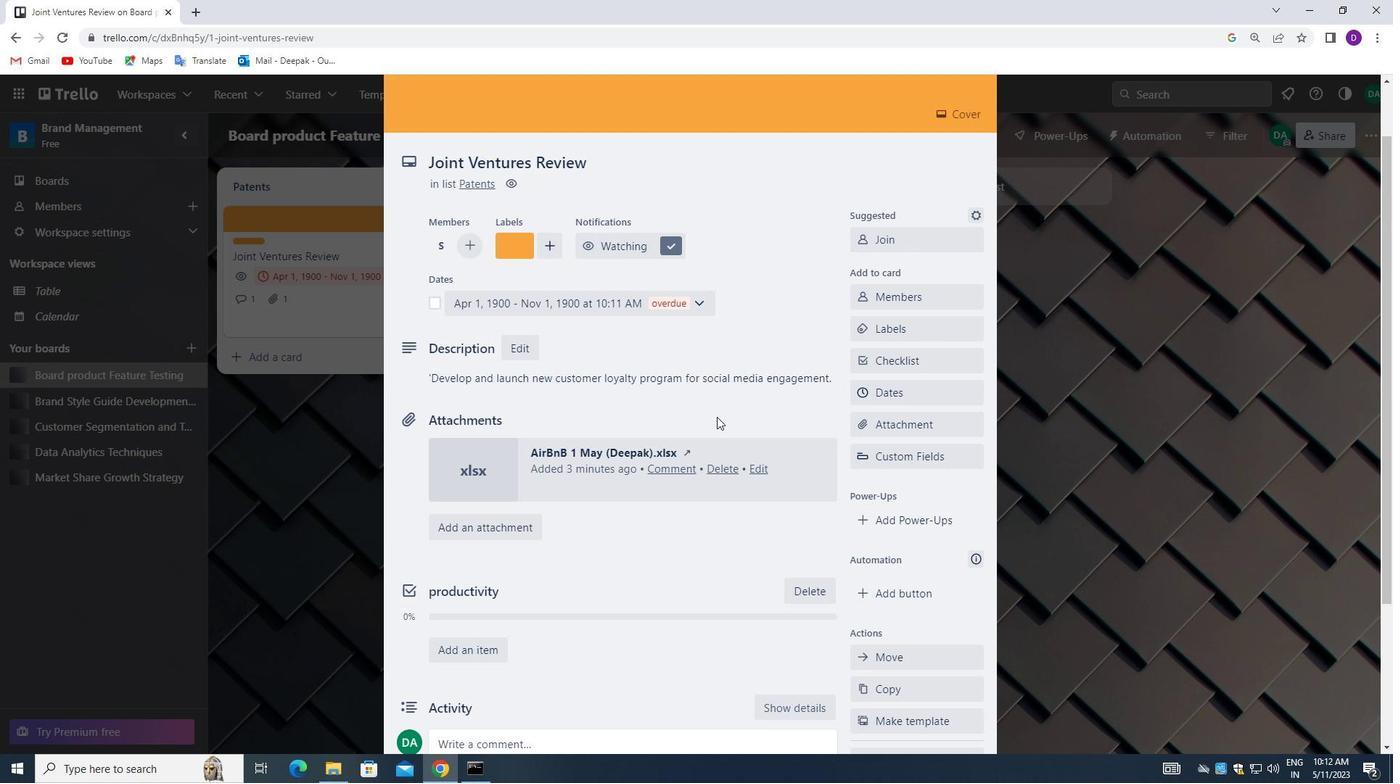 
Action: Mouse scrolled (717, 411) with delta (0, 0)
Screenshot: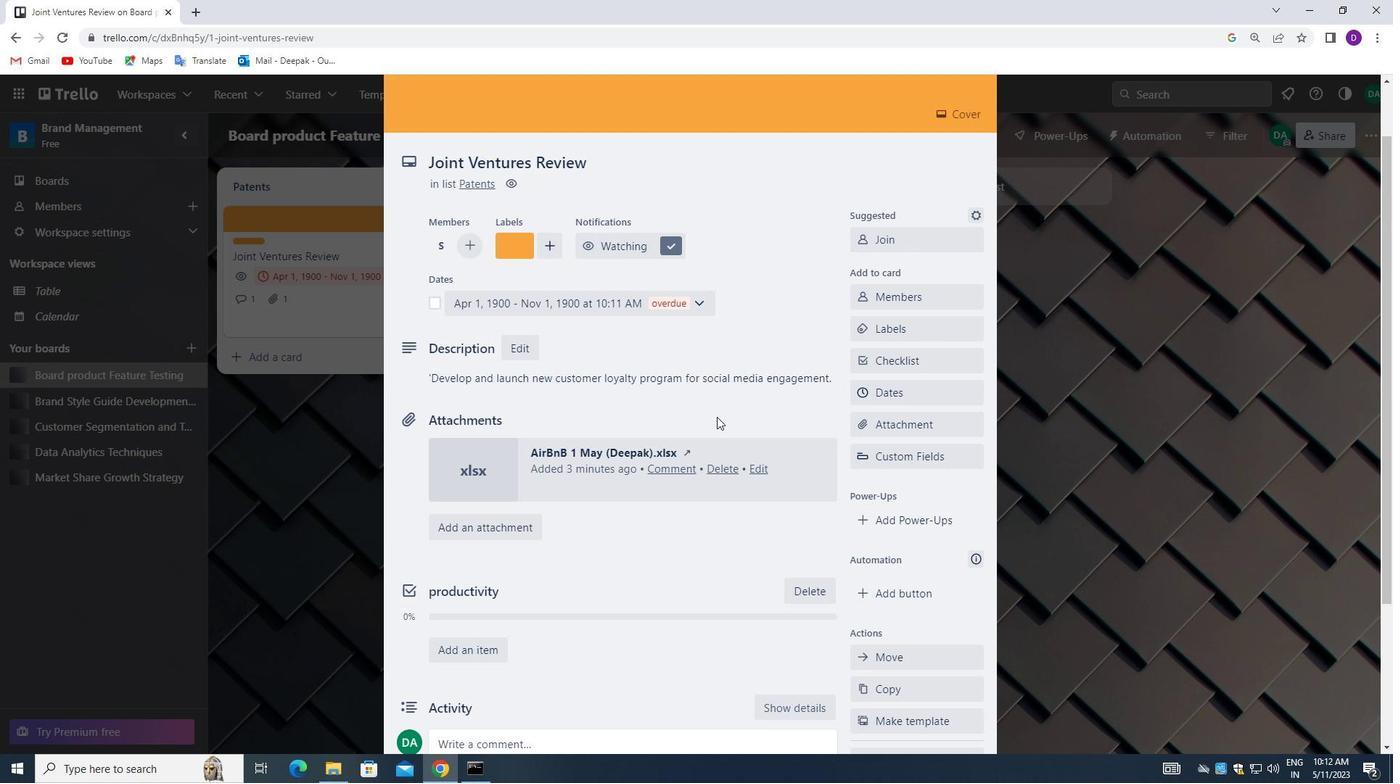 
Action: Mouse moved to (718, 409)
Screenshot: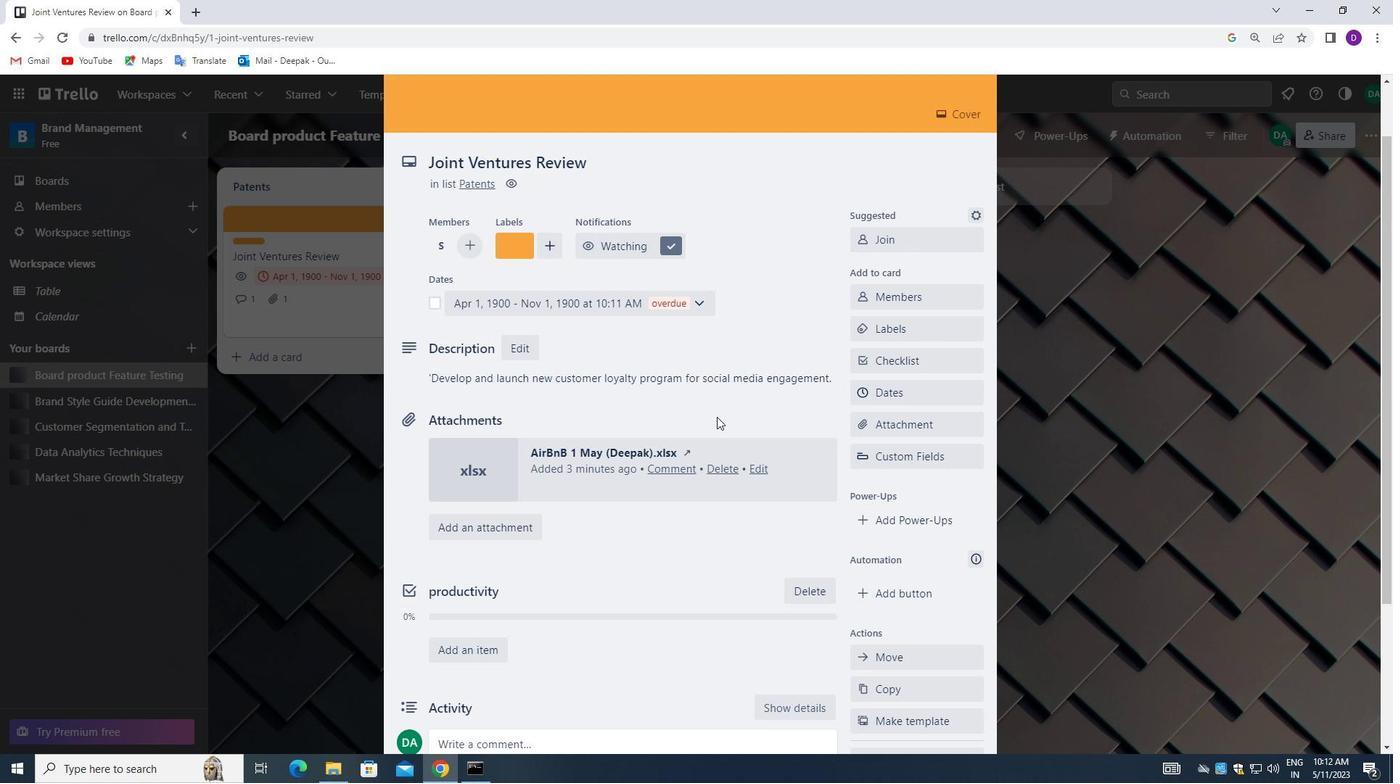 
Action: Mouse scrolled (718, 410) with delta (0, 0)
Screenshot: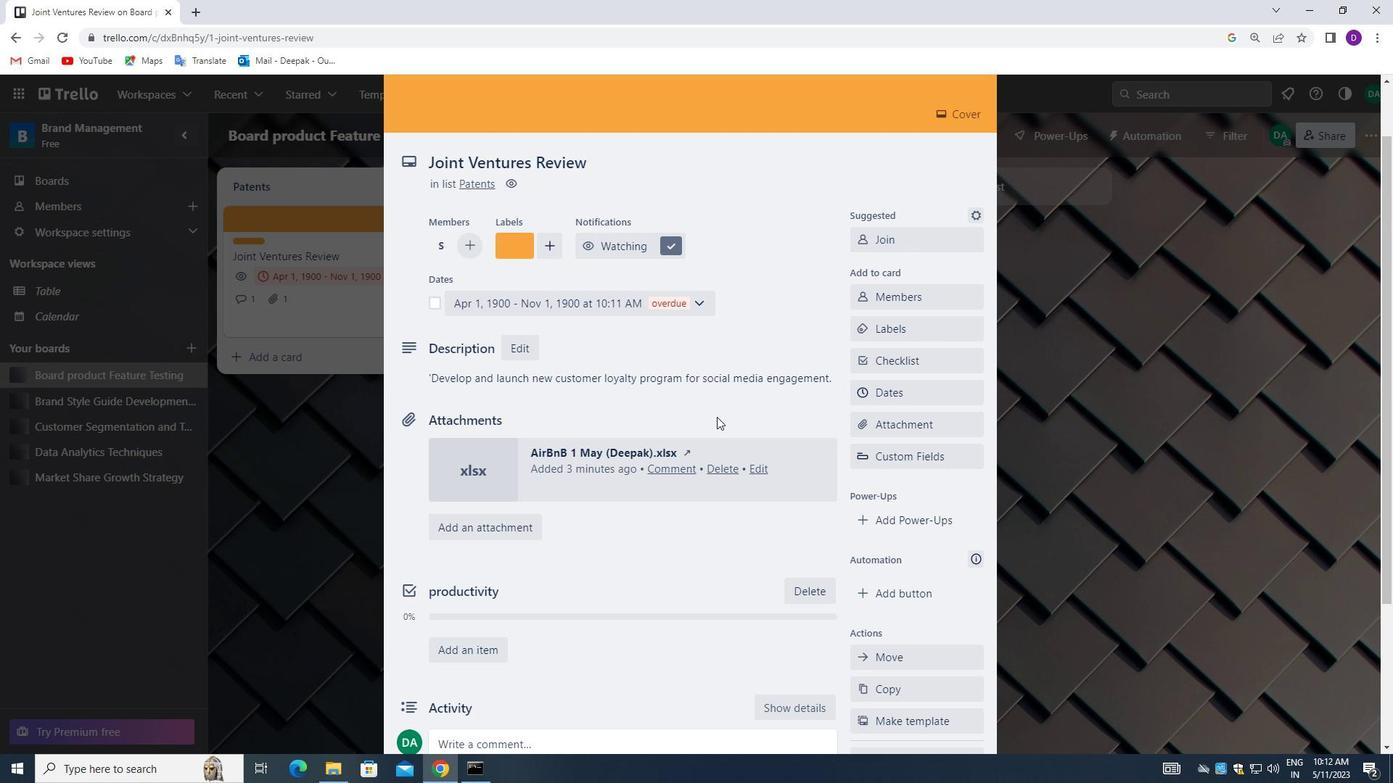 
Action: Mouse moved to (974, 134)
Screenshot: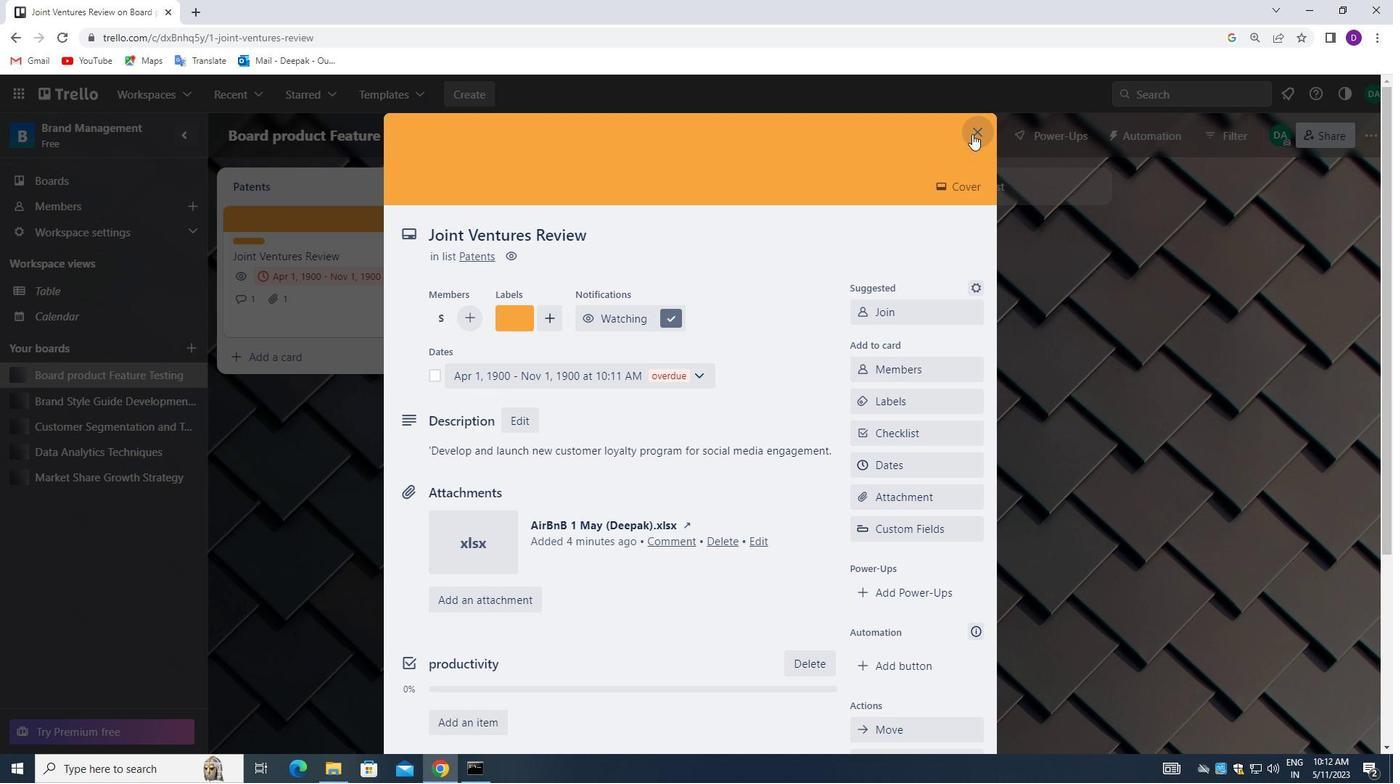 
Action: Mouse pressed left at (974, 134)
Screenshot: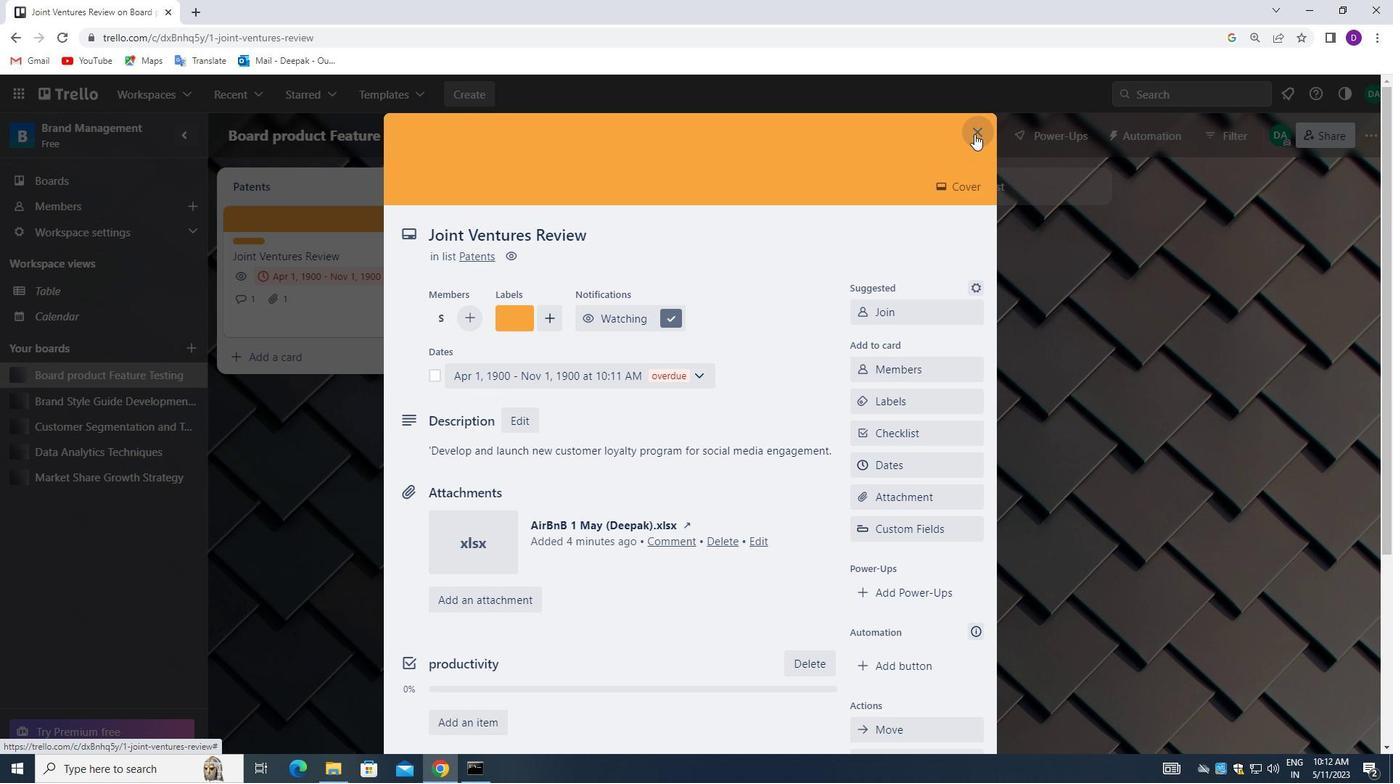
Action: Mouse moved to (95, 185)
Screenshot: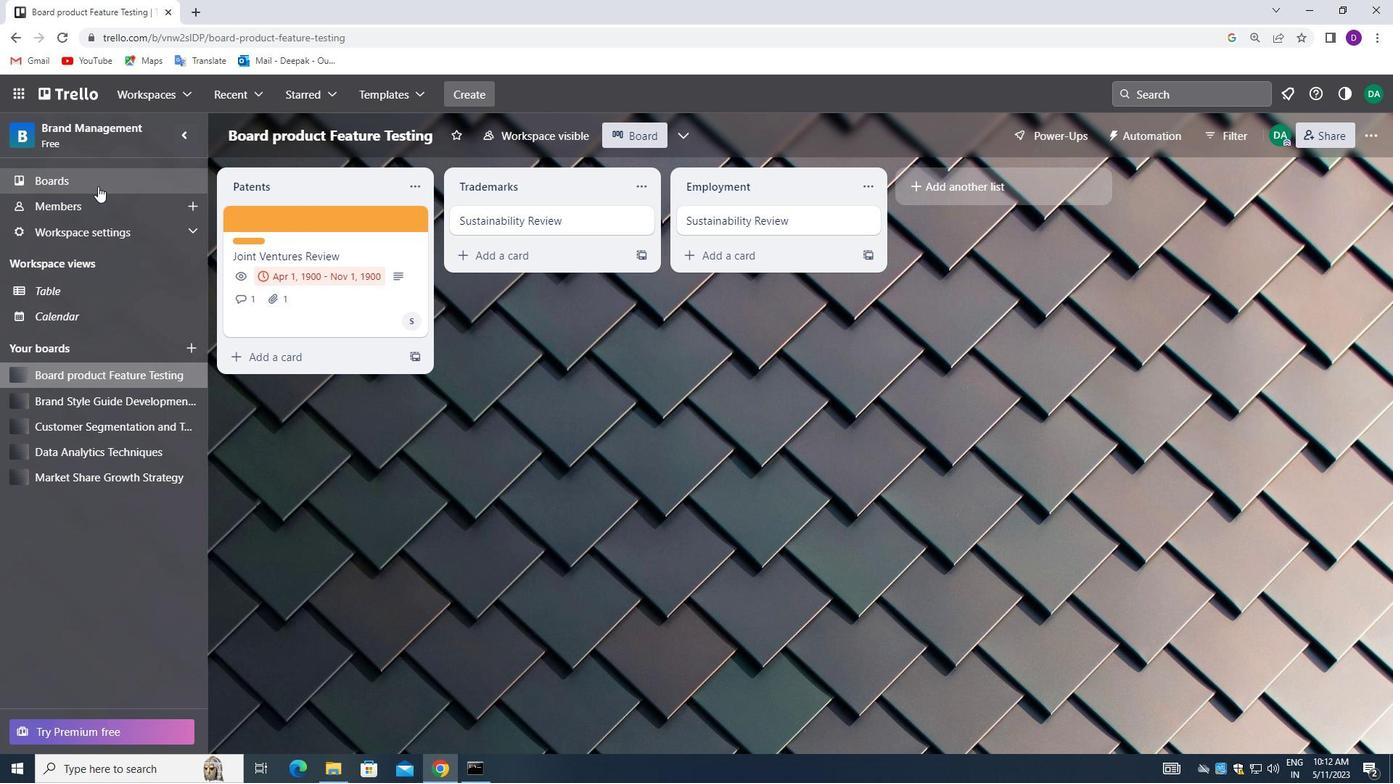 
Action: Mouse pressed left at (95, 185)
Screenshot: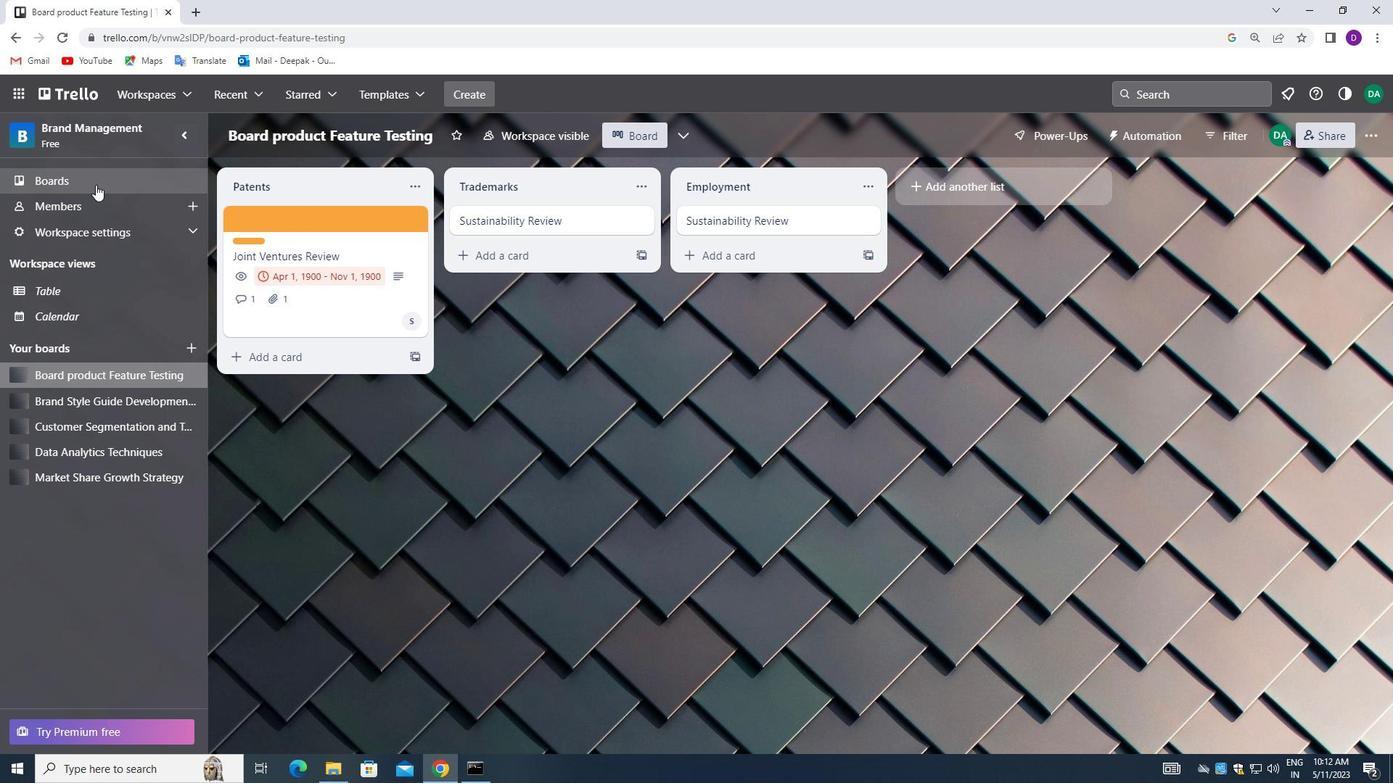 
Action: Mouse moved to (662, 558)
Screenshot: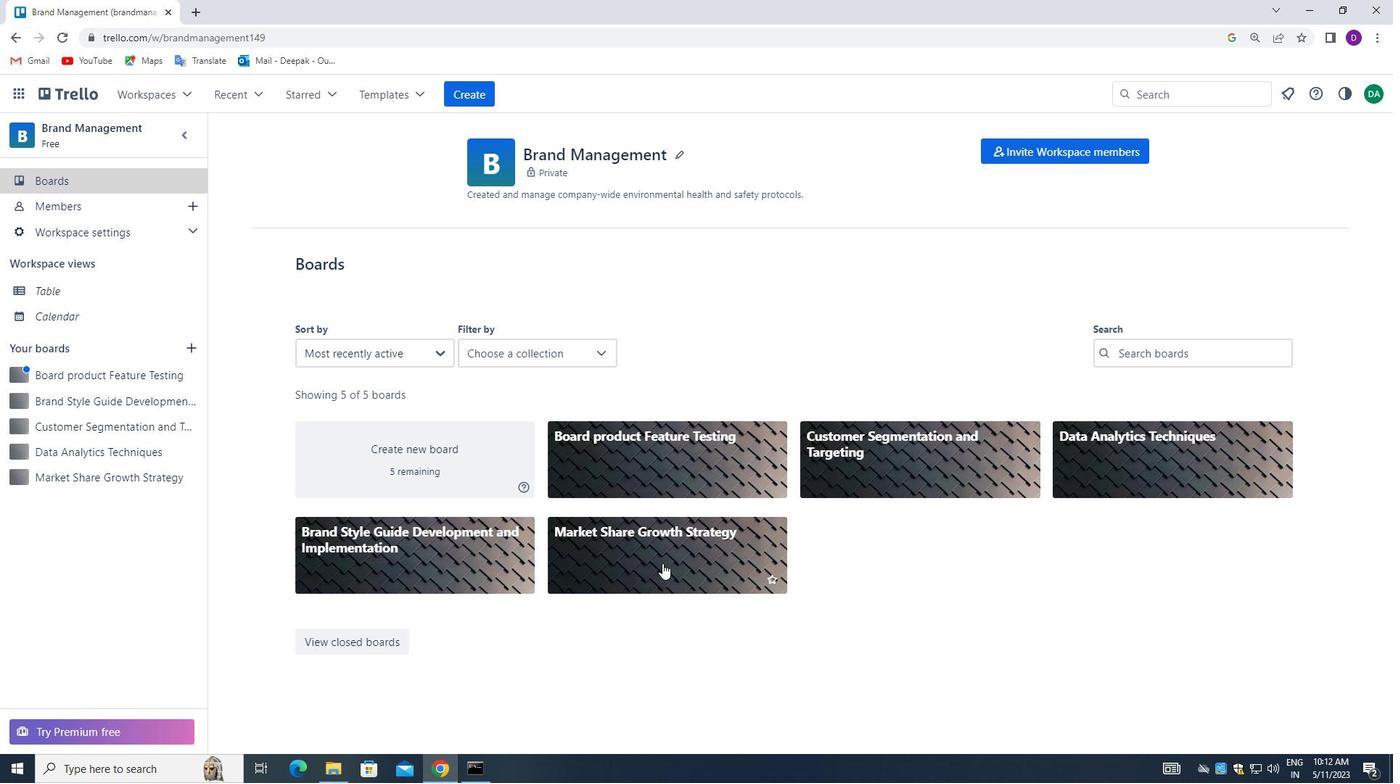 
Action: Mouse pressed left at (662, 558)
Screenshot: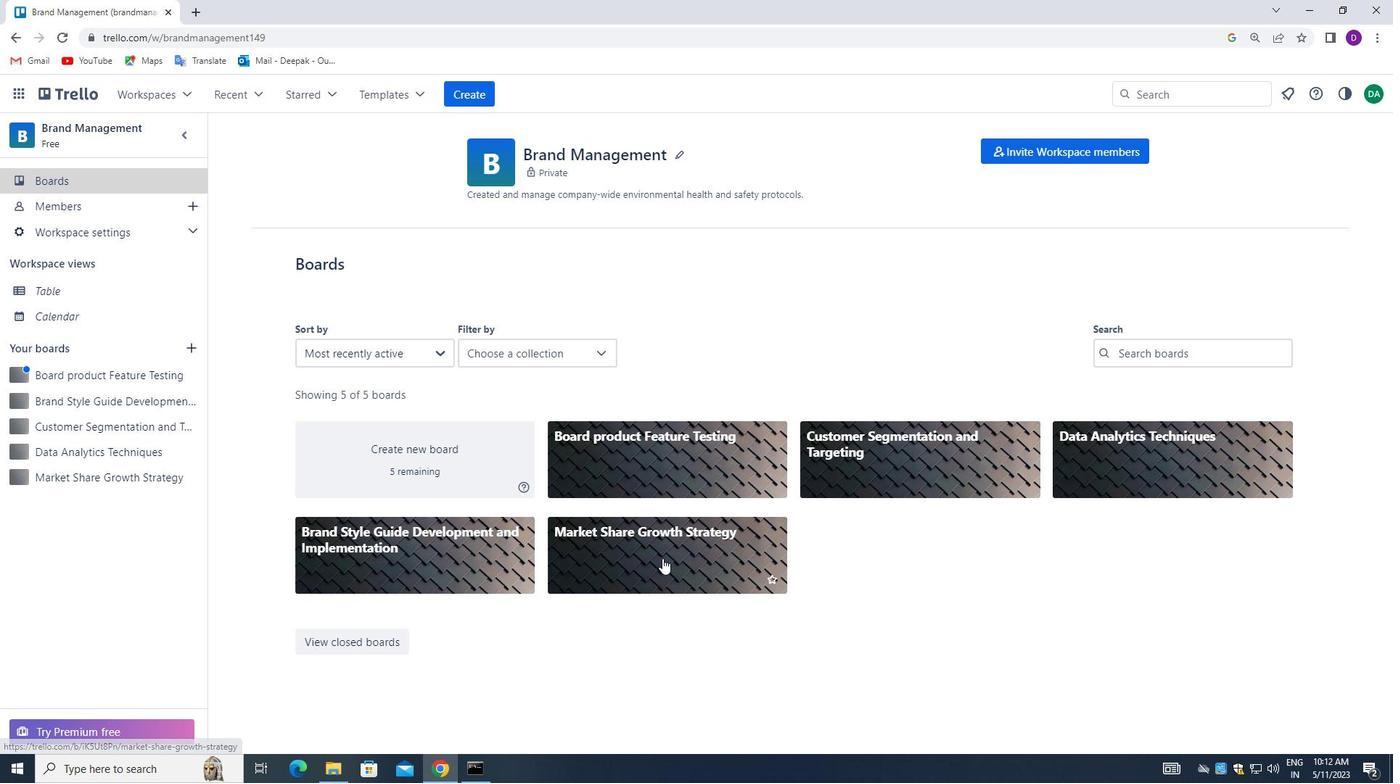 
Action: Mouse moved to (292, 216)
Screenshot: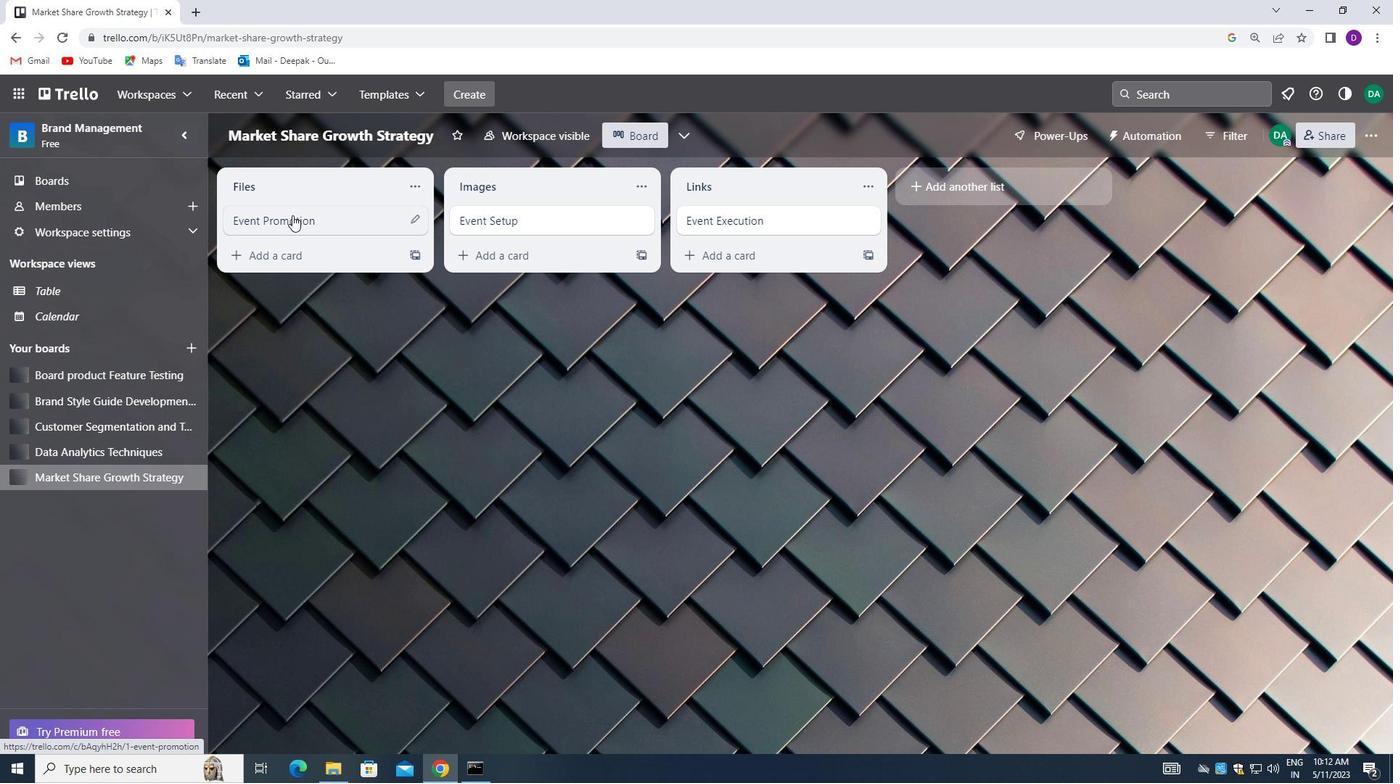 
Action: Mouse pressed left at (292, 216)
Screenshot: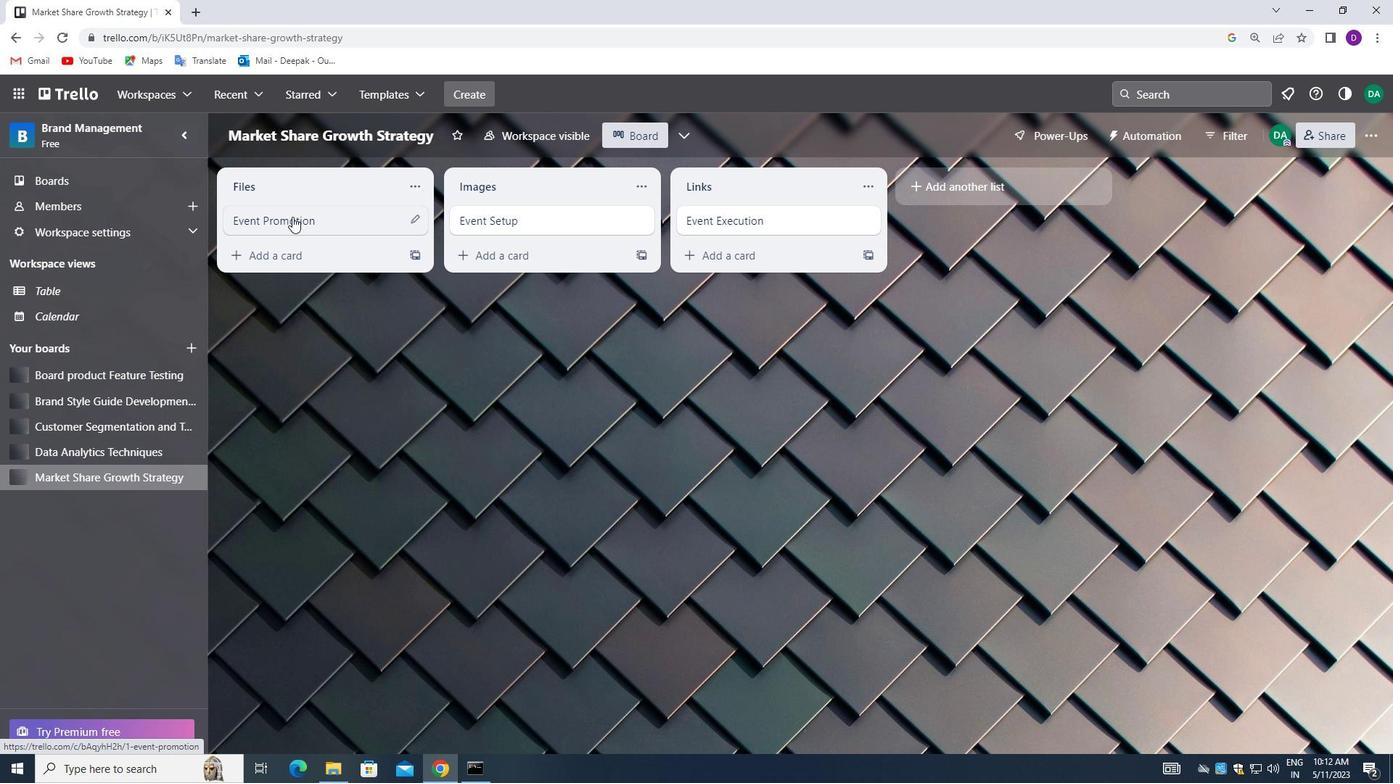 
Action: Mouse moved to (911, 224)
Screenshot: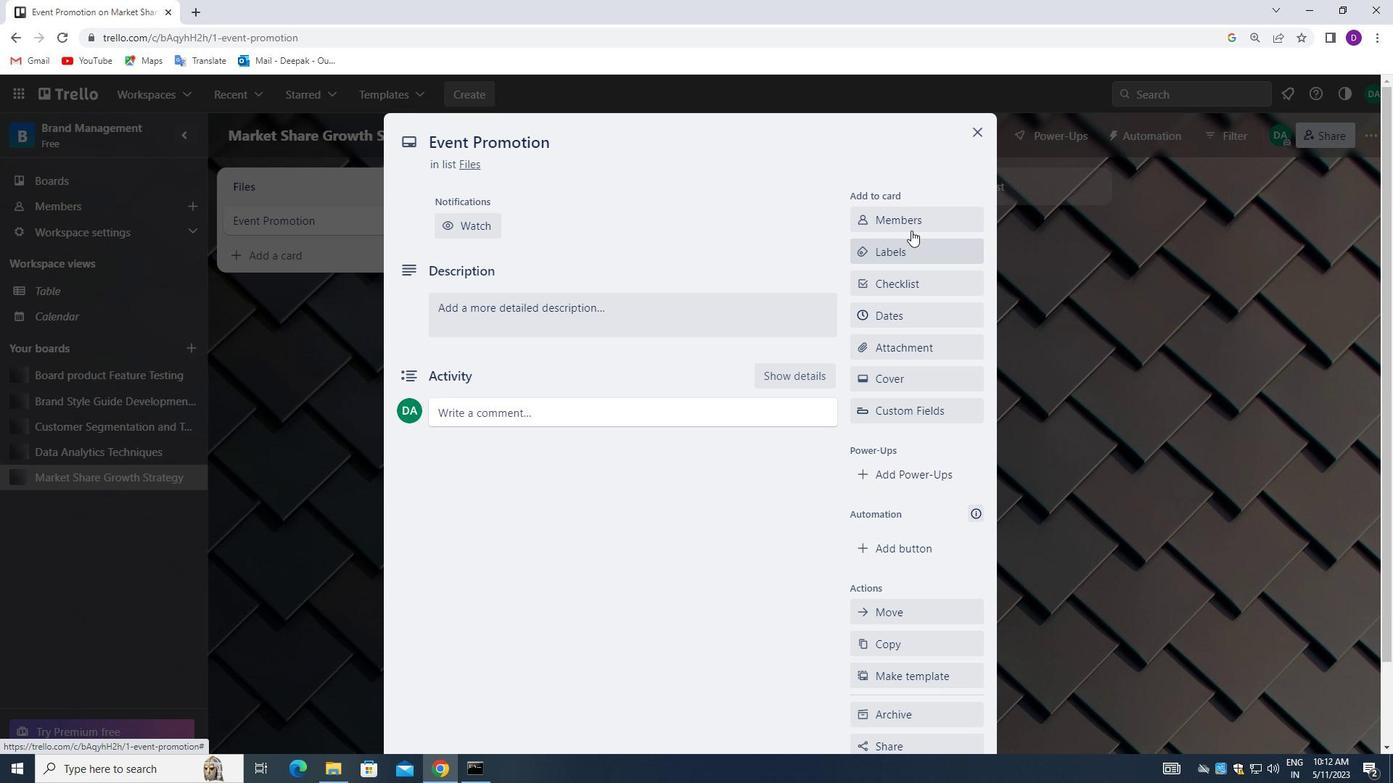 
Action: Mouse pressed left at (911, 224)
Screenshot: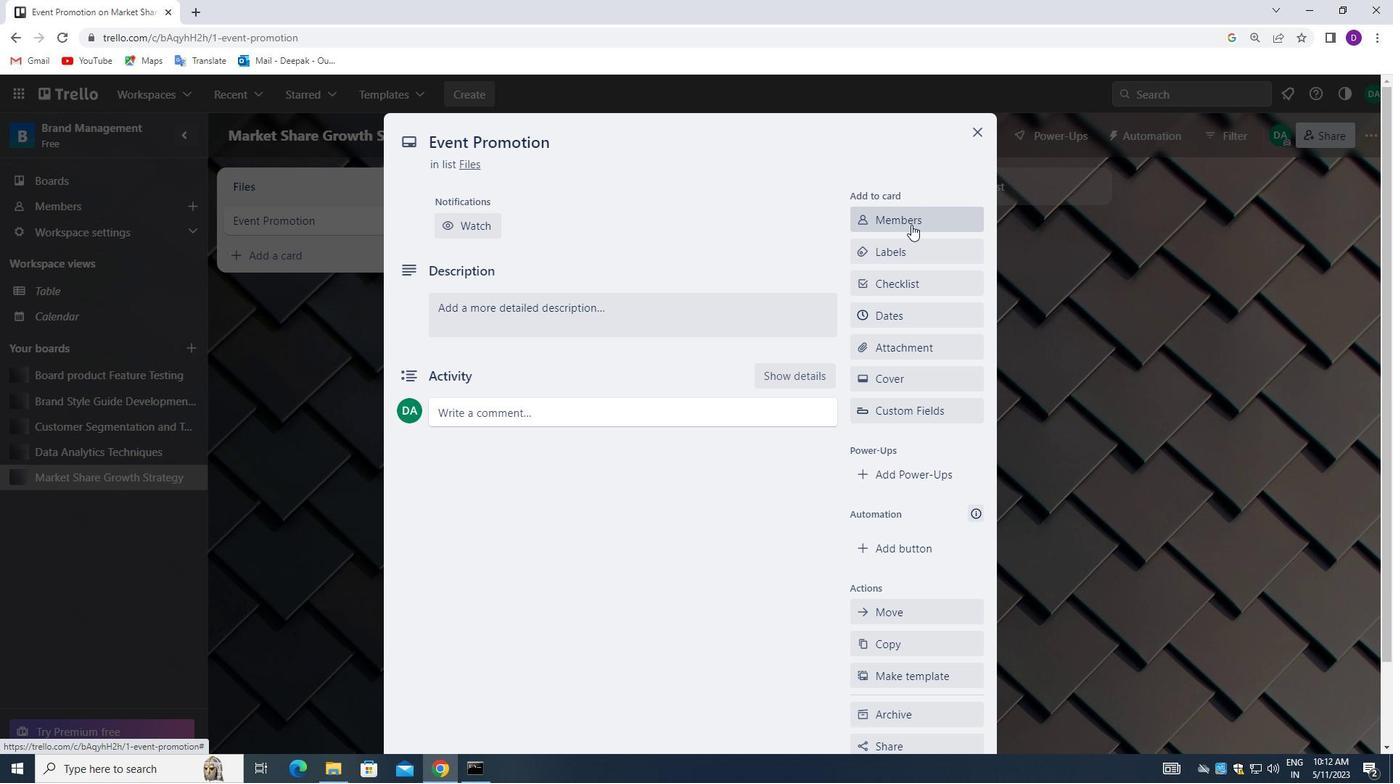 
Action: Mouse moved to (954, 297)
Screenshot: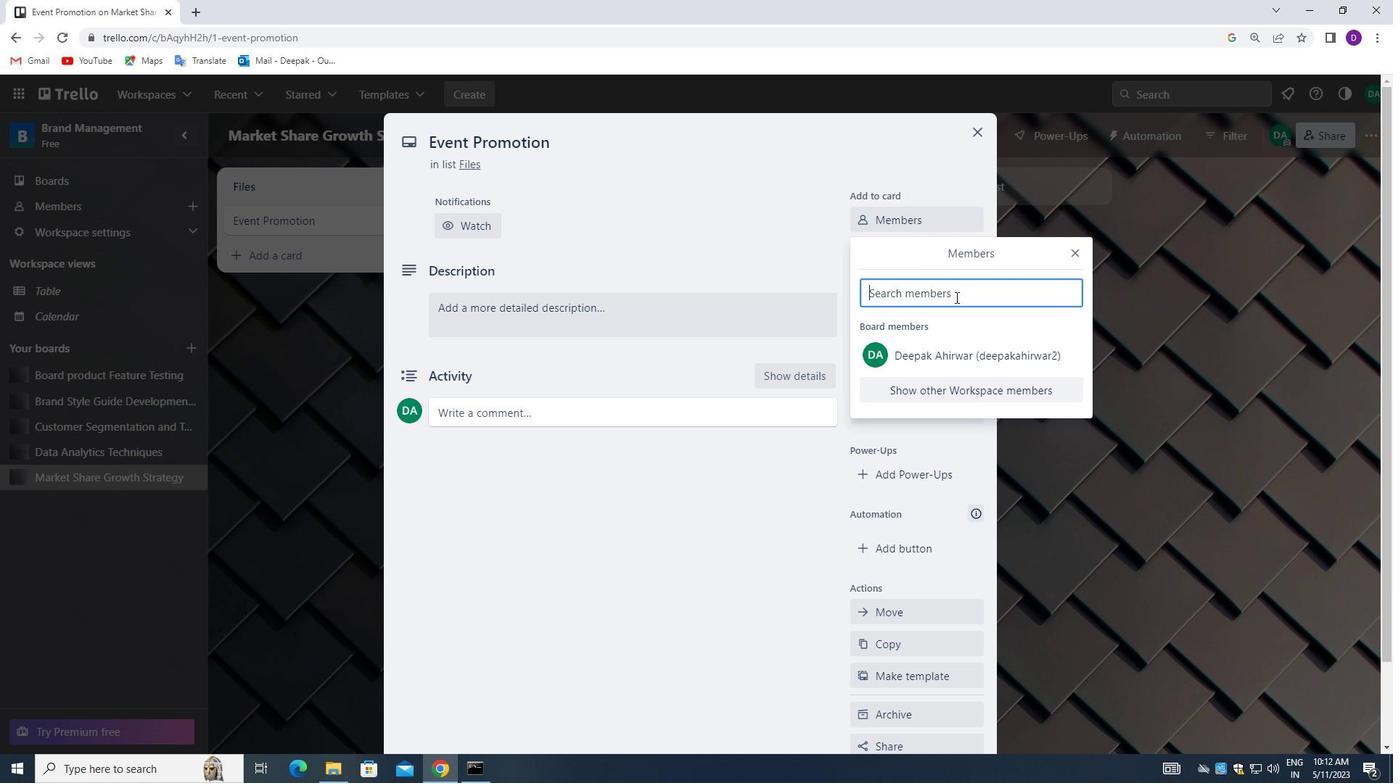 
Action: Mouse pressed left at (954, 297)
Screenshot: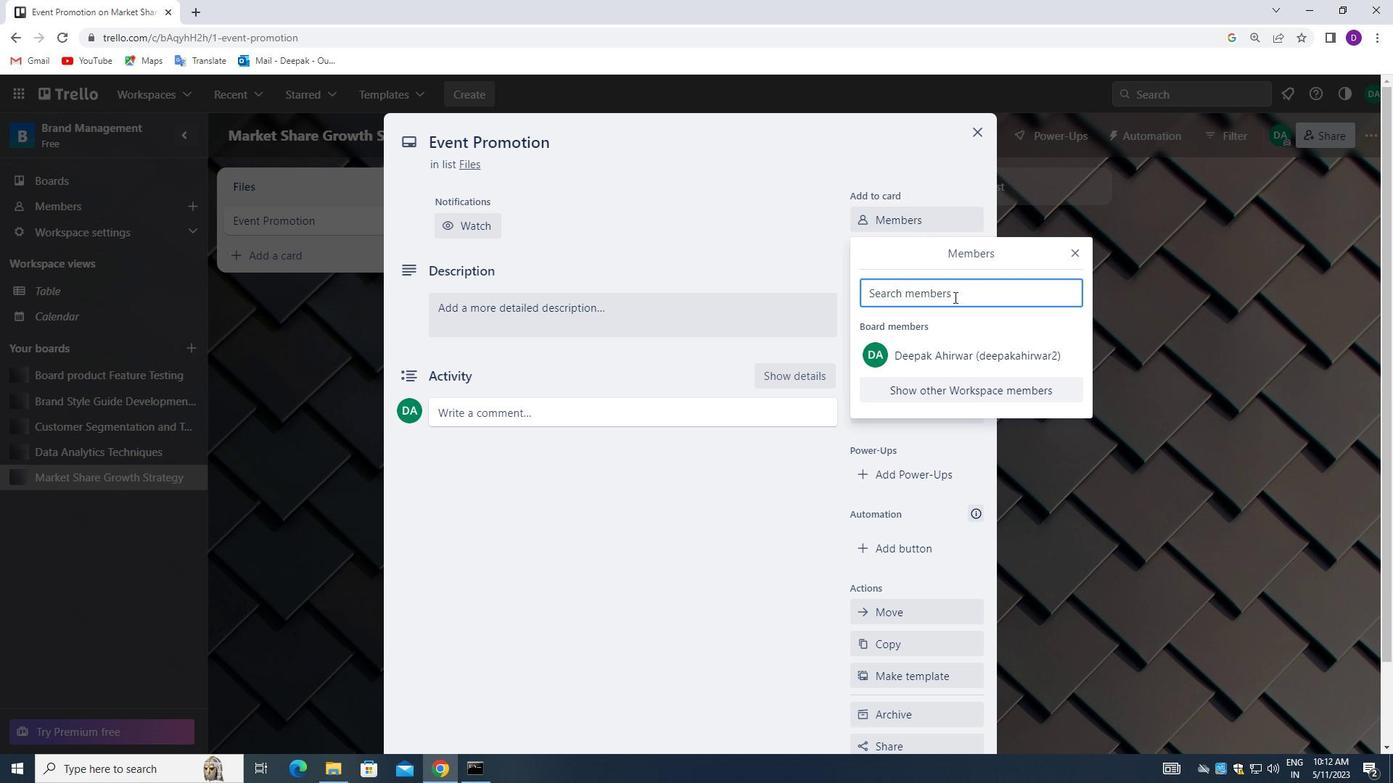 
Action: Key pressed SOFTAGE.3<Key.shift>@SOFTAGE.NET
Screenshot: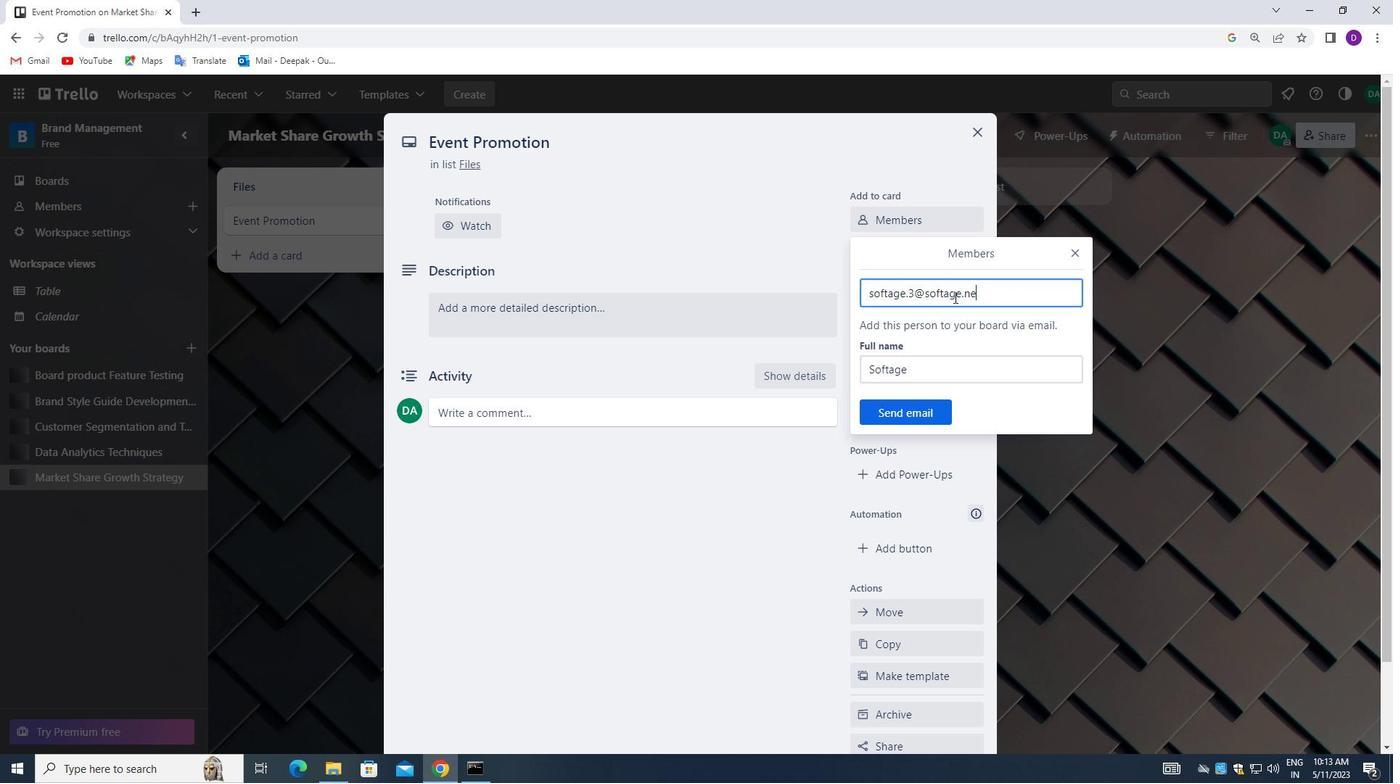 
Action: Mouse moved to (909, 415)
Screenshot: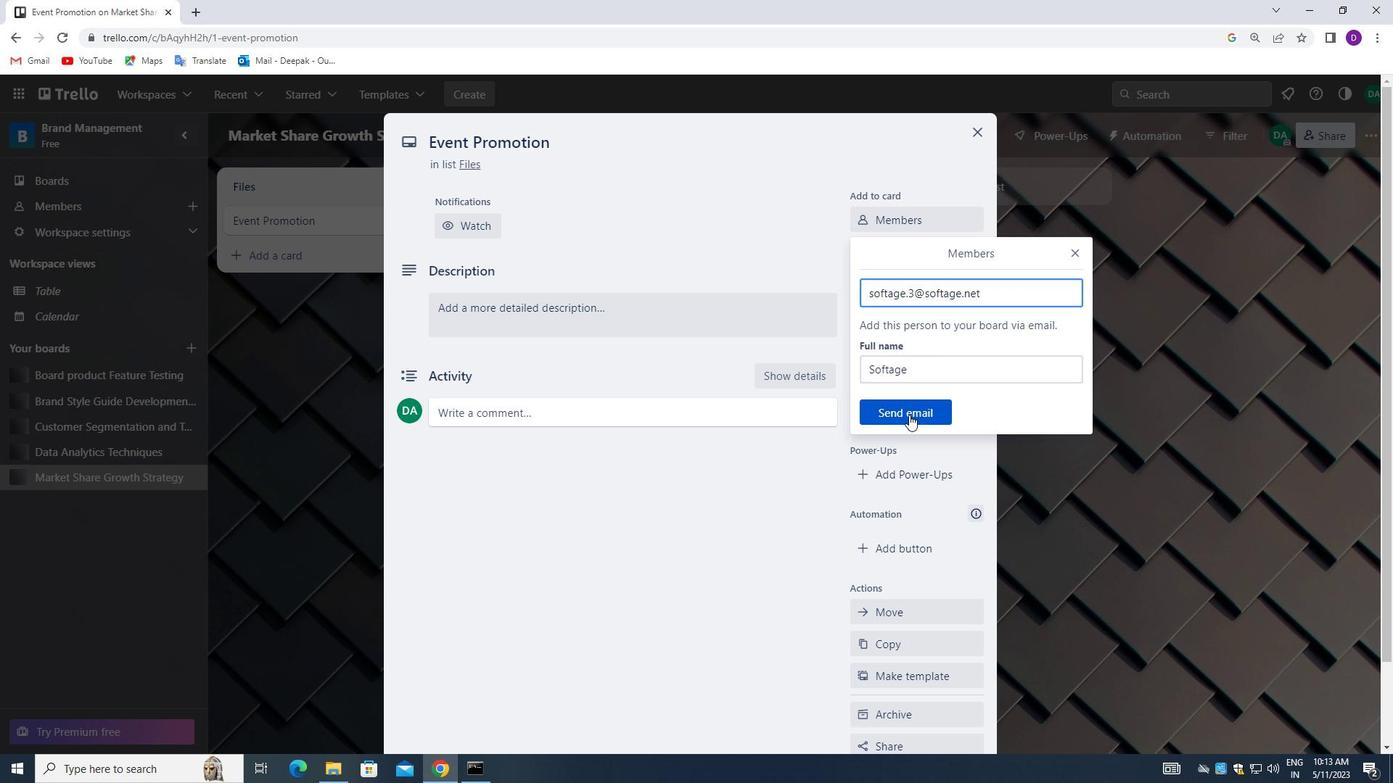
Action: Mouse pressed left at (909, 415)
Screenshot: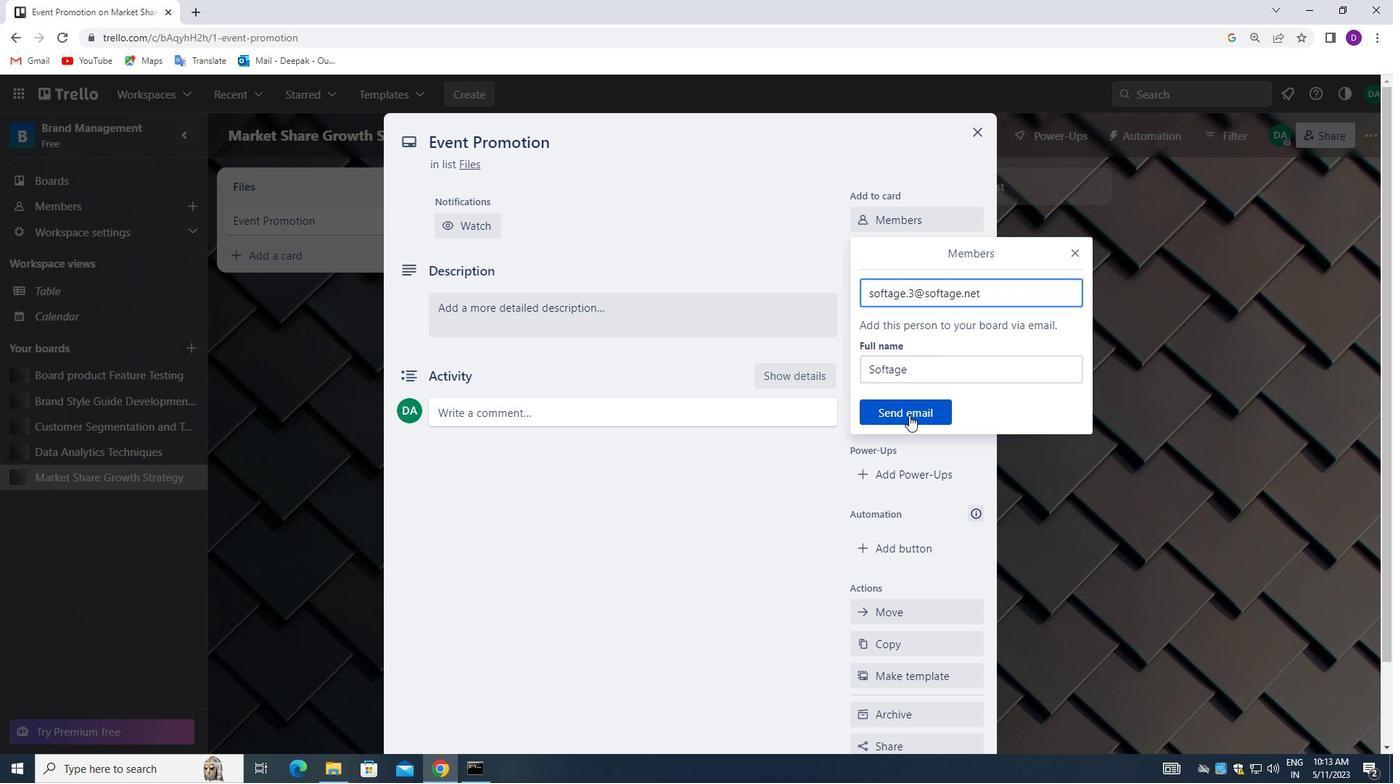 
Action: Mouse moved to (909, 310)
Screenshot: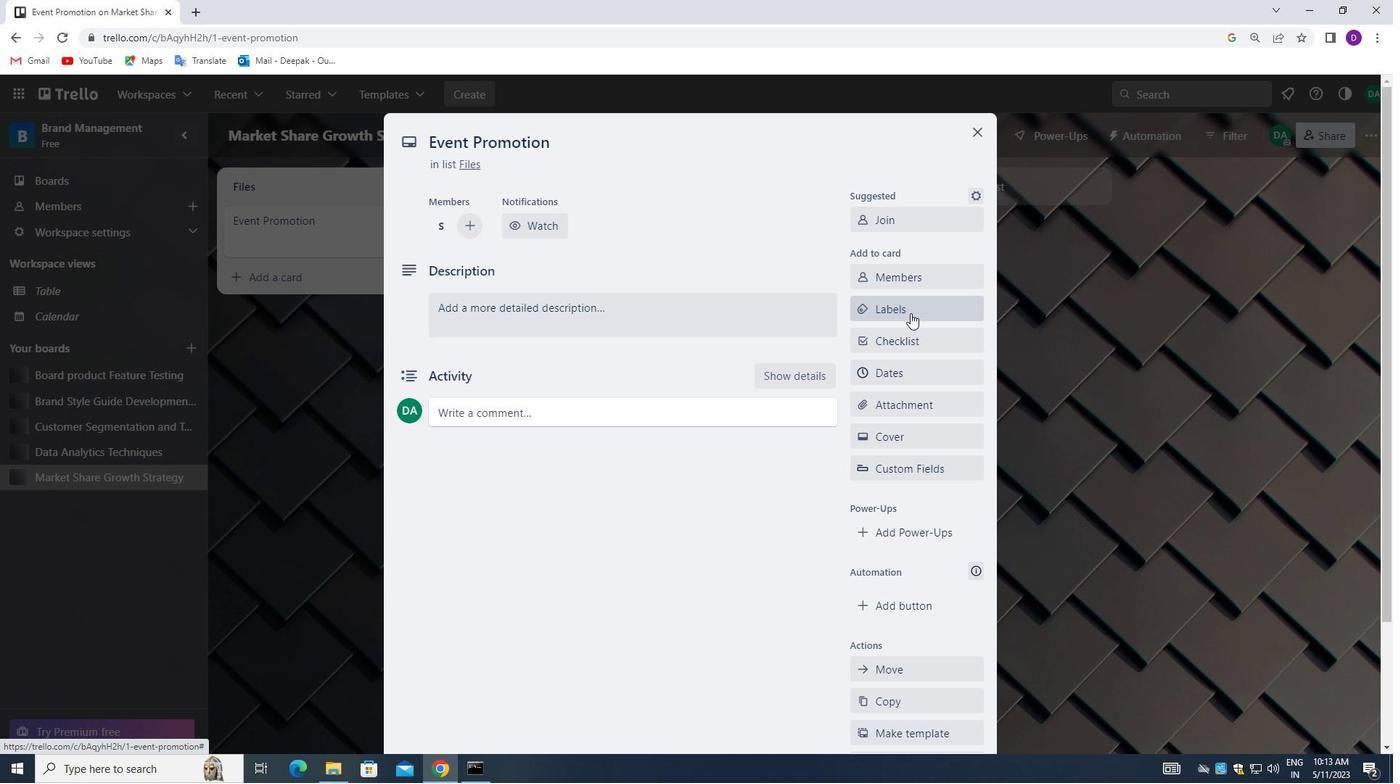 
Action: Mouse pressed left at (909, 310)
Screenshot: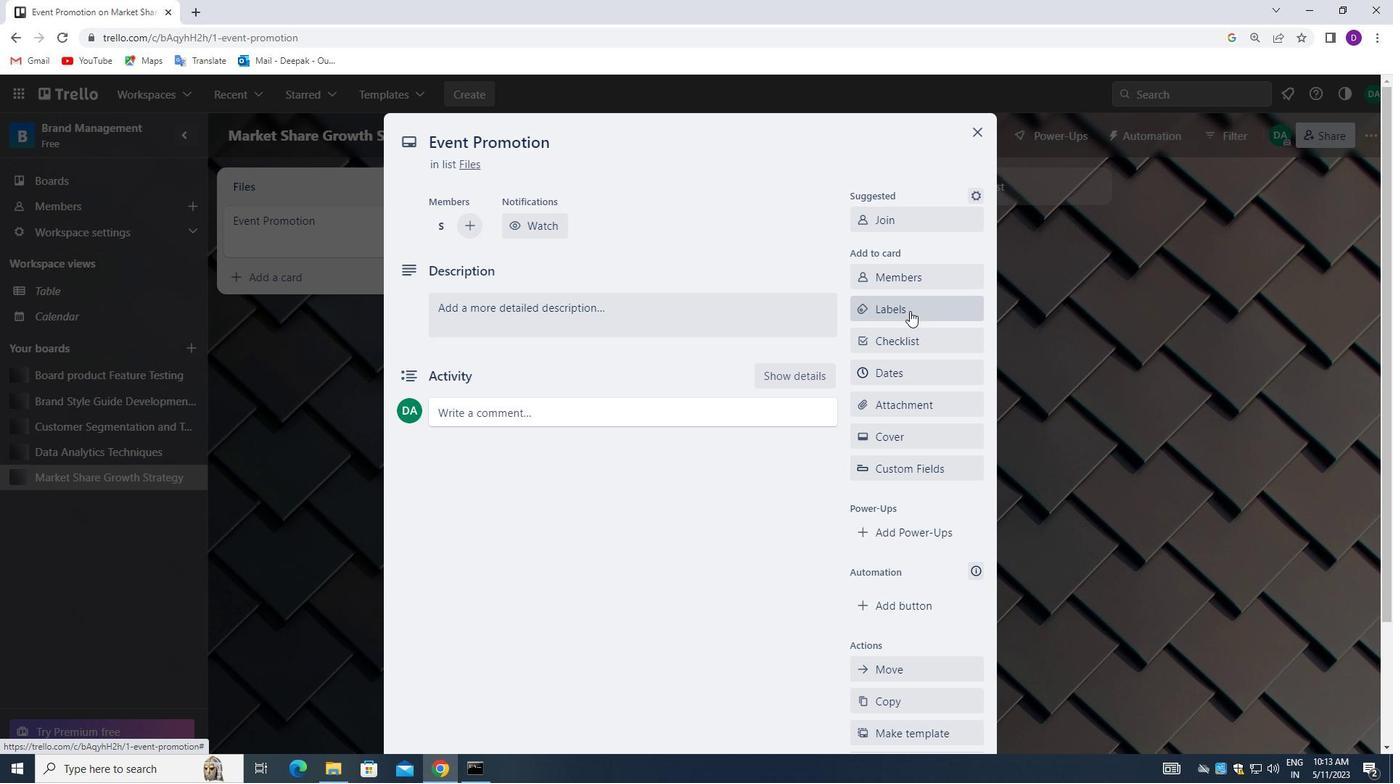 
Action: Mouse moved to (936, 542)
Screenshot: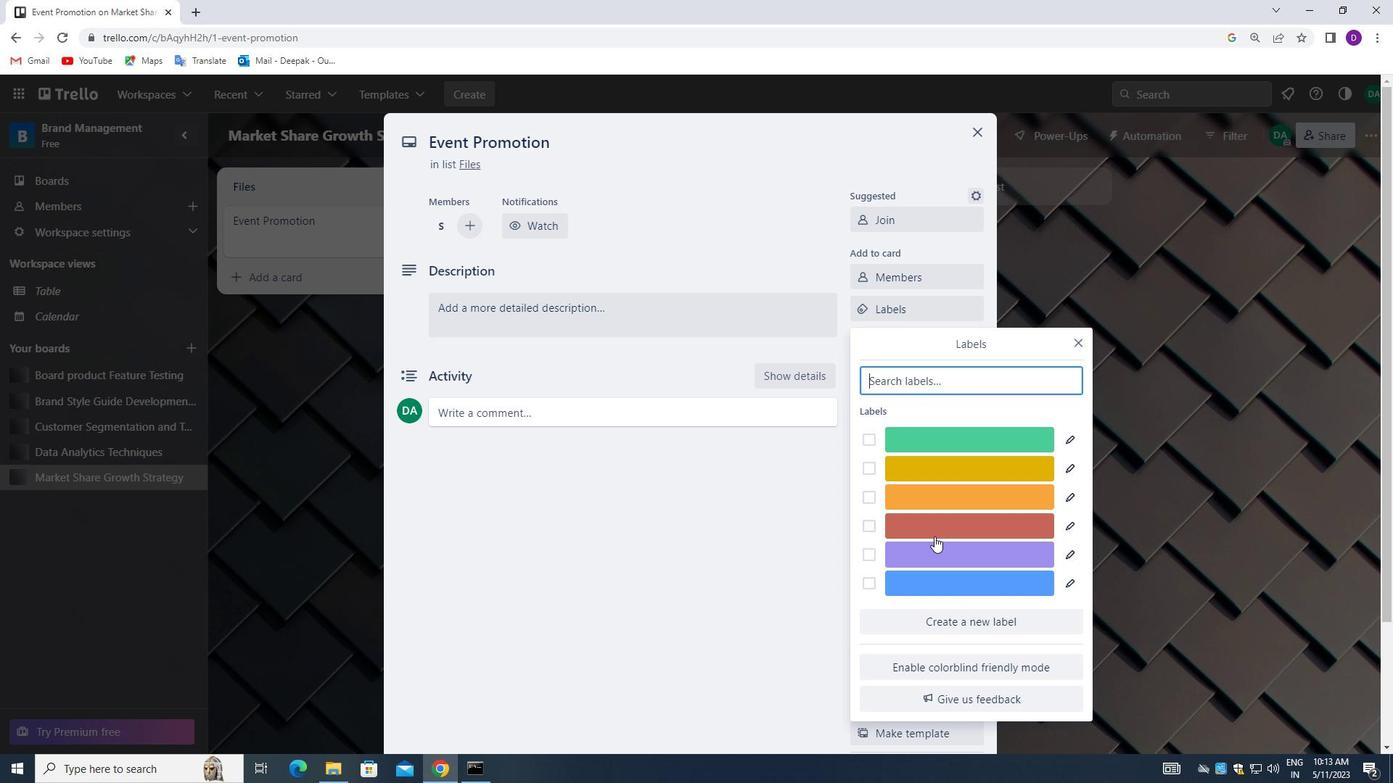 
Action: Mouse pressed left at (936, 542)
Screenshot: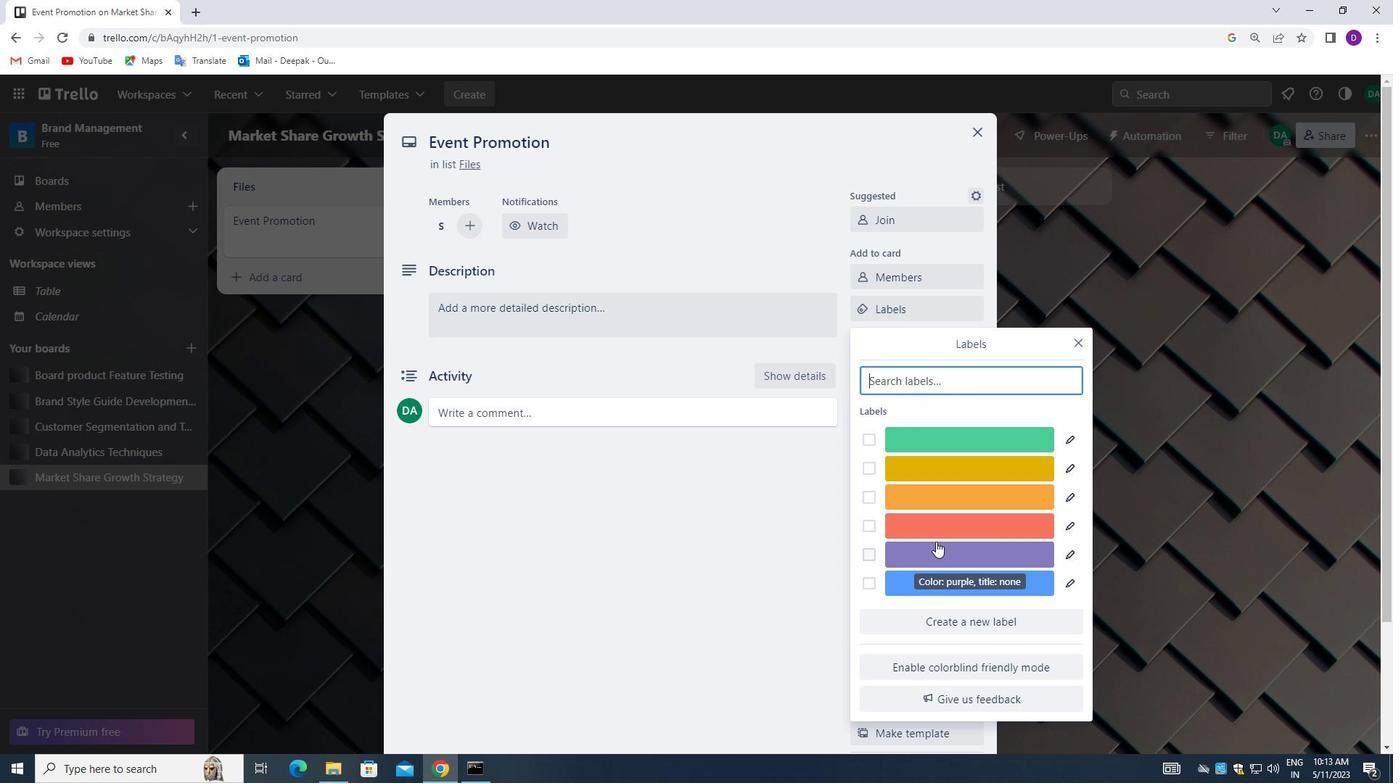 
Action: Mouse moved to (1075, 342)
Screenshot: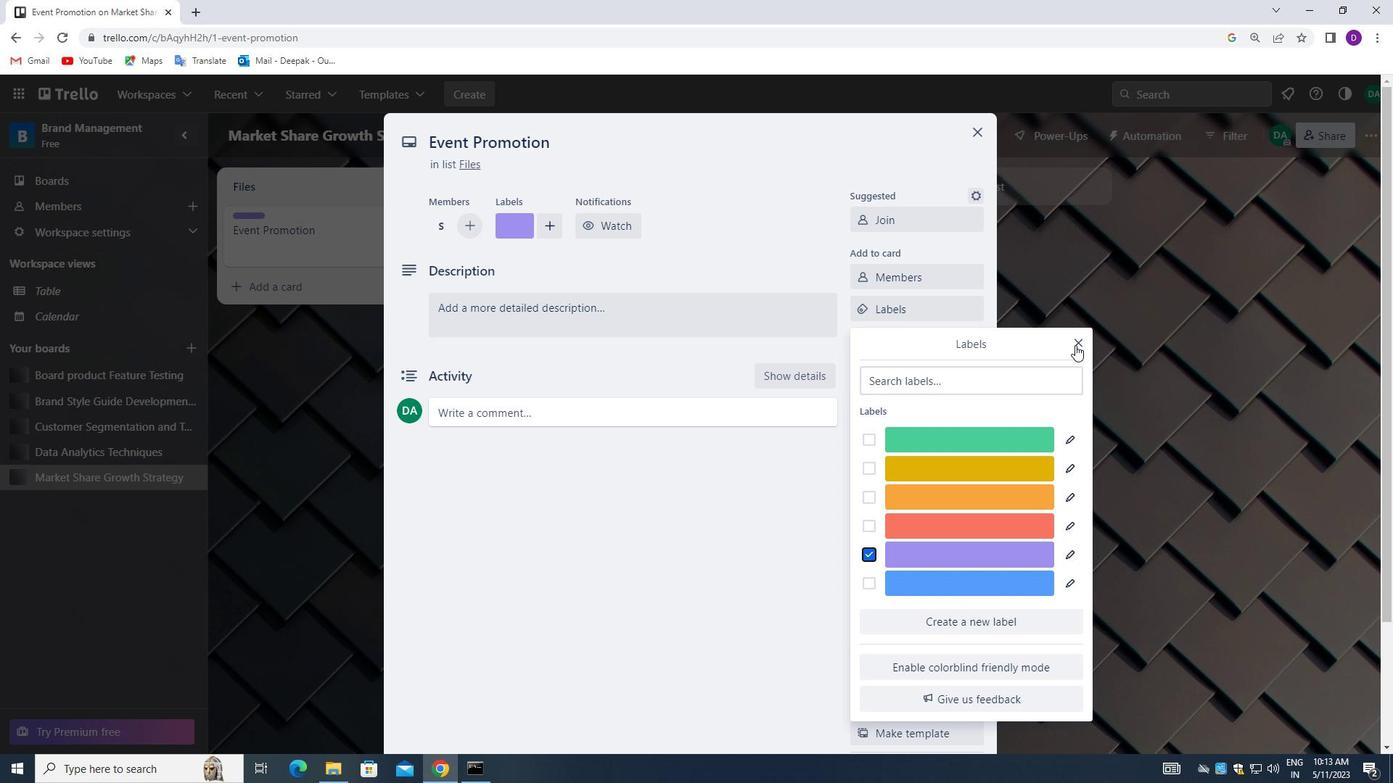 
Action: Mouse pressed left at (1075, 342)
Screenshot: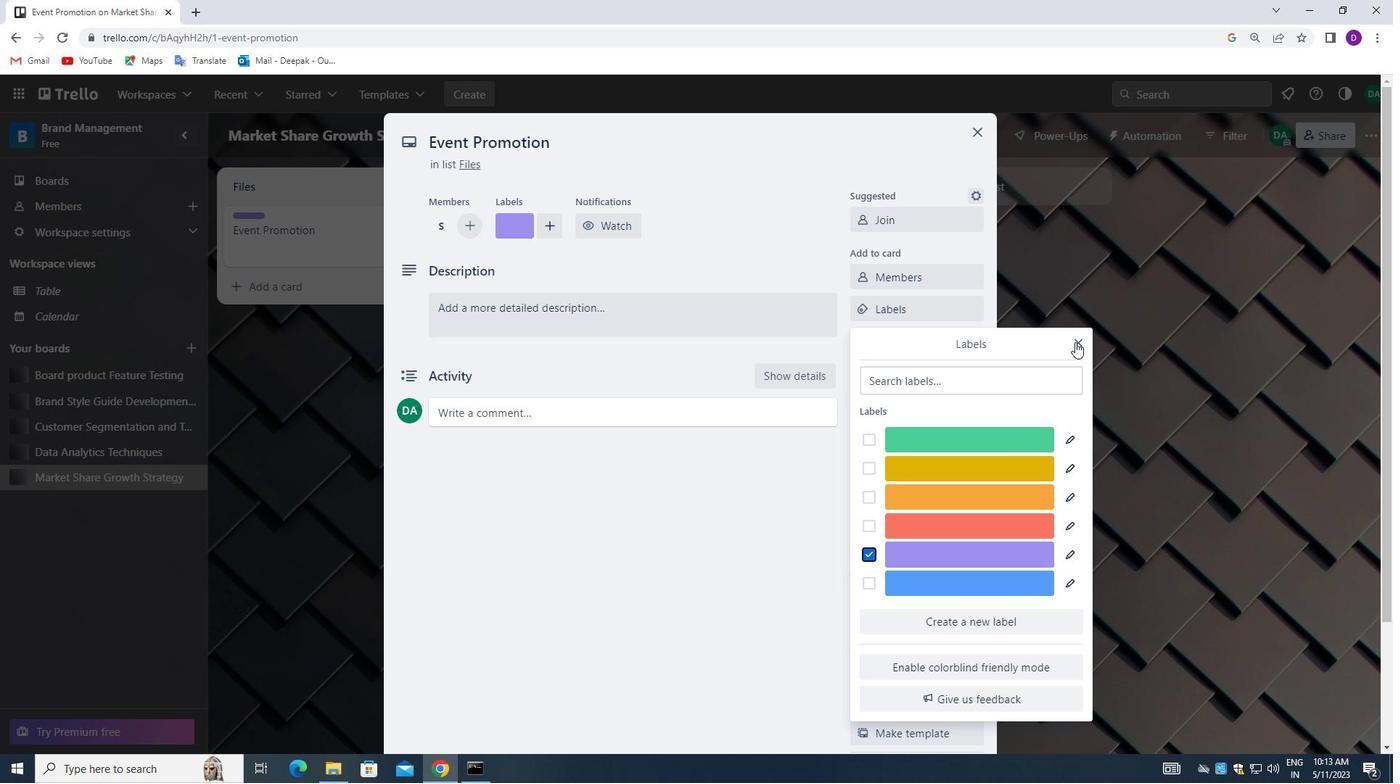 
Action: Mouse moved to (909, 344)
Screenshot: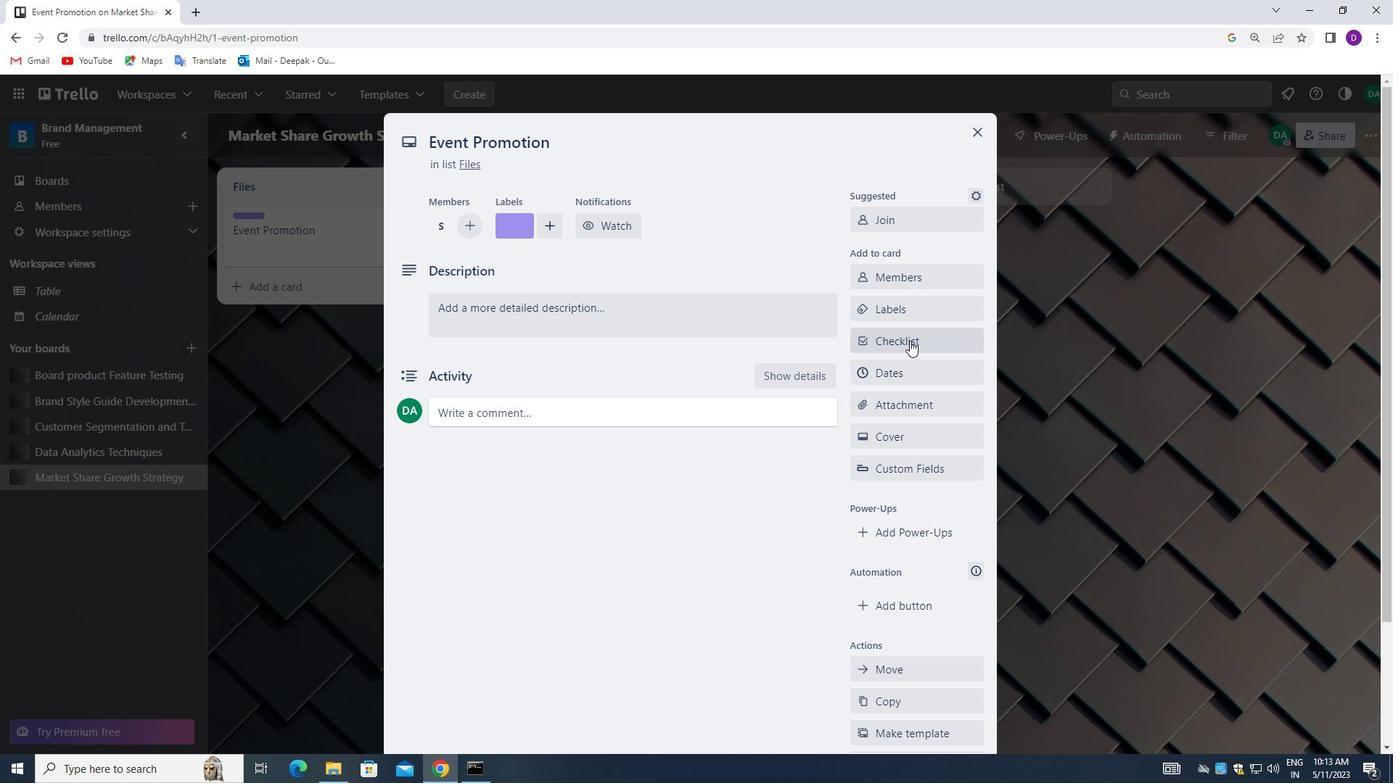 
Action: Mouse pressed left at (909, 344)
Screenshot: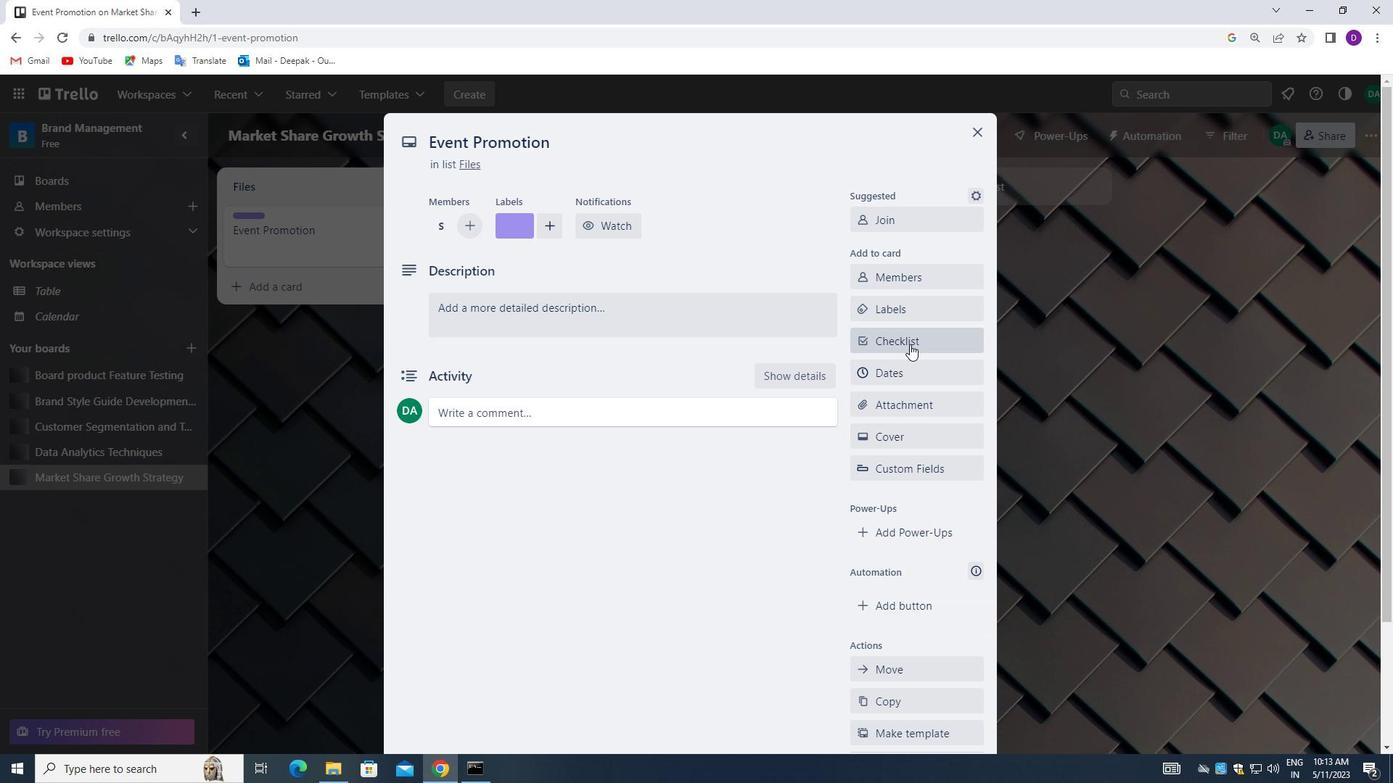 
Action: Mouse moved to (913, 396)
Screenshot: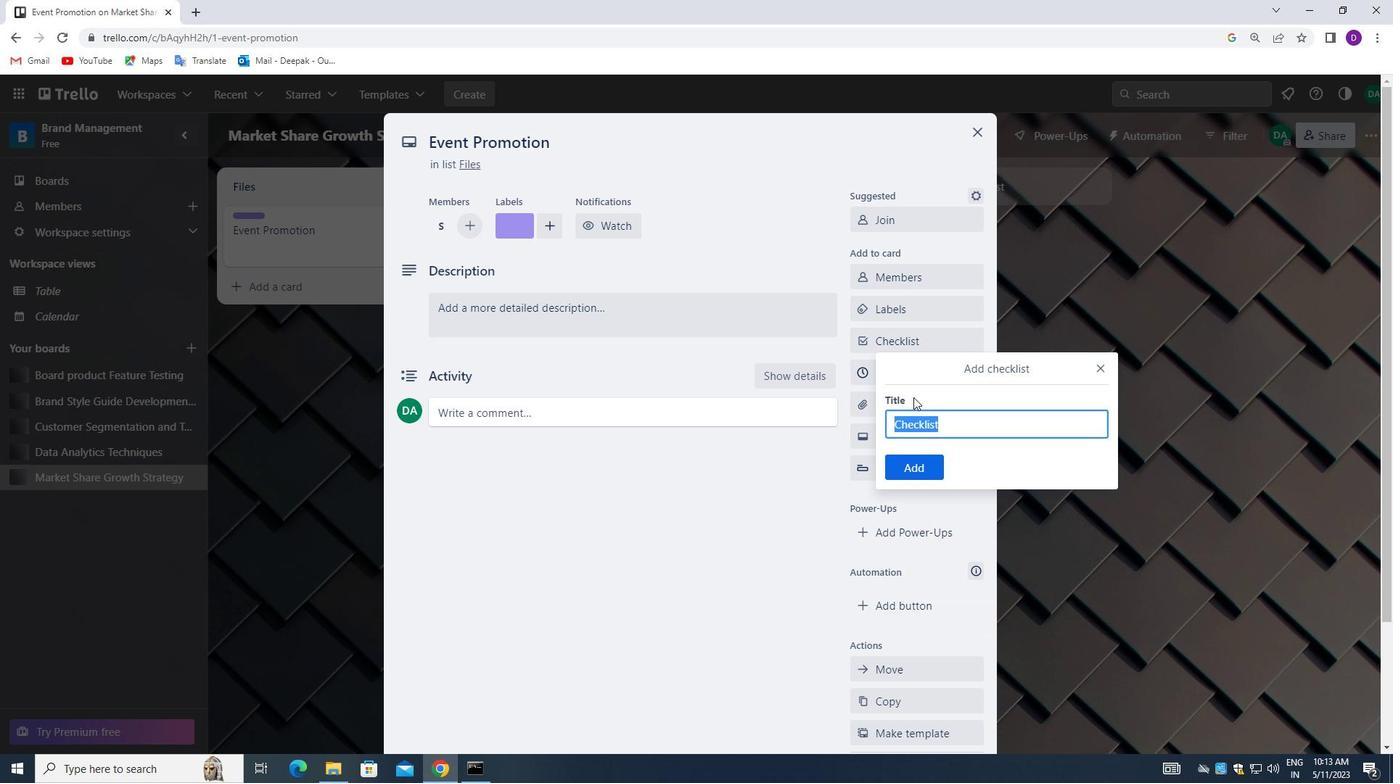 
Action: Key pressed <Key.backspace><Key.shift>NUTRITION
Screenshot: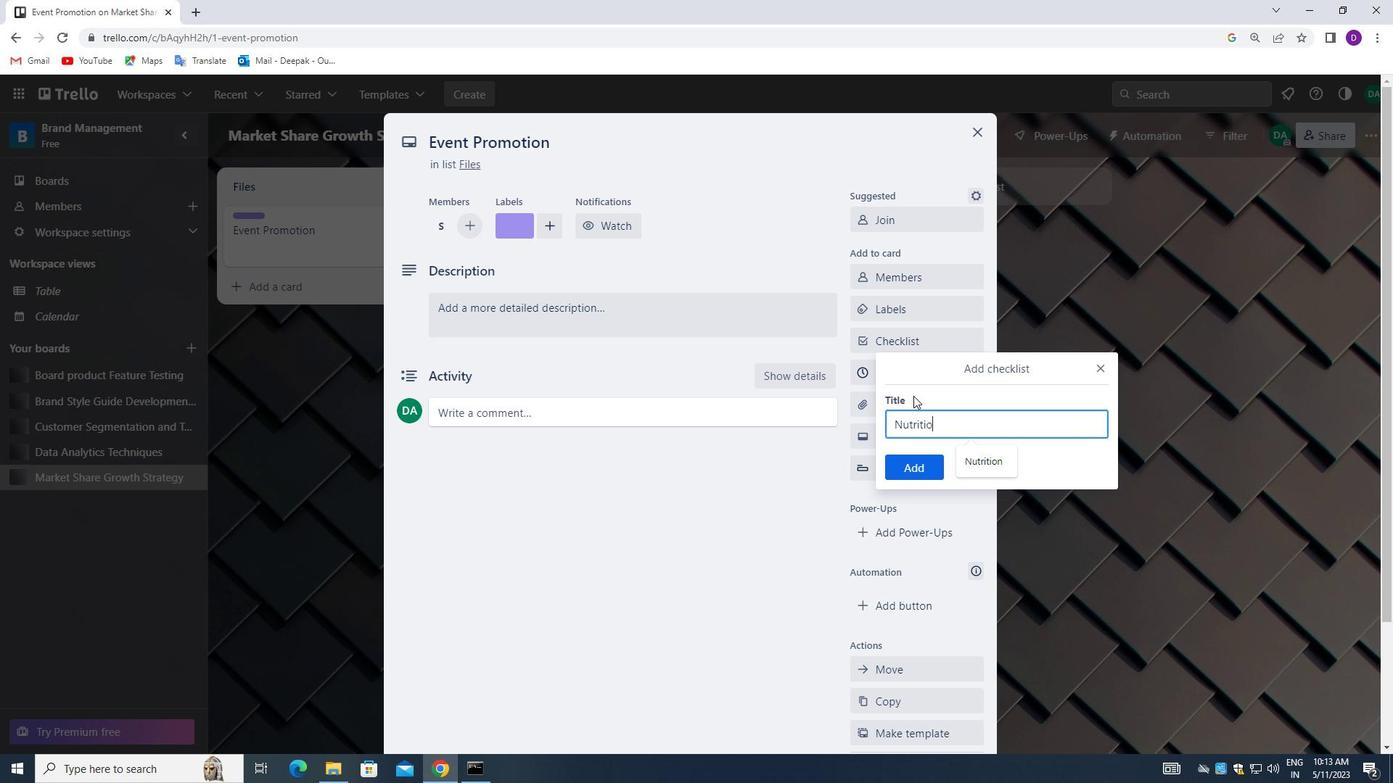 
Action: Mouse moved to (911, 473)
Screenshot: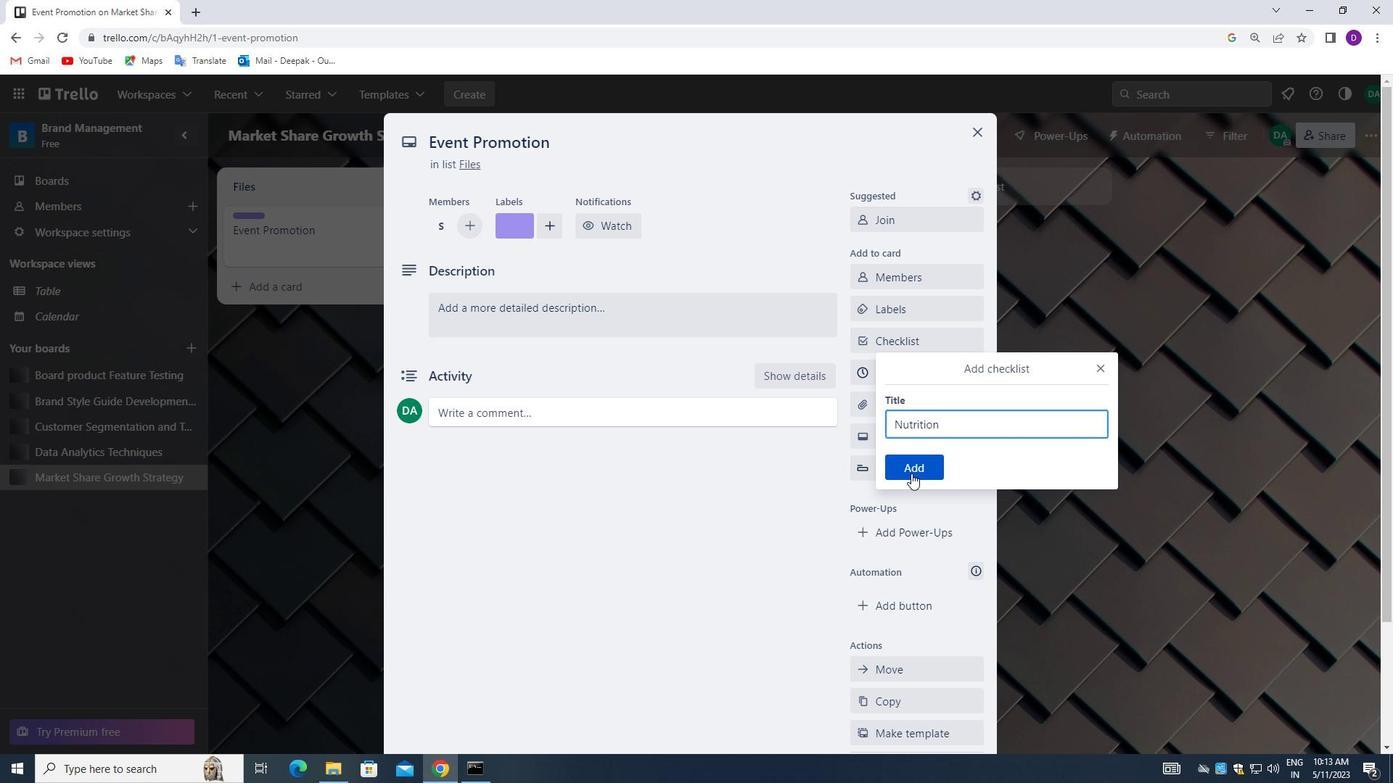 
Action: Mouse pressed left at (911, 473)
Screenshot: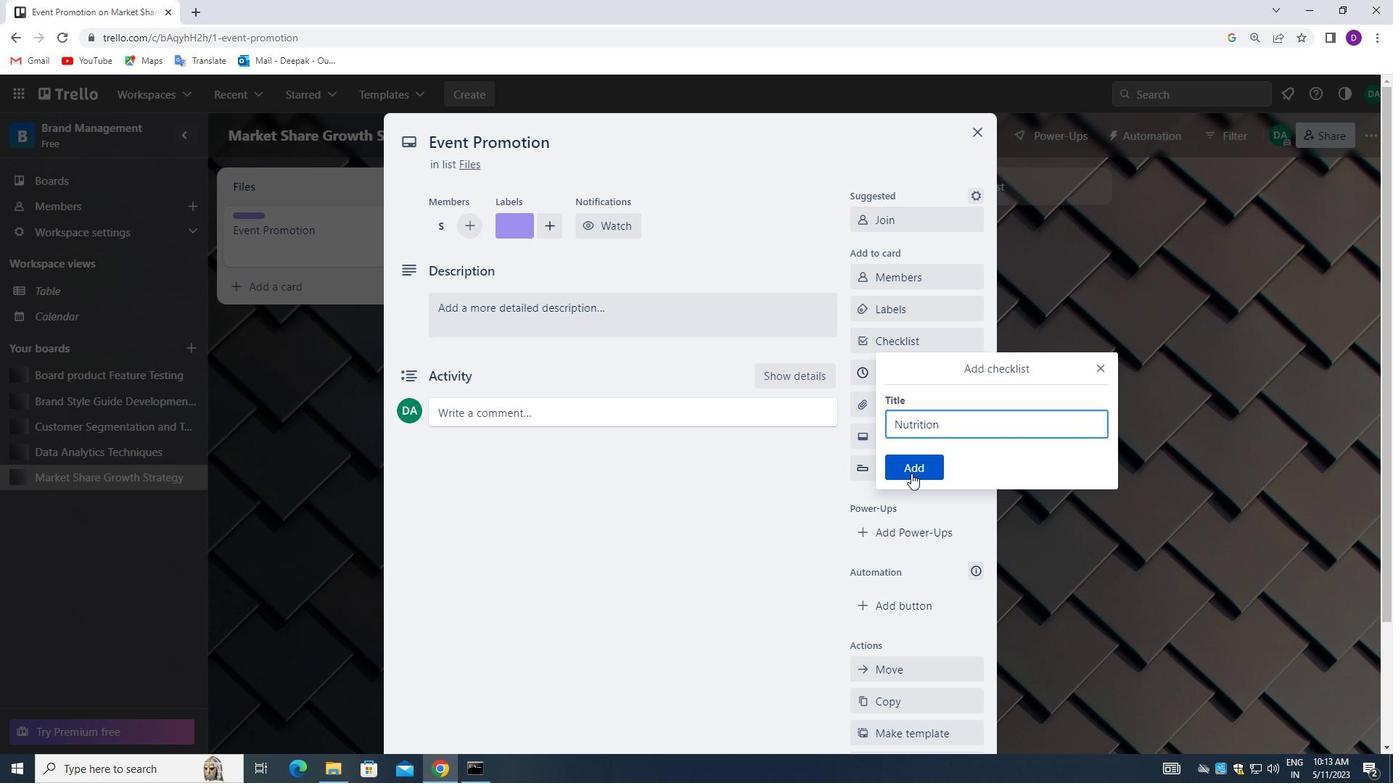 
Action: Mouse moved to (915, 403)
Screenshot: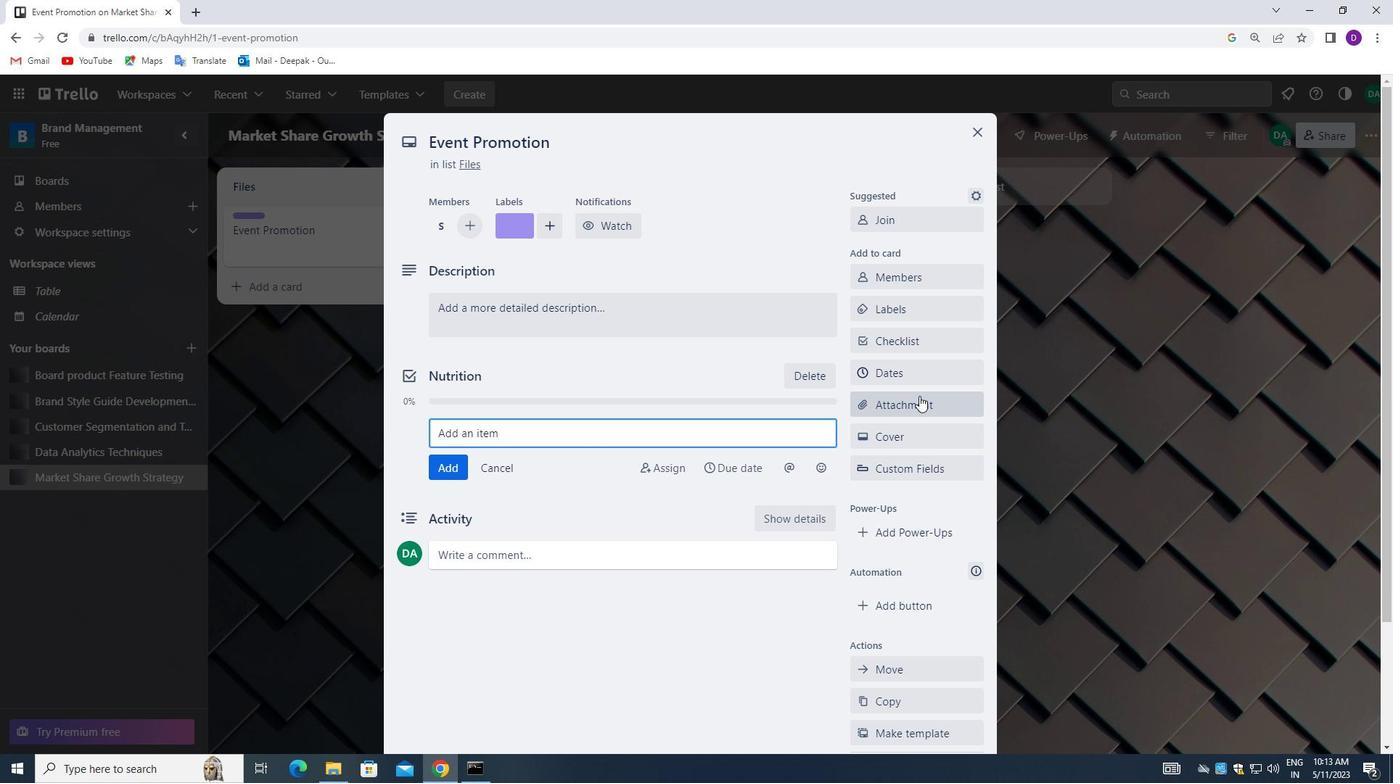 
Action: Mouse pressed left at (915, 403)
Screenshot: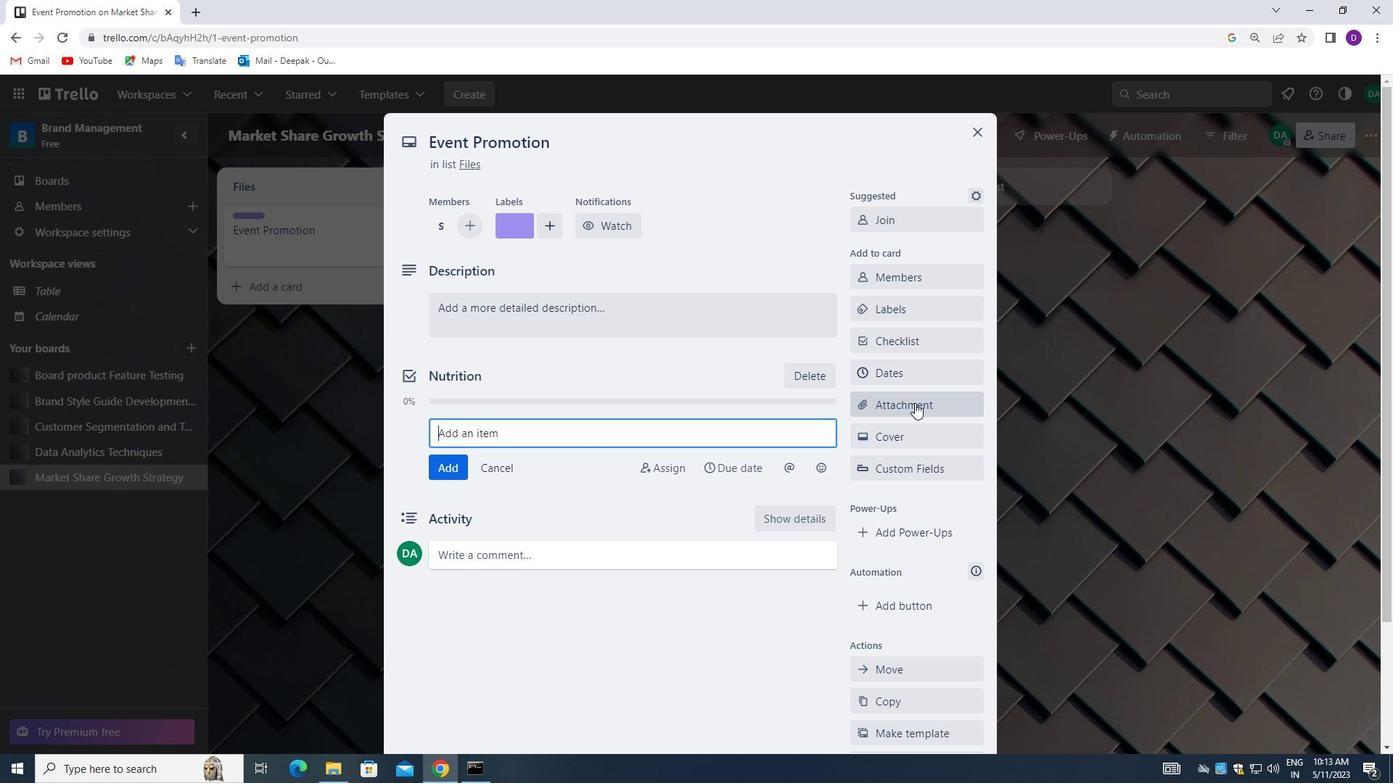 
Action: Mouse moved to (928, 219)
Screenshot: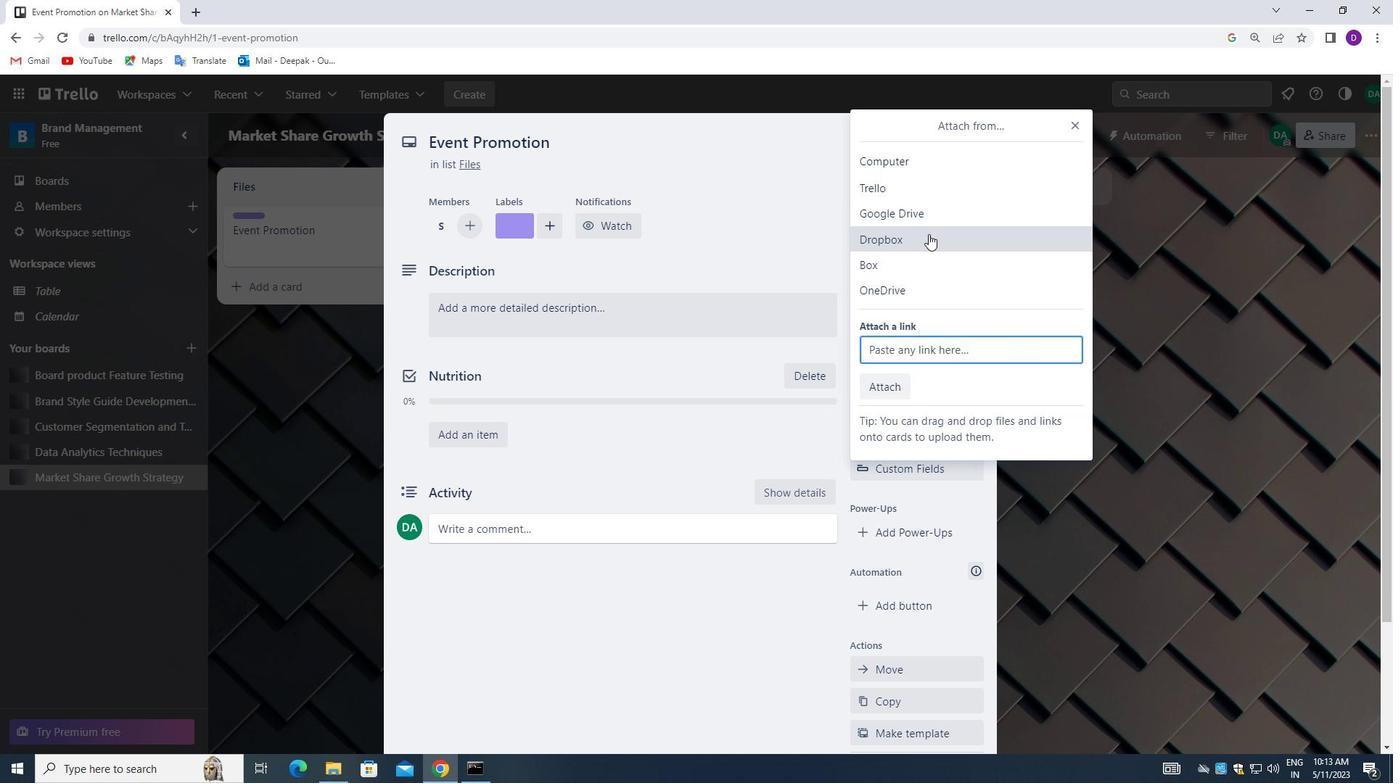 
Action: Mouse pressed left at (928, 219)
Screenshot: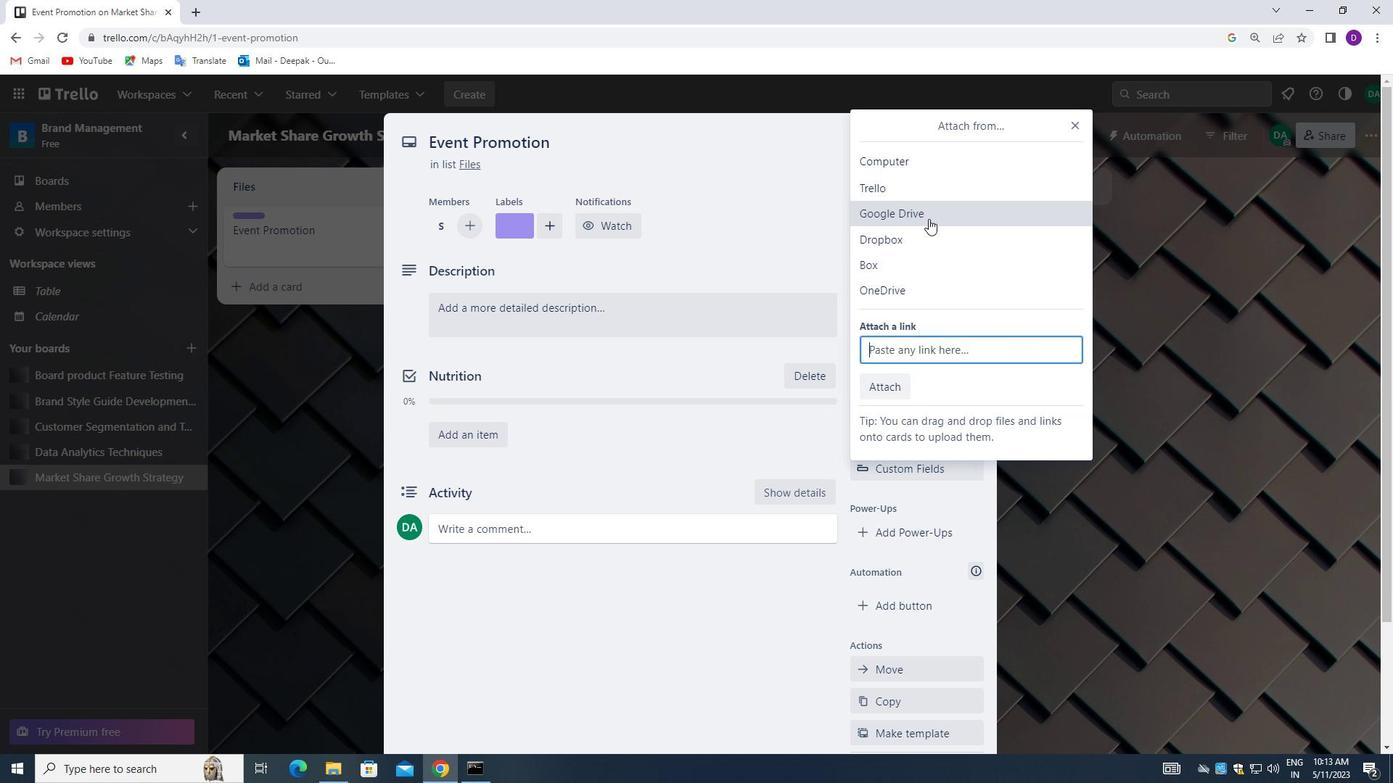
Action: Mouse moved to (877, 401)
Screenshot: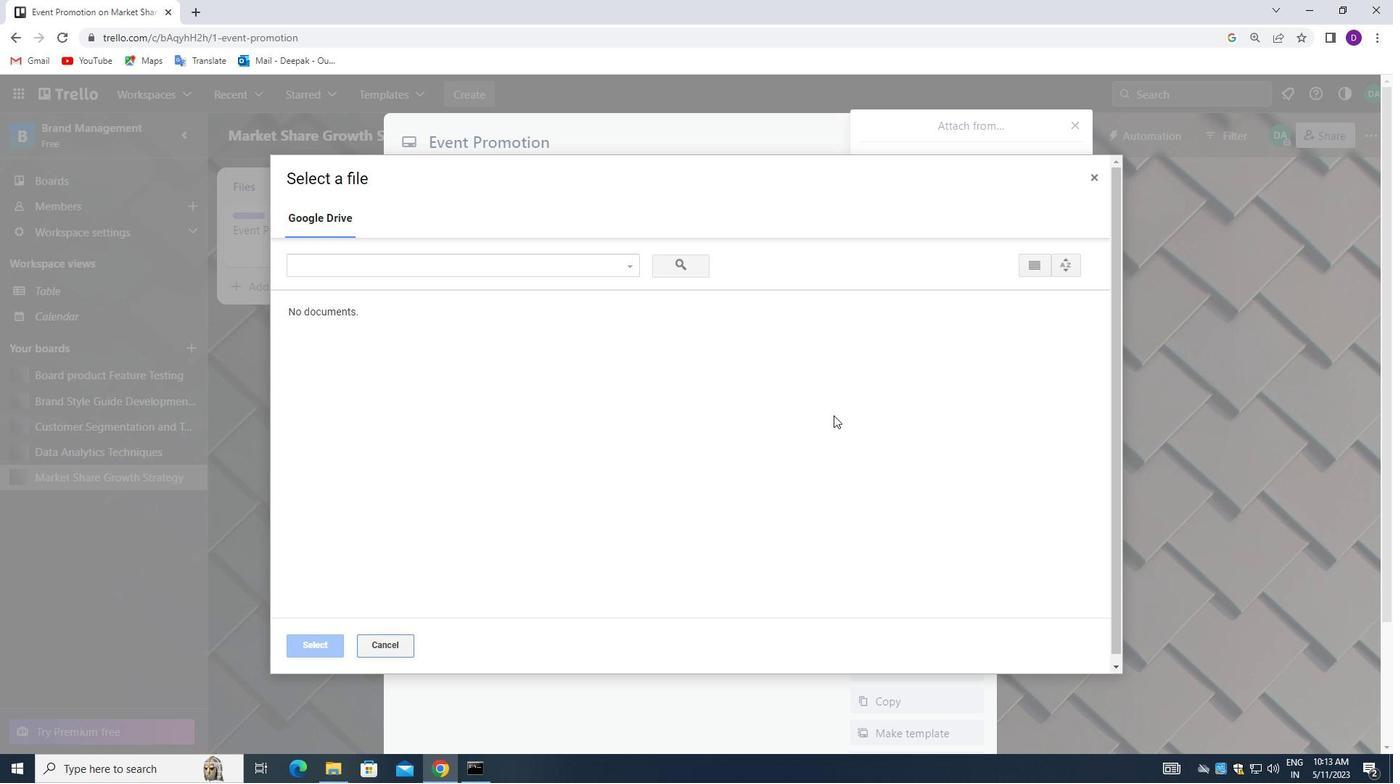 
Action: Mouse scrolled (877, 402) with delta (0, 0)
Screenshot: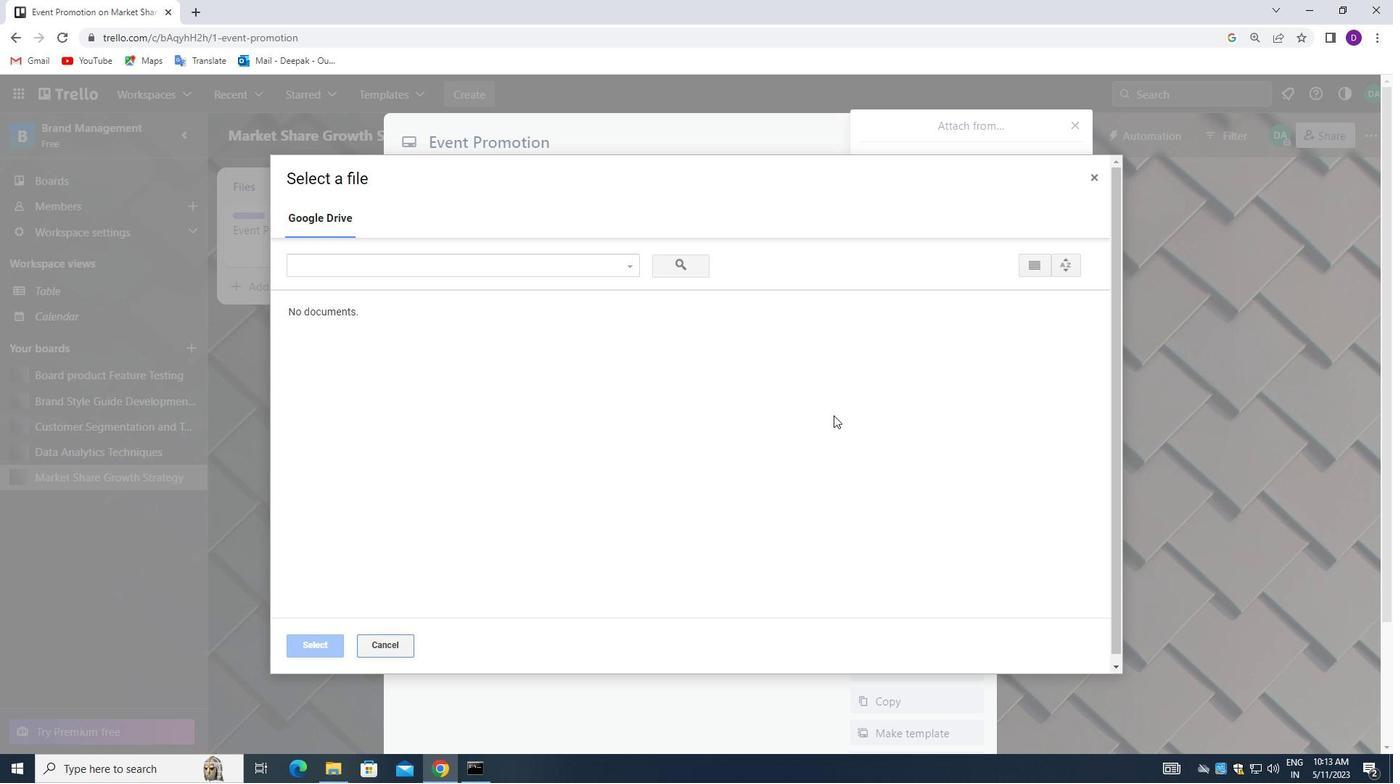 
Action: Mouse moved to (886, 397)
Screenshot: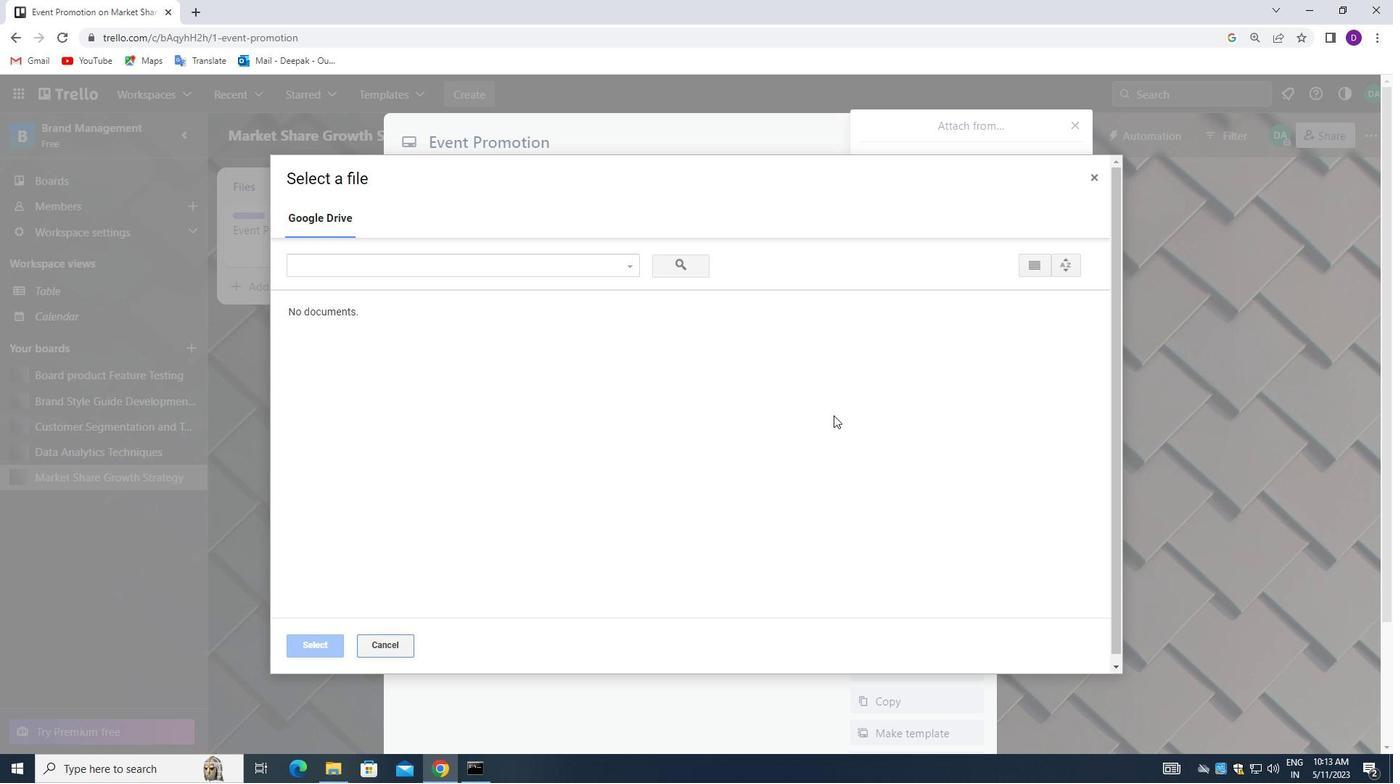 
Action: Mouse scrolled (886, 398) with delta (0, 0)
Screenshot: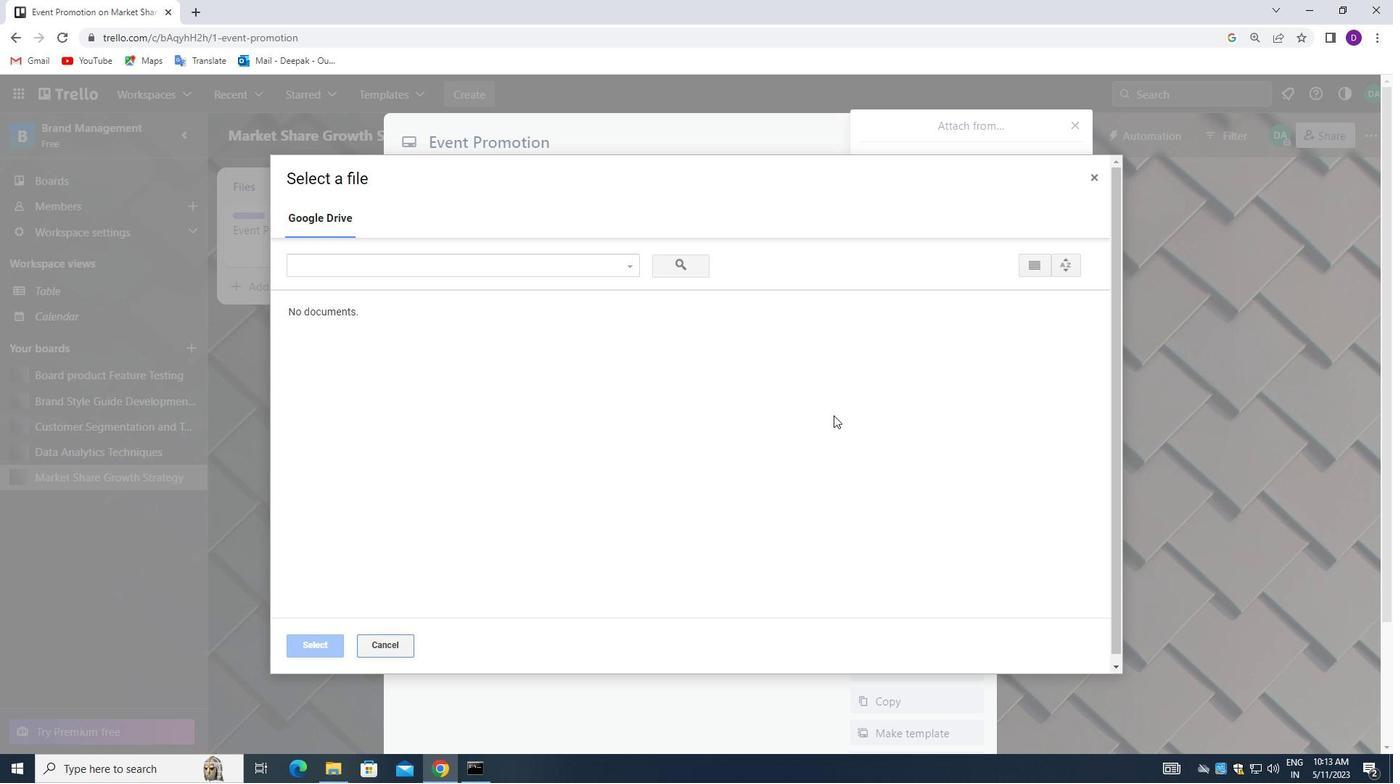 
Action: Mouse moved to (904, 389)
Screenshot: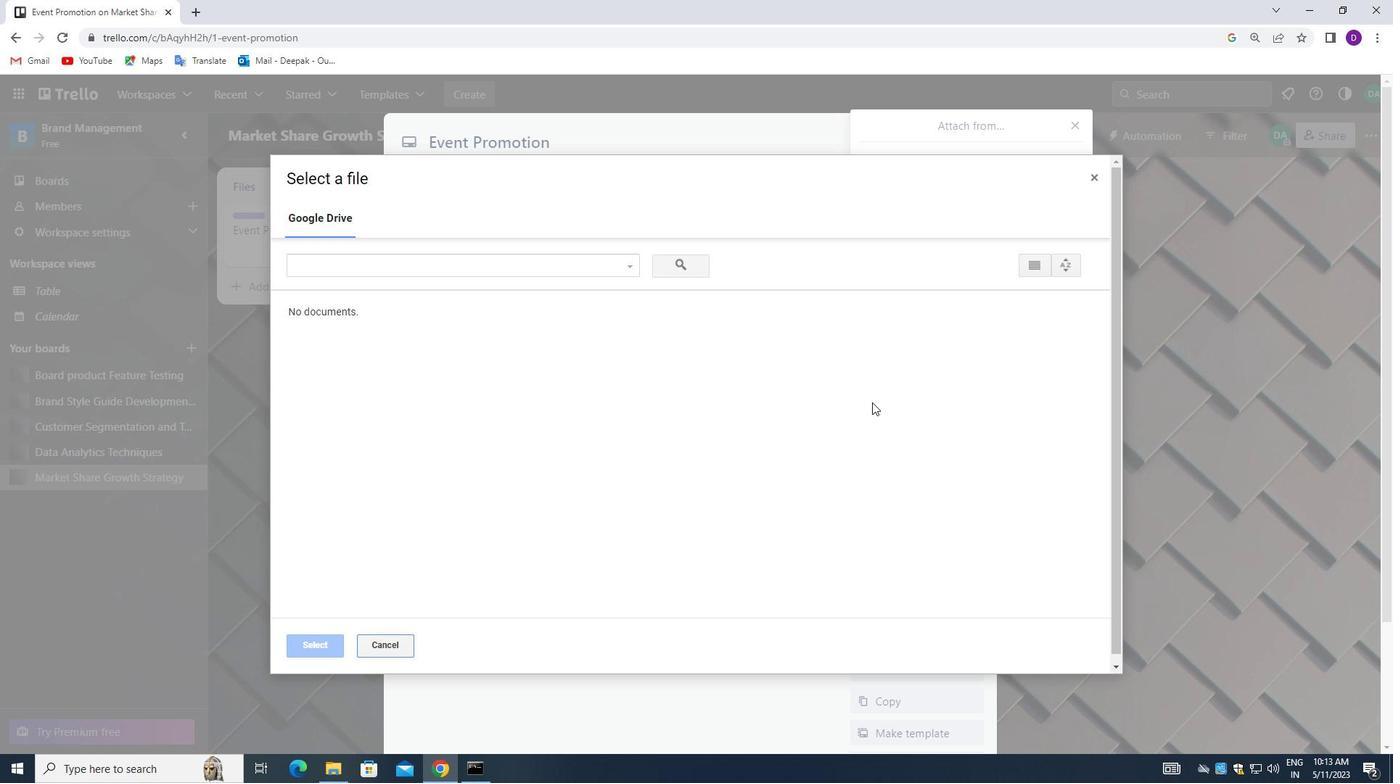 
Action: Mouse scrolled (904, 390) with delta (0, 0)
Screenshot: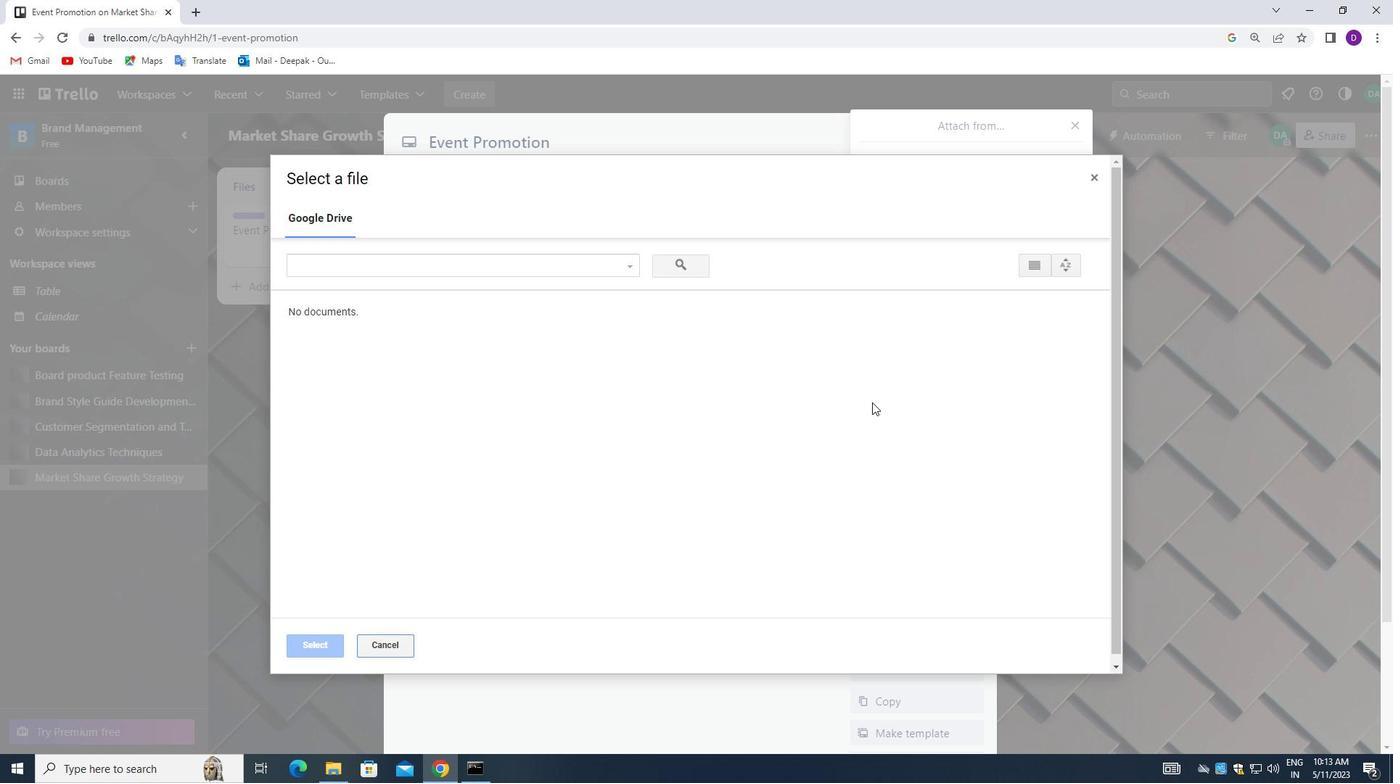 
Action: Mouse moved to (1095, 177)
Screenshot: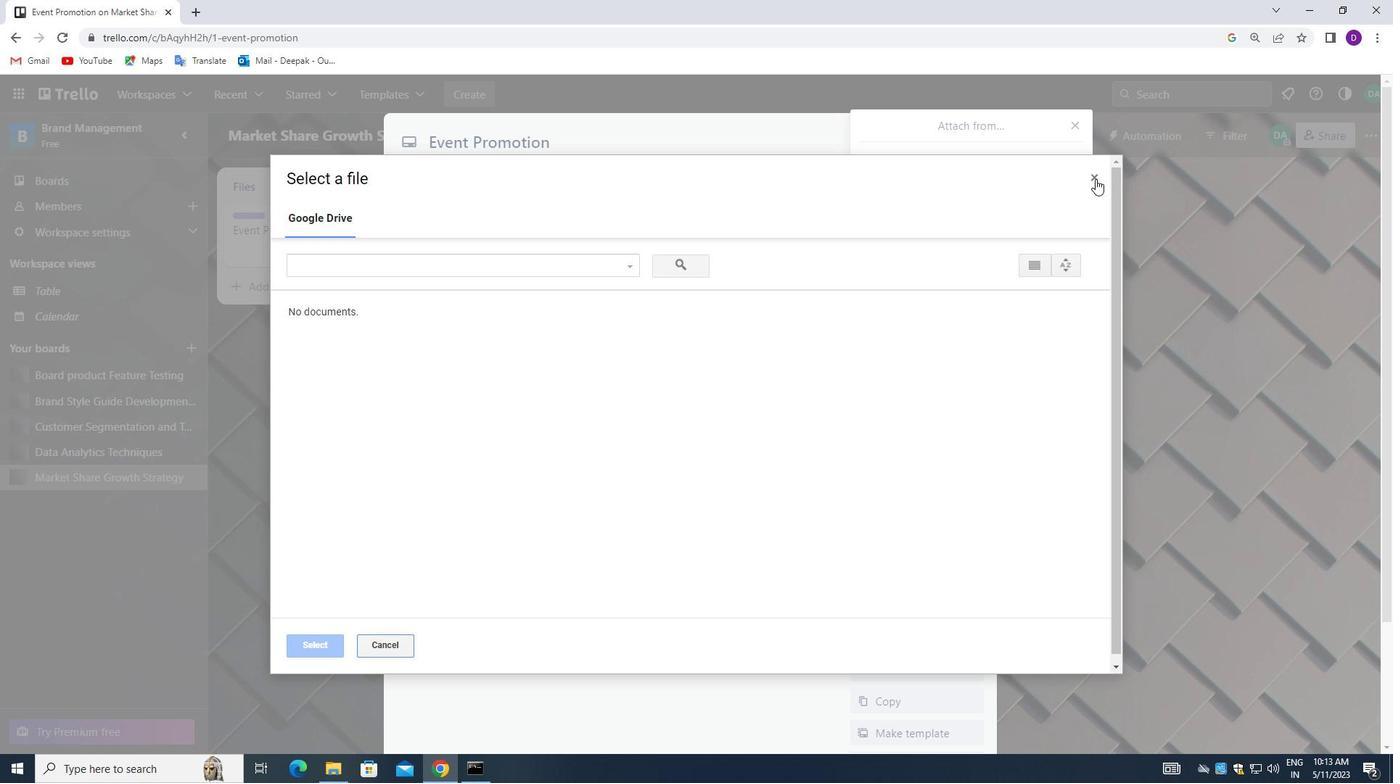 
Action: Mouse pressed left at (1095, 177)
Screenshot: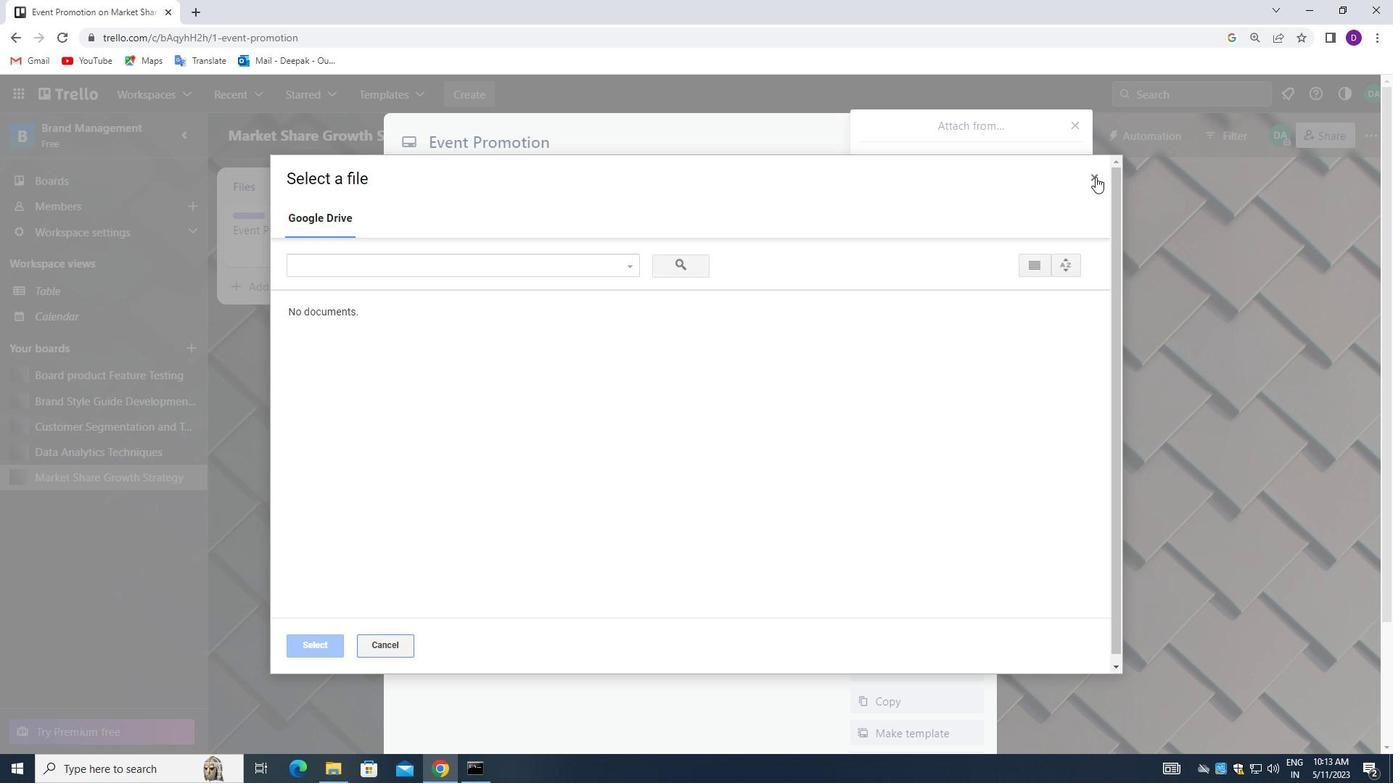 
Action: Mouse moved to (944, 376)
Screenshot: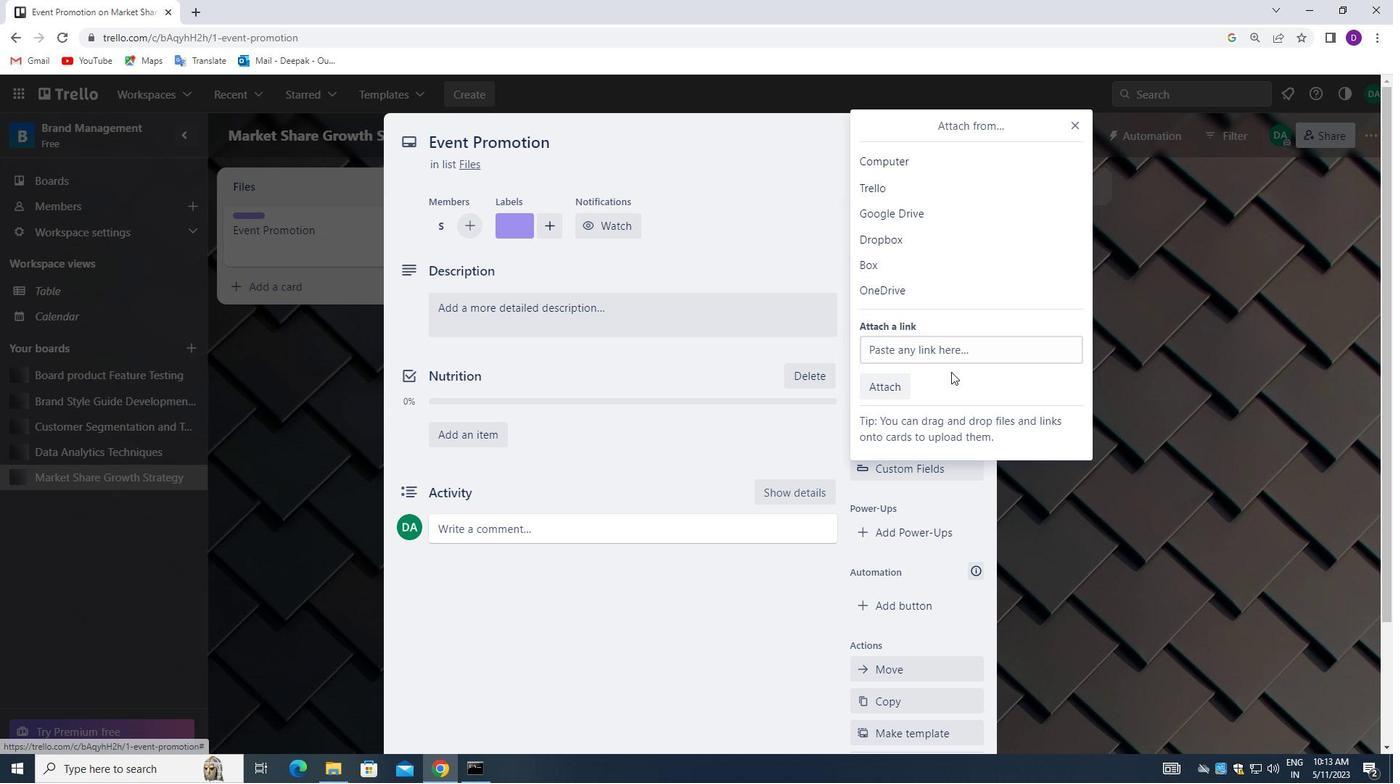 
Action: Mouse scrolled (944, 375) with delta (0, 0)
Screenshot: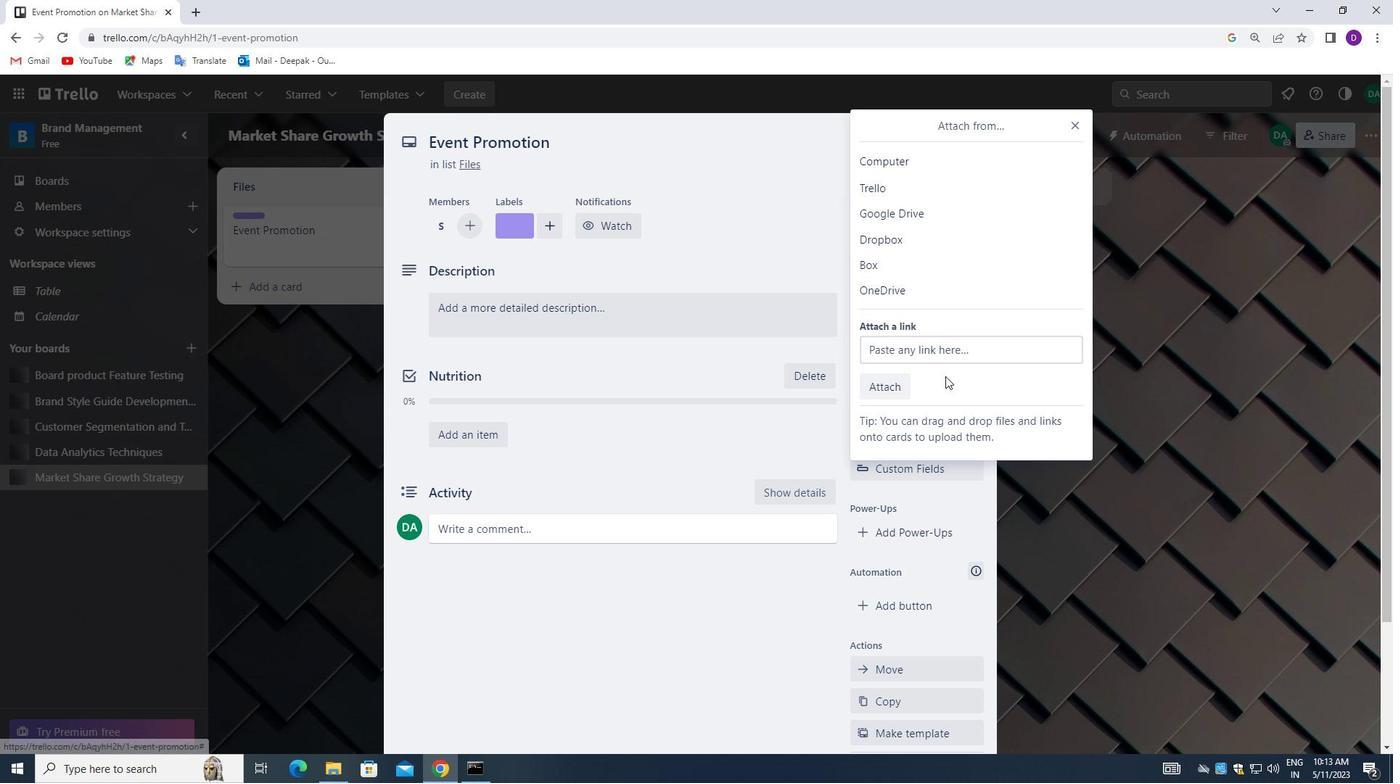 
Action: Mouse scrolled (944, 375) with delta (0, 0)
Screenshot: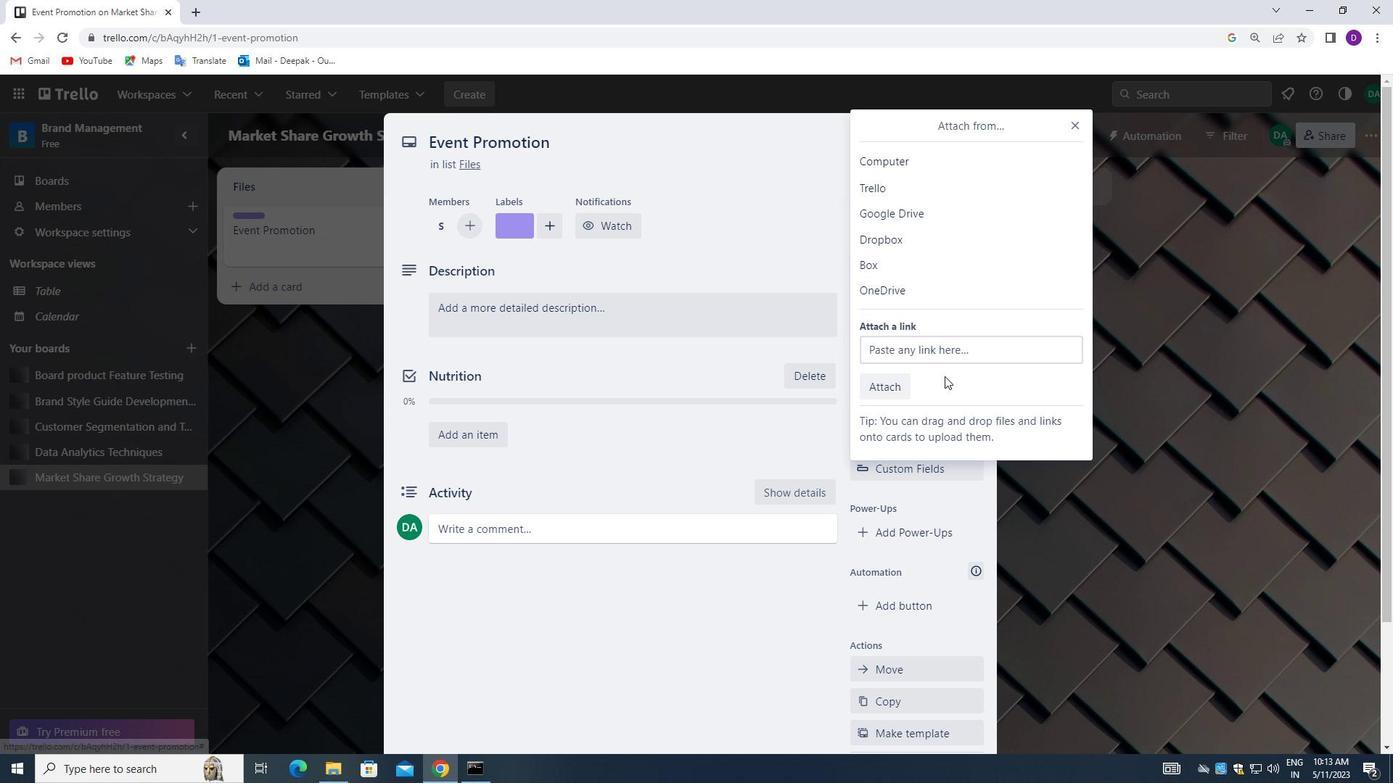 
Action: Mouse moved to (991, 298)
Screenshot: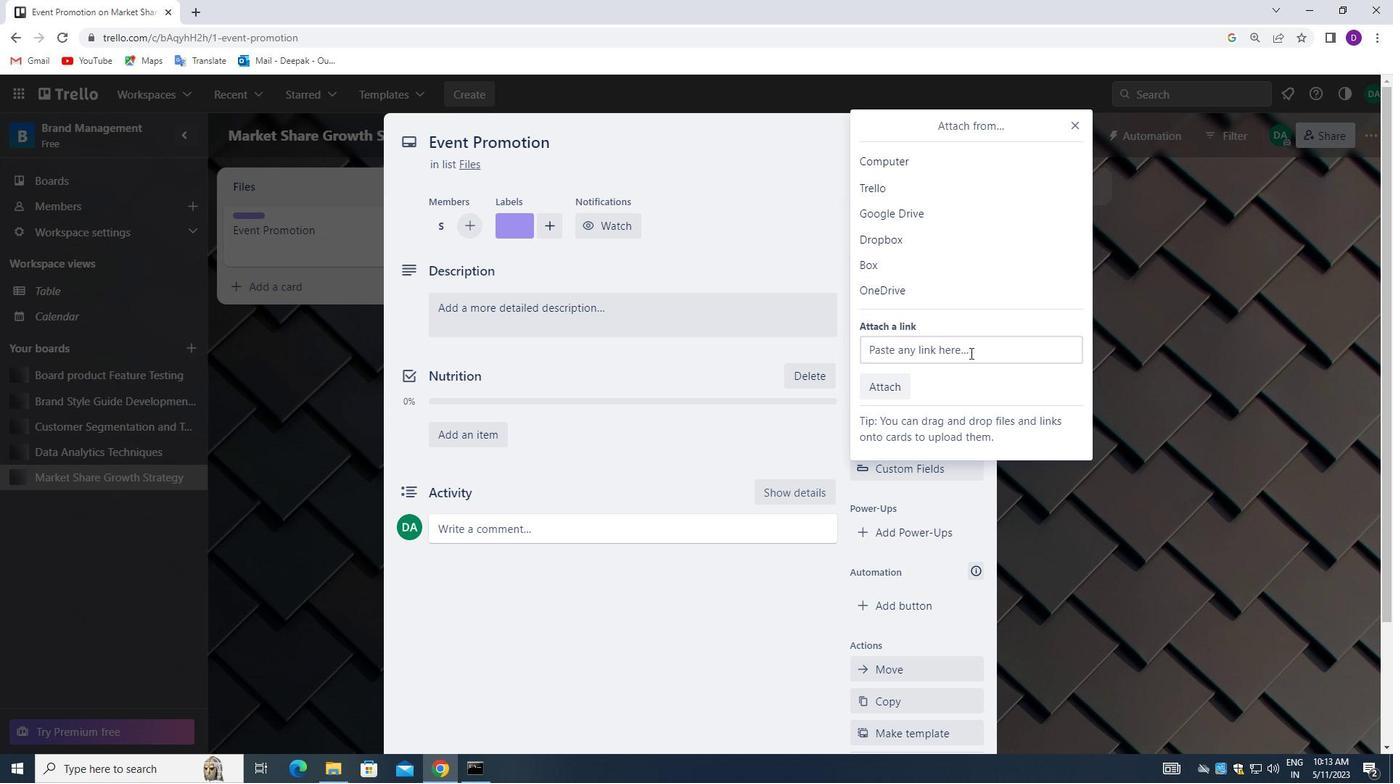 
Action: Mouse scrolled (991, 298) with delta (0, 0)
Screenshot: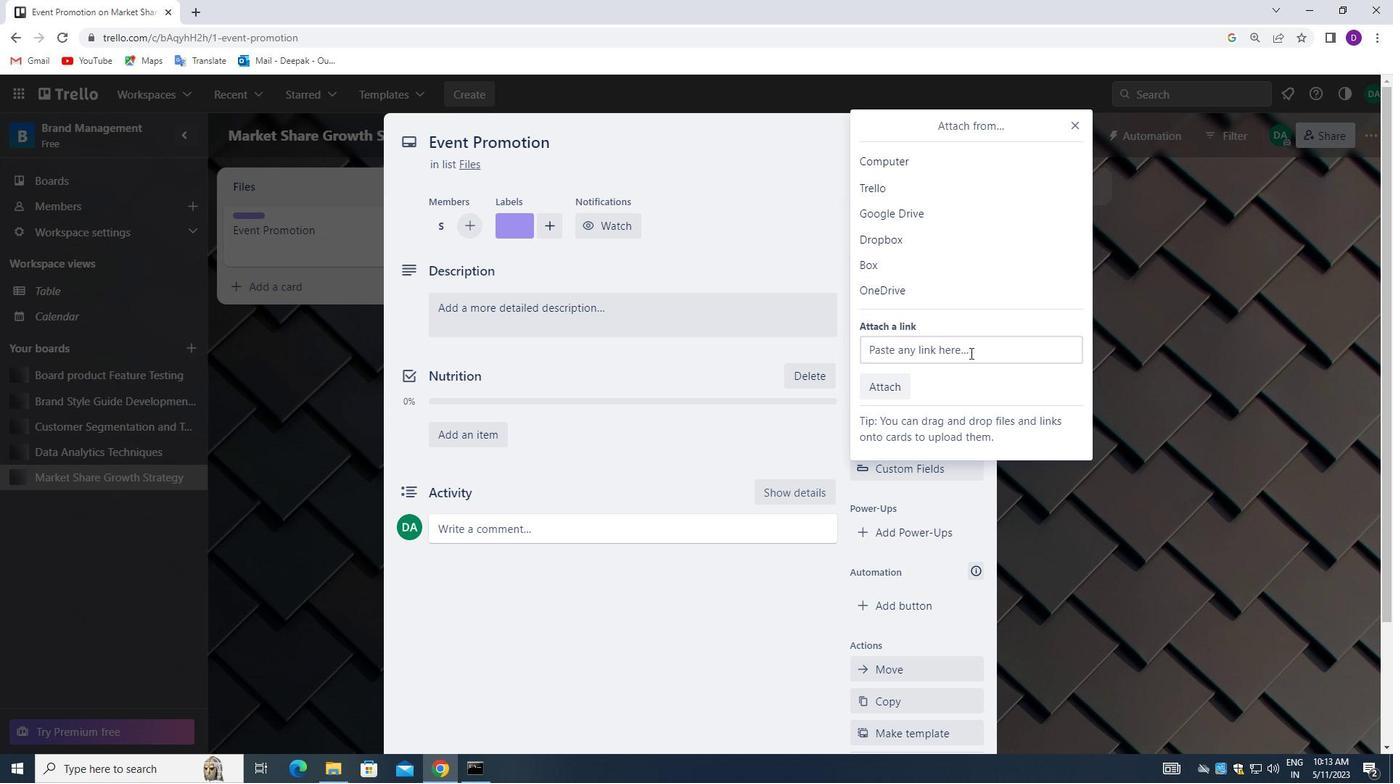 
Action: Mouse moved to (998, 282)
Screenshot: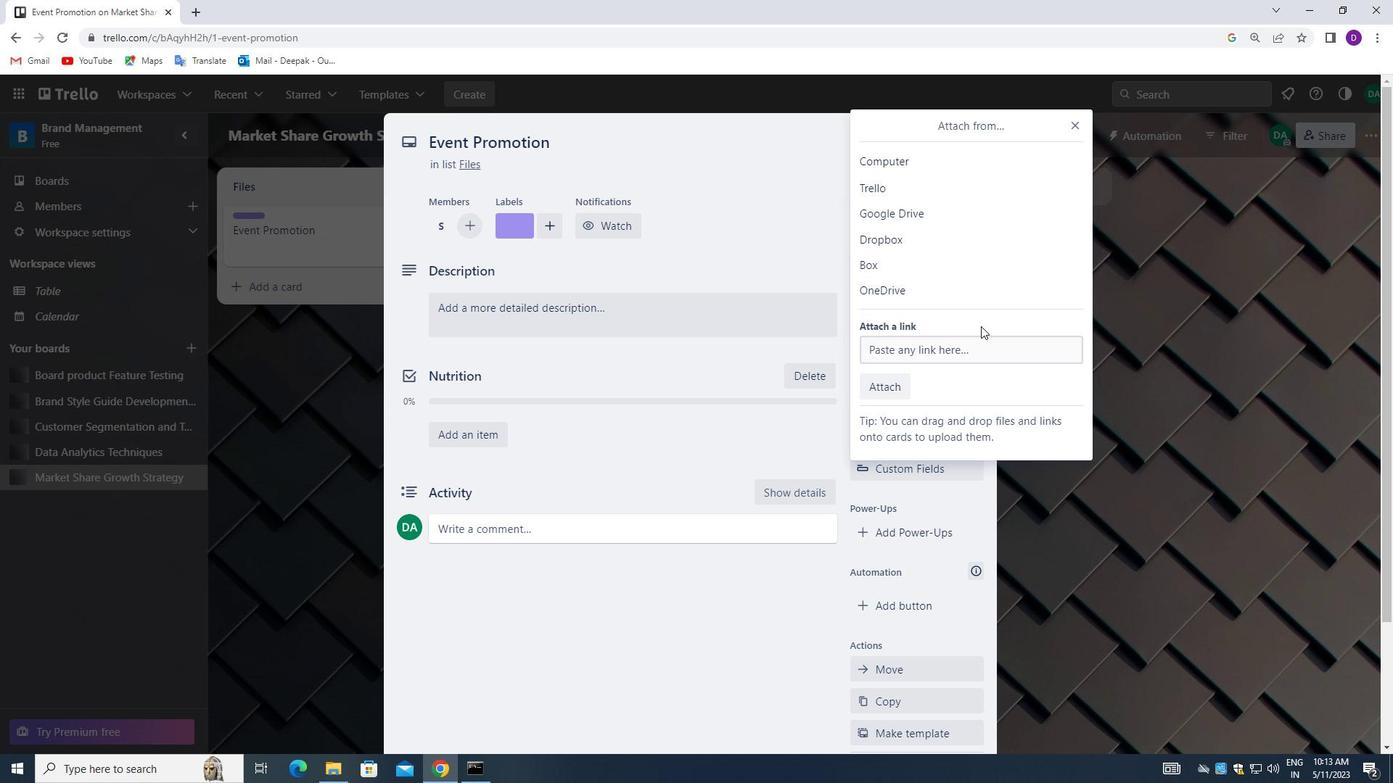 
Action: Mouse scrolled (998, 283) with delta (0, 0)
Screenshot: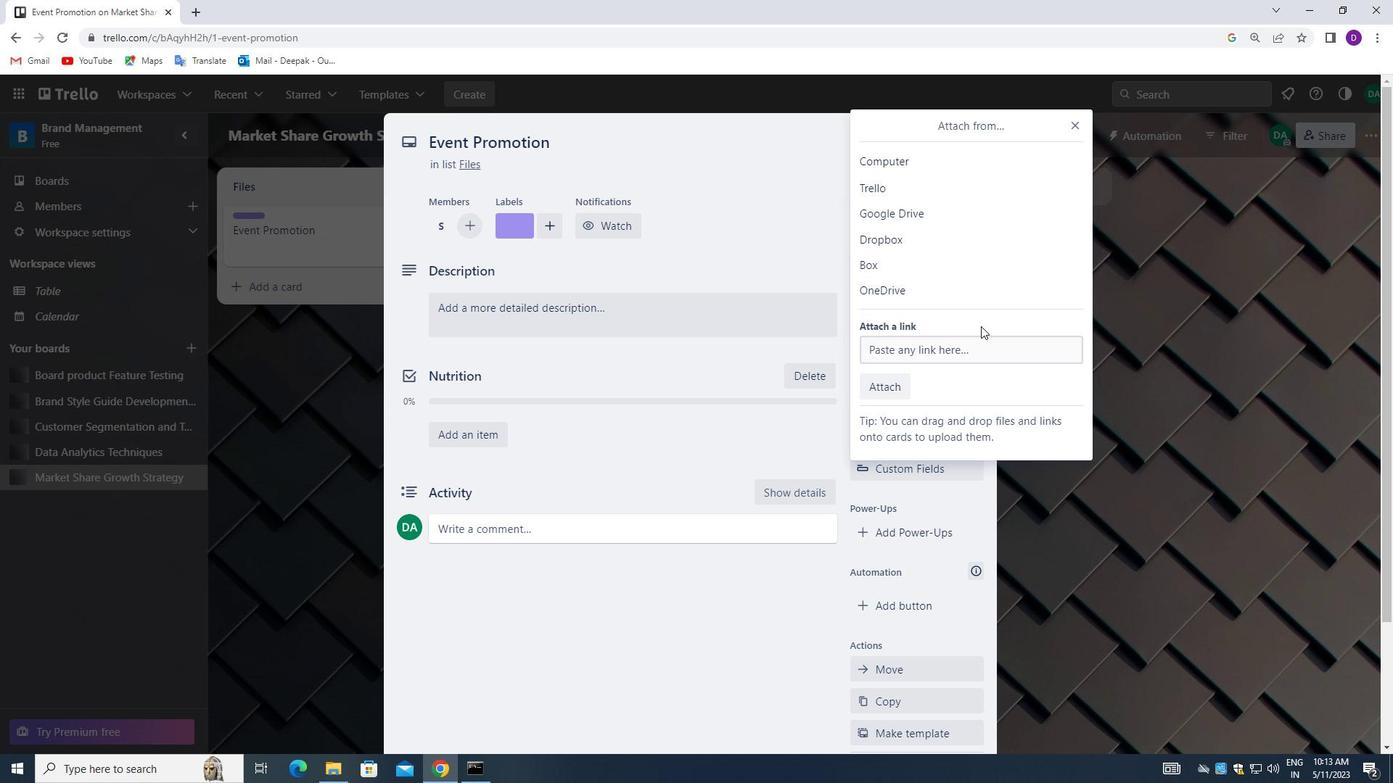 
Action: Mouse moved to (1006, 265)
Screenshot: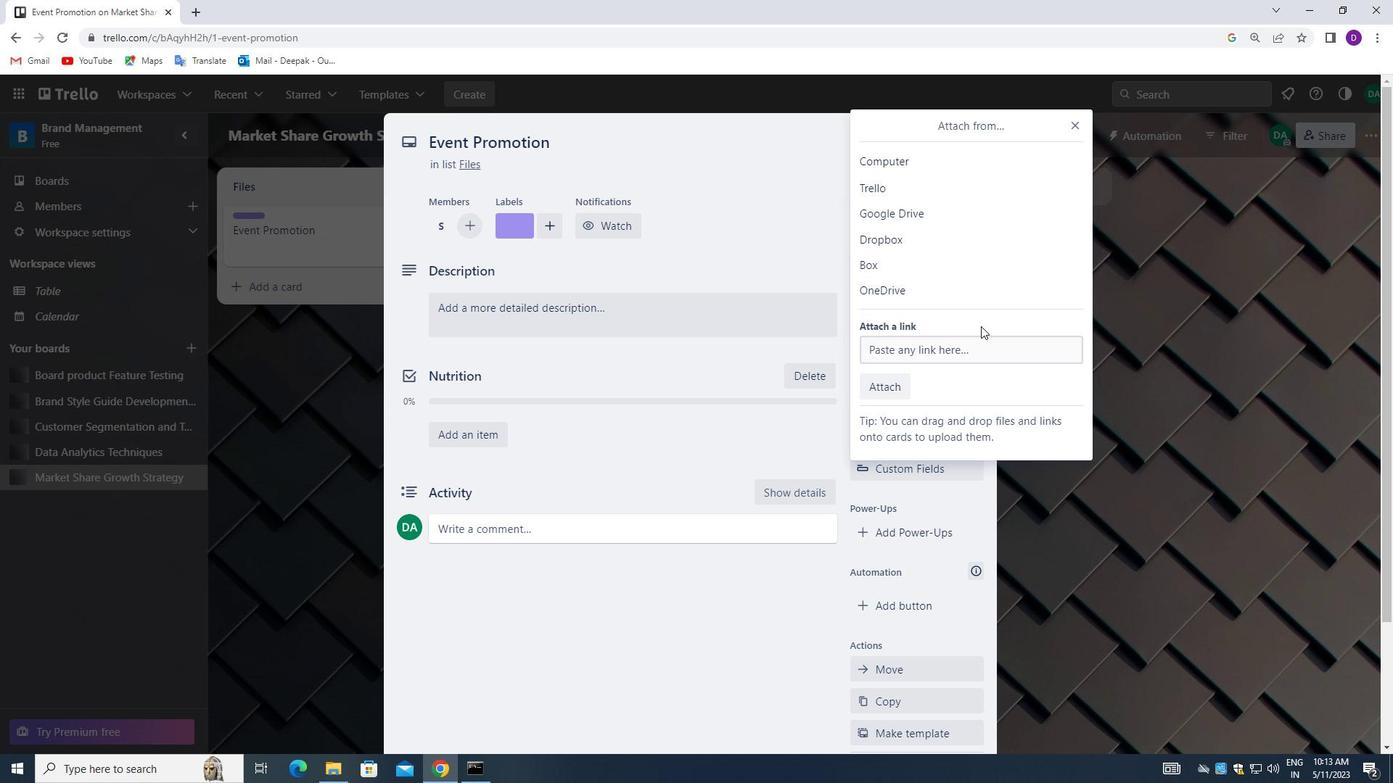 
Action: Mouse scrolled (1006, 266) with delta (0, 0)
Screenshot: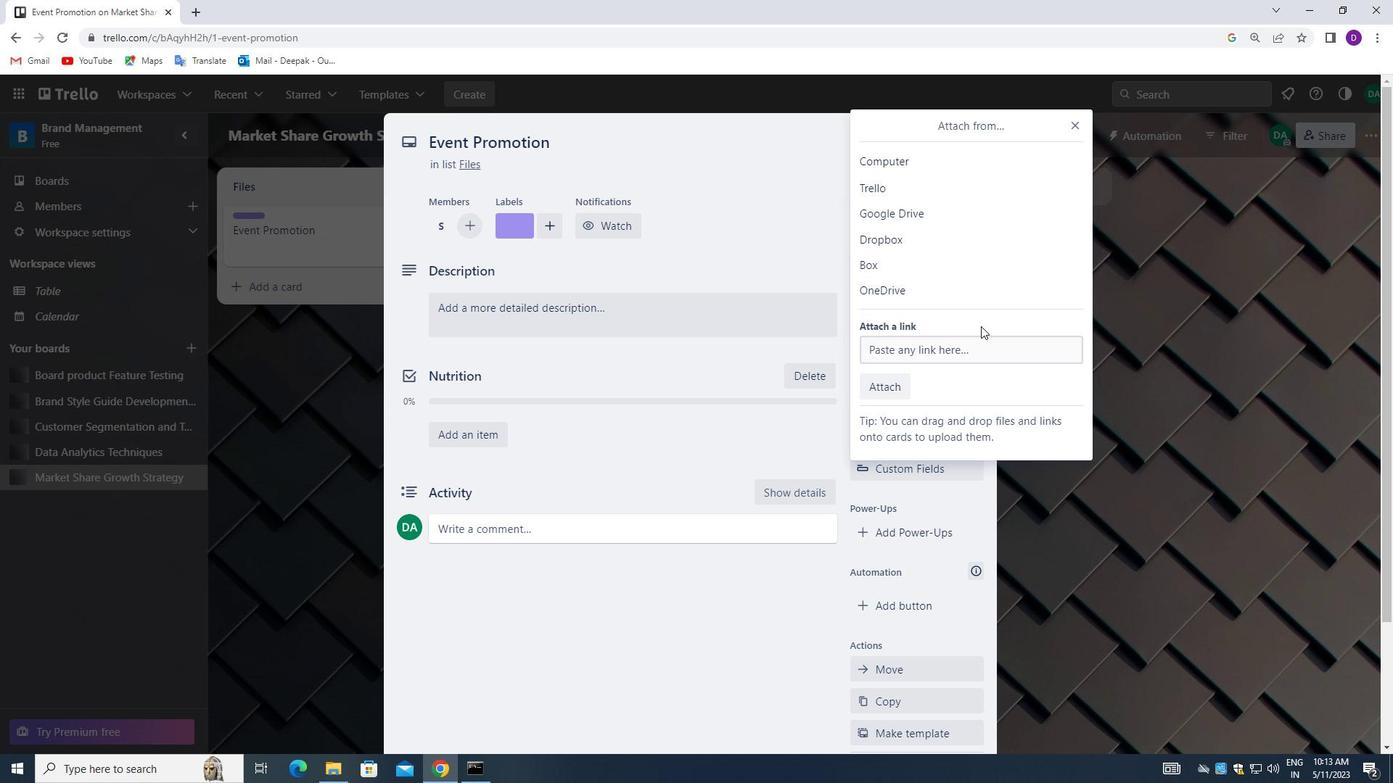 
Action: Mouse moved to (1076, 124)
Screenshot: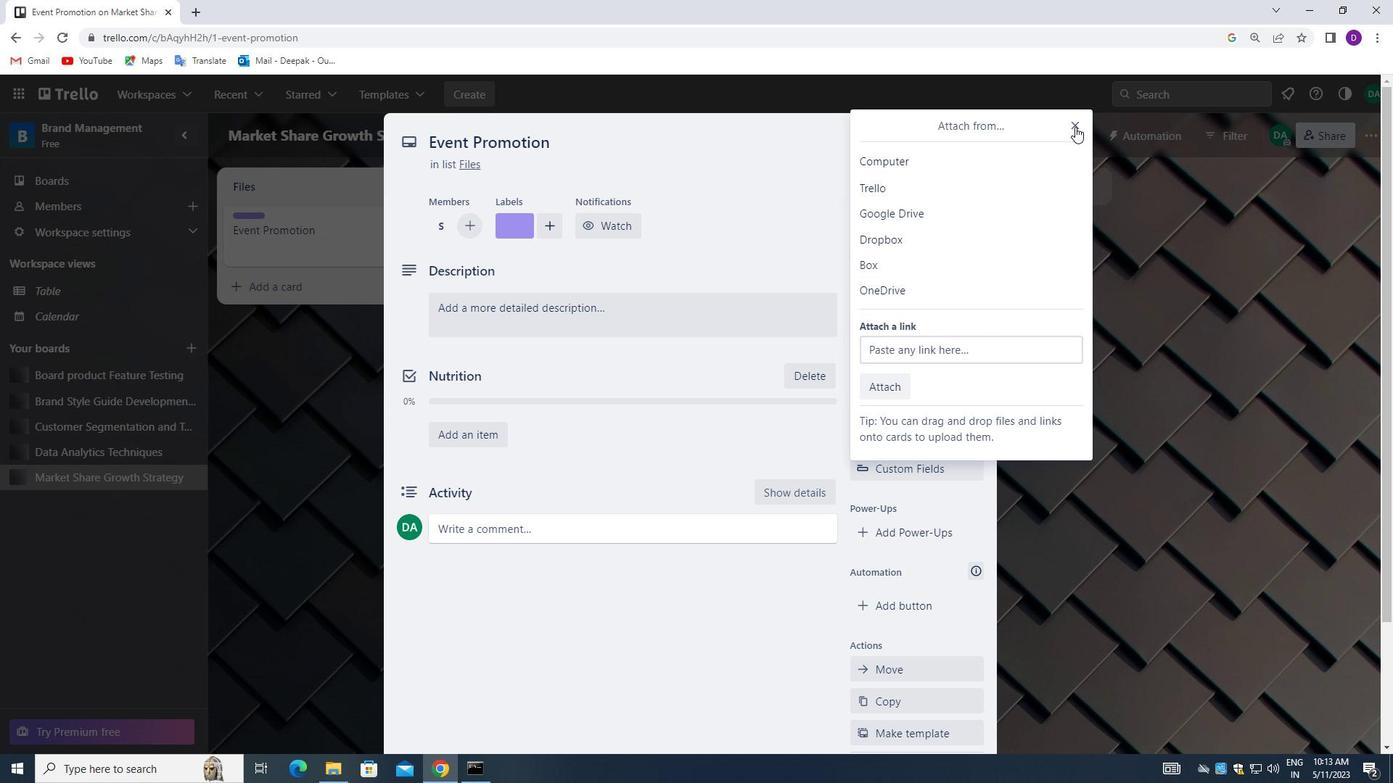 
Action: Mouse pressed left at (1076, 124)
Screenshot: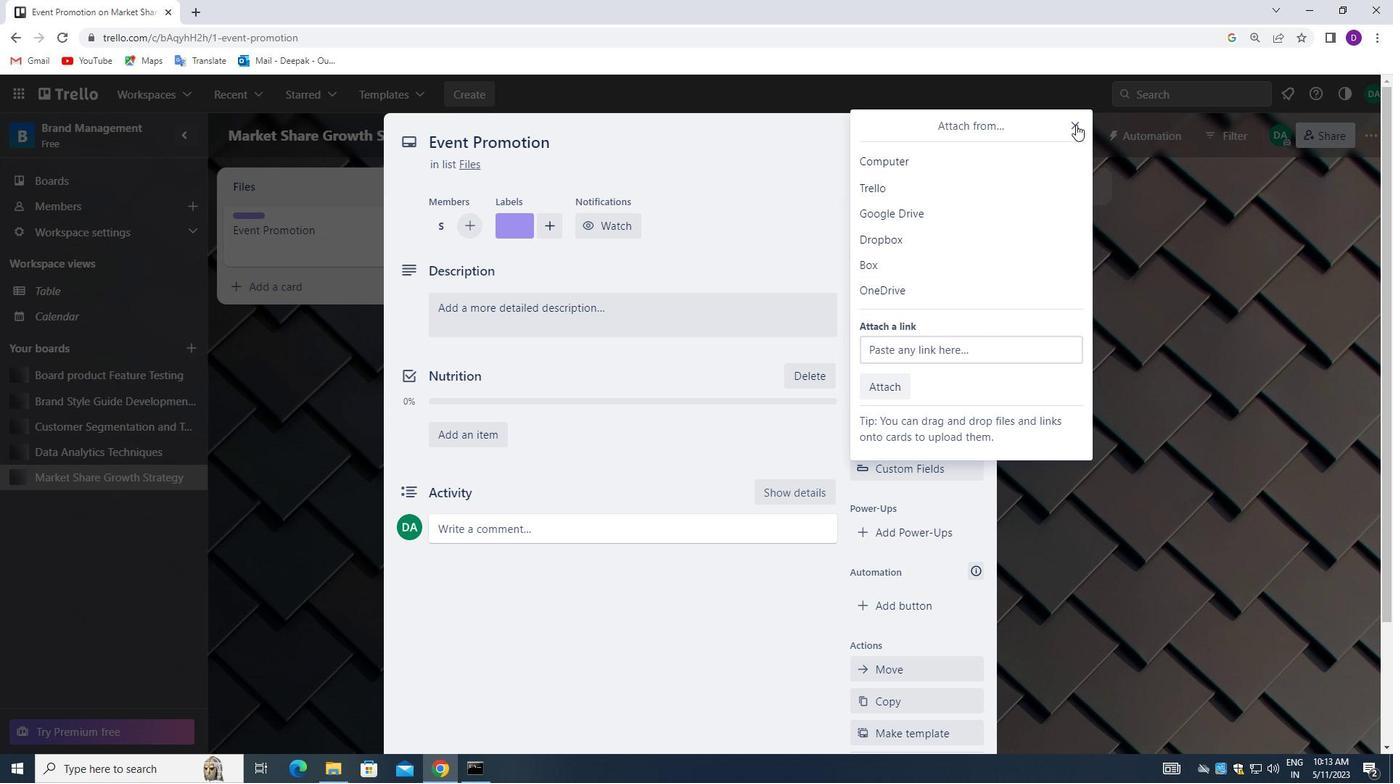 
Action: Mouse moved to (921, 429)
Screenshot: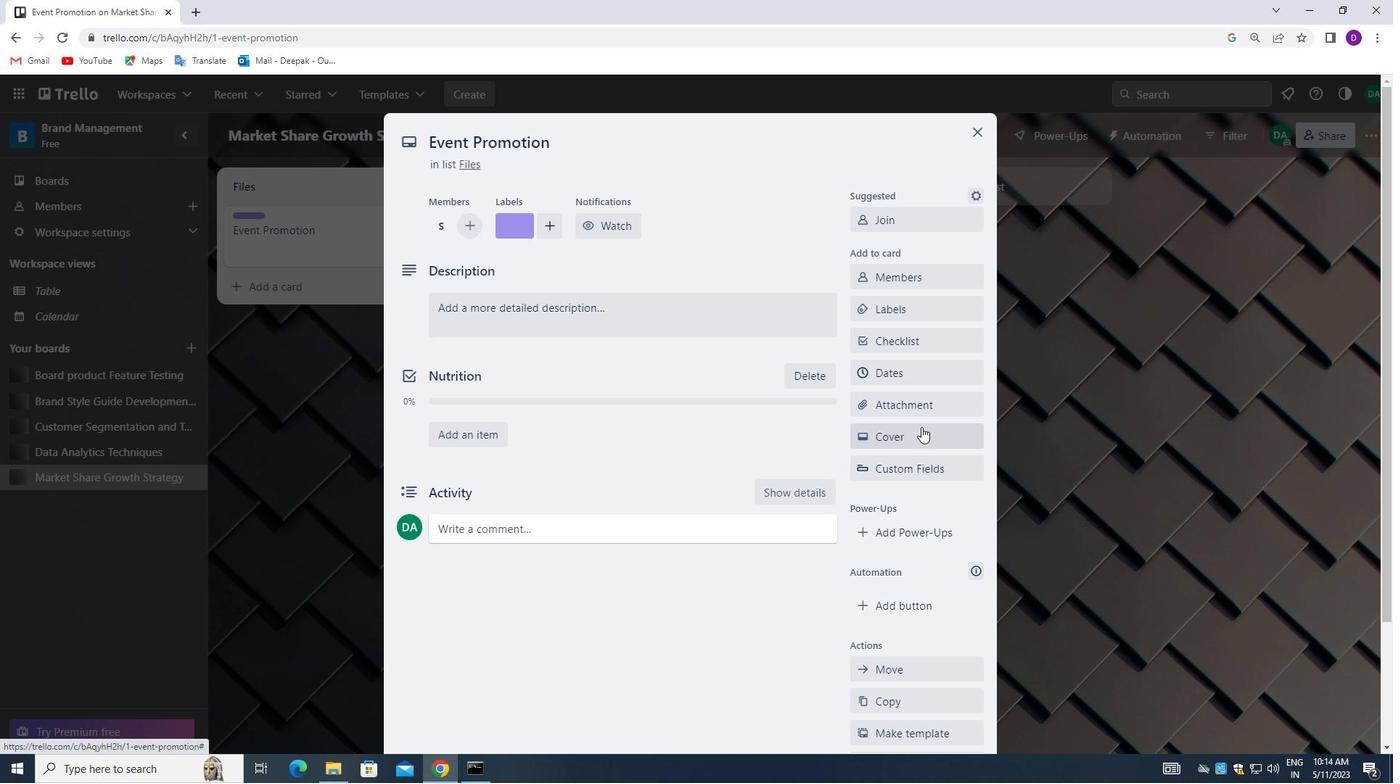 
Action: Mouse pressed left at (921, 429)
Screenshot: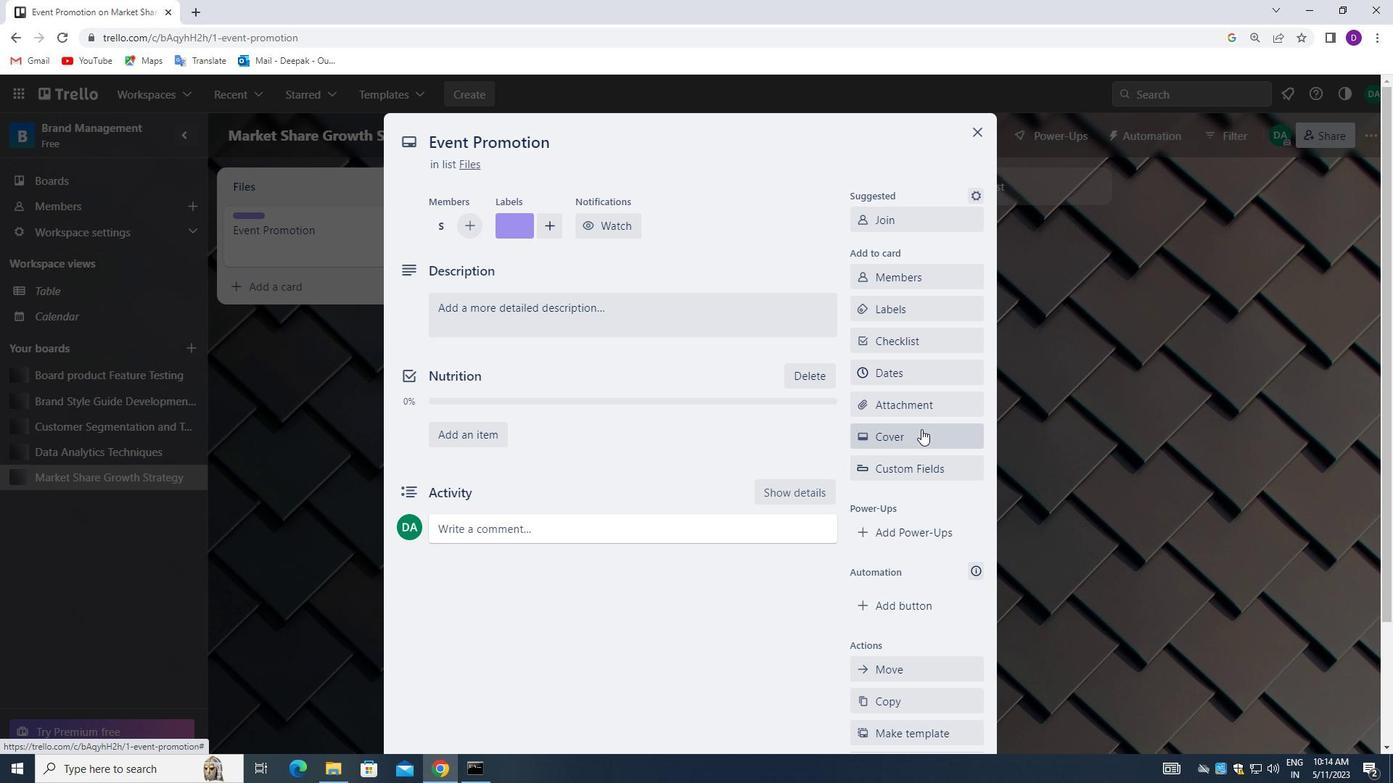 
Action: Mouse moved to (1066, 434)
Screenshot: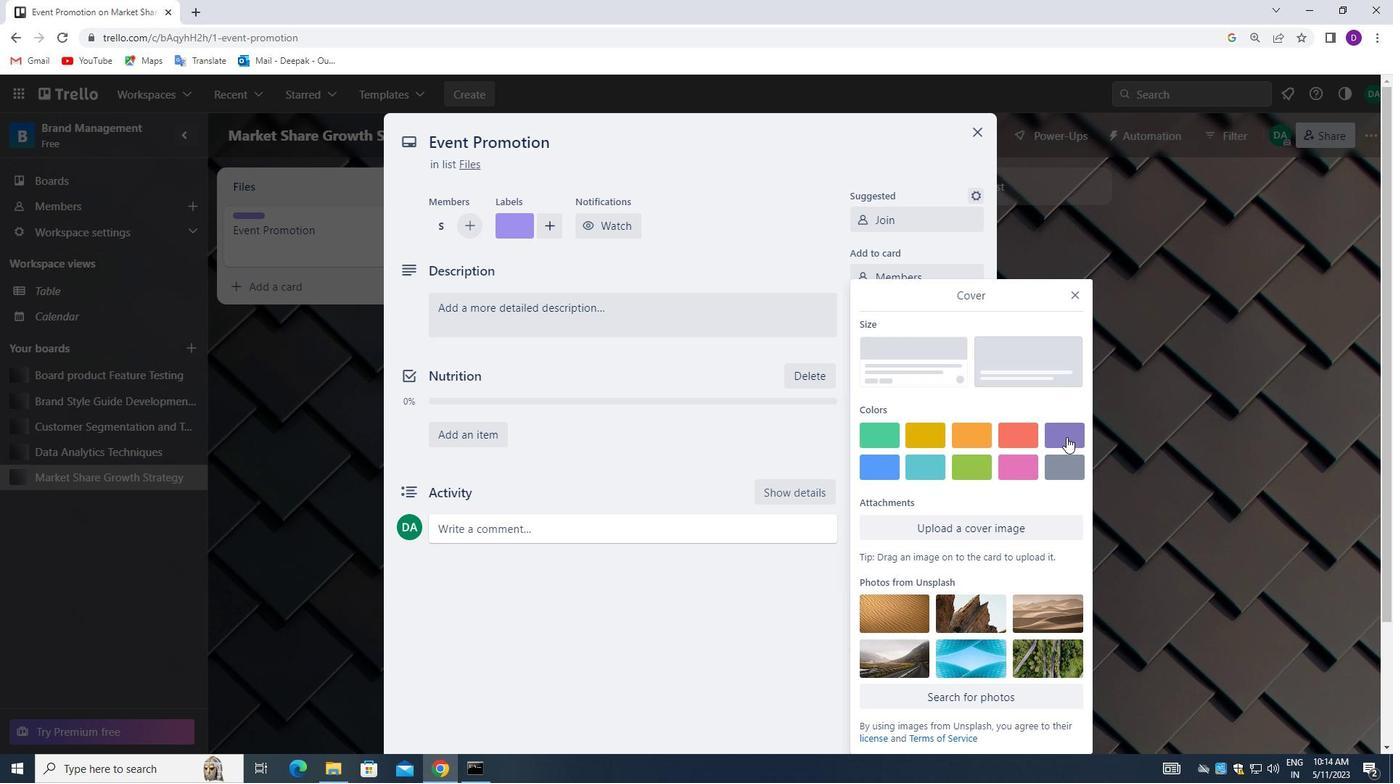 
Action: Mouse pressed left at (1066, 434)
Screenshot: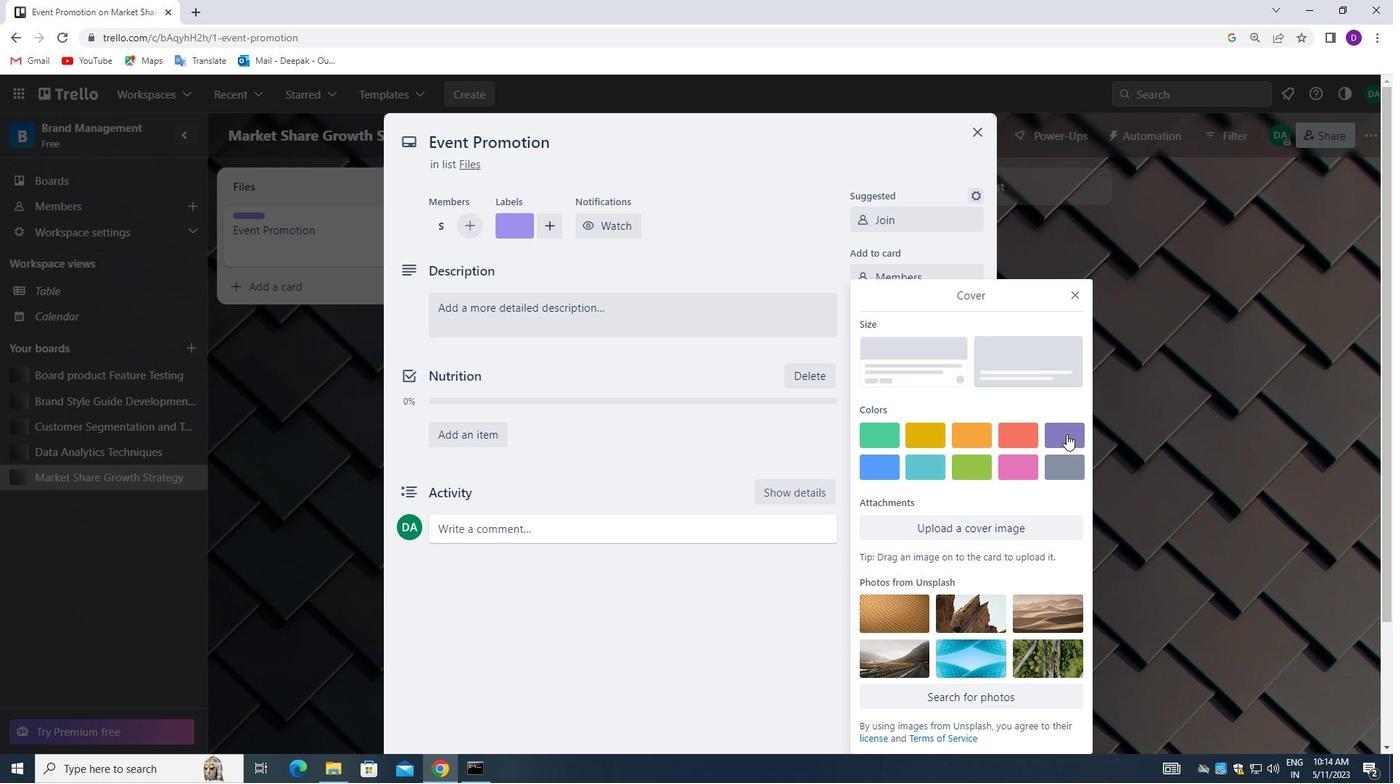 
Action: Mouse moved to (1071, 264)
Screenshot: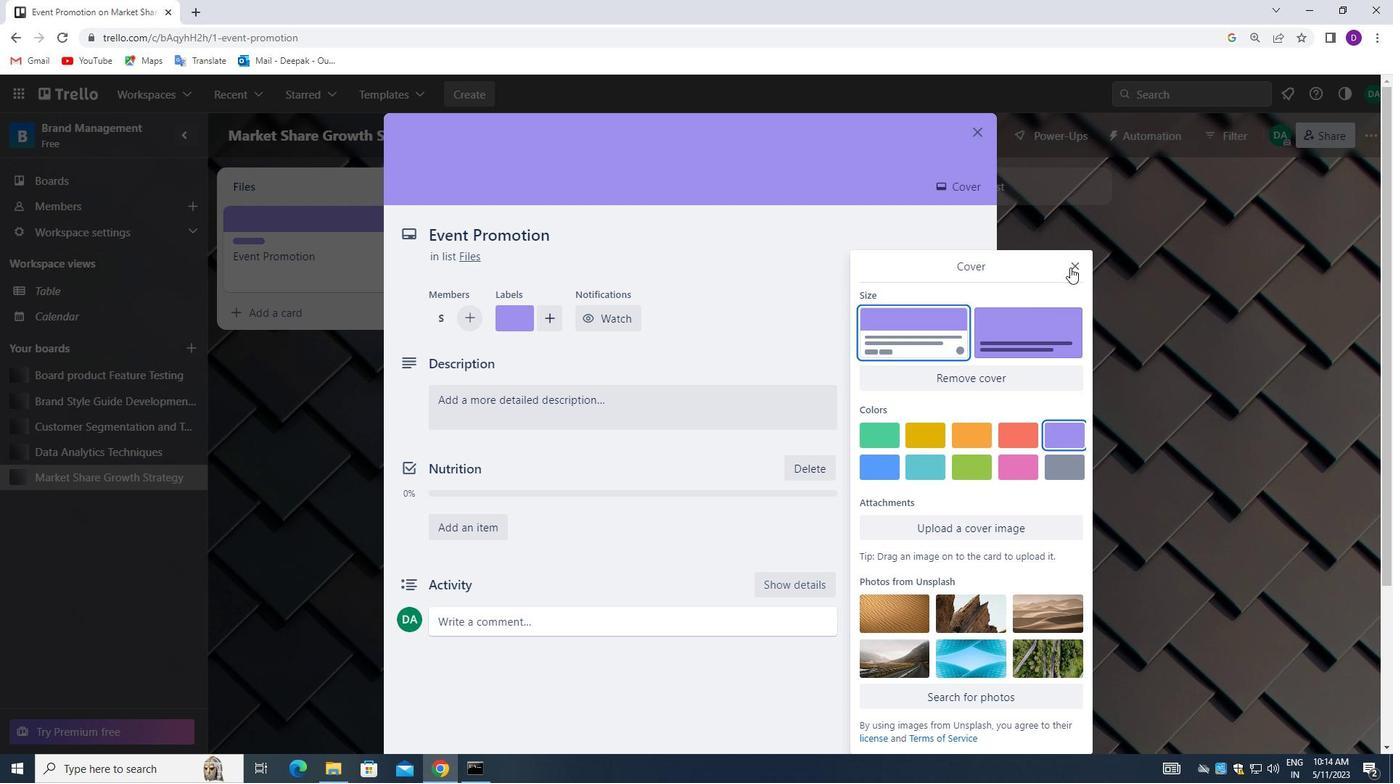 
Action: Mouse pressed left at (1071, 264)
Screenshot: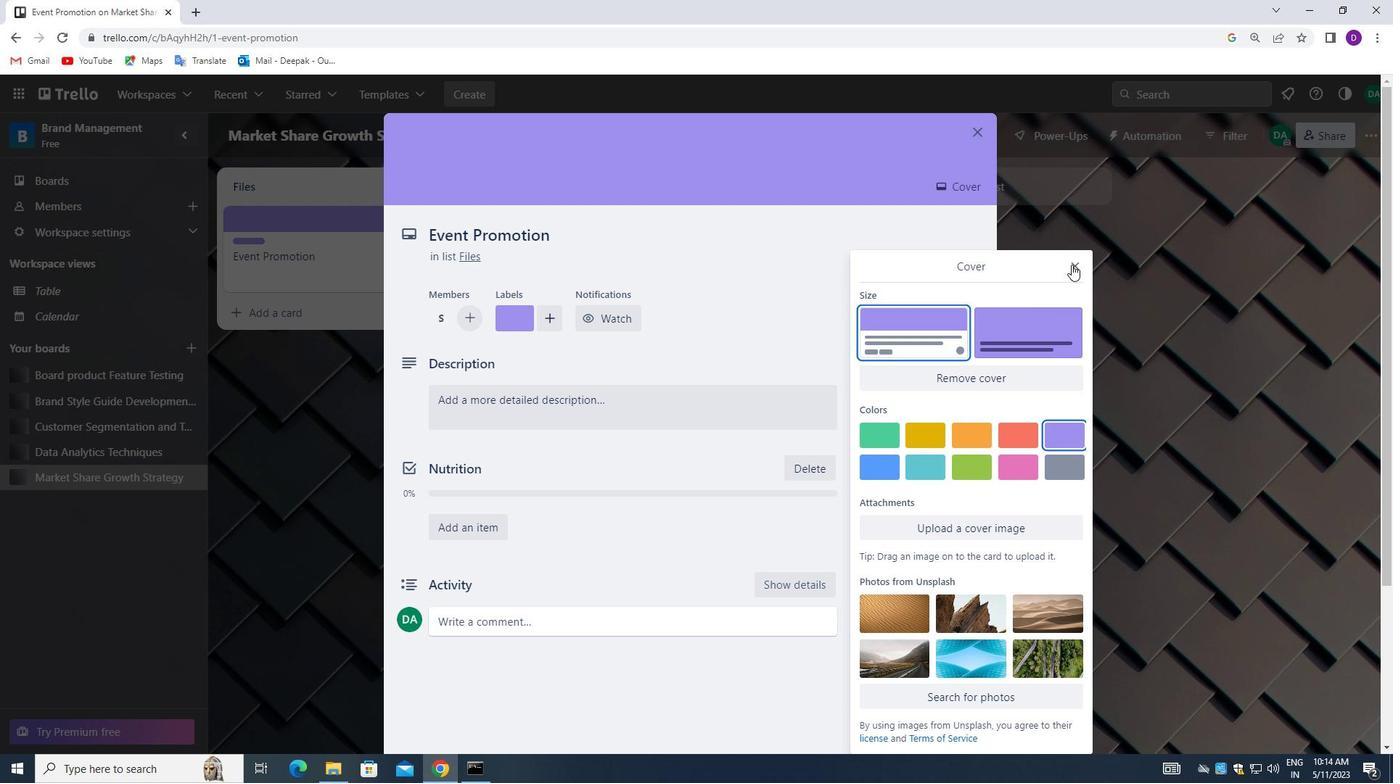 
Action: Mouse moved to (591, 392)
Screenshot: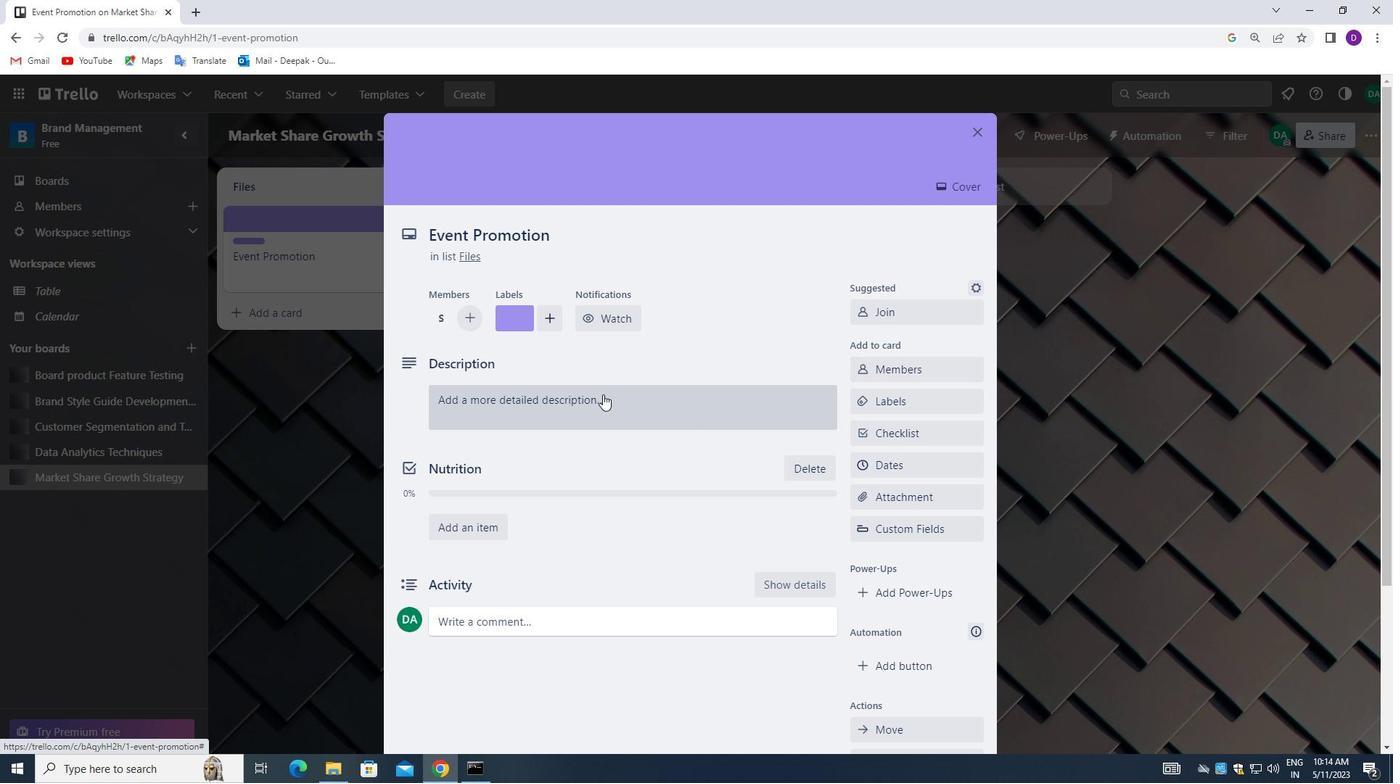 
Action: Mouse pressed left at (591, 392)
Screenshot: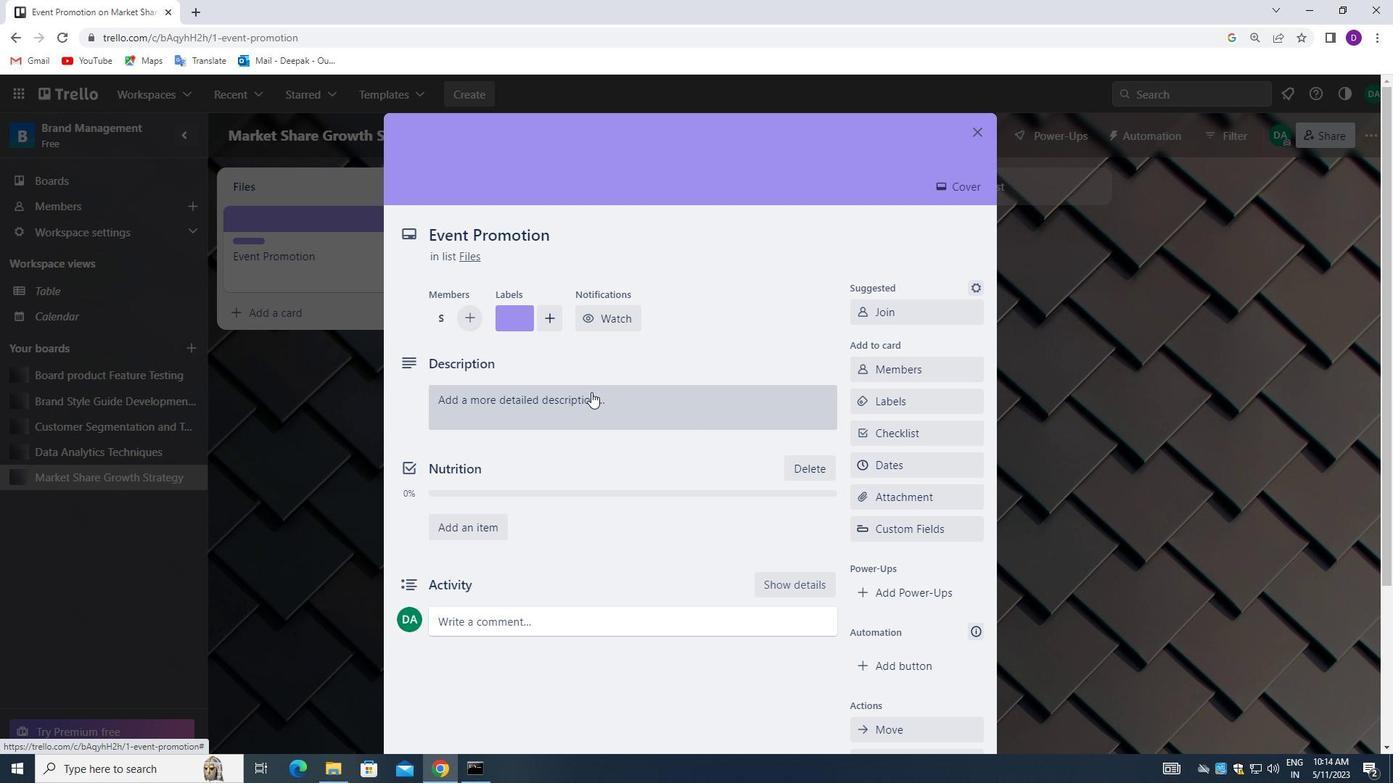 
Action: Mouse moved to (511, 494)
Screenshot: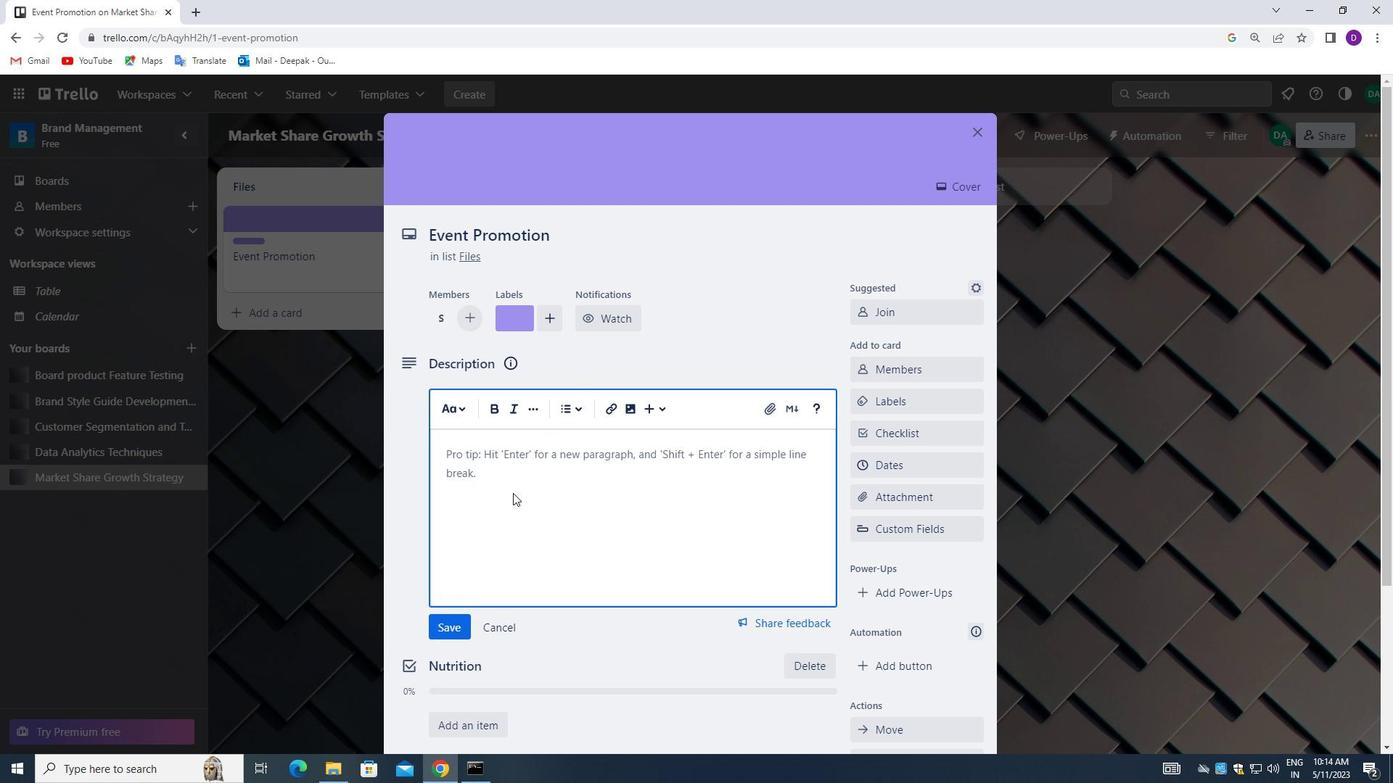 
Action: Key pressed <Key.shift>PLAN<Key.space>AND<Key.space>EXECUT<Key.space><Key.backspace><Key.backspace><Key.backspace>UTE<Key.space>COMPANY<Key.space>TEAM<Key.space>BUILDING<Key.space>ACTIVITY<Key.space>AND<Key.space>A<Key.space>COMMENT<Key.space><Key.backspace><Key.backspace><Key.backspace><Key.backspace><Key.backspace><Key.backspace><Key.backspace><Key.backspace><Key.backspace><Key.backspace><Key.backspace><Key.backspace><Key.backspace><Key.backspace><Key.backspace>'
Screenshot: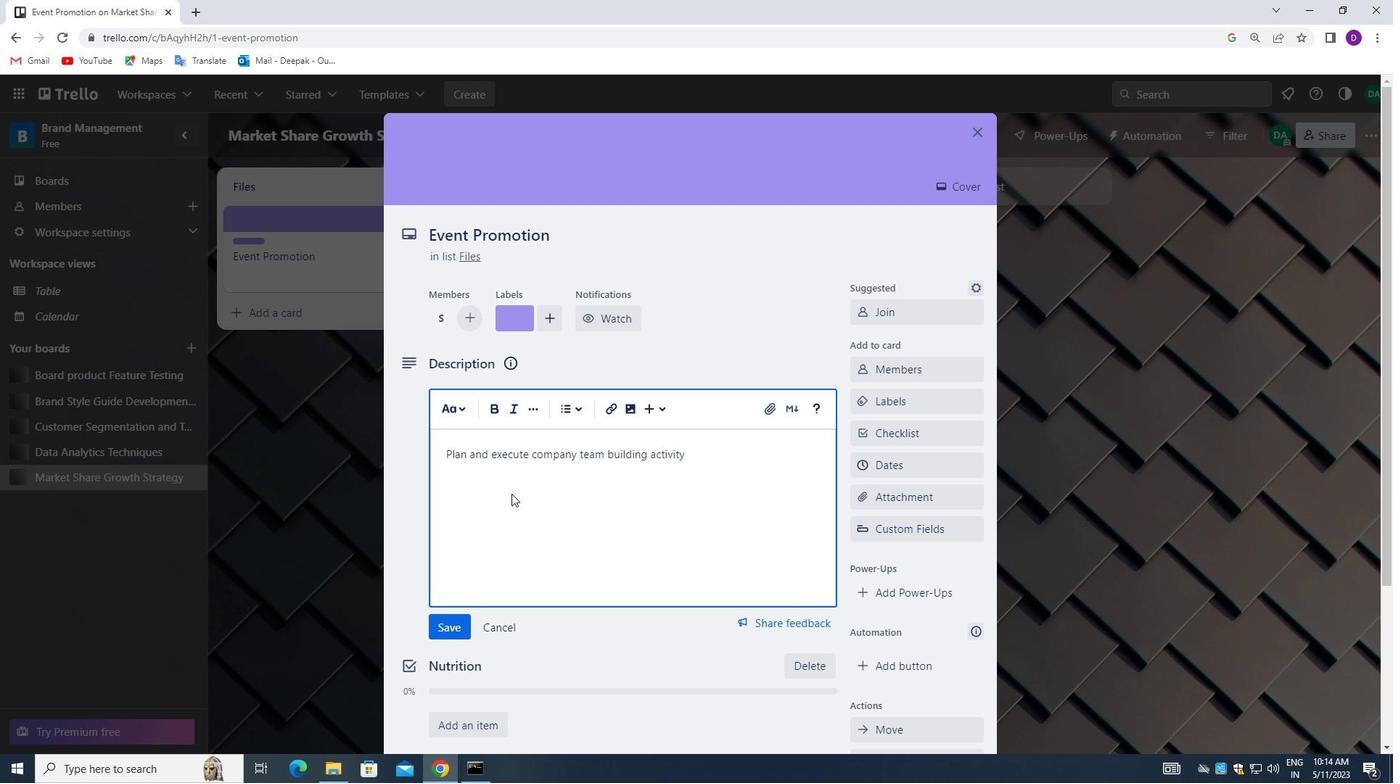 
Action: Mouse moved to (453, 628)
Screenshot: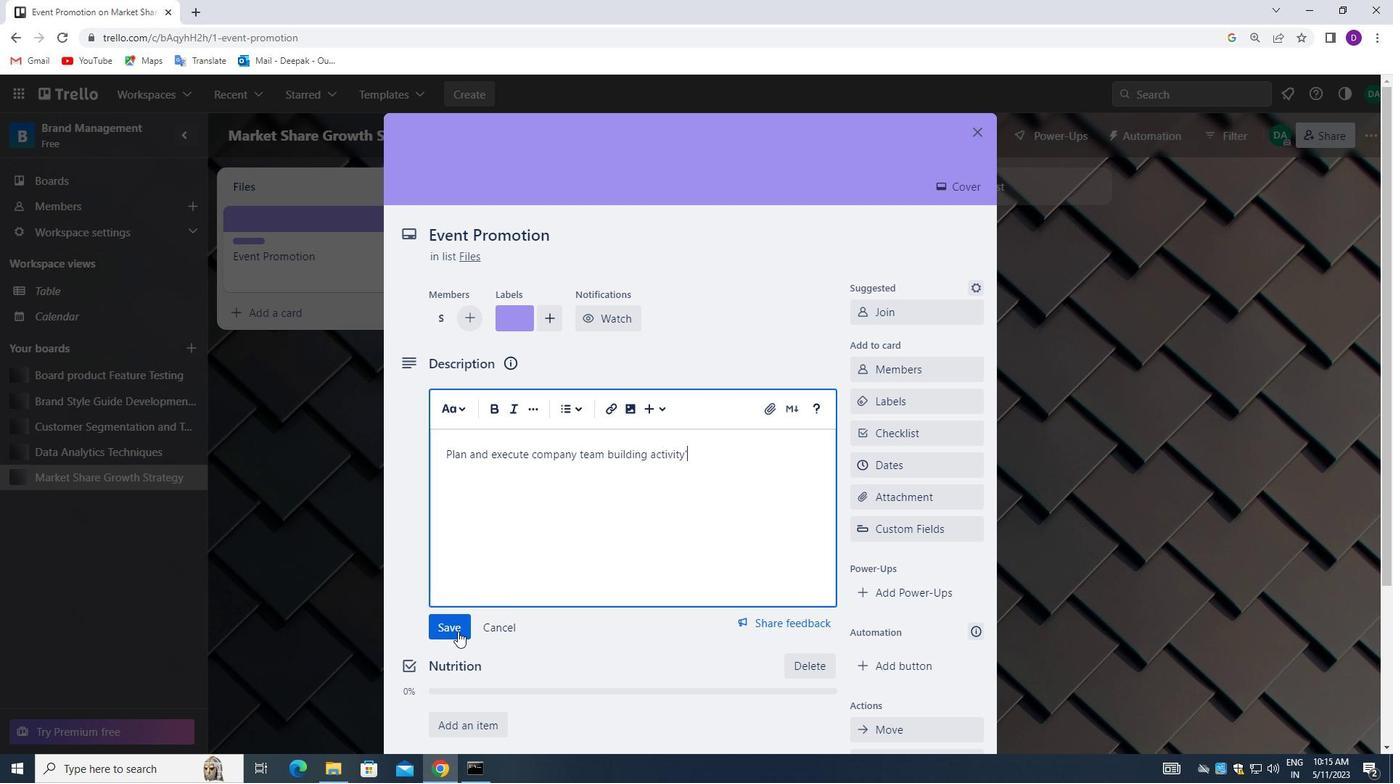 
Action: Mouse pressed left at (453, 628)
Screenshot: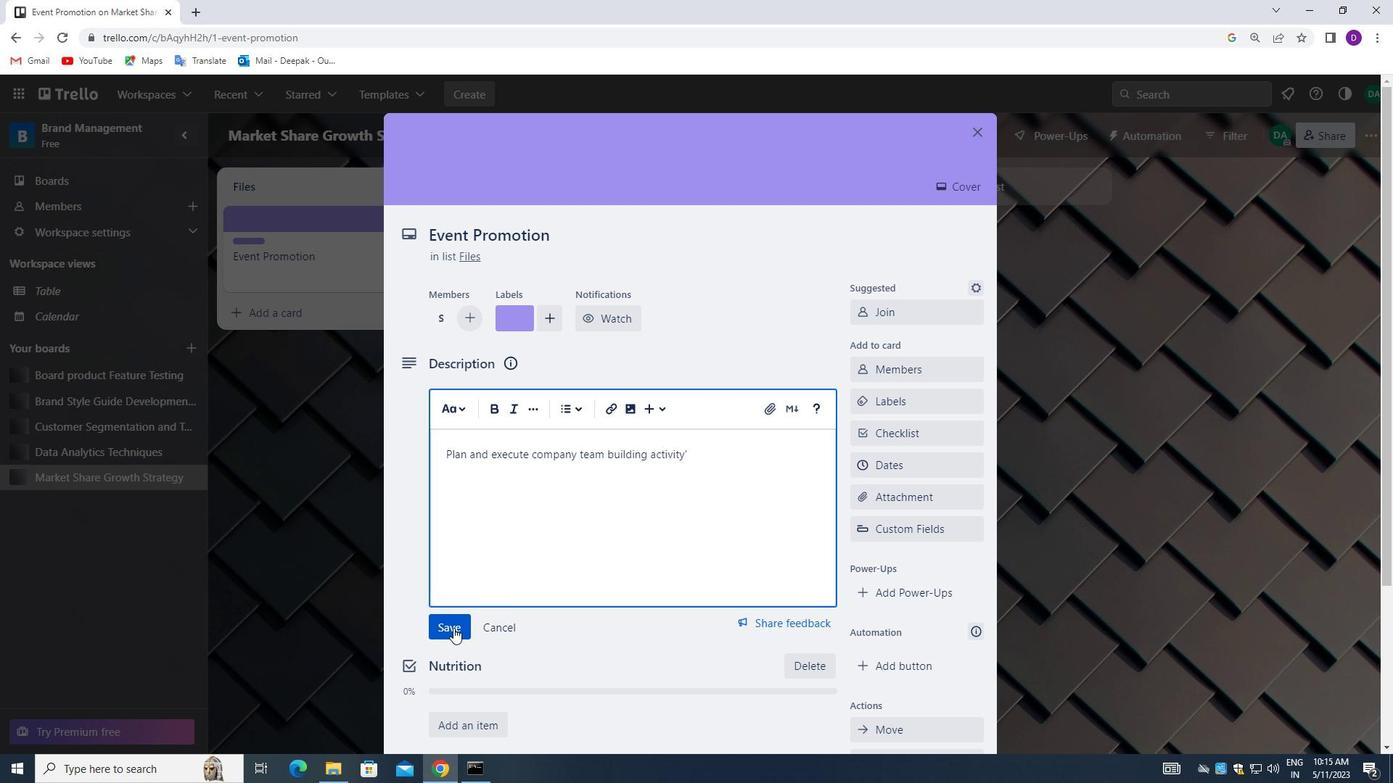 
Action: Mouse moved to (600, 525)
Screenshot: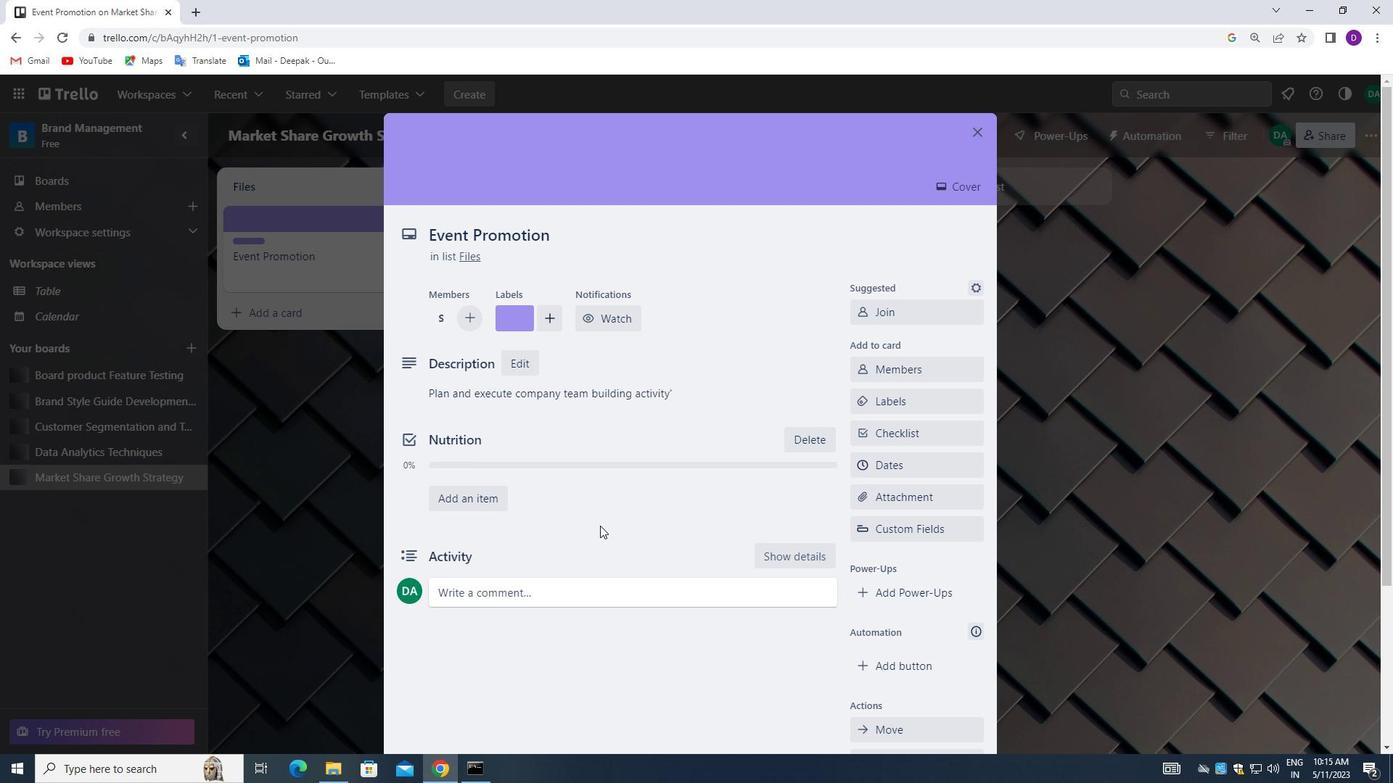 
Action: Mouse scrolled (600, 524) with delta (0, 0)
Screenshot: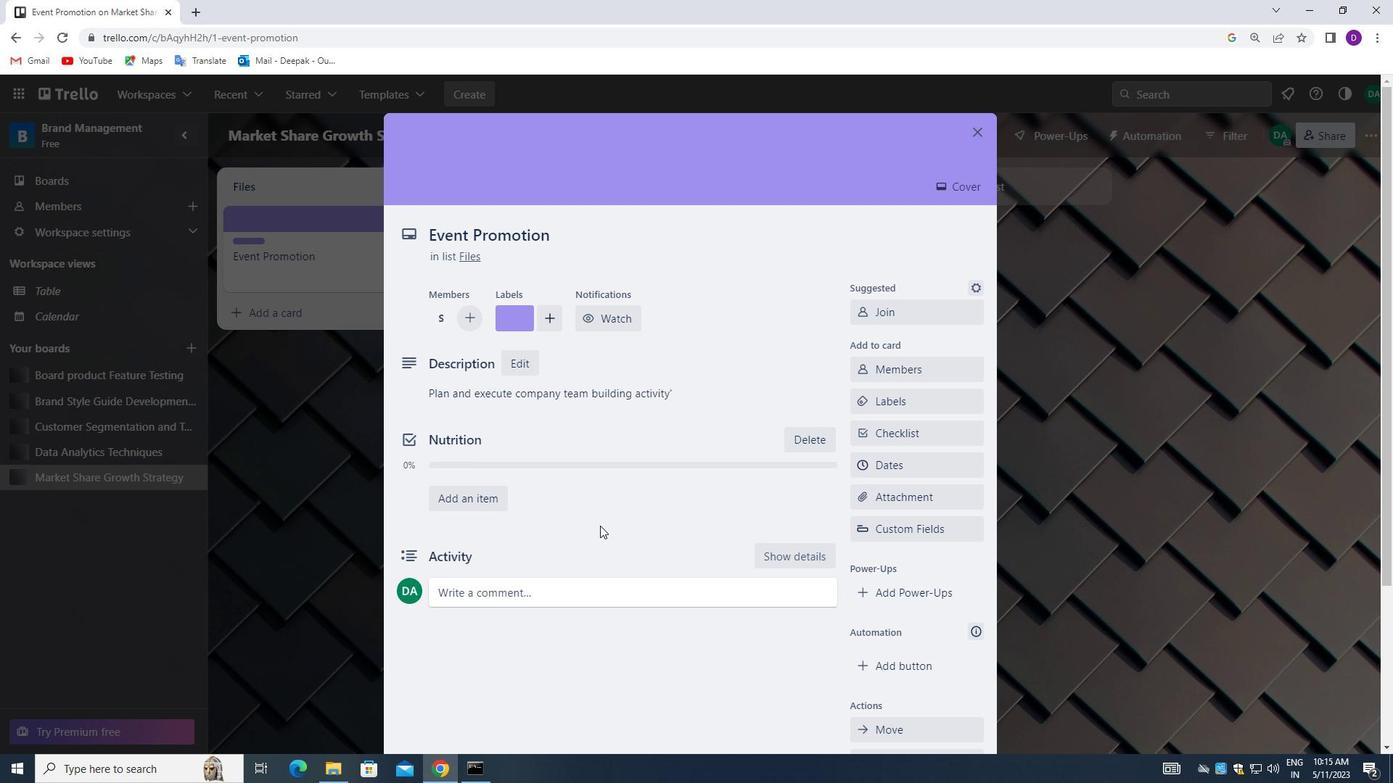 
Action: Mouse moved to (534, 517)
Screenshot: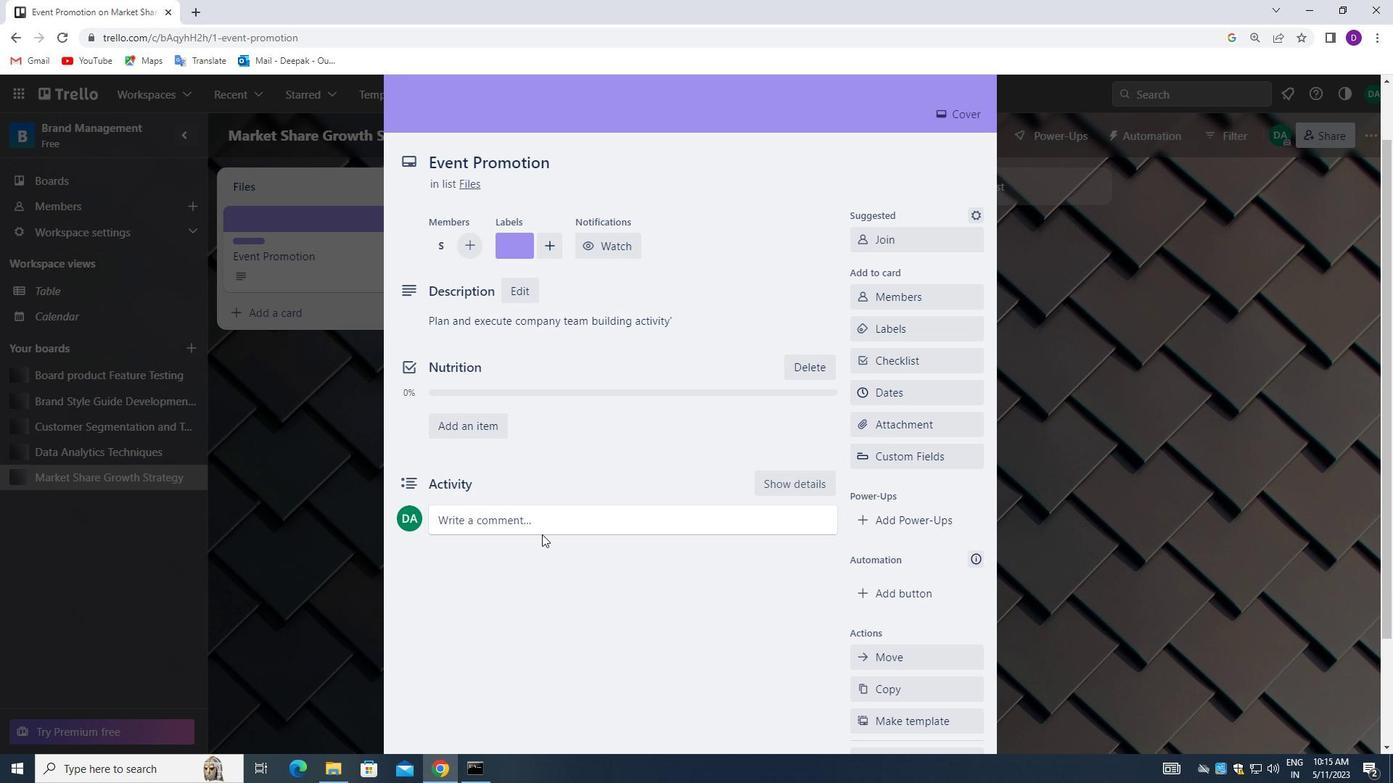 
Action: Mouse pressed left at (534, 517)
Screenshot: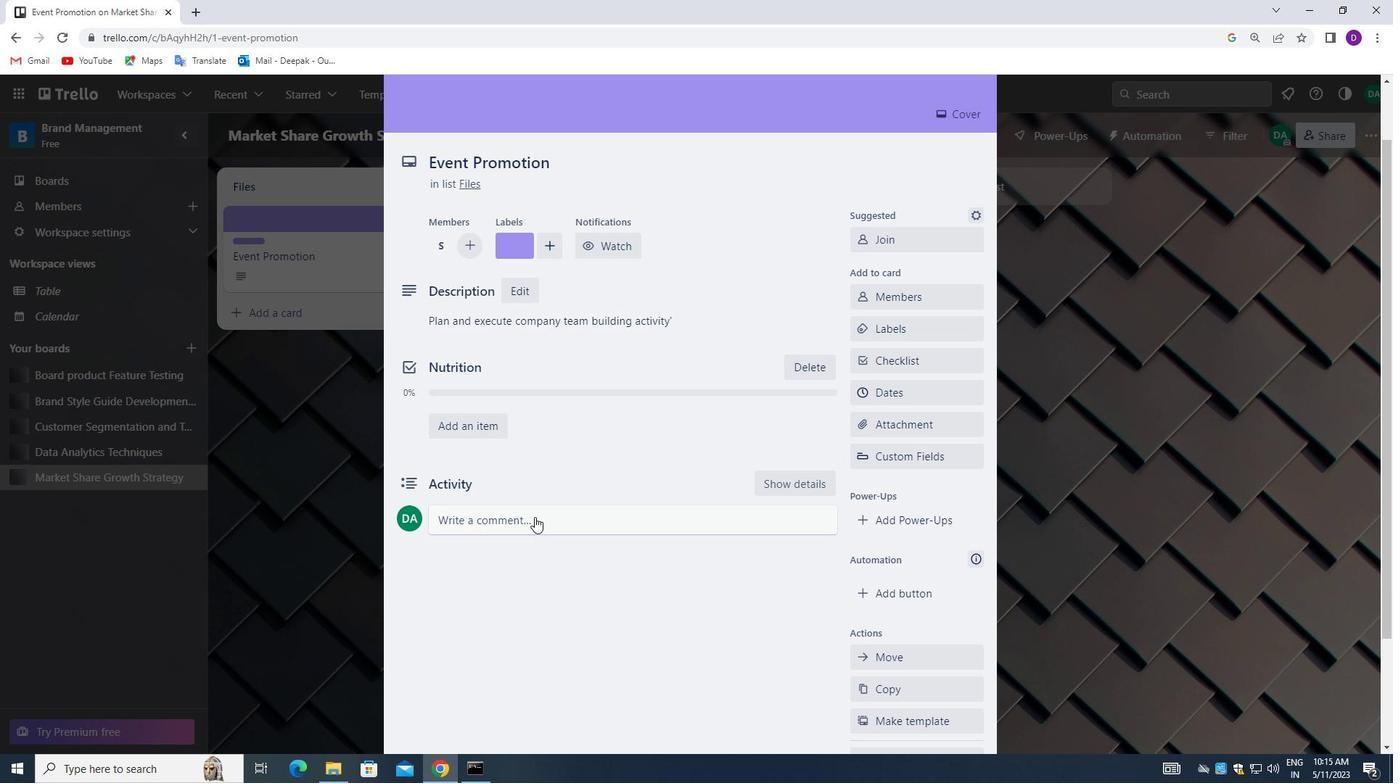 
Action: Mouse moved to (471, 577)
Screenshot: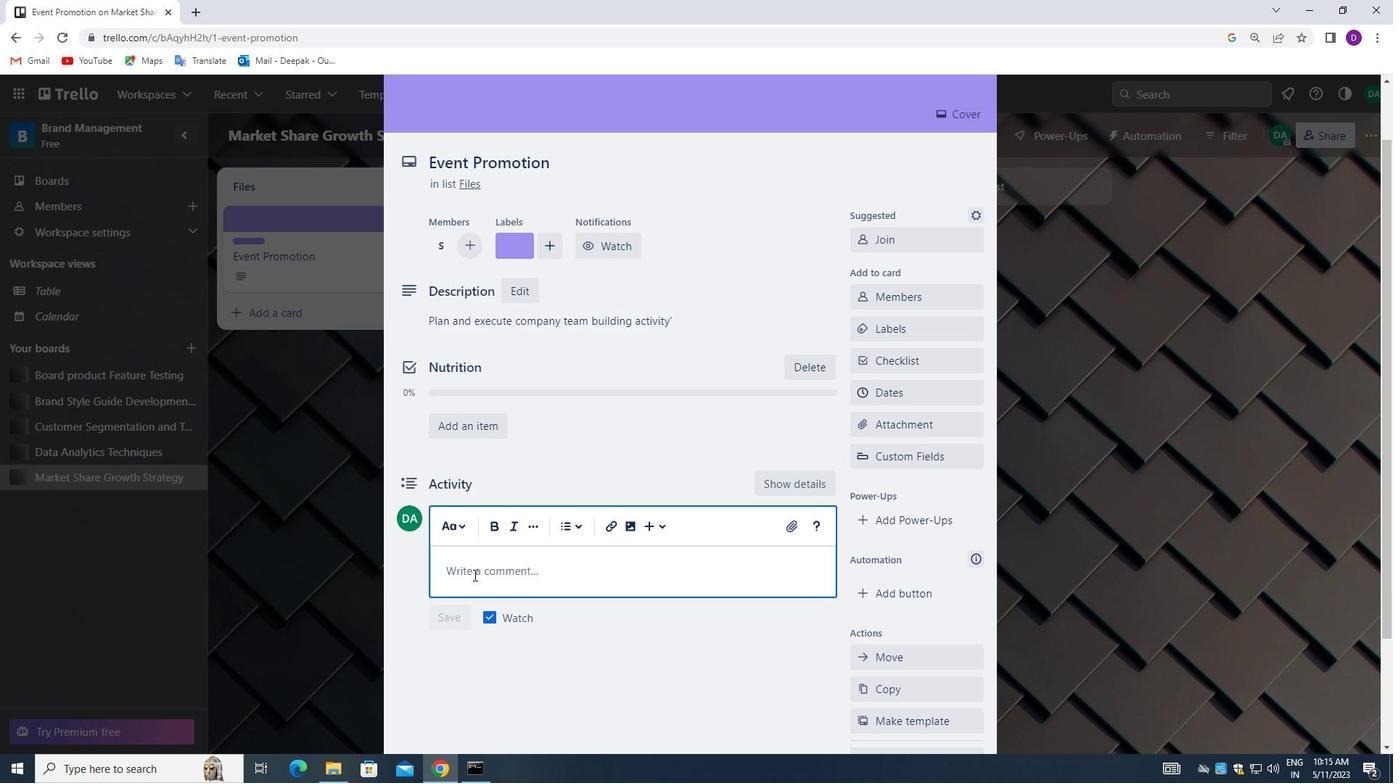 
Action: Mouse pressed left at (471, 577)
Screenshot: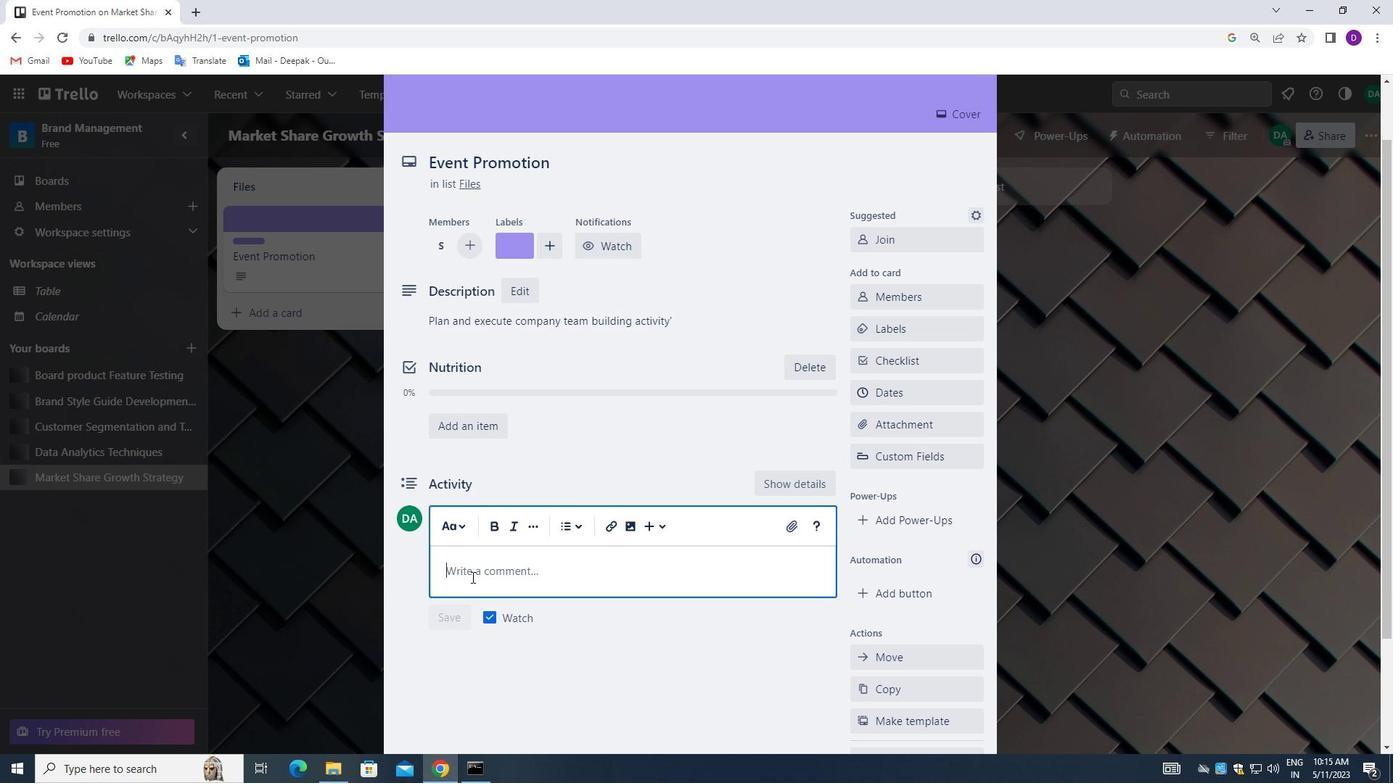 
Action: Key pressed <Key.shift_r>WE<Key.space>SHOULD<Key.space>APPROACH<Key.space>THIS<Key.space>TALS<Key.backspace><Key.backspace>SK<Key.space>WITH<Key.space>A<Key.space>SW<Key.backspace>EM<Key.backspace>NSE<Key.space>OF<Key.space>COMM
Screenshot: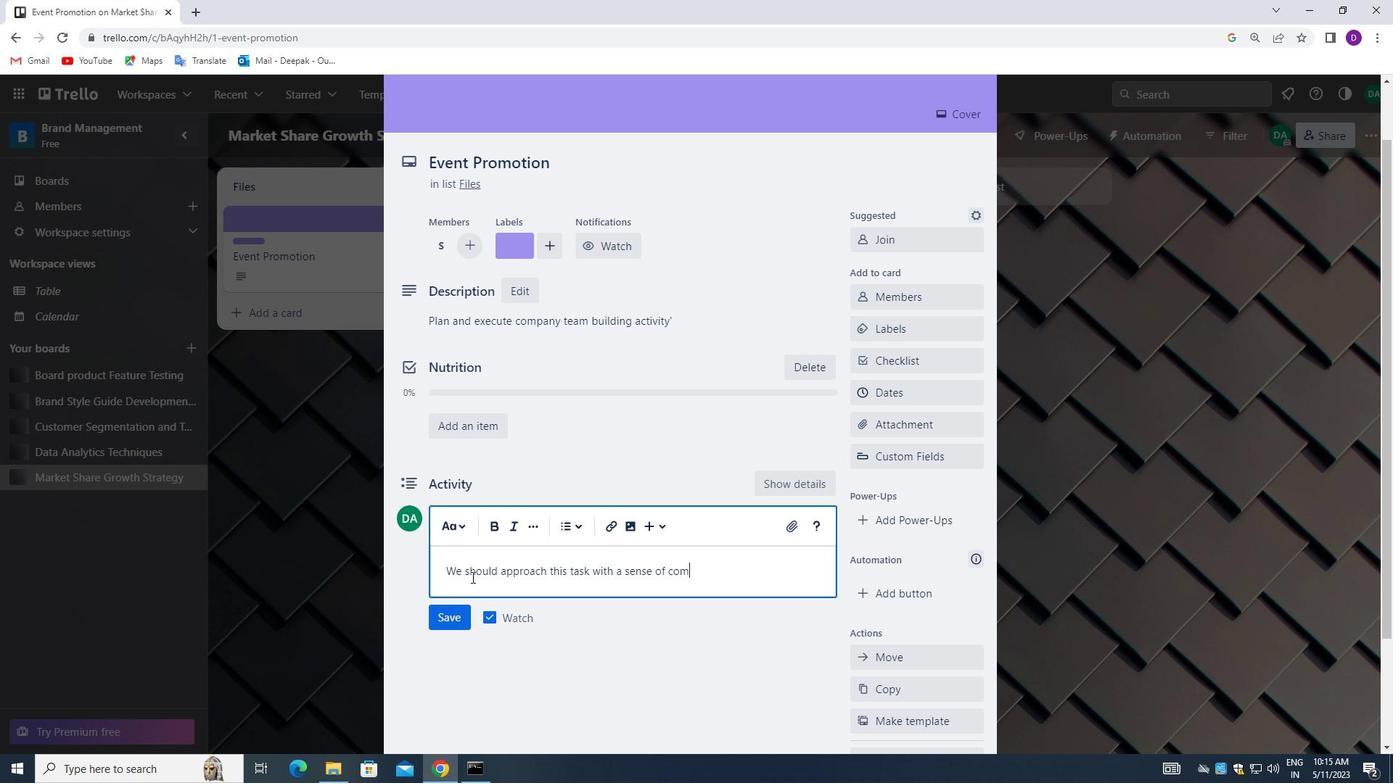 
Action: Mouse moved to (470, 577)
Screenshot: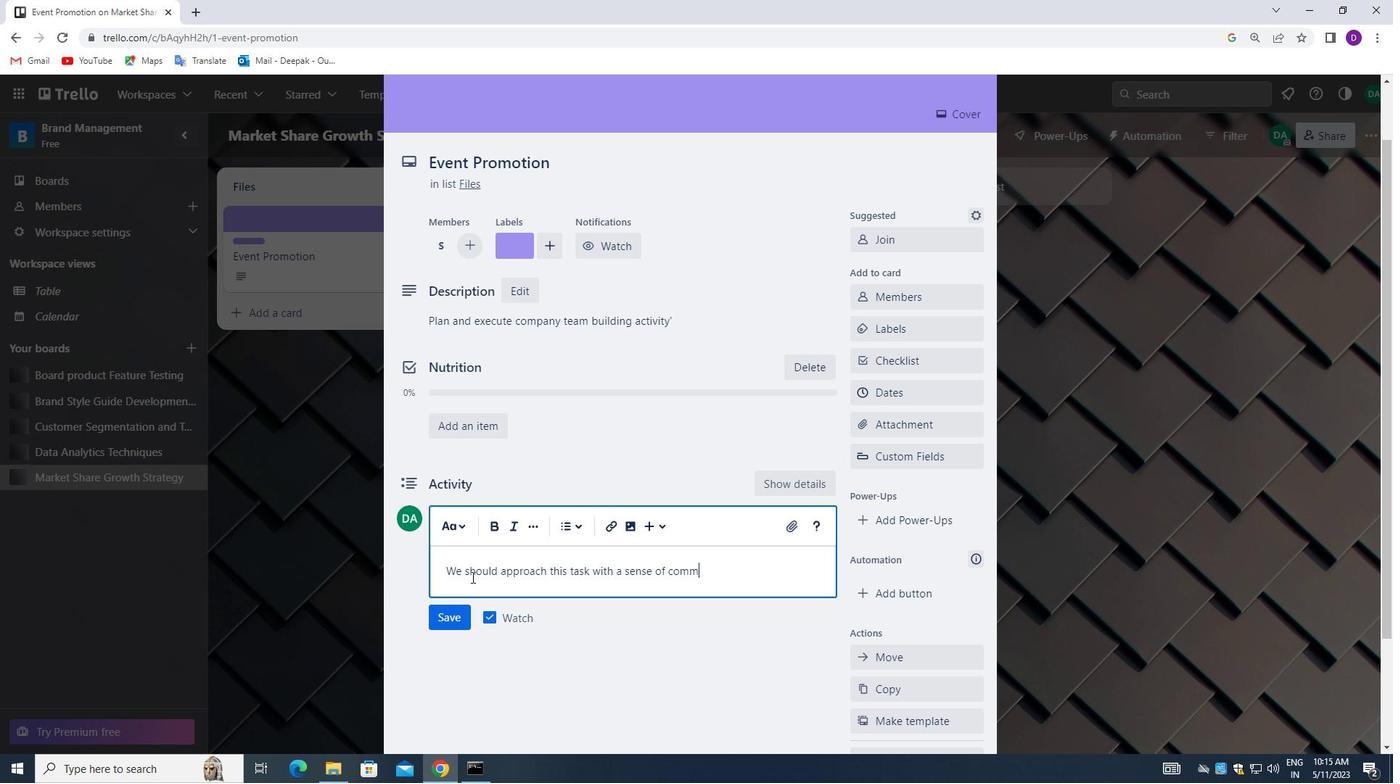 
Action: Key pressed UT<Key.backspace>NITY<Key.space>AND<Key.space>TEAMWOE<Key.backspace>RK.
Screenshot: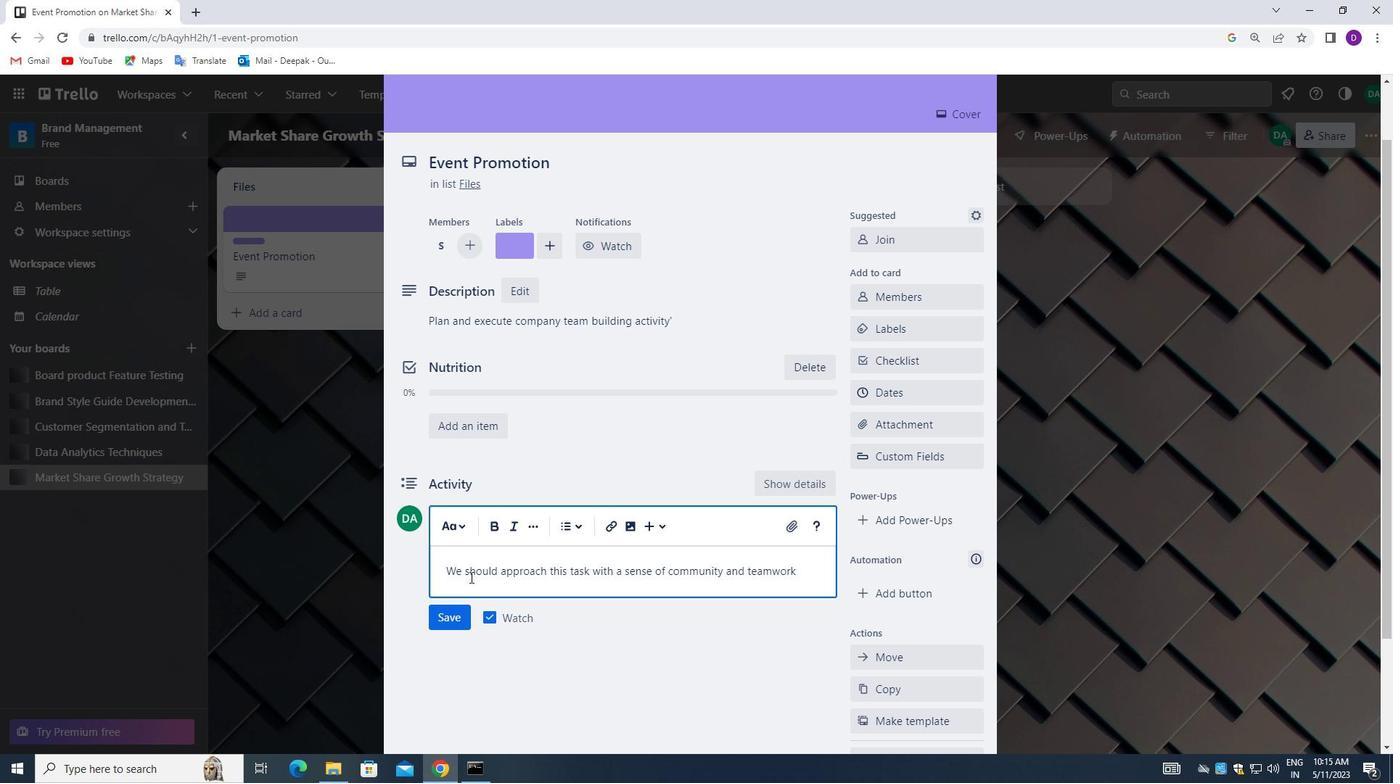 
Action: Mouse moved to (457, 619)
Screenshot: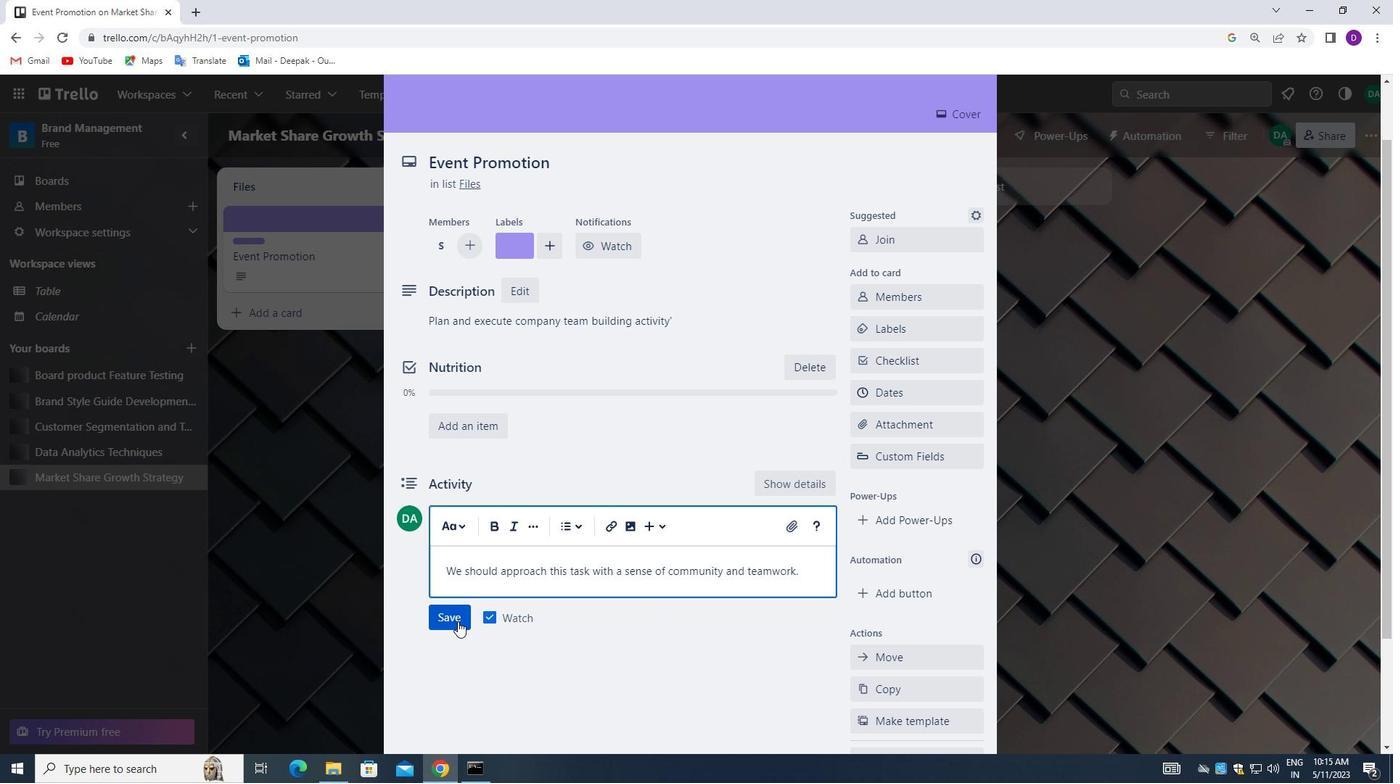 
Action: Mouse pressed left at (457, 619)
Screenshot: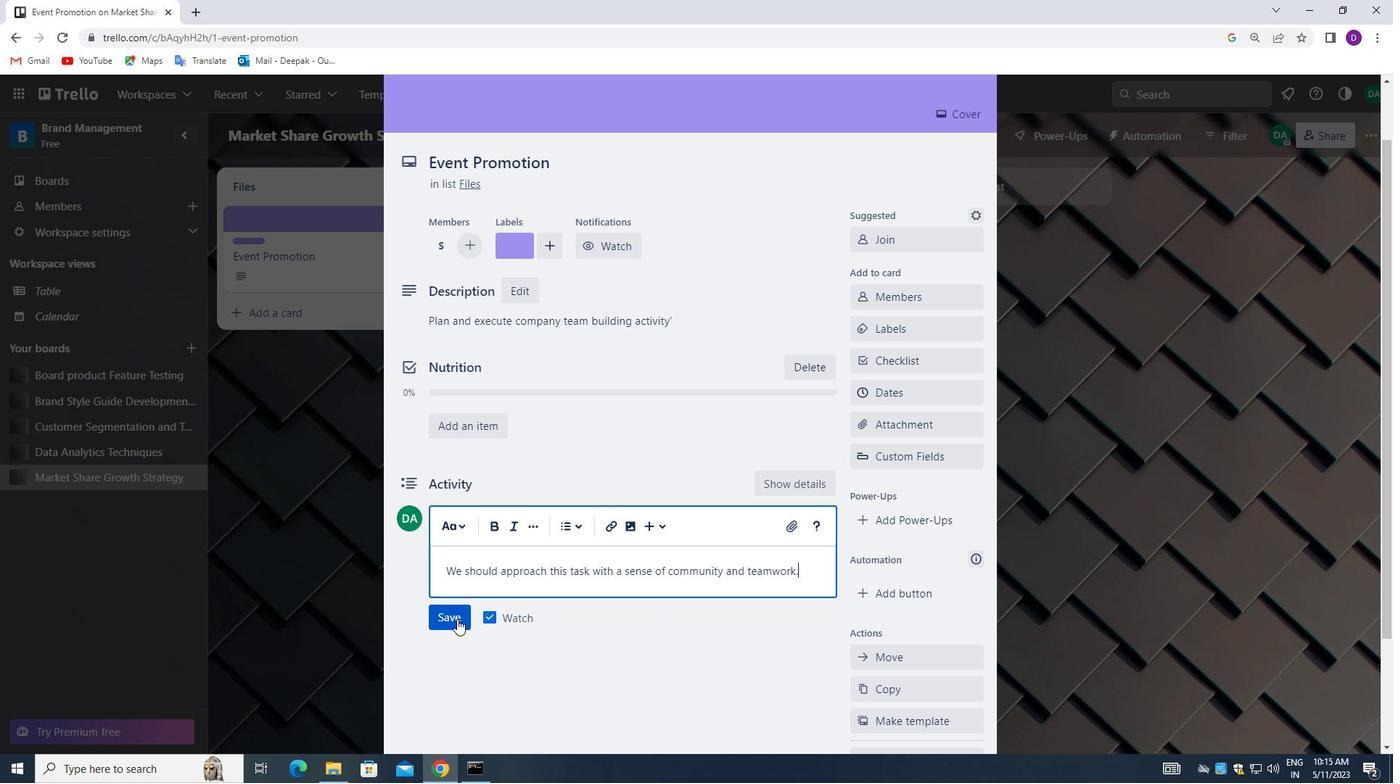 
Action: Mouse moved to (913, 397)
Screenshot: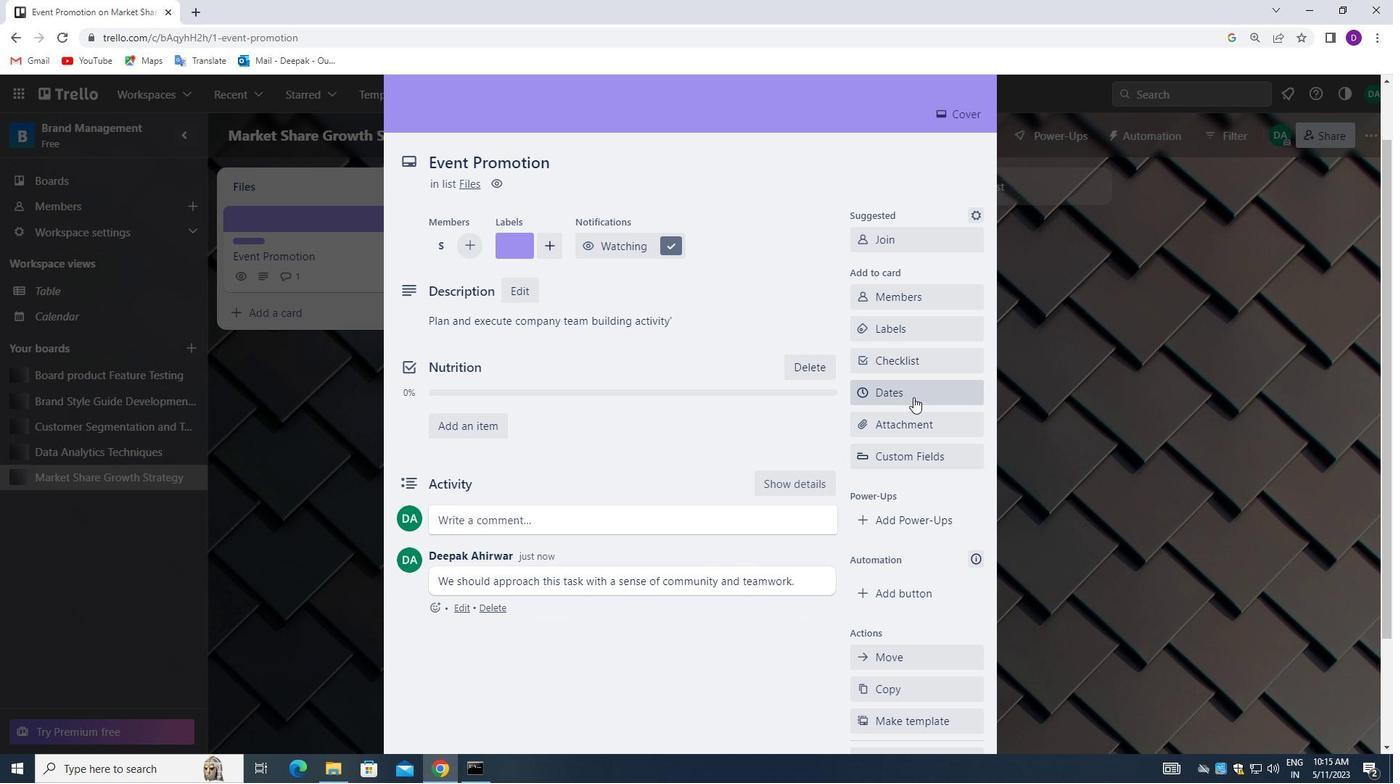 
Action: Mouse pressed left at (913, 397)
Screenshot: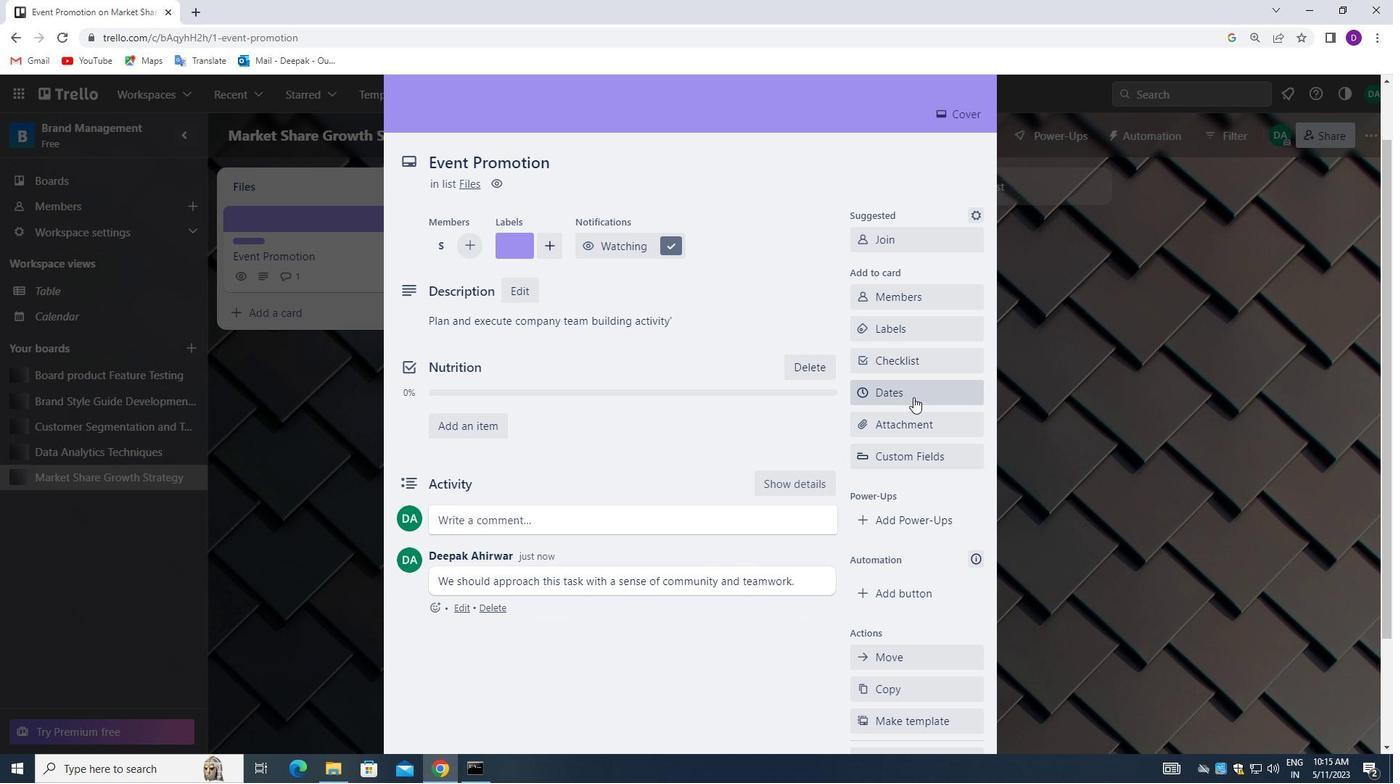 
Action: Mouse moved to (863, 427)
Screenshot: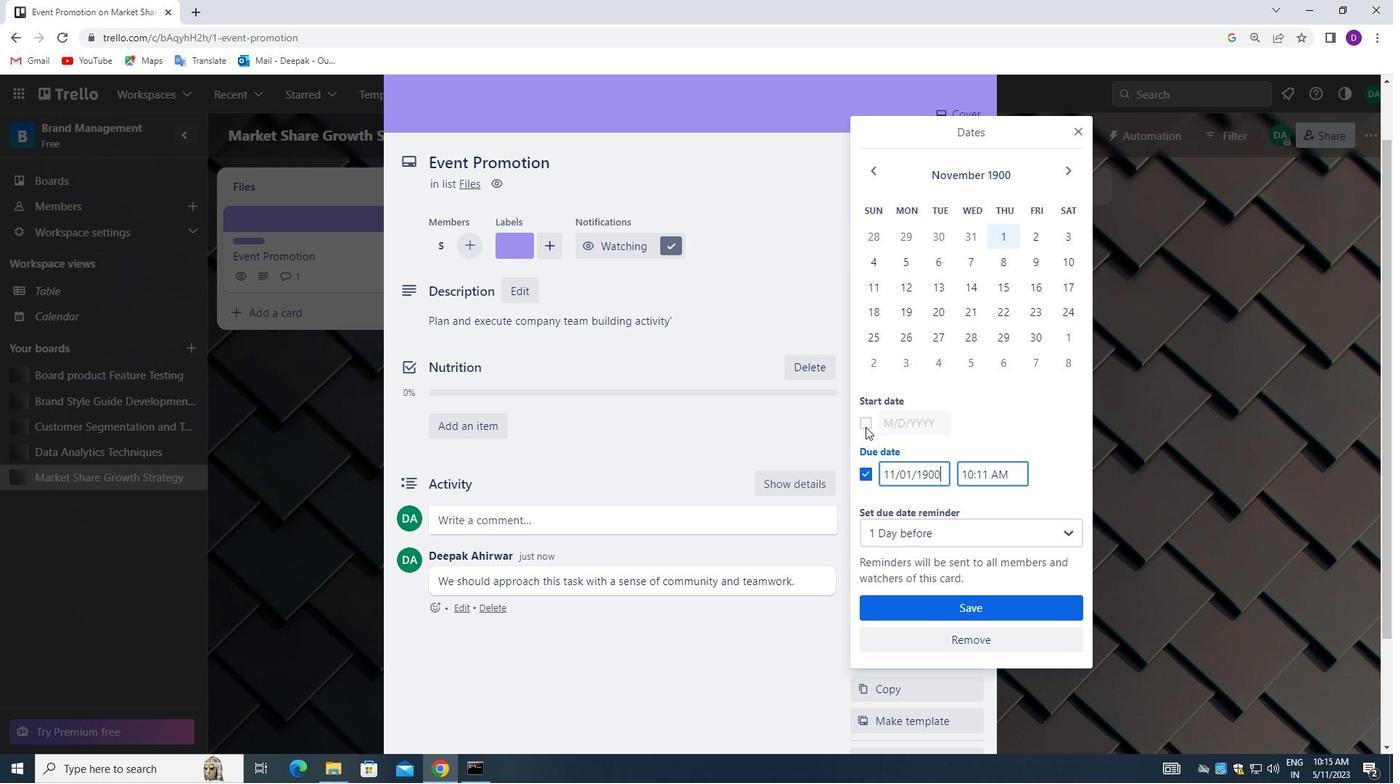 
Action: Mouse pressed left at (863, 427)
Screenshot: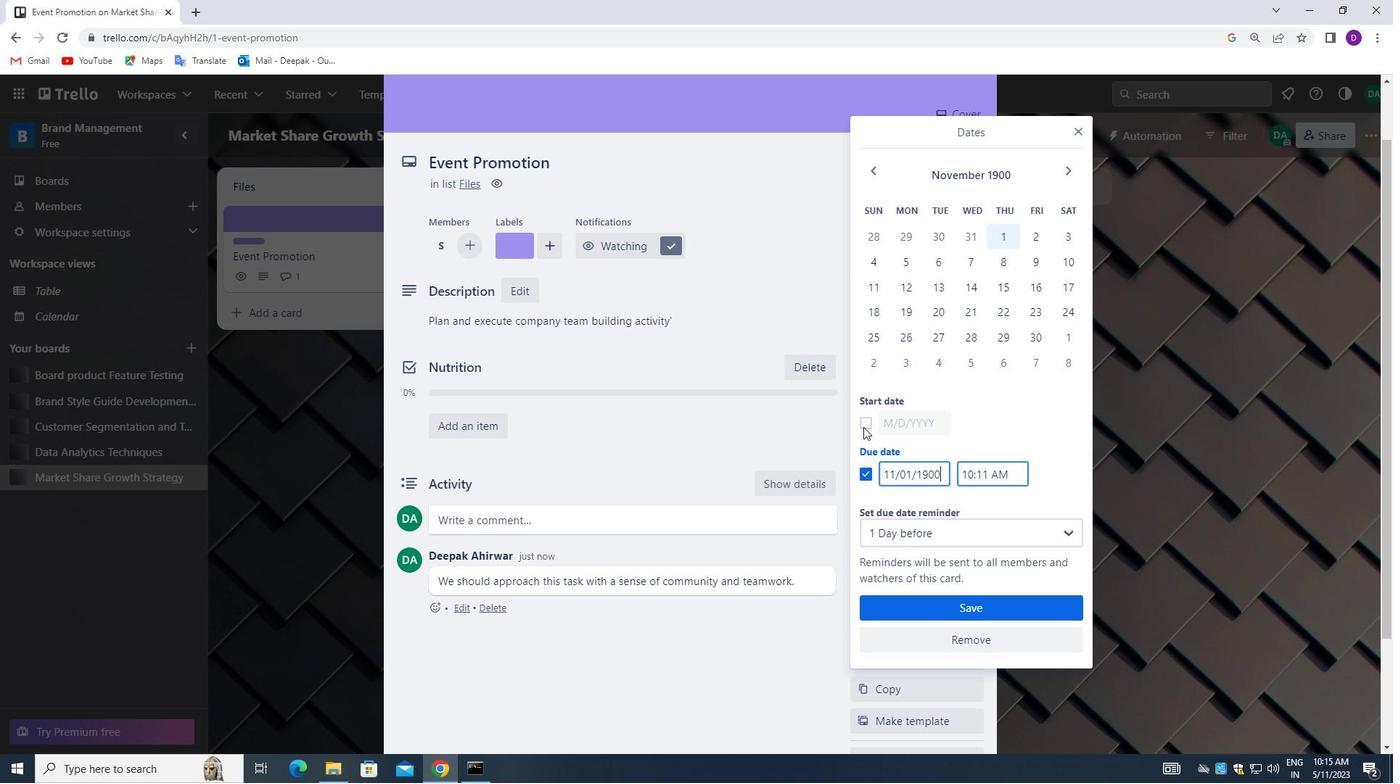 
Action: Mouse moved to (940, 422)
Screenshot: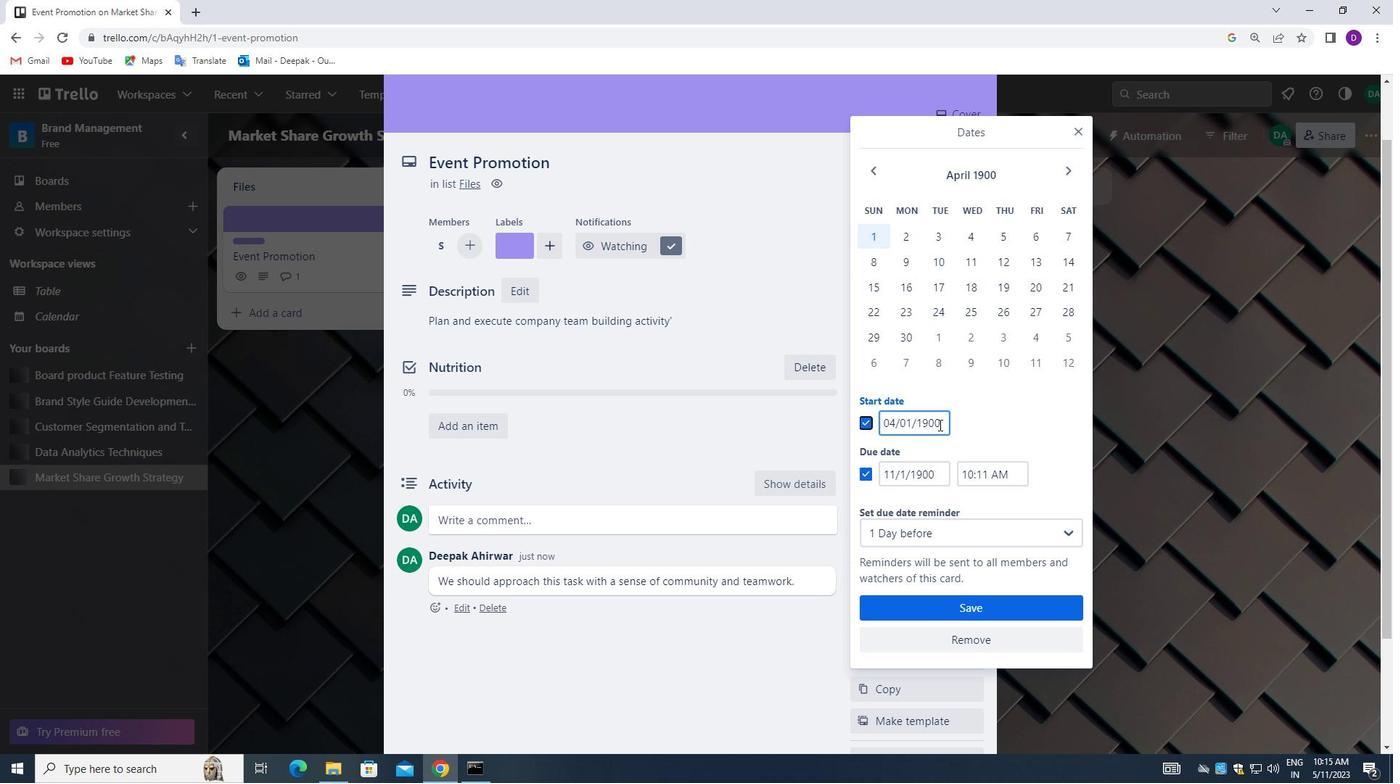 
Action: Mouse pressed left at (940, 422)
Screenshot: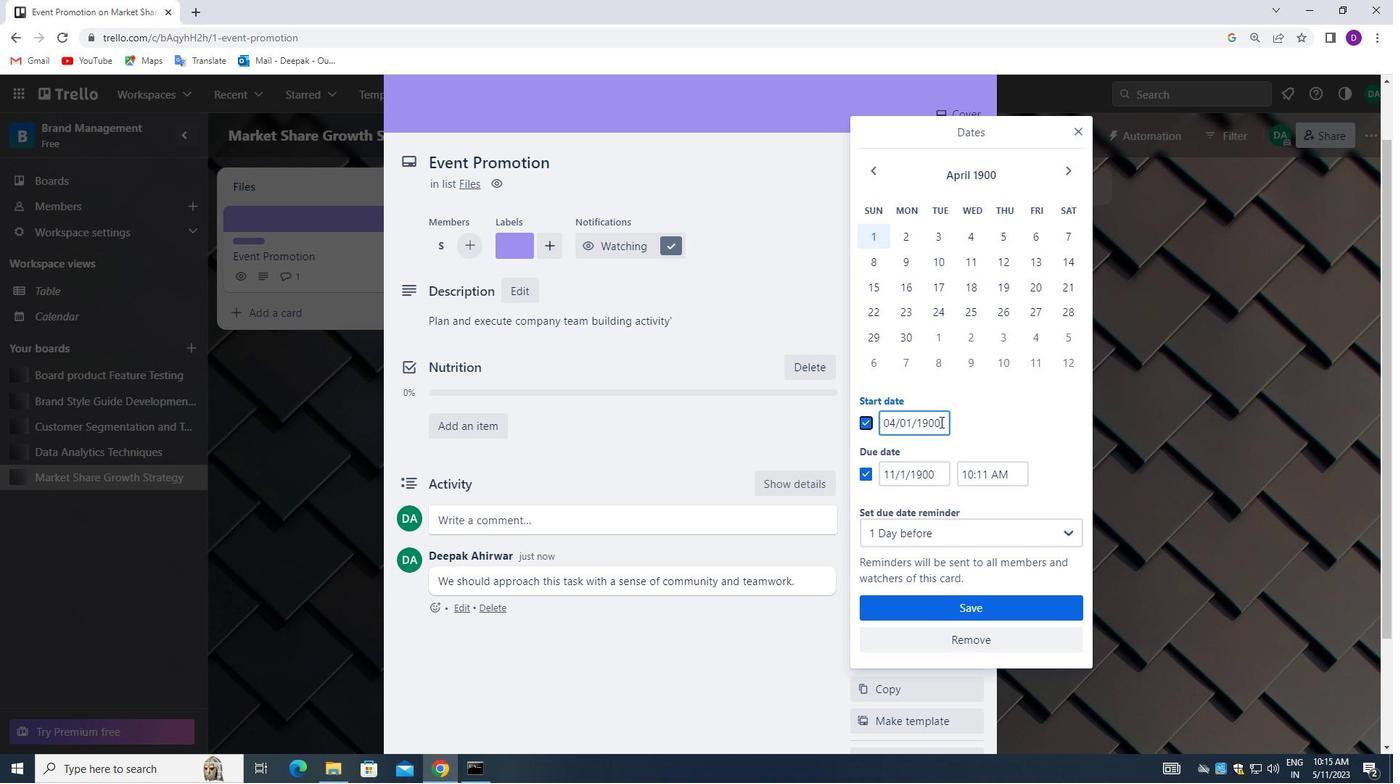 
Action: Mouse moved to (940, 421)
Screenshot: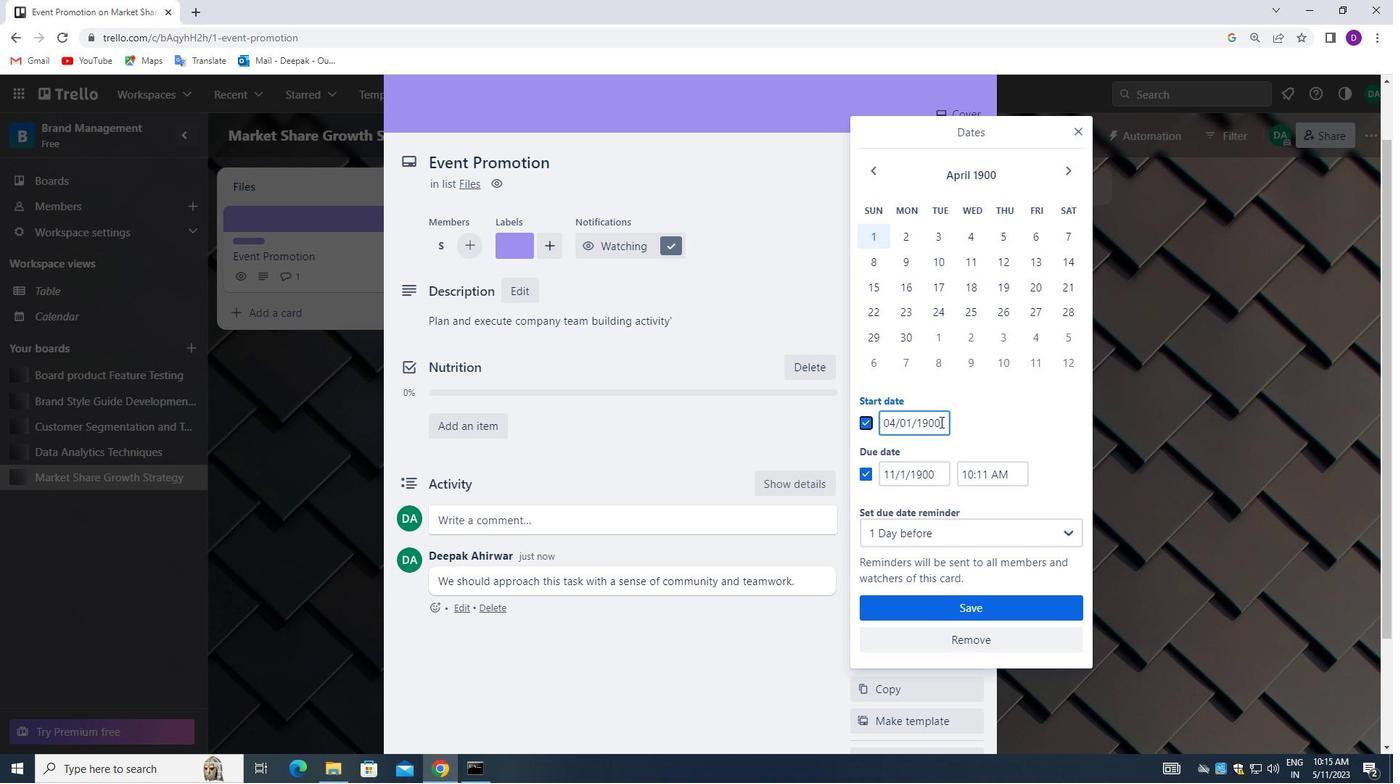 
Action: Mouse pressed left at (940, 421)
Screenshot: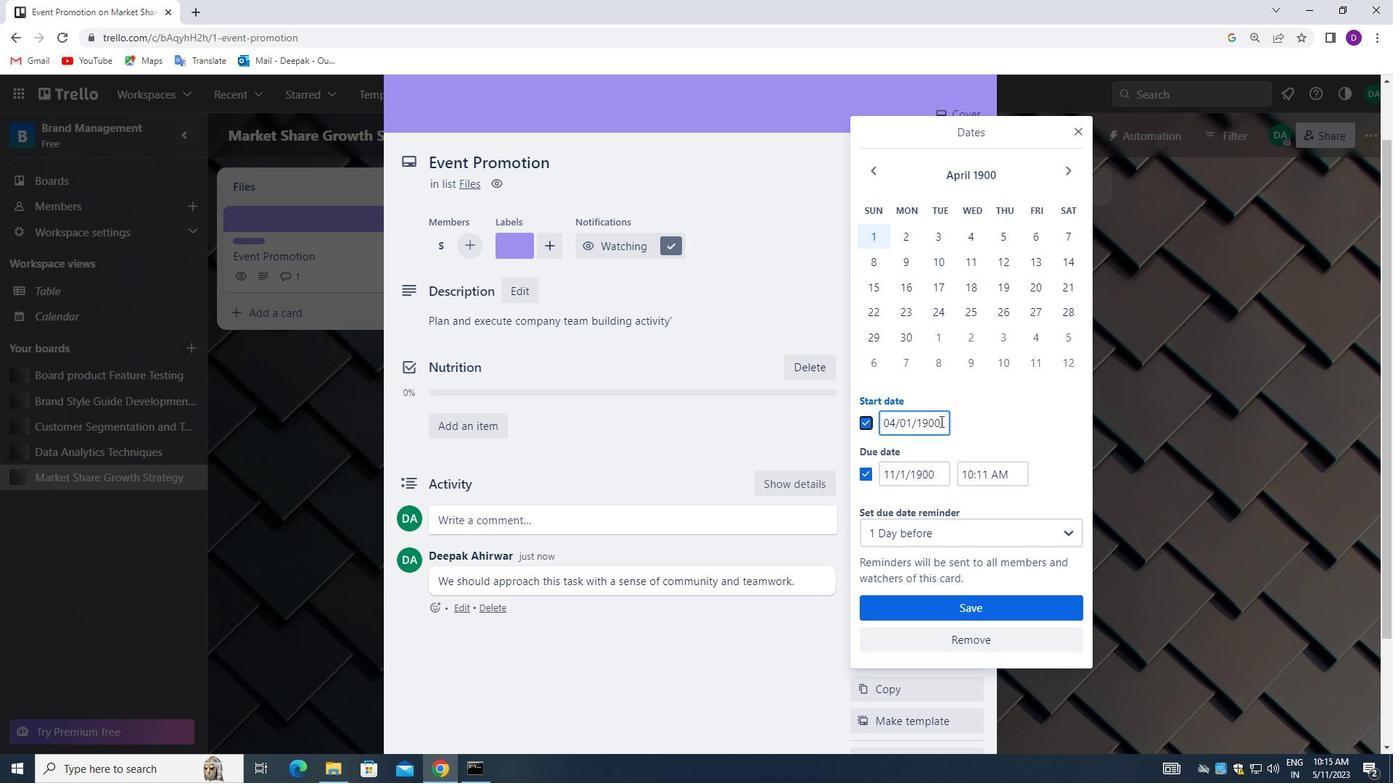
Action: Mouse pressed left at (940, 421)
Screenshot: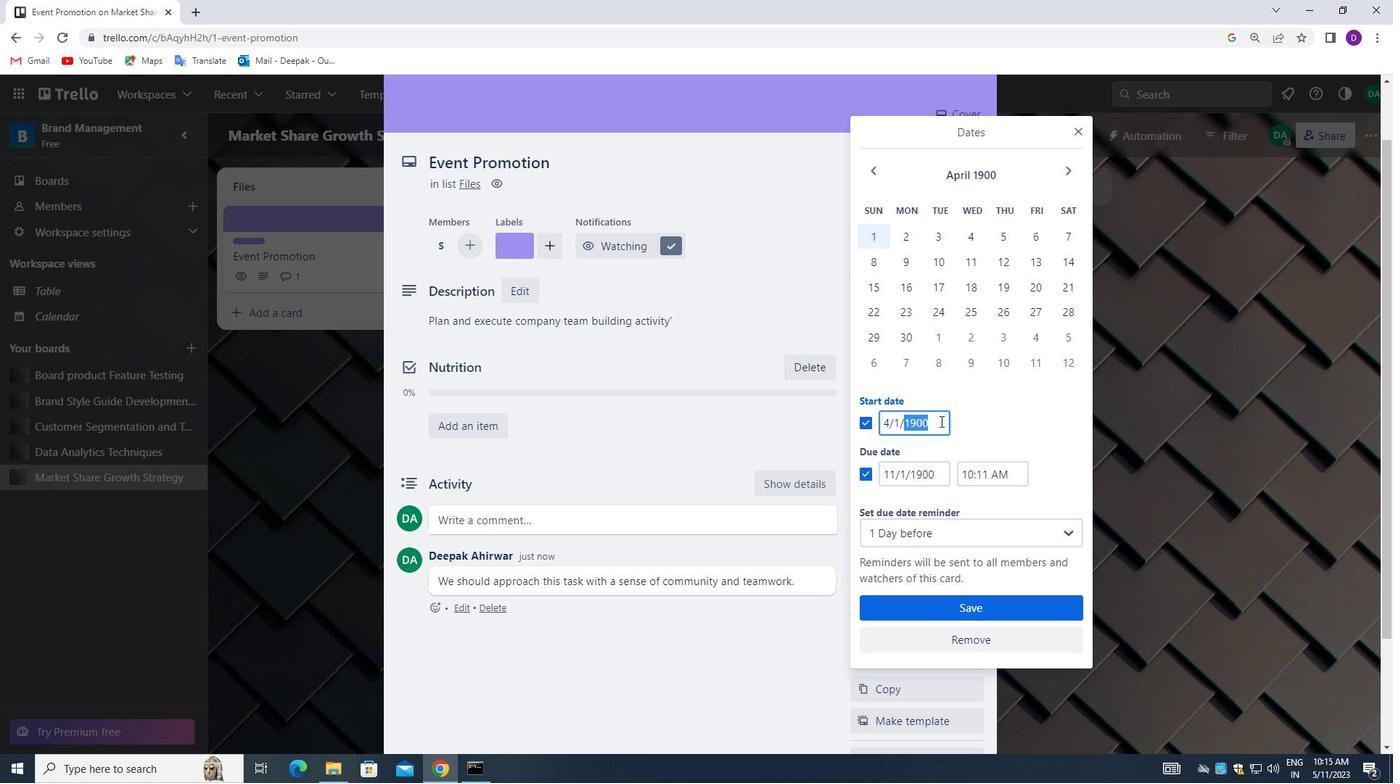 
Action: Mouse moved to (907, 386)
Screenshot: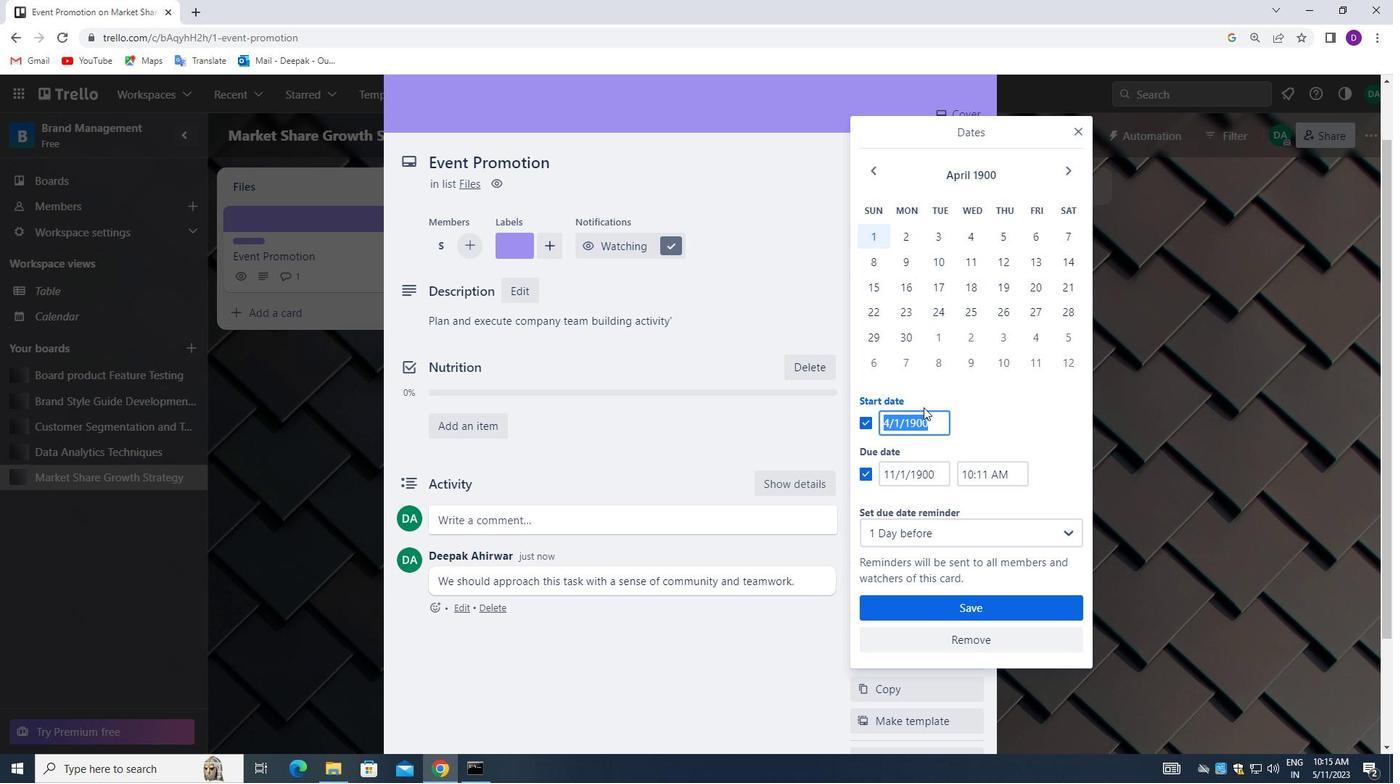
Action: Key pressed <Key.backspace>05/01/1900
Screenshot: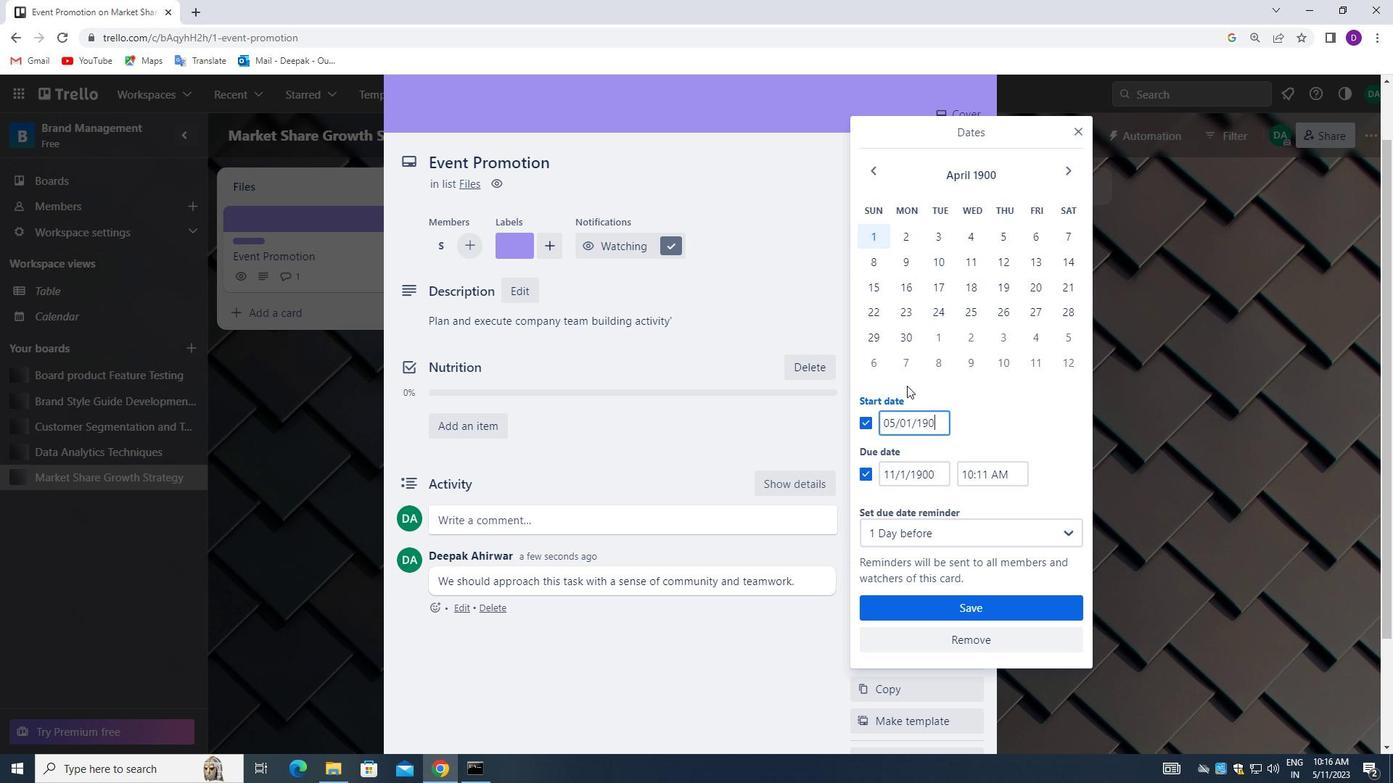 
Action: Mouse moved to (945, 475)
Screenshot: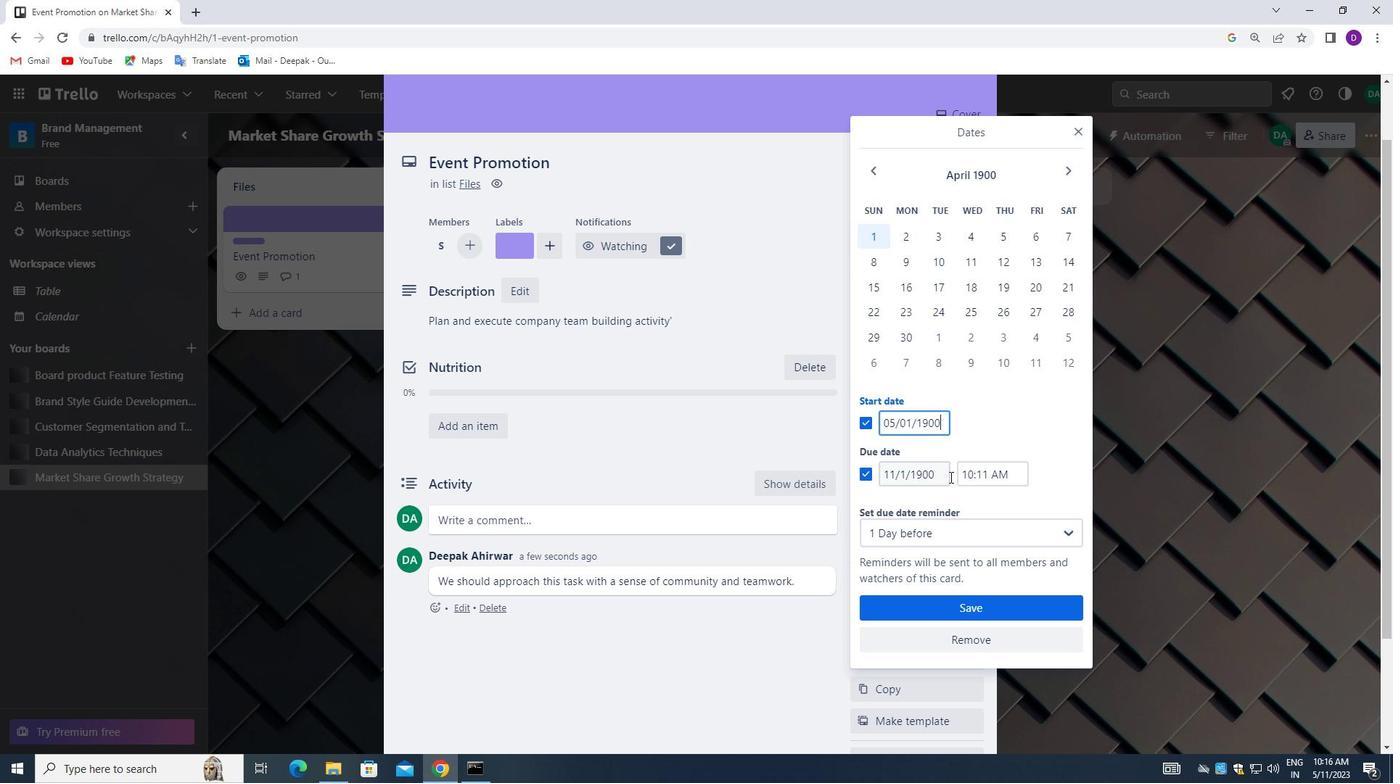 
Action: Mouse pressed left at (945, 475)
Screenshot: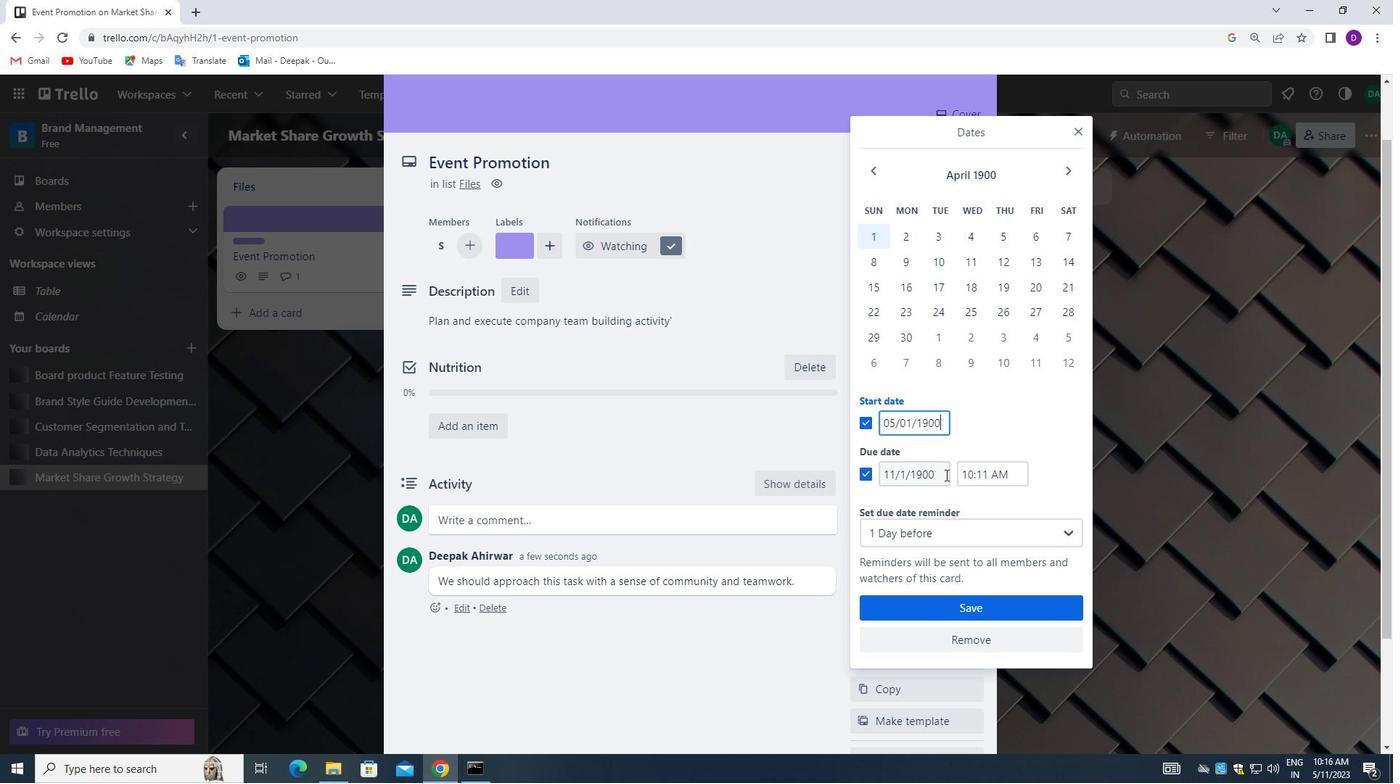 
Action: Mouse moved to (944, 474)
Screenshot: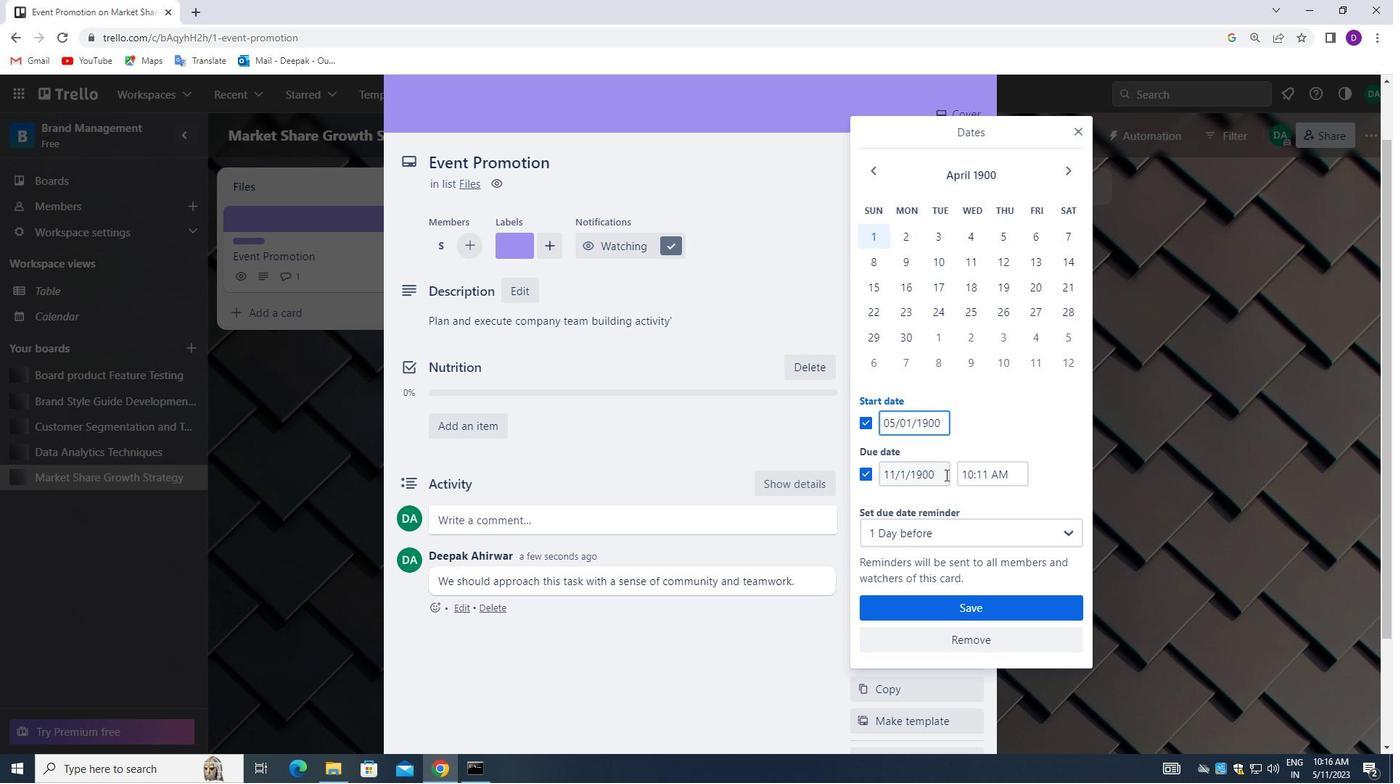 
Action: Mouse pressed left at (944, 474)
Screenshot: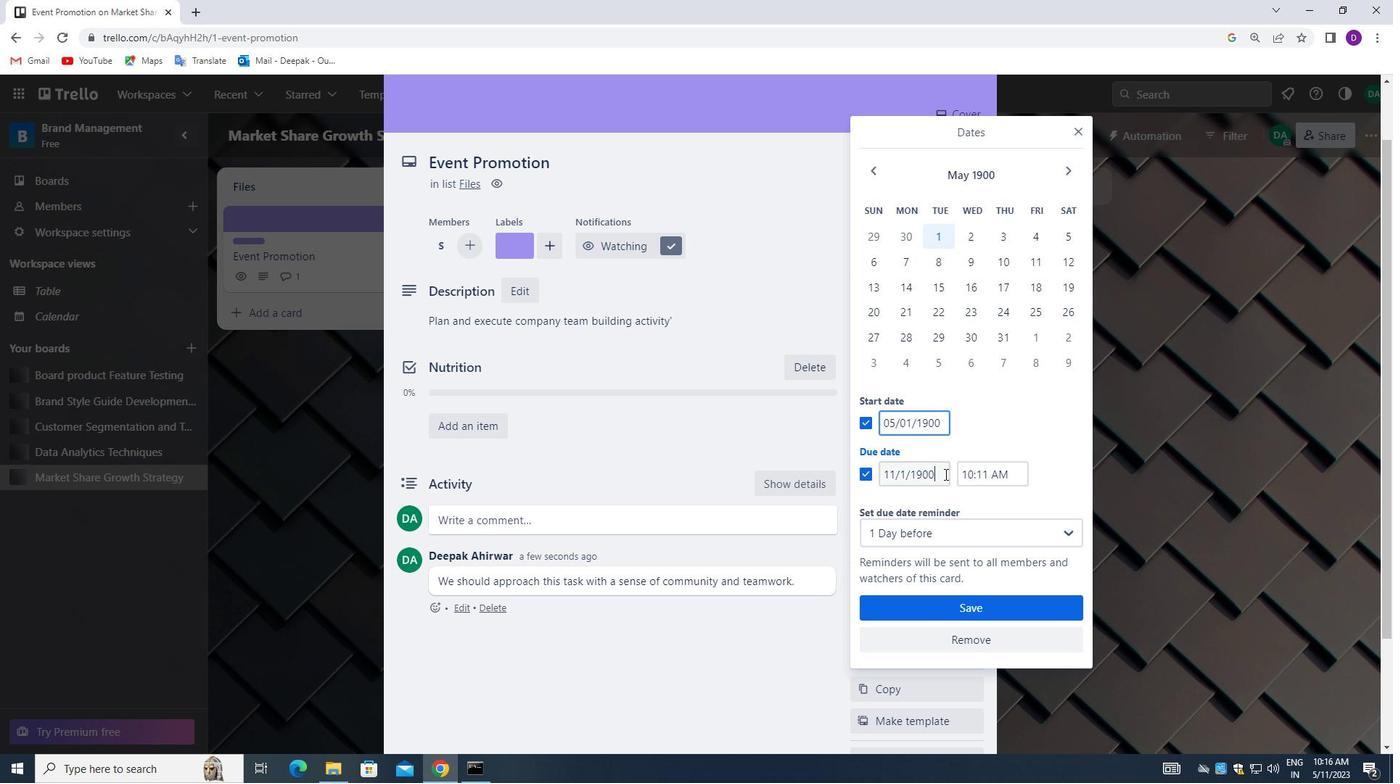 
Action: Mouse pressed left at (944, 474)
Screenshot: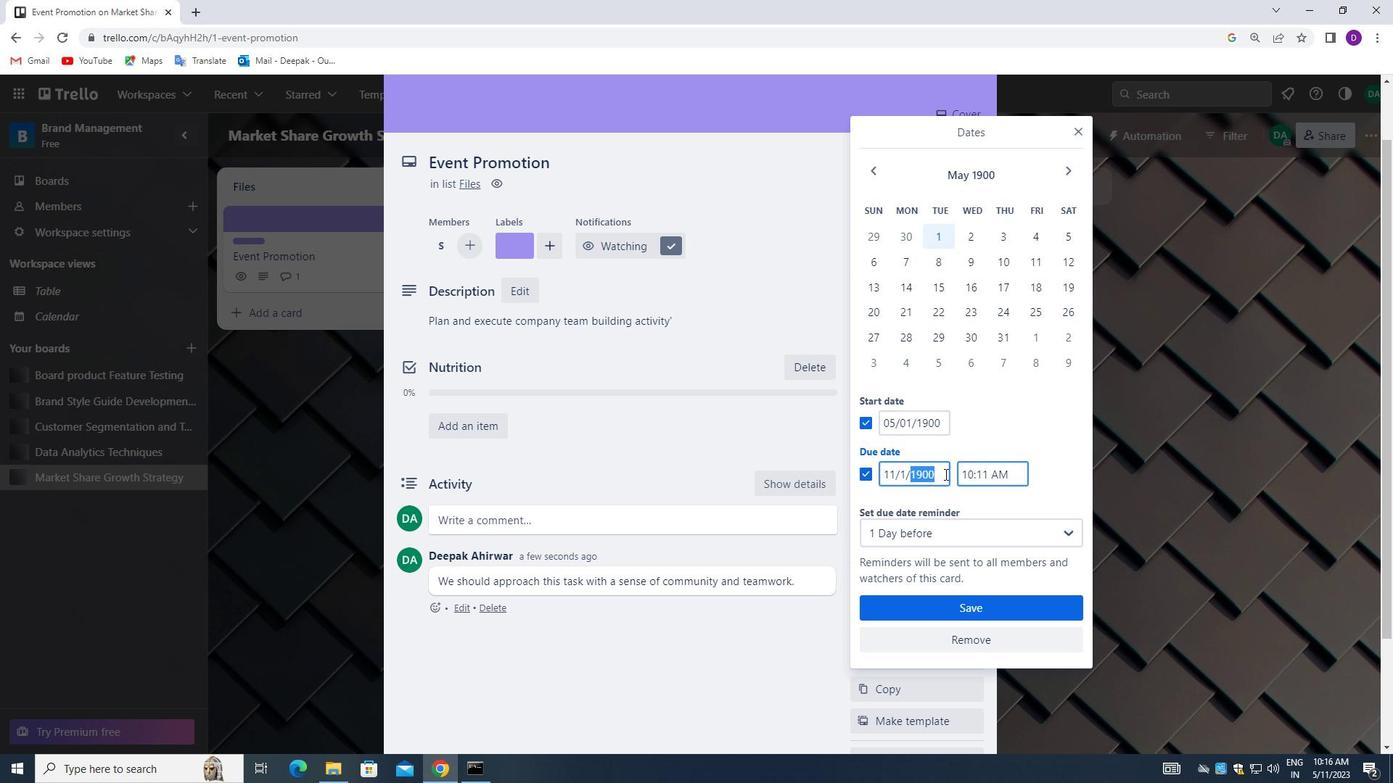 
Action: Mouse moved to (912, 409)
Screenshot: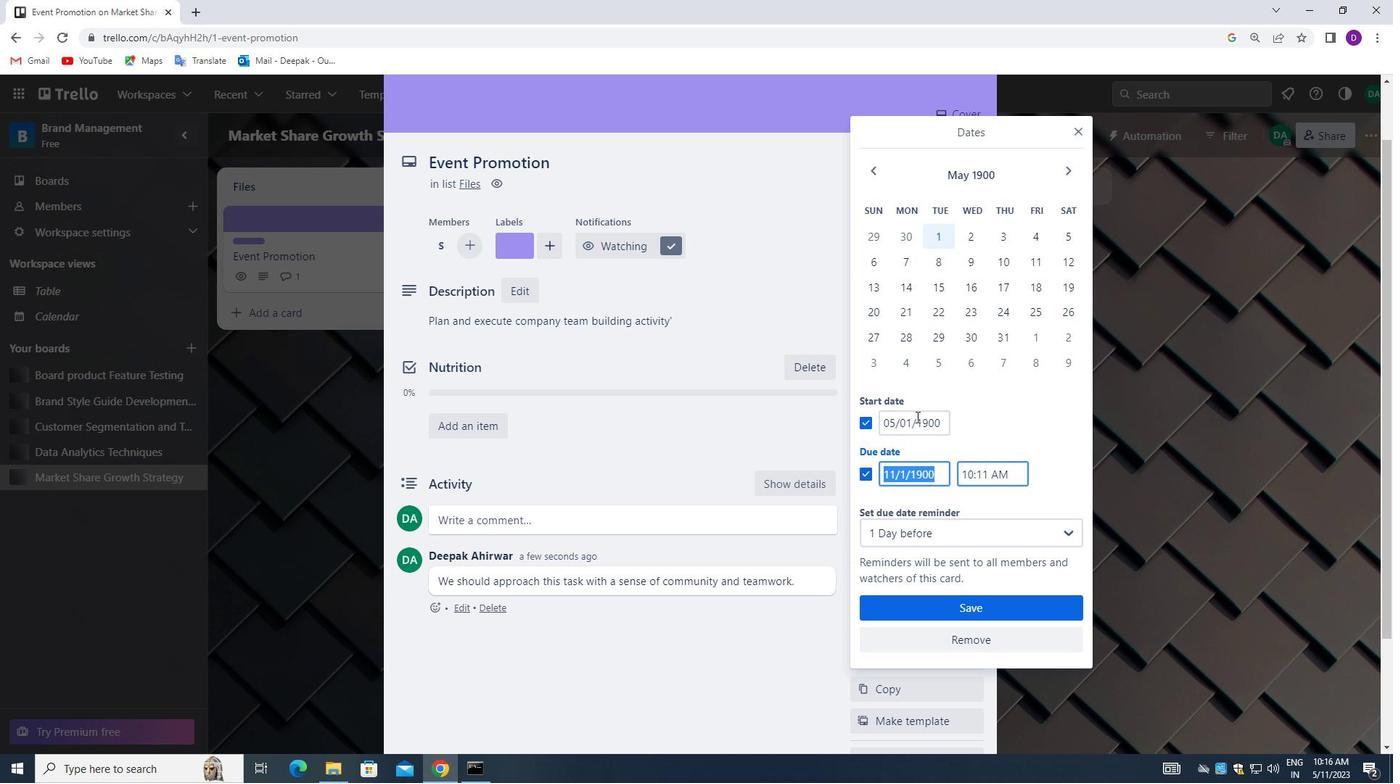 
Action: Key pressed <Key.backspace>
Screenshot: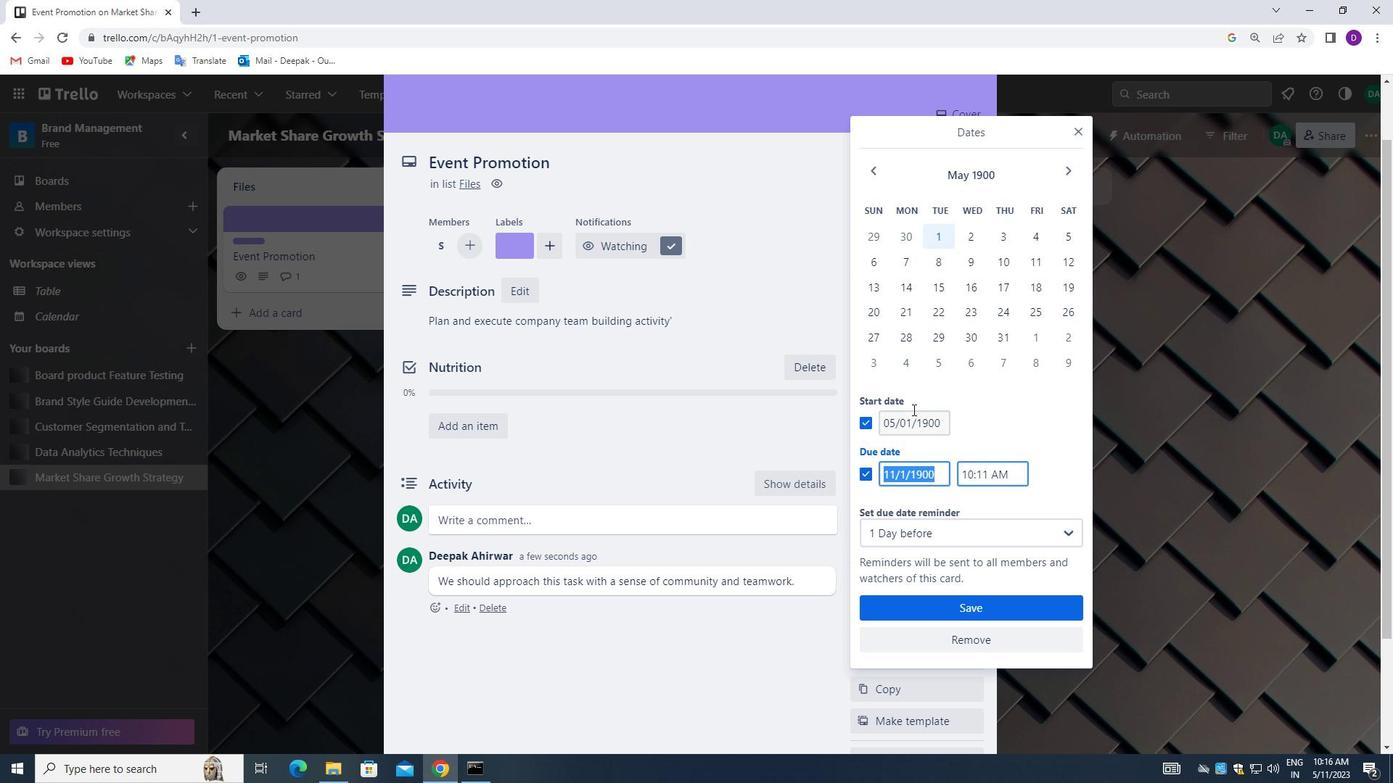
Action: Mouse moved to (909, 345)
Screenshot: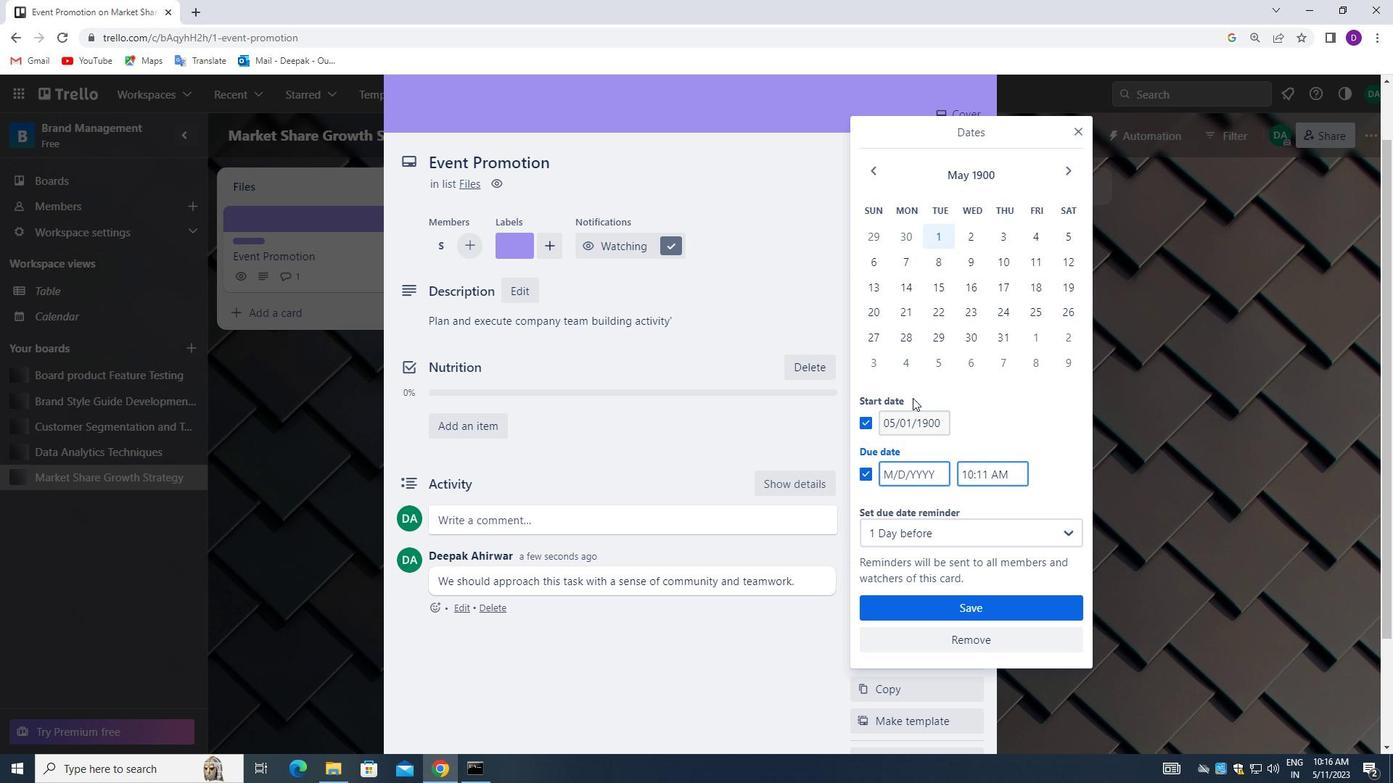
Action: Key pressed 12/01/1900
Screenshot: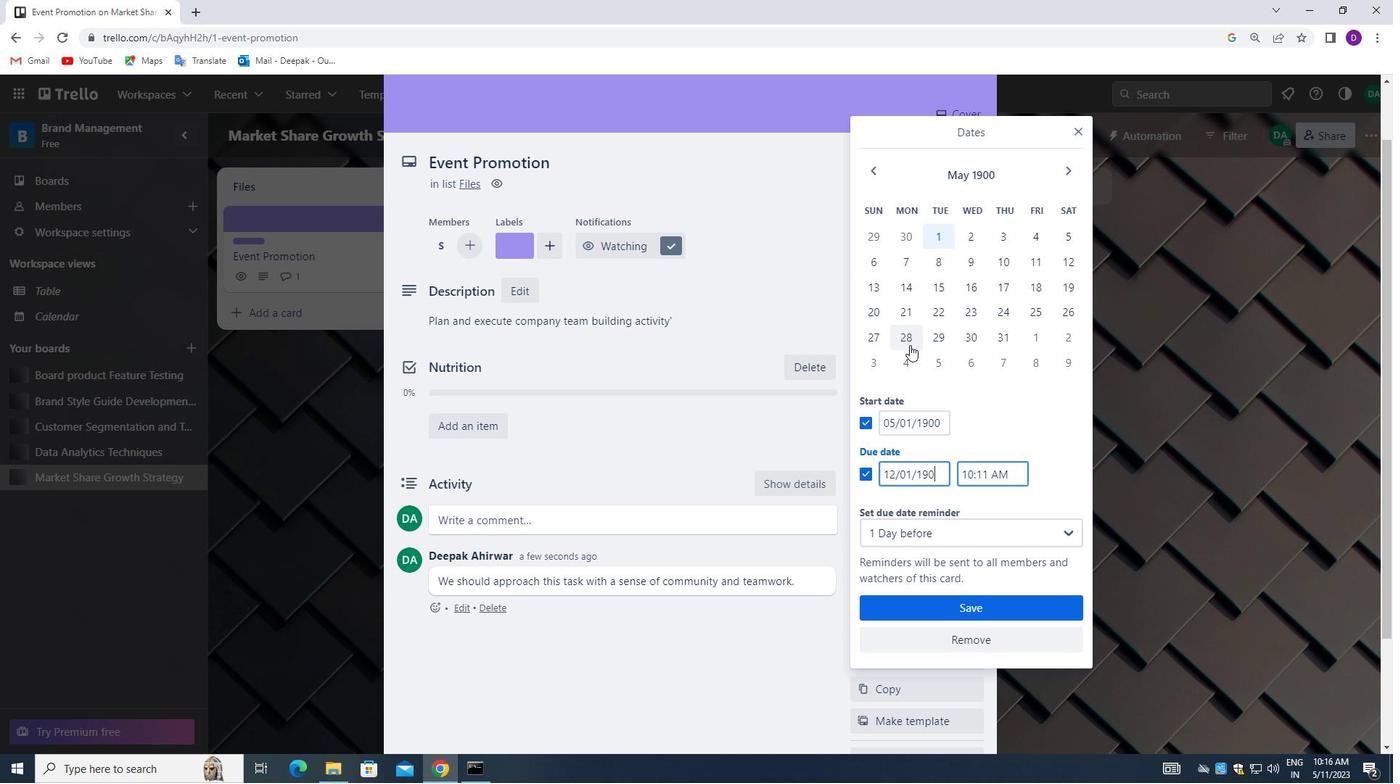 
Action: Mouse moved to (978, 603)
Screenshot: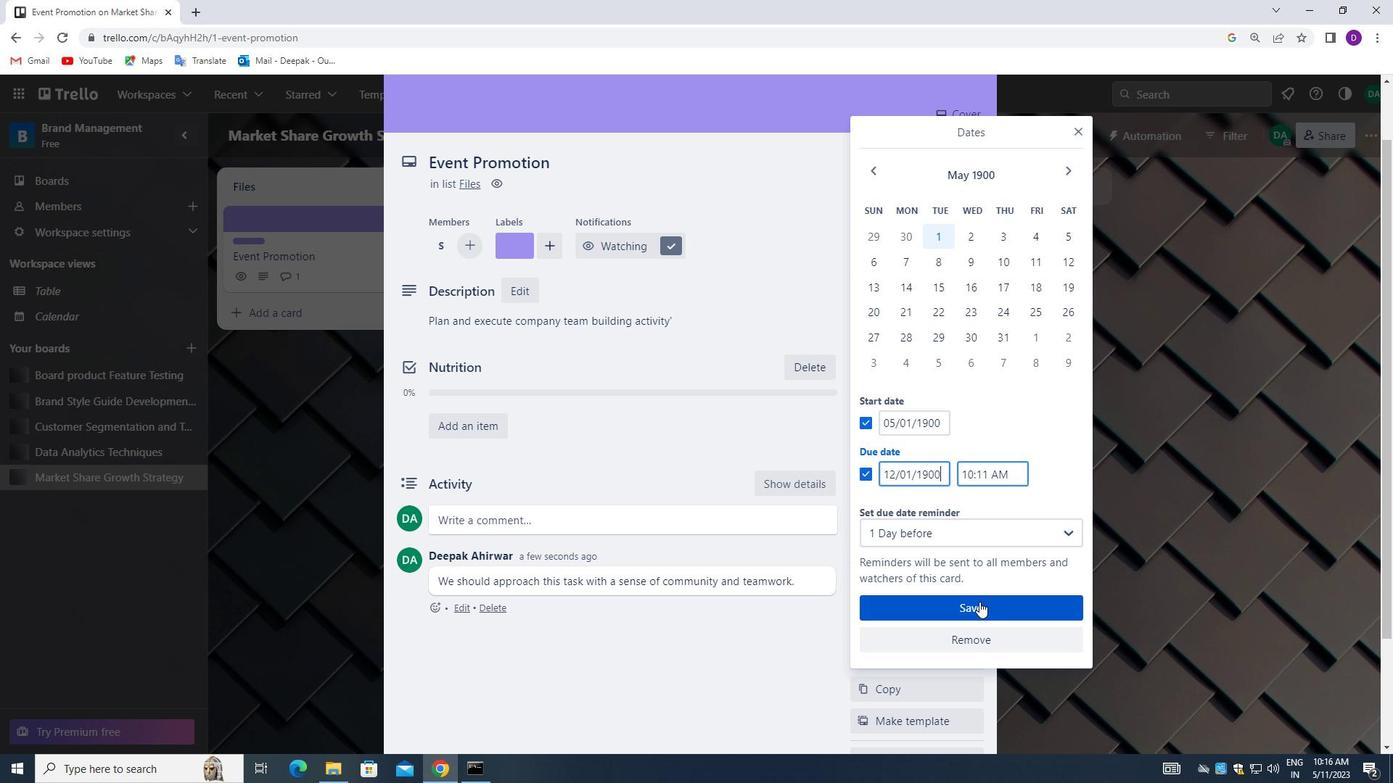 
Action: Mouse pressed left at (978, 603)
Screenshot: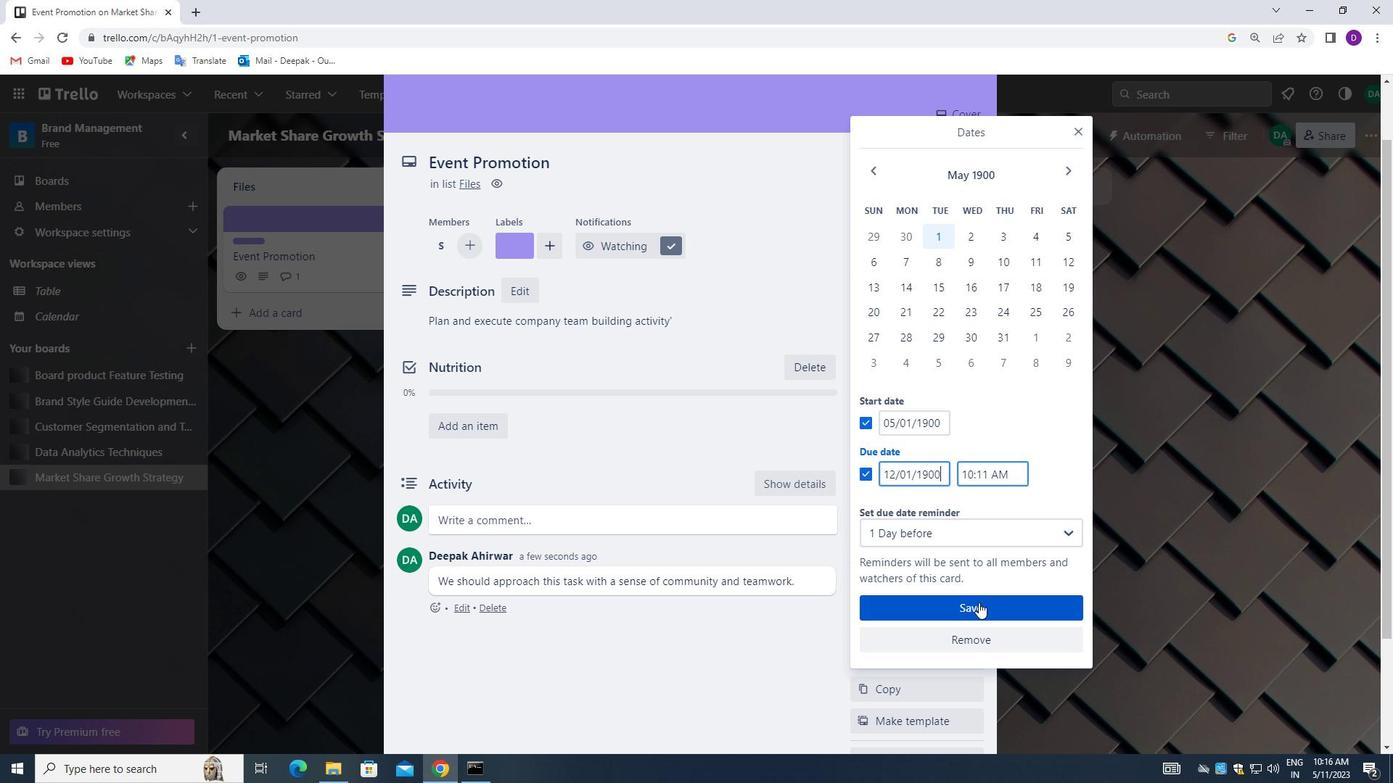 
Action: Mouse moved to (732, 392)
Screenshot: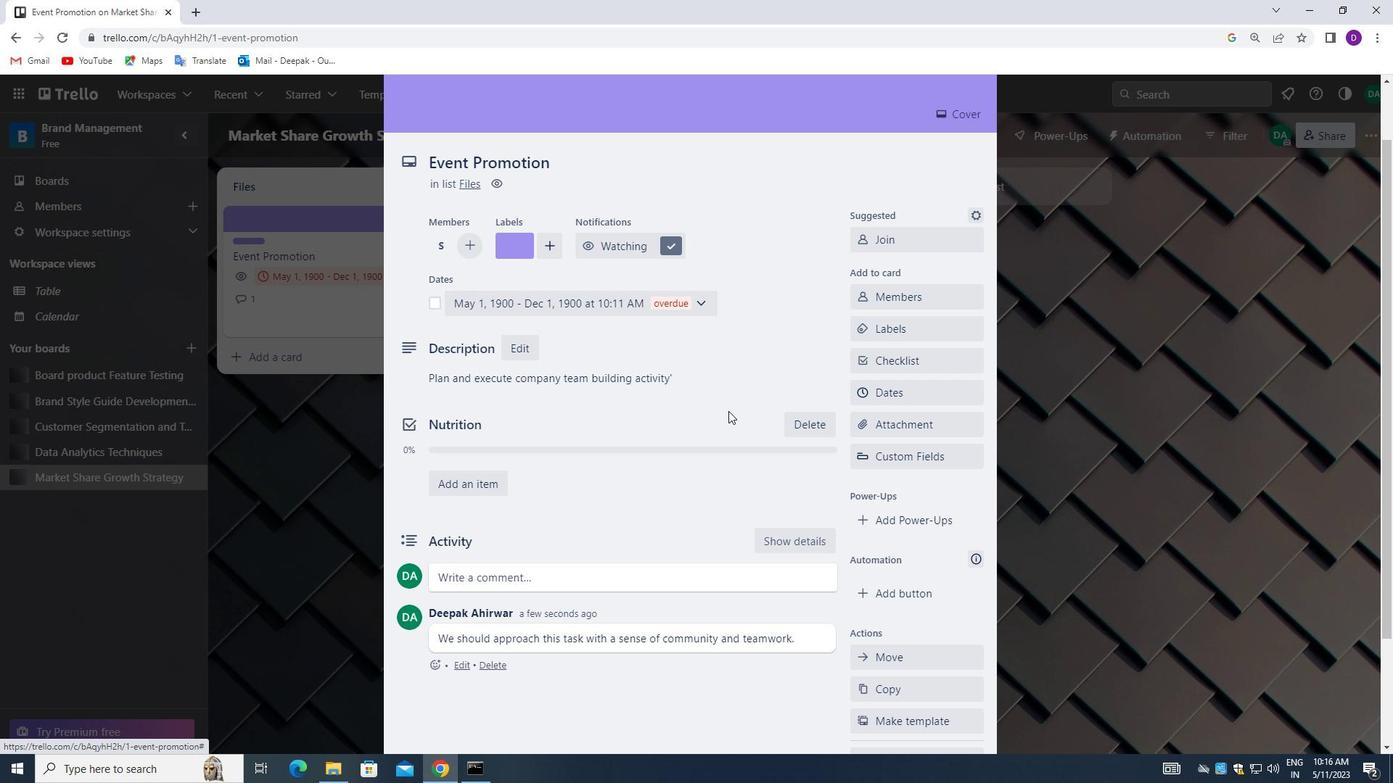 
Action: Mouse scrolled (732, 393) with delta (0, 0)
Screenshot: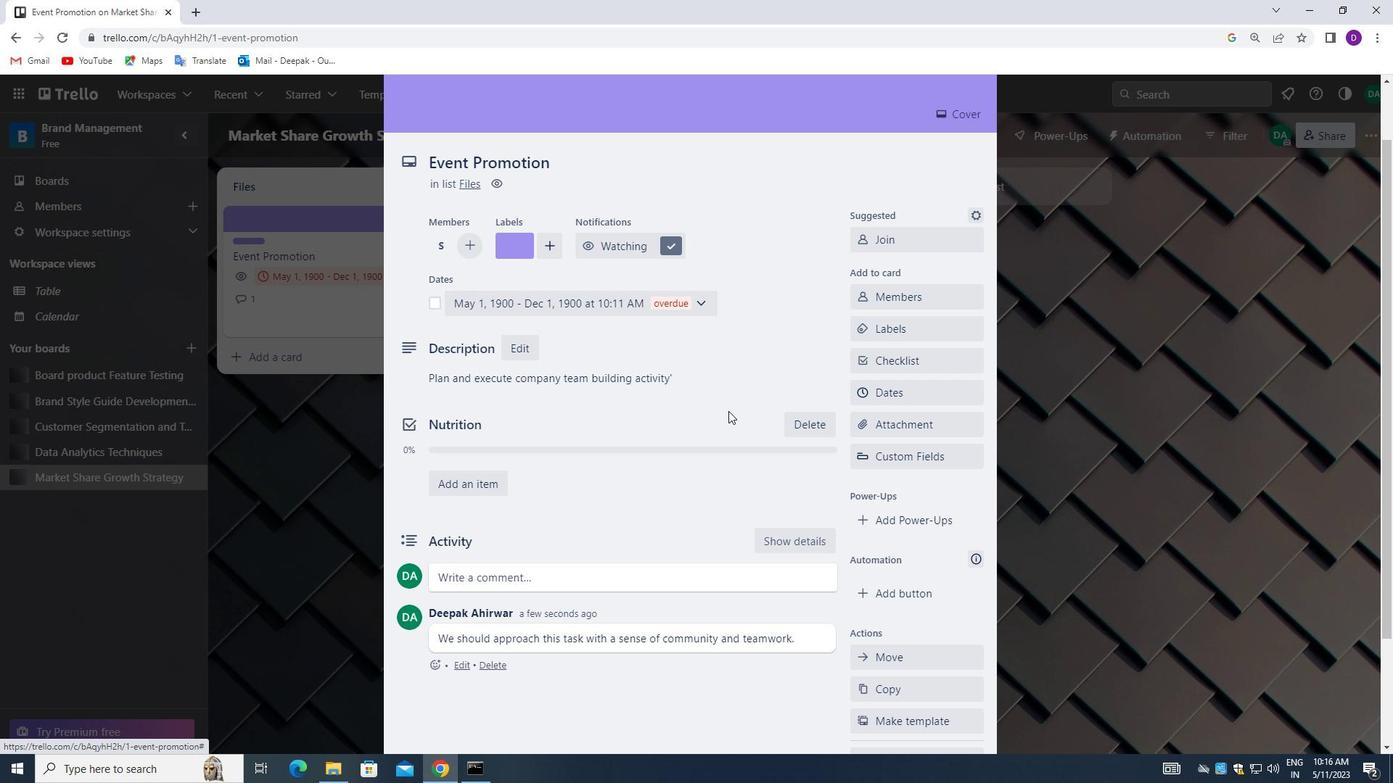 
Action: Mouse moved to (734, 383)
Screenshot: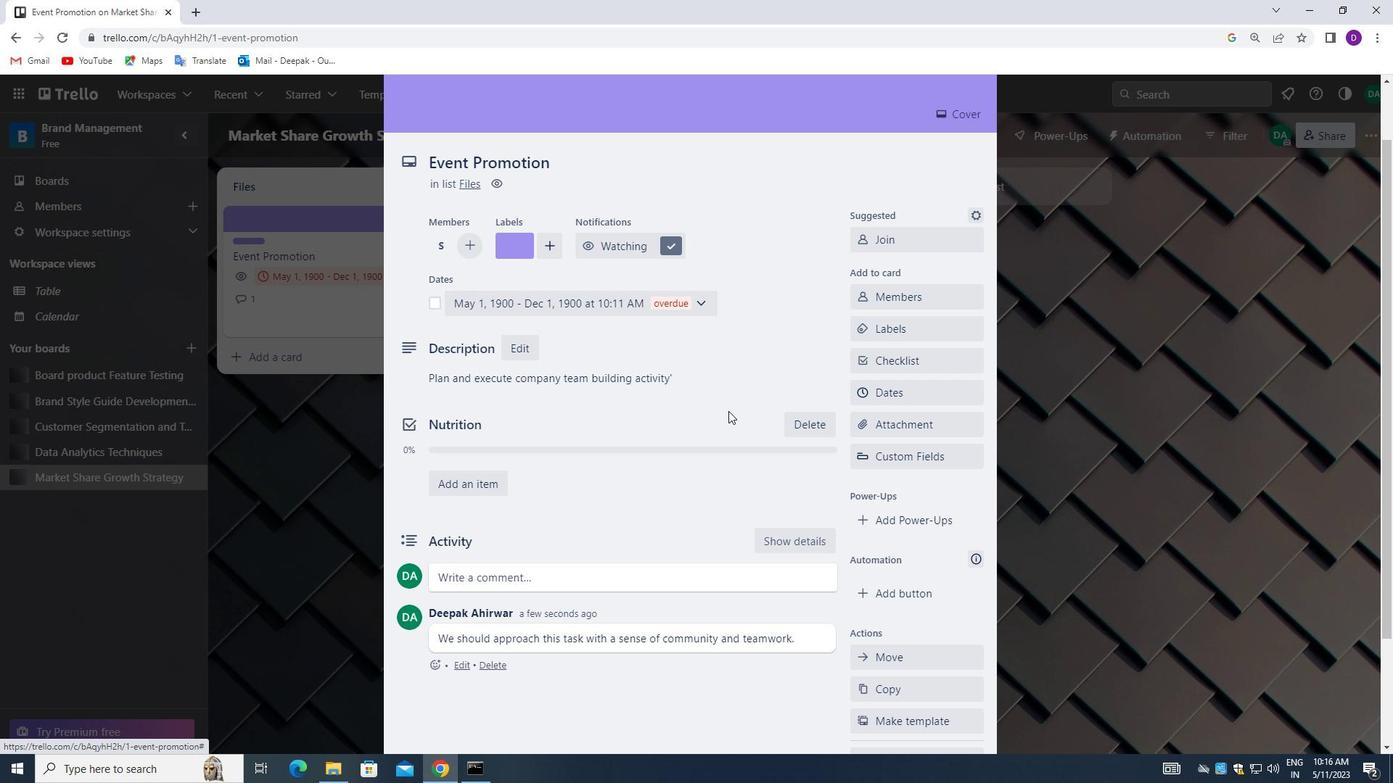 
Action: Mouse scrolled (734, 384) with delta (0, 0)
Screenshot: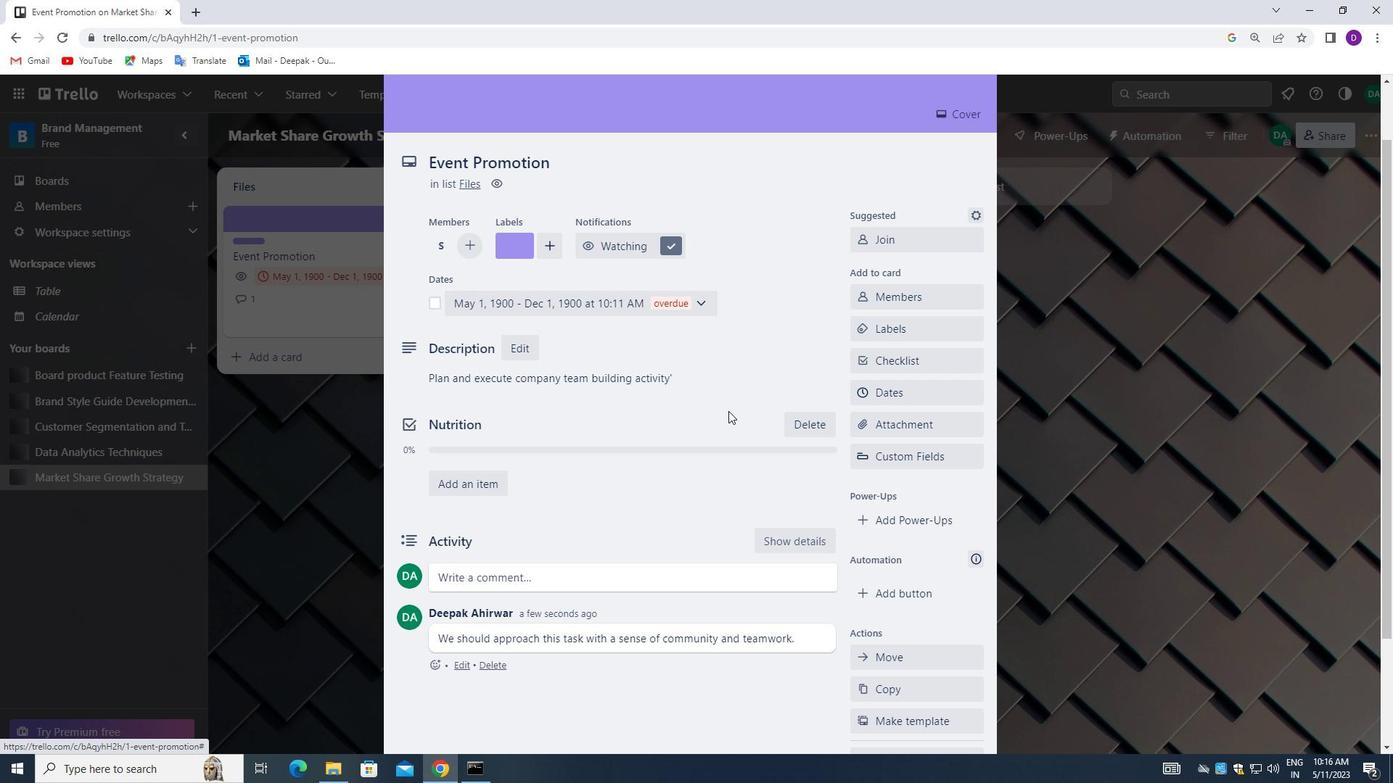 
Action: Mouse moved to (736, 370)
Screenshot: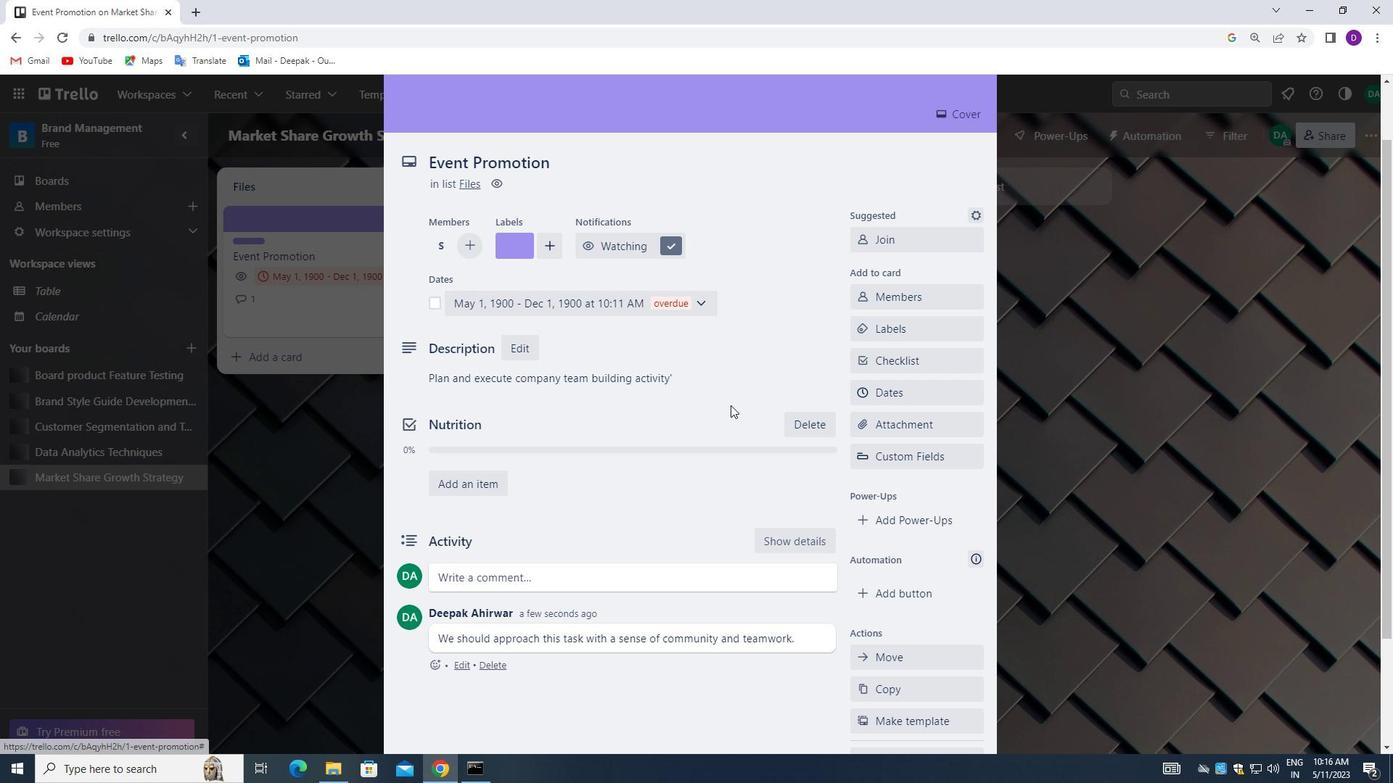 
Action: Mouse scrolled (736, 371) with delta (0, 0)
Screenshot: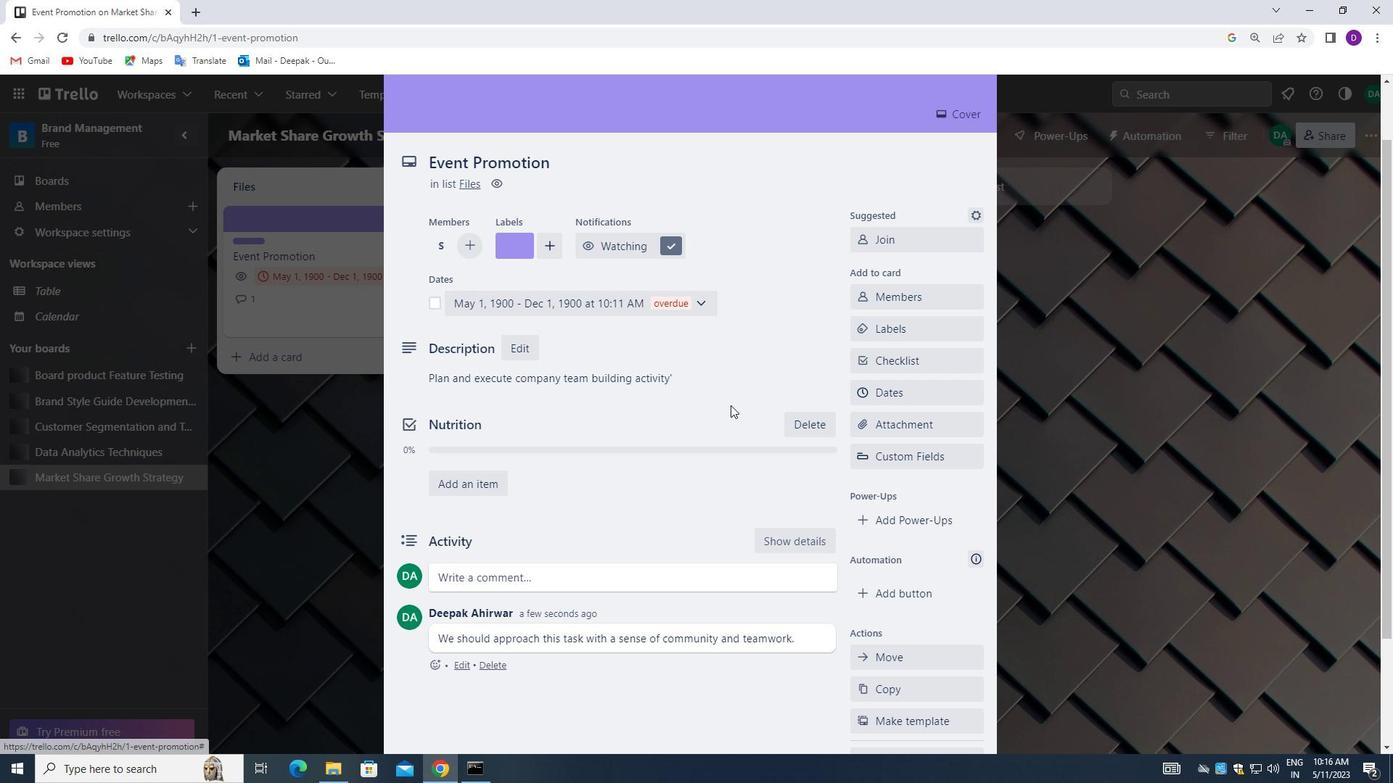 
Action: Mouse moved to (736, 362)
Screenshot: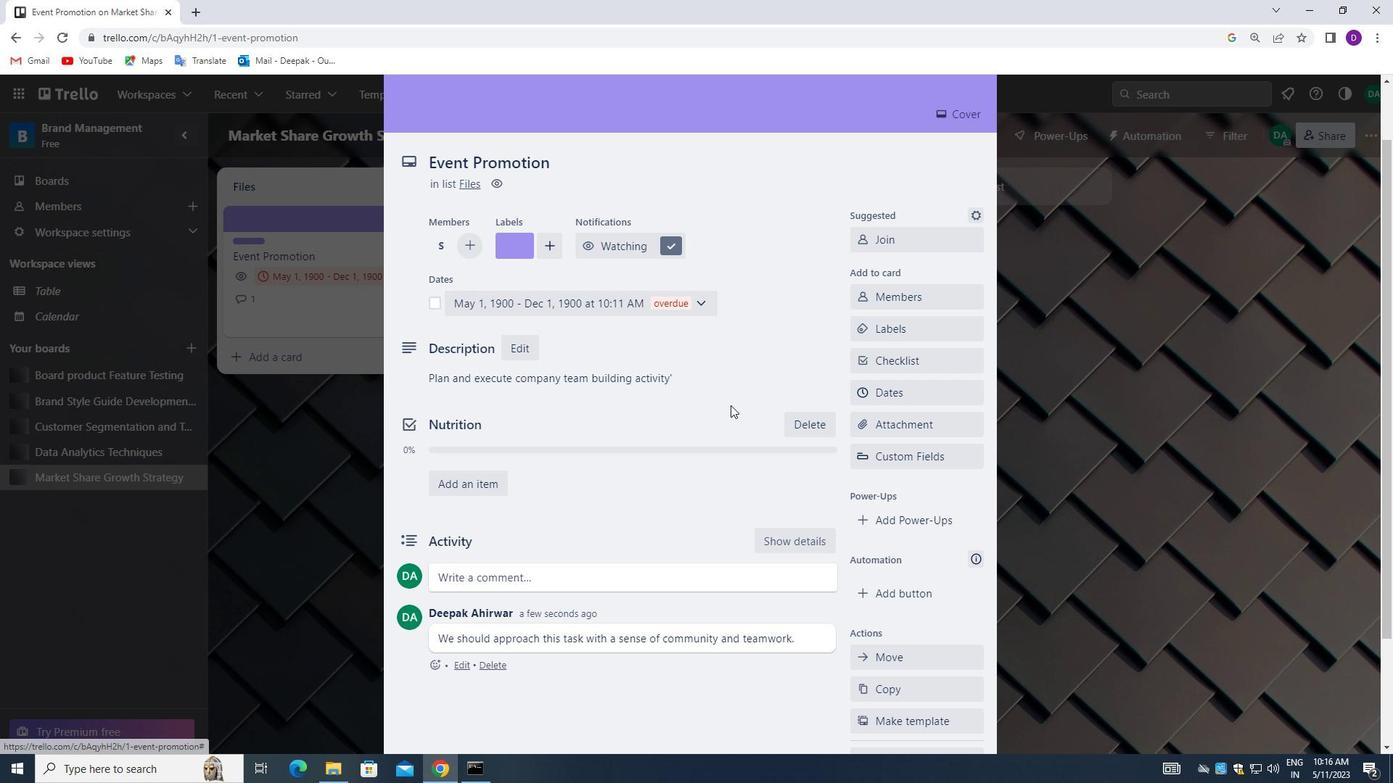 
Action: Mouse scrolled (736, 362) with delta (0, 0)
Screenshot: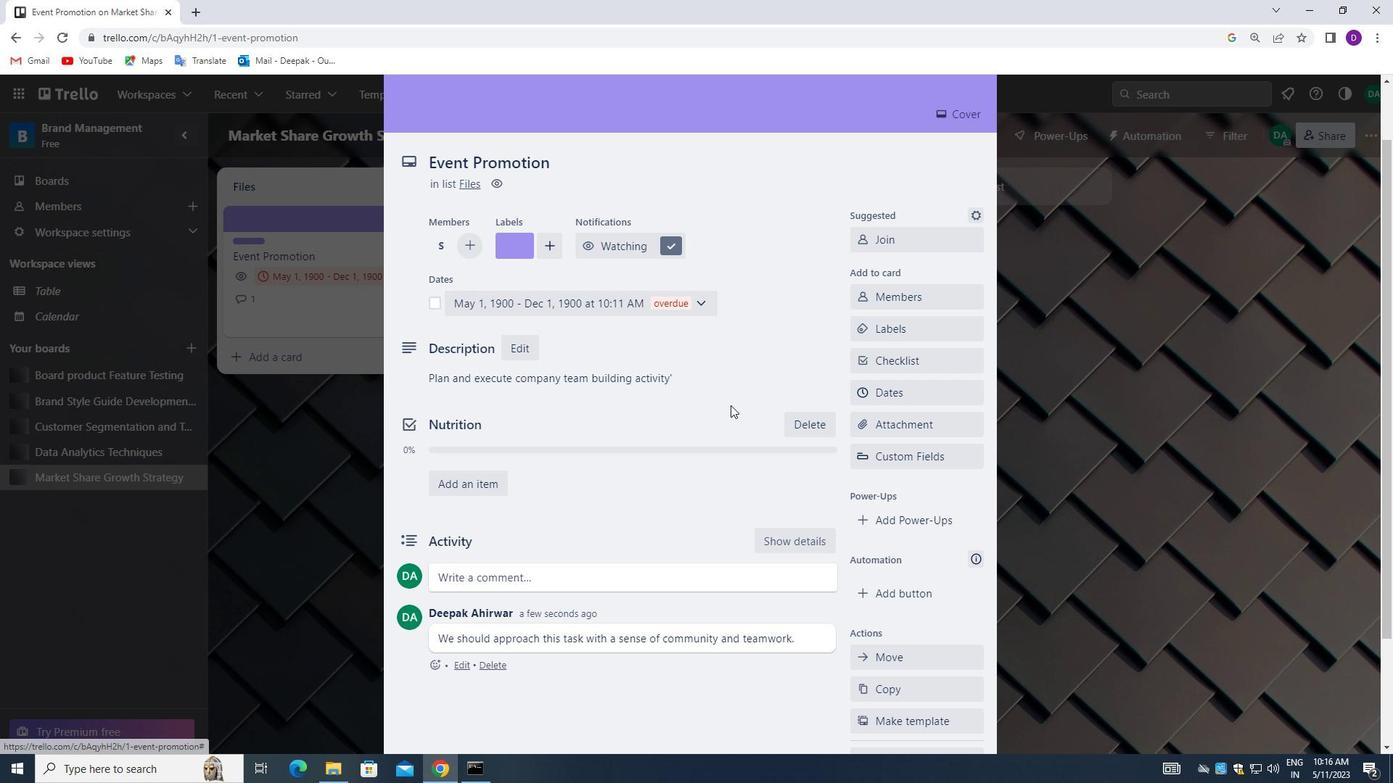 
Action: Mouse moved to (879, 267)
Screenshot: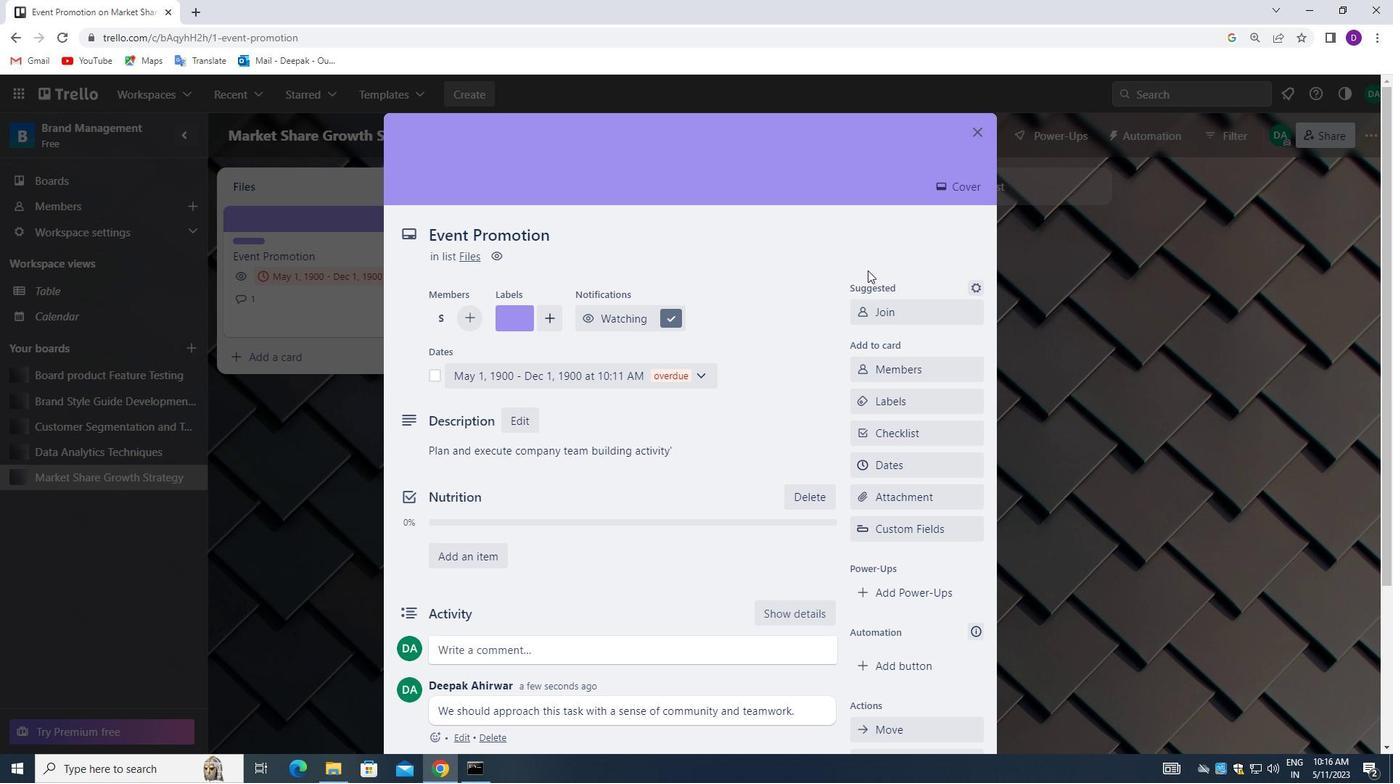 
Action: Mouse scrolled (879, 267) with delta (0, 0)
Screenshot: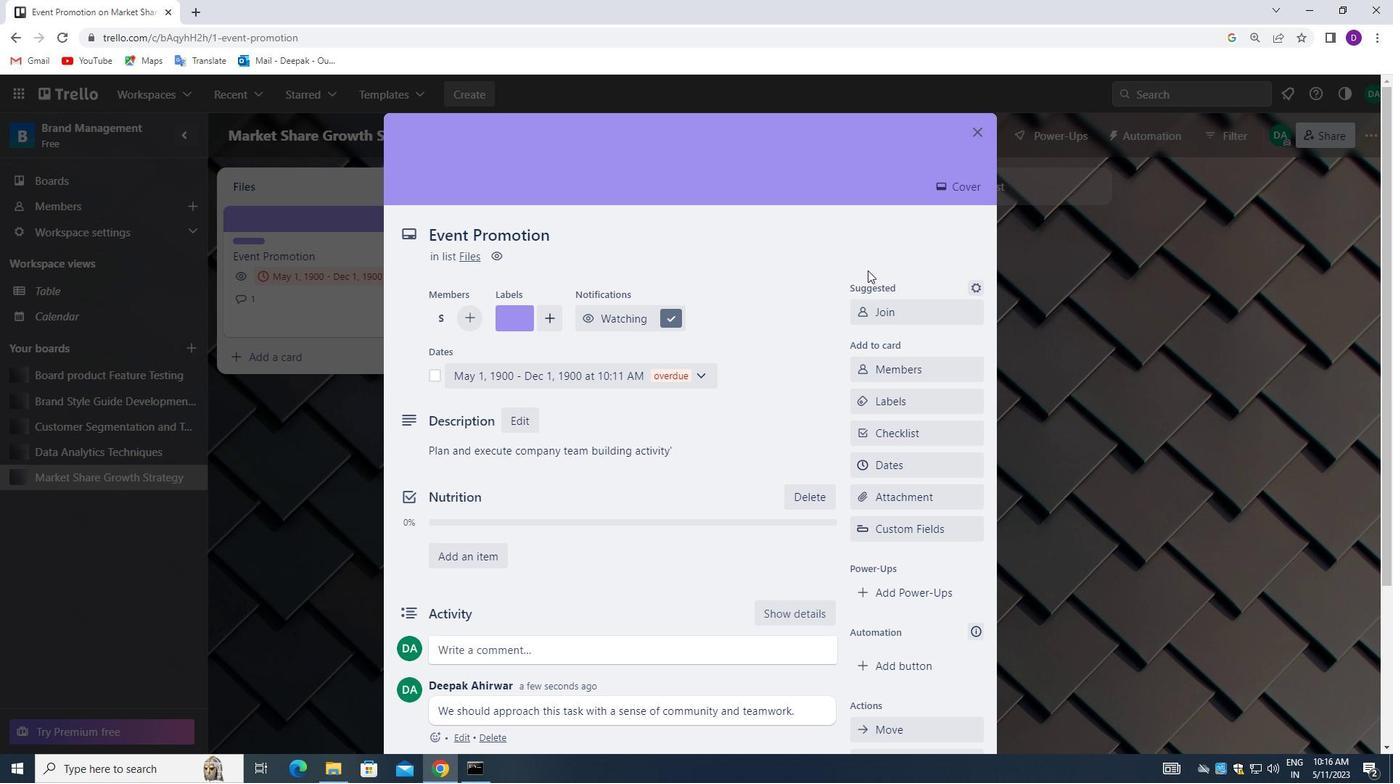 
Action: Mouse moved to (909, 259)
Screenshot: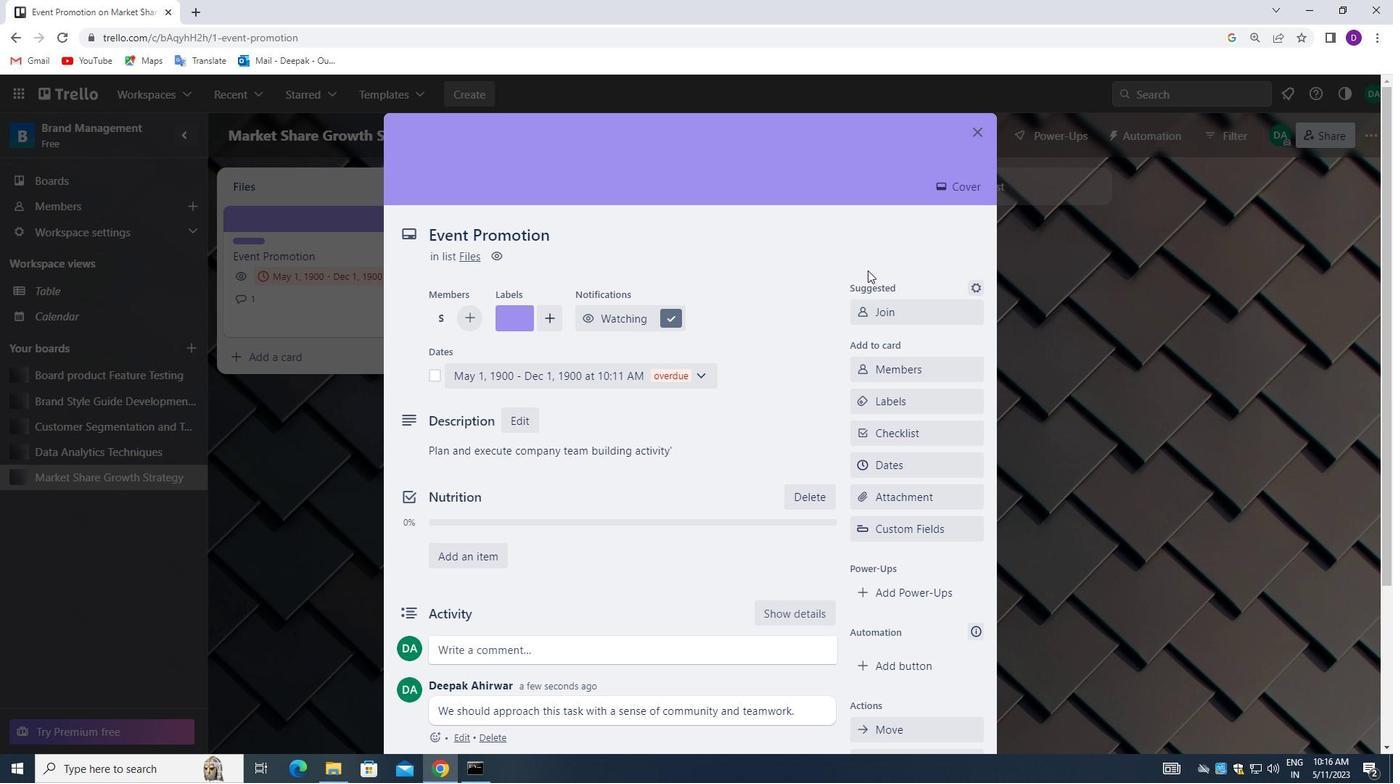
Action: Mouse scrolled (909, 259) with delta (0, 0)
Screenshot: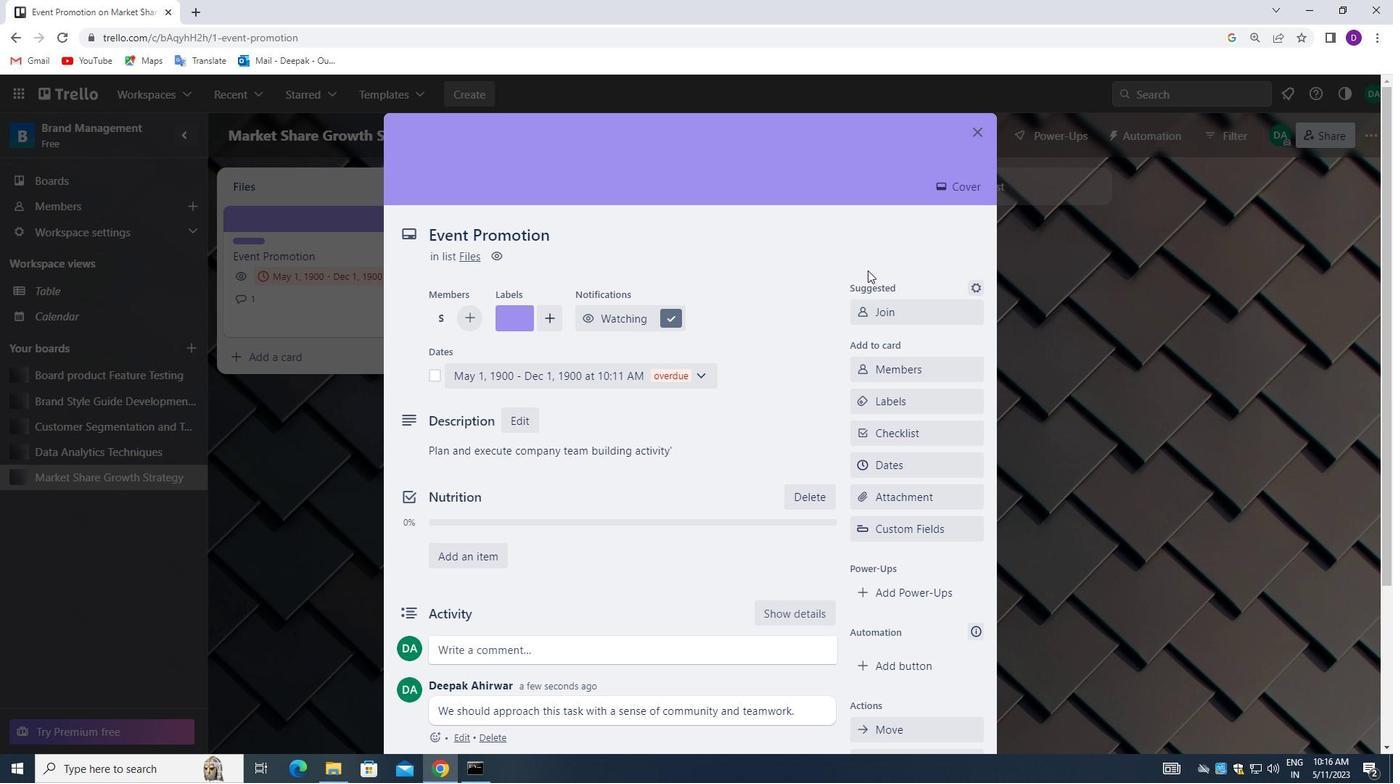 
Action: Mouse moved to (981, 127)
Screenshot: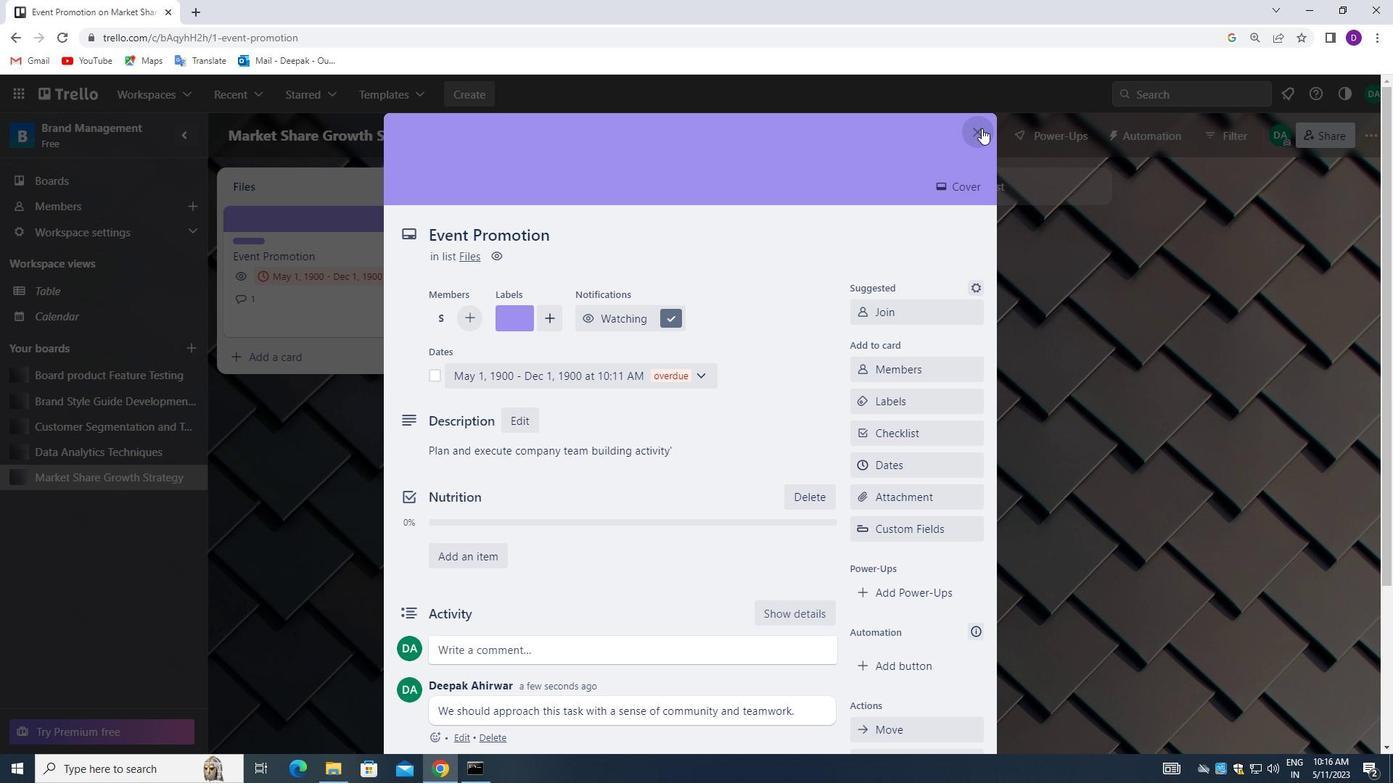
Action: Mouse pressed left at (981, 127)
Screenshot: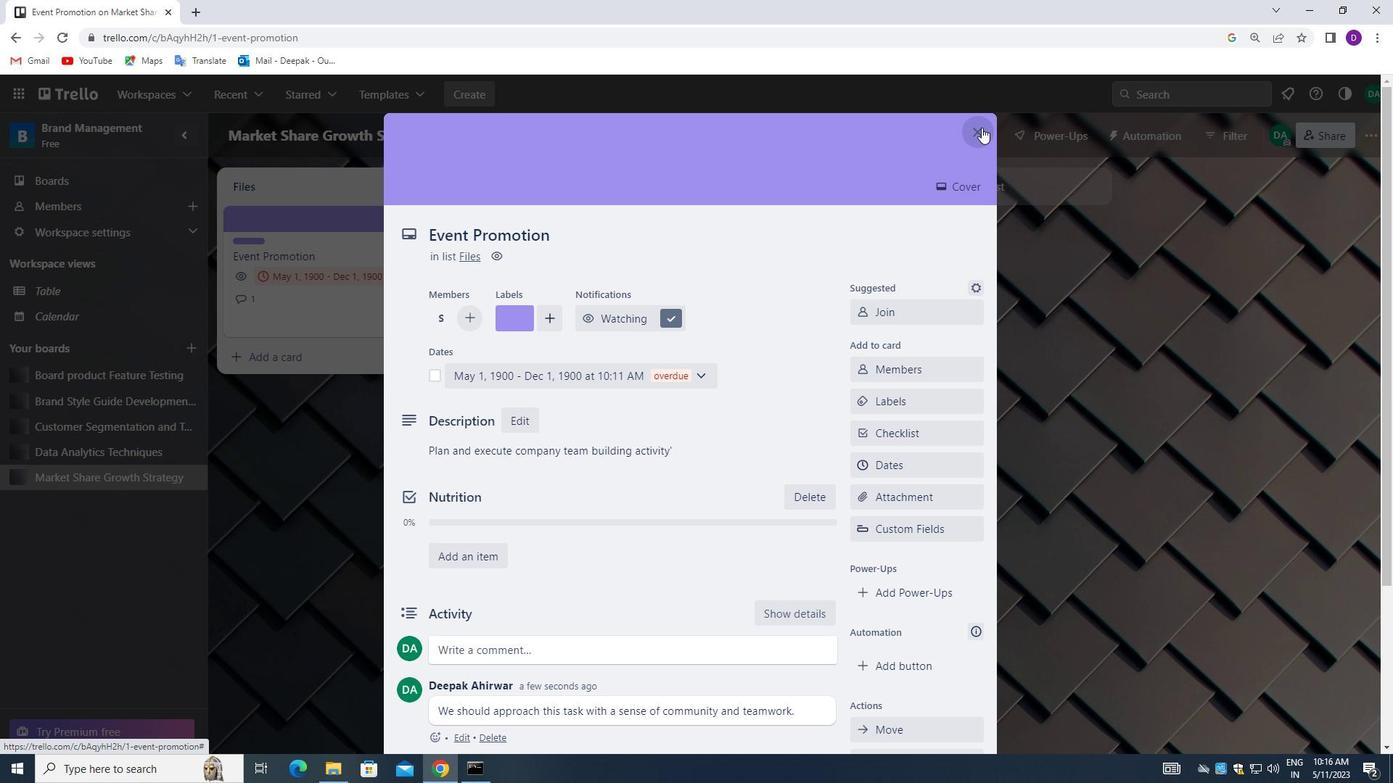 
Action: Mouse moved to (79, 179)
Screenshot: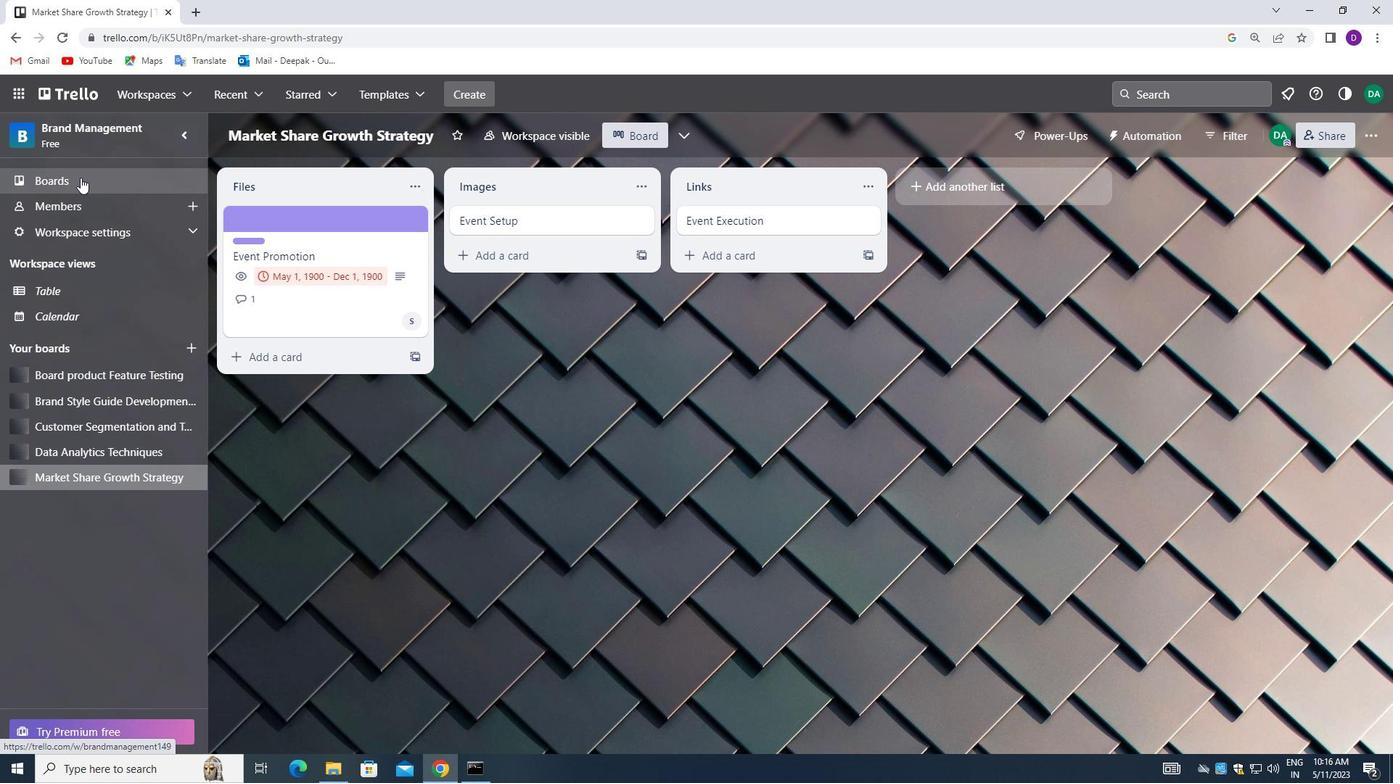 
Action: Mouse pressed left at (79, 179)
Screenshot: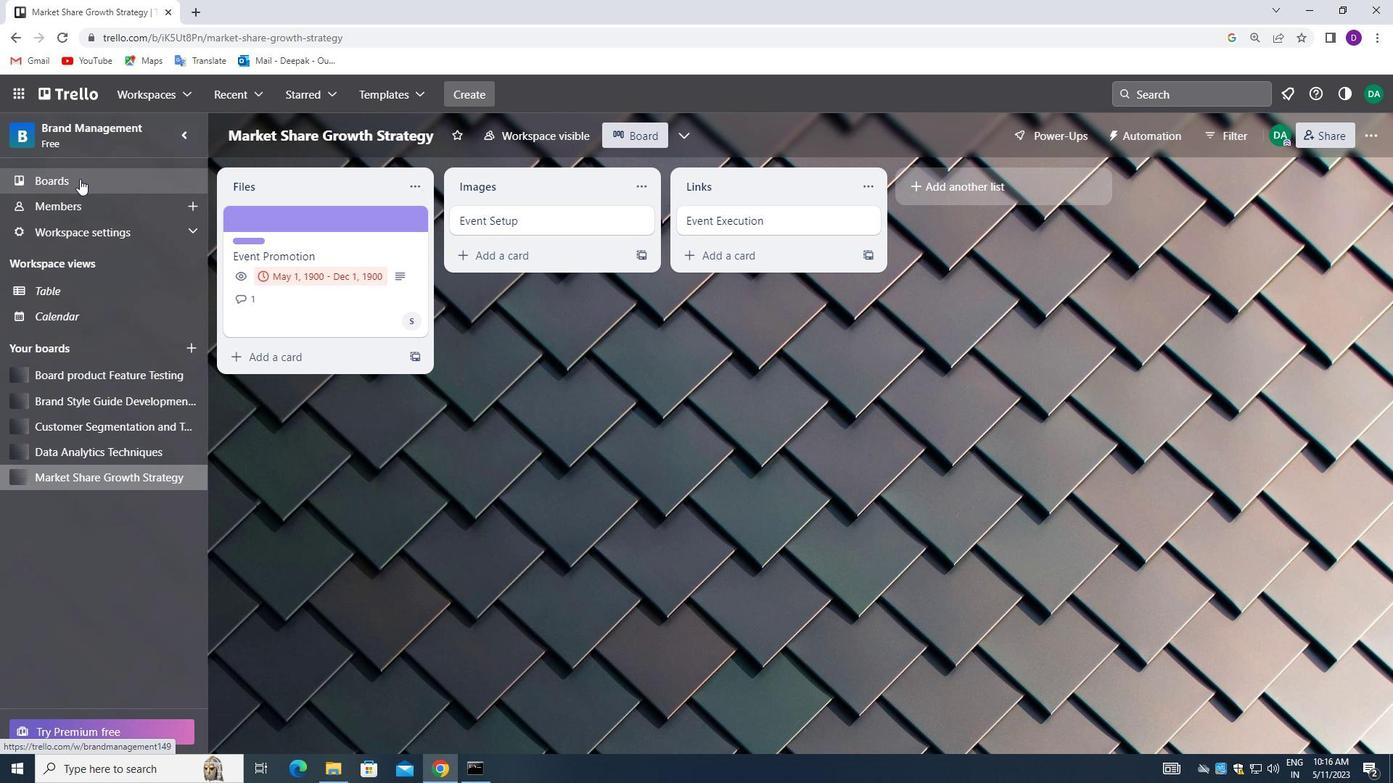 
Action: Mouse moved to (668, 555)
Screenshot: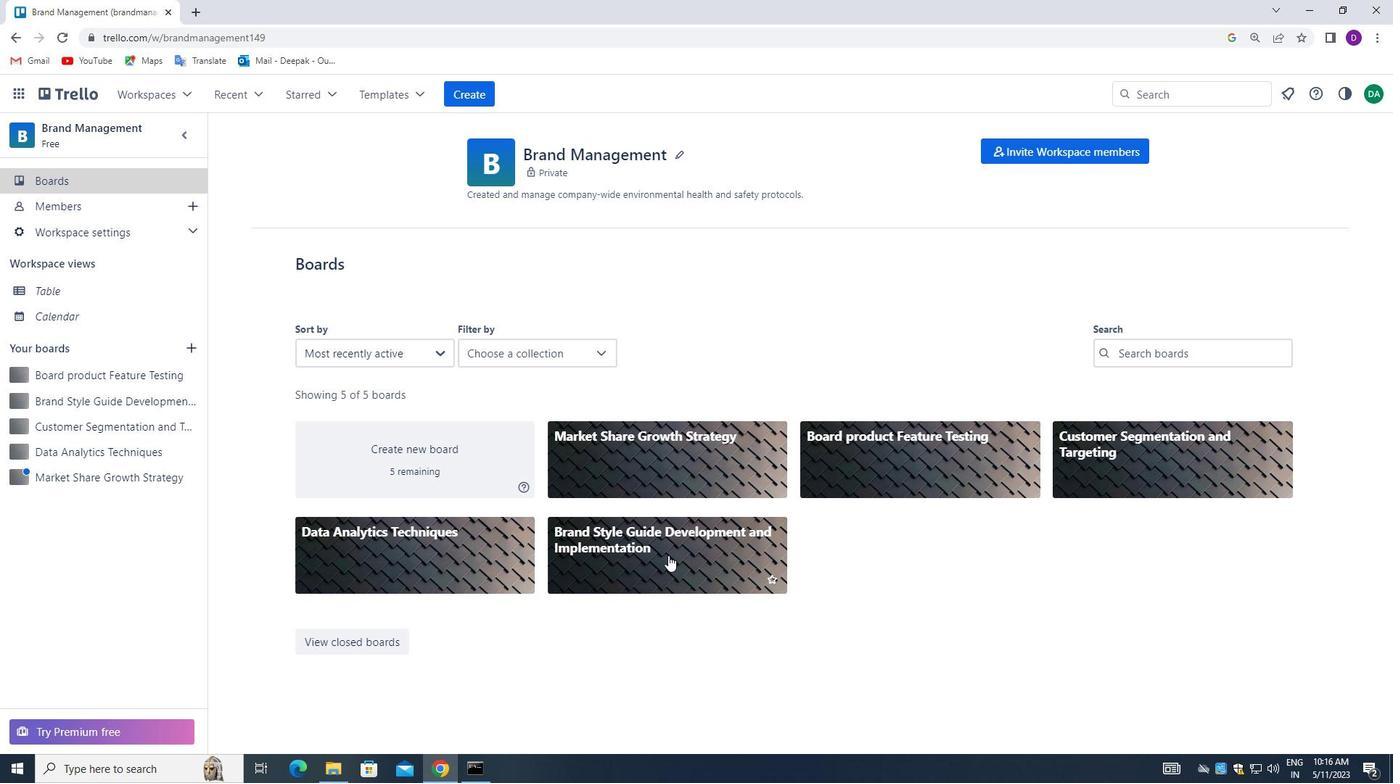 
Action: Mouse pressed left at (668, 555)
Screenshot: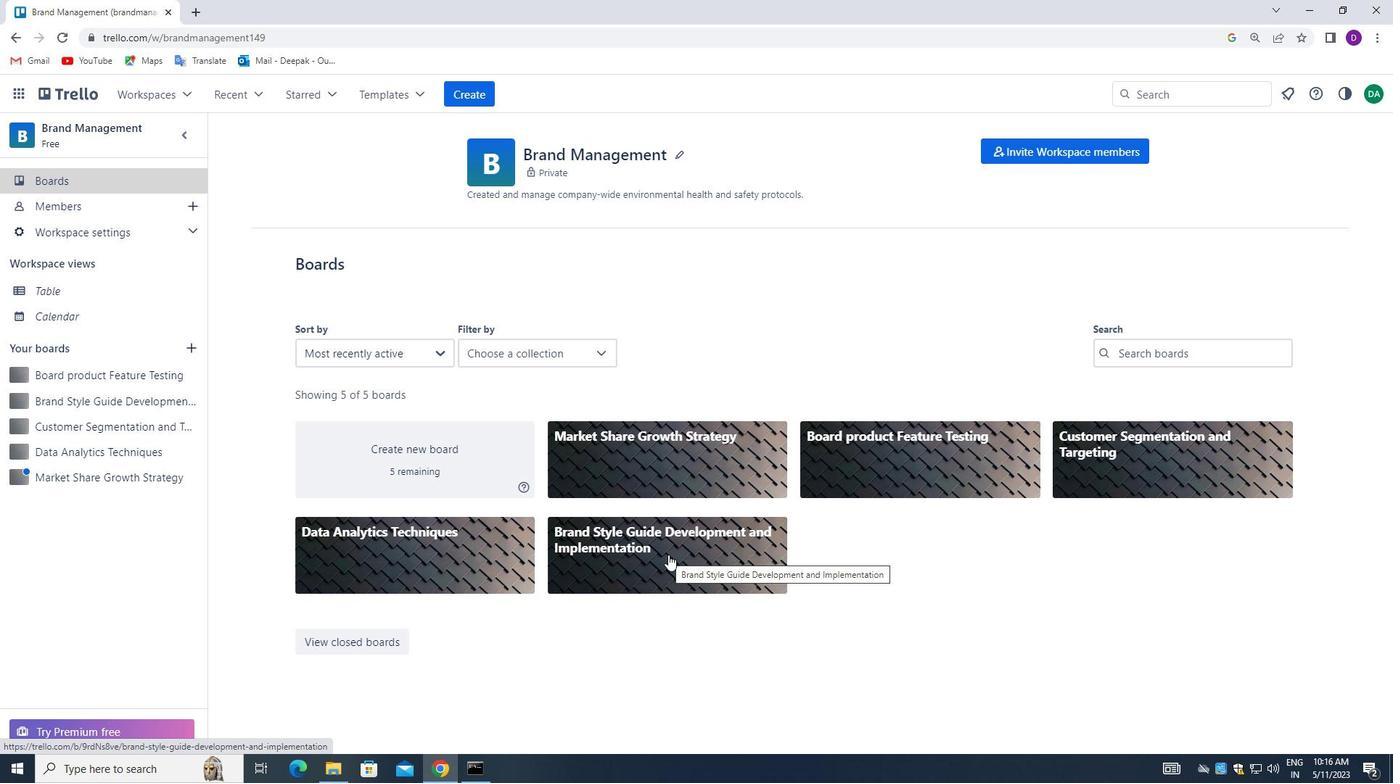 
Action: Mouse moved to (325, 216)
